Task: 1.7.1 Create screen flows for multiple objects
Action: Mouse moved to (1238, 81)
Screenshot: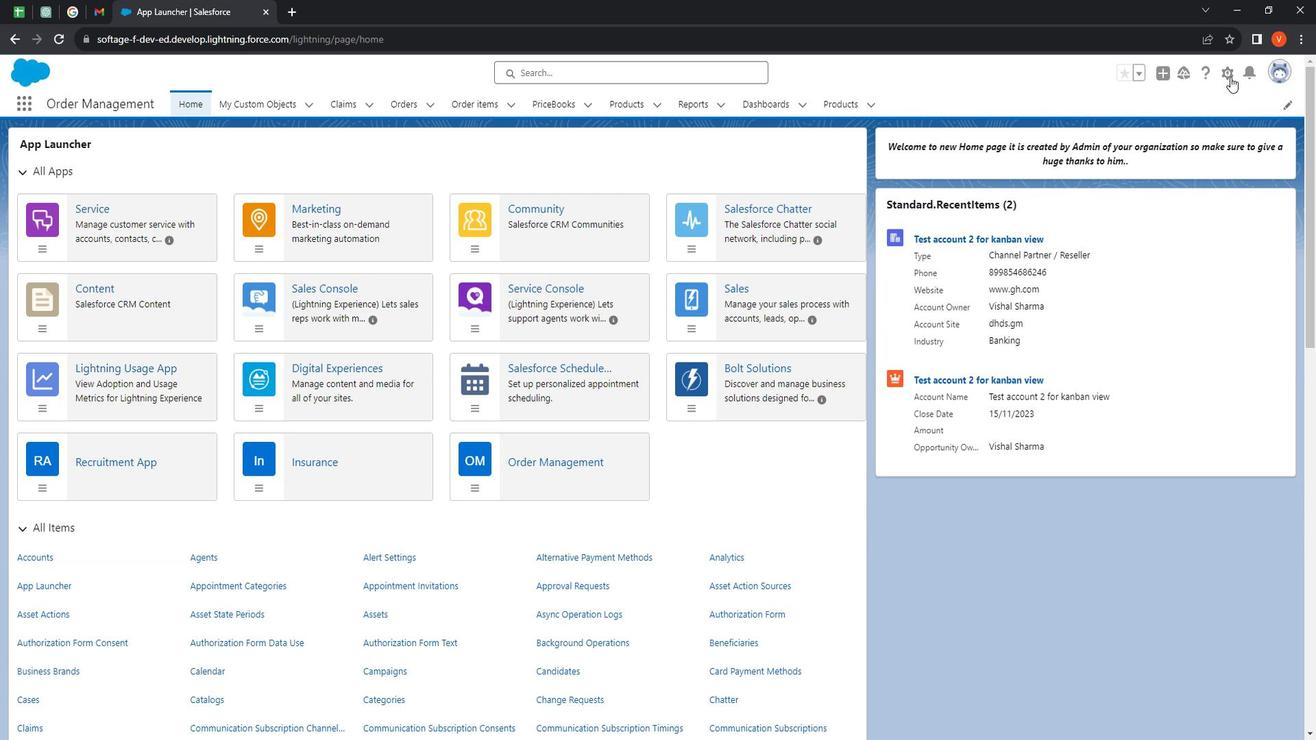 
Action: Mouse pressed left at (1238, 81)
Screenshot: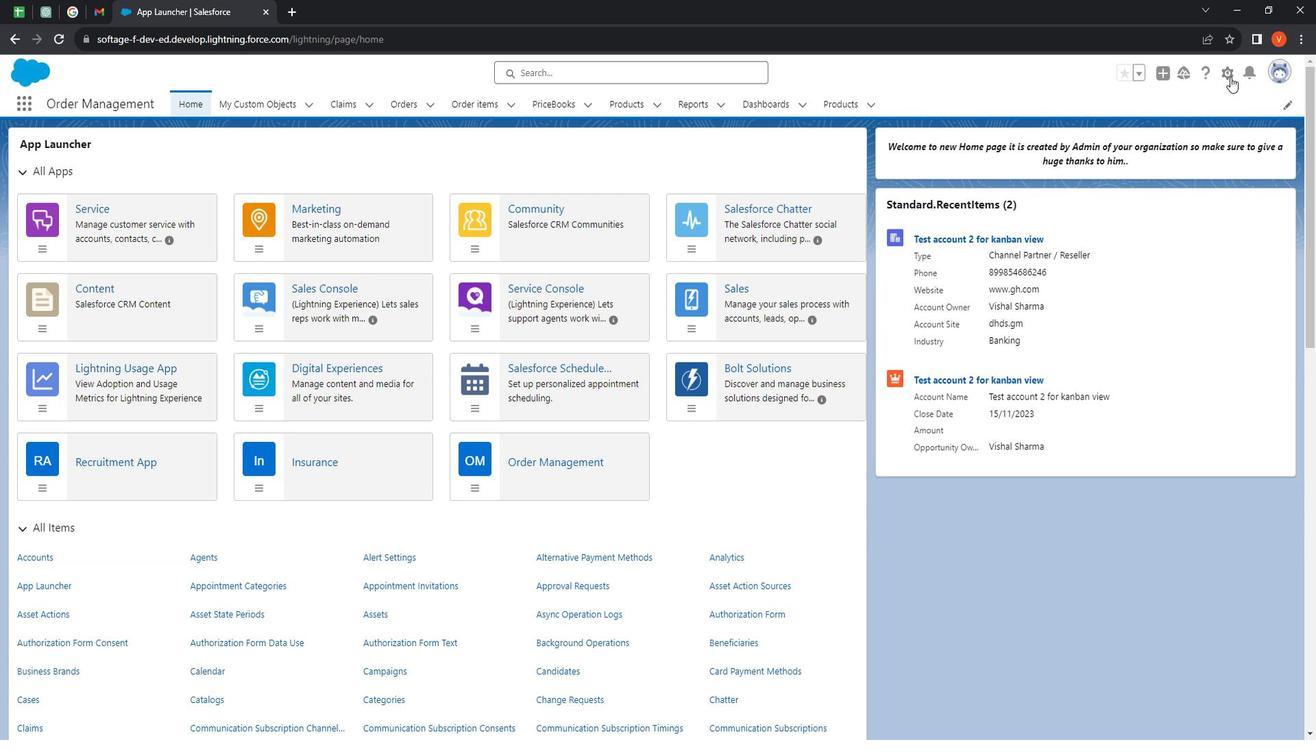 
Action: Mouse moved to (1210, 117)
Screenshot: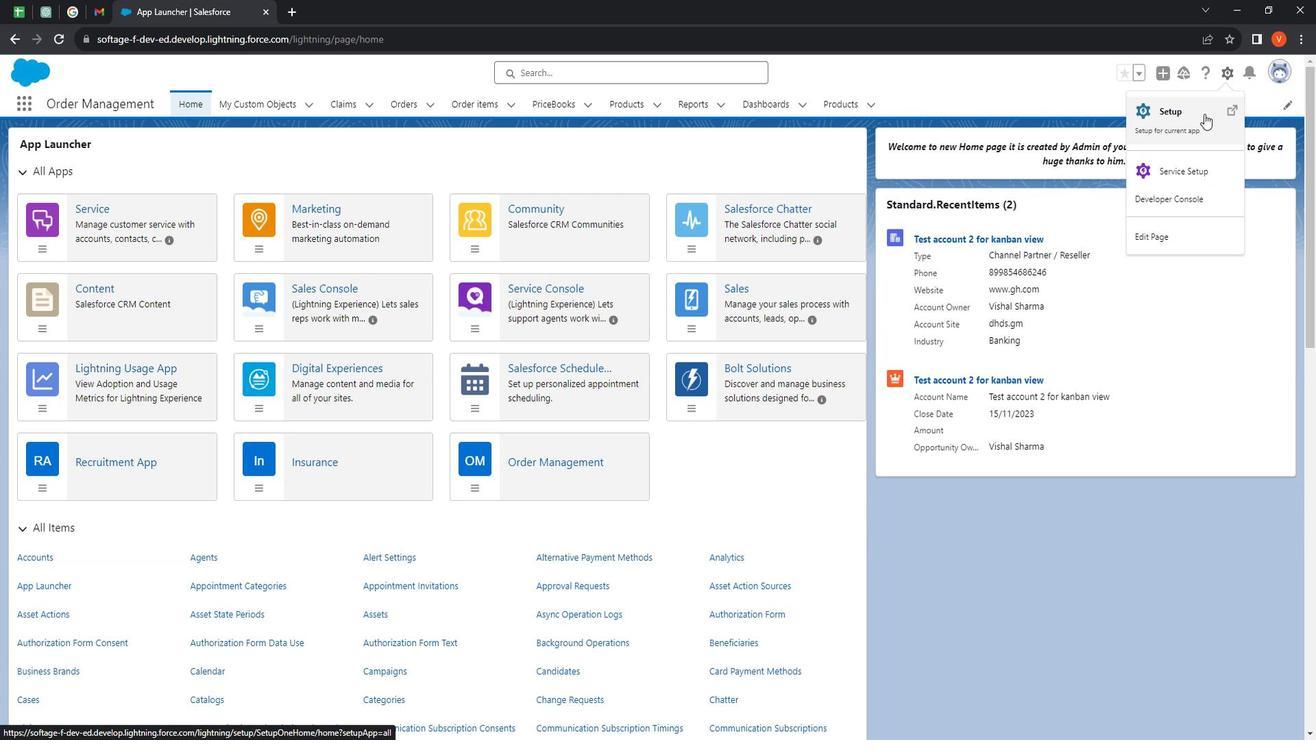 
Action: Mouse pressed left at (1210, 117)
Screenshot: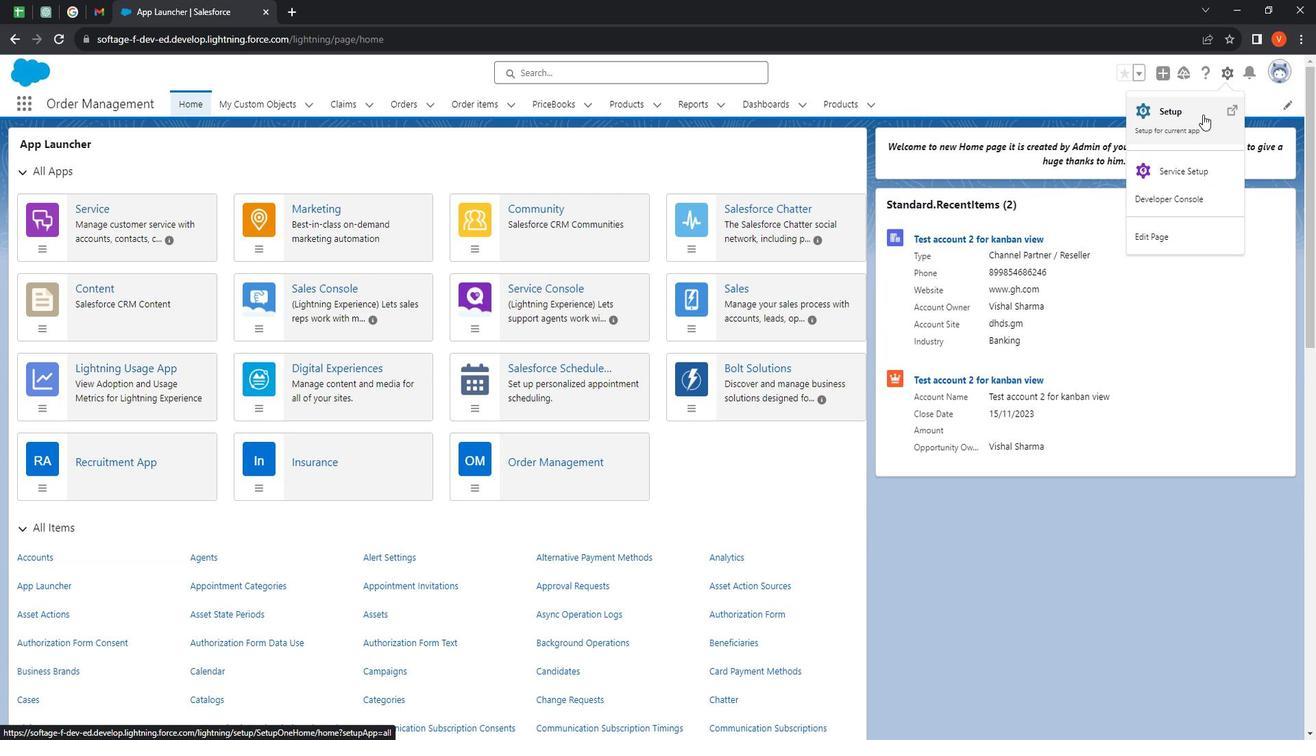 
Action: Mouse moved to (174, 270)
Screenshot: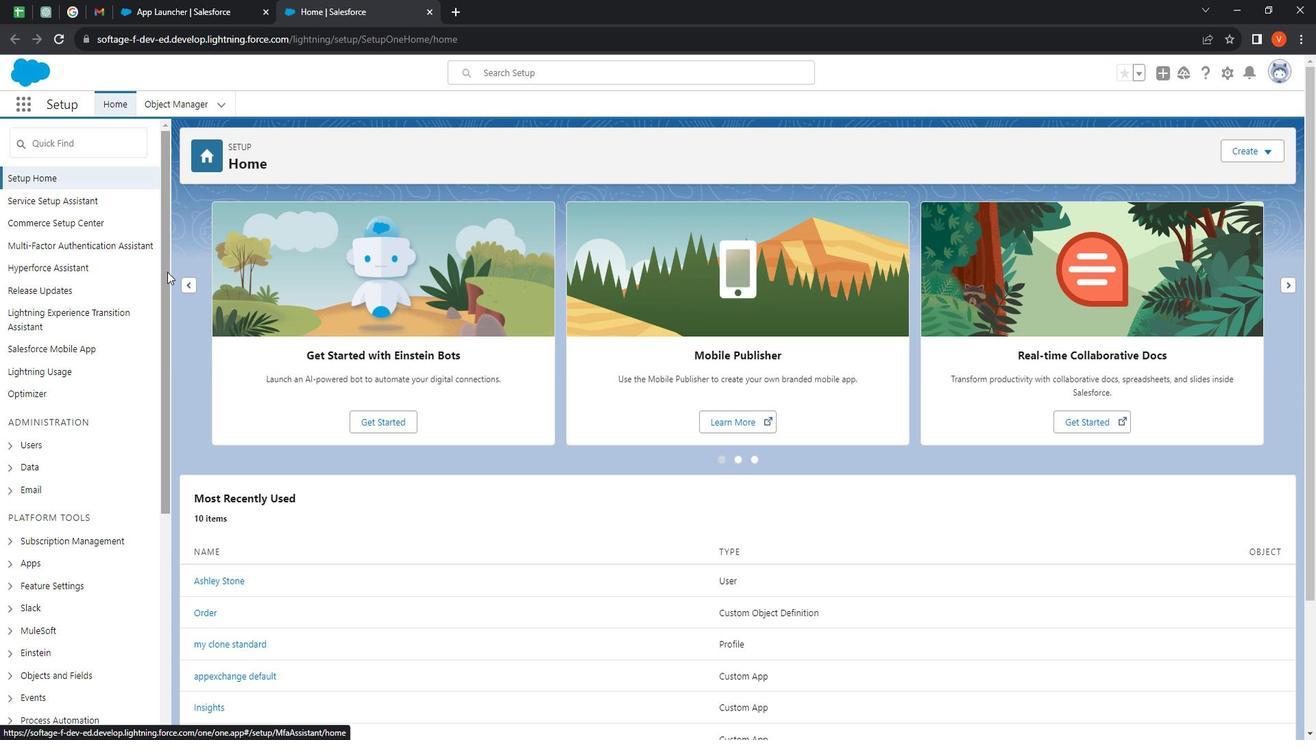 
Action: Mouse pressed left at (174, 270)
Screenshot: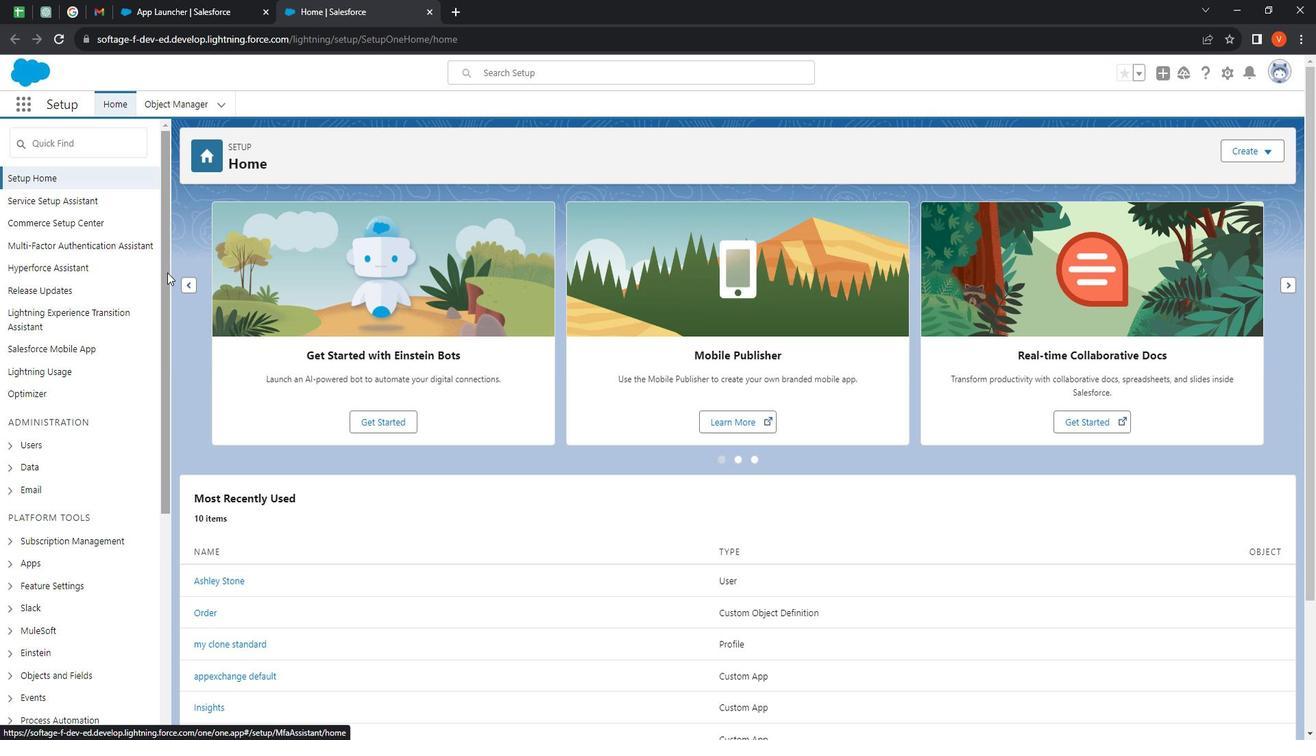 
Action: Mouse moved to (19, 518)
Screenshot: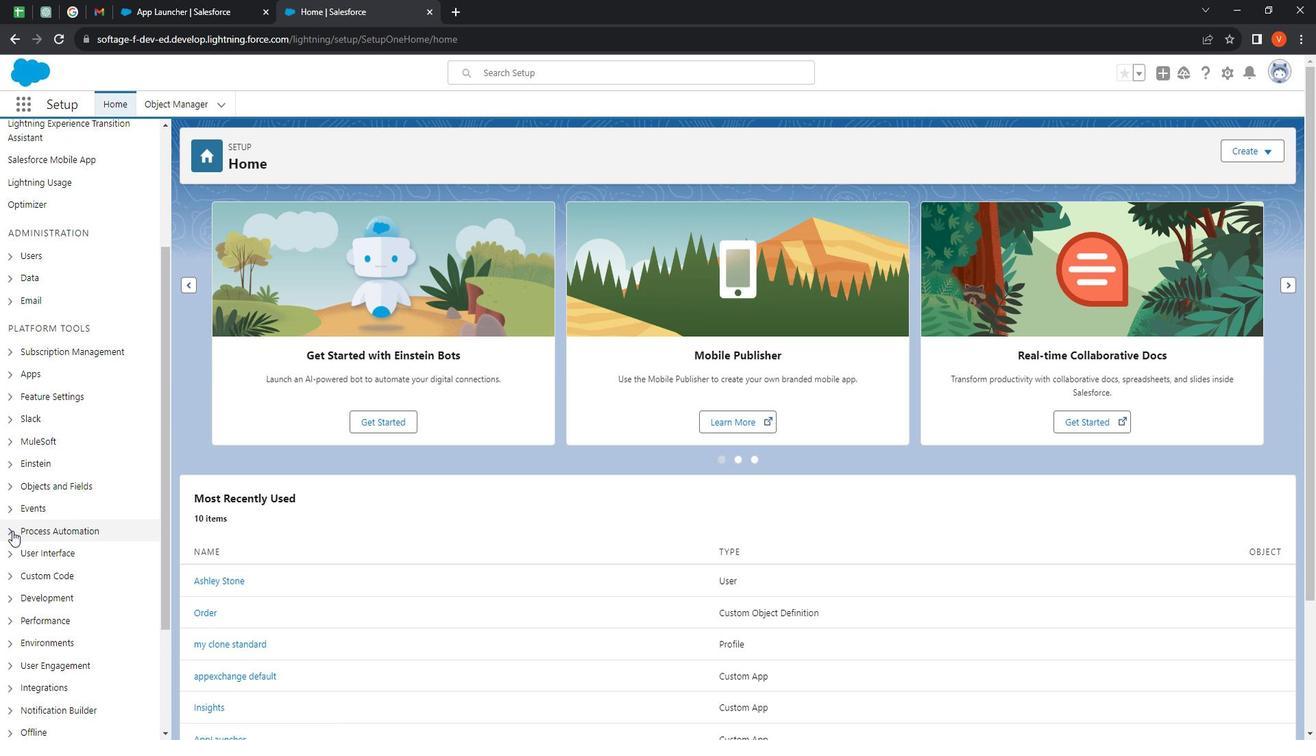 
Action: Mouse pressed left at (19, 518)
Screenshot: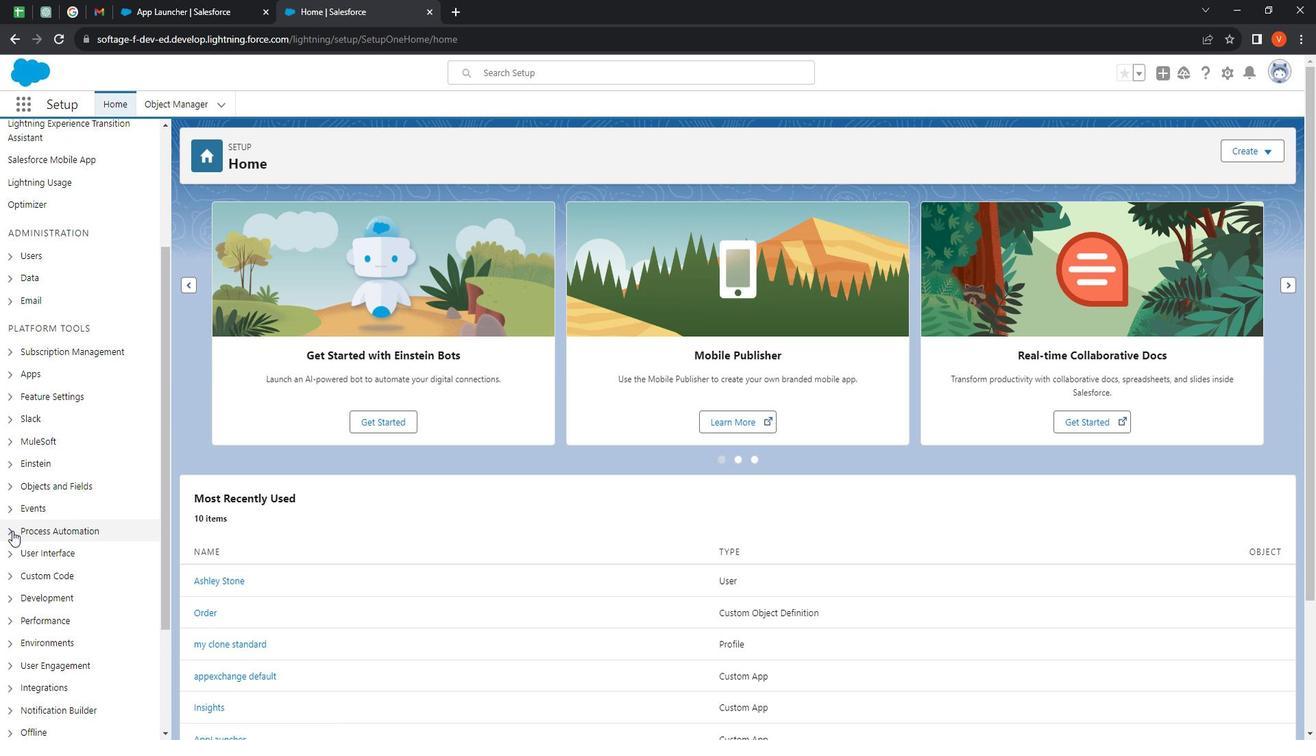 
Action: Mouse moved to (172, 450)
Screenshot: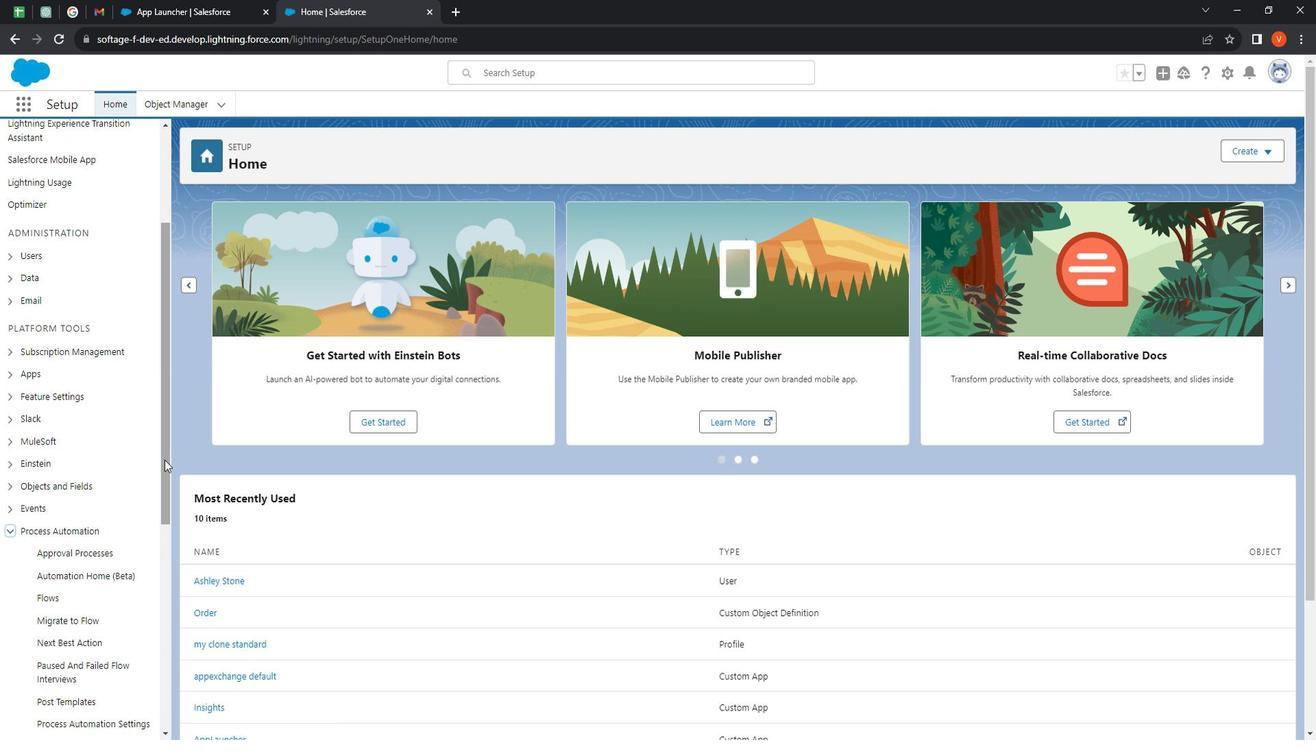 
Action: Mouse pressed left at (172, 450)
Screenshot: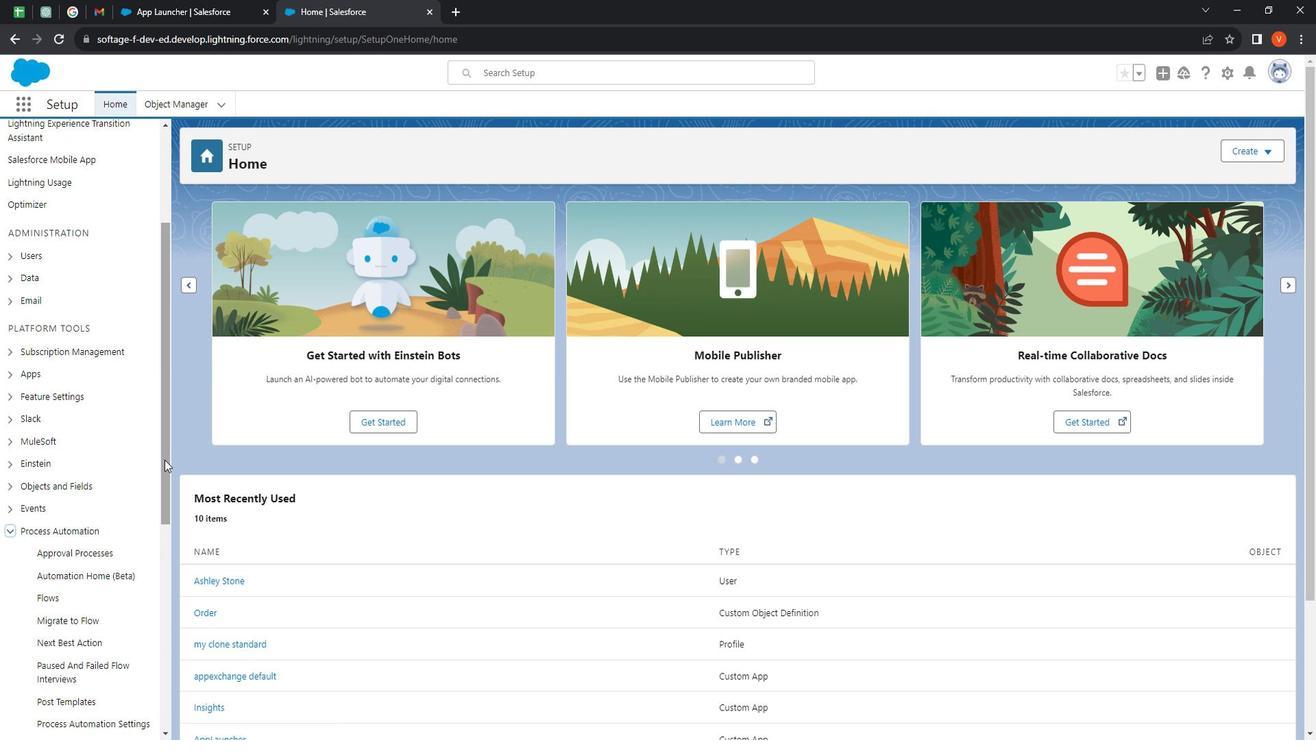 
Action: Mouse moved to (54, 457)
Screenshot: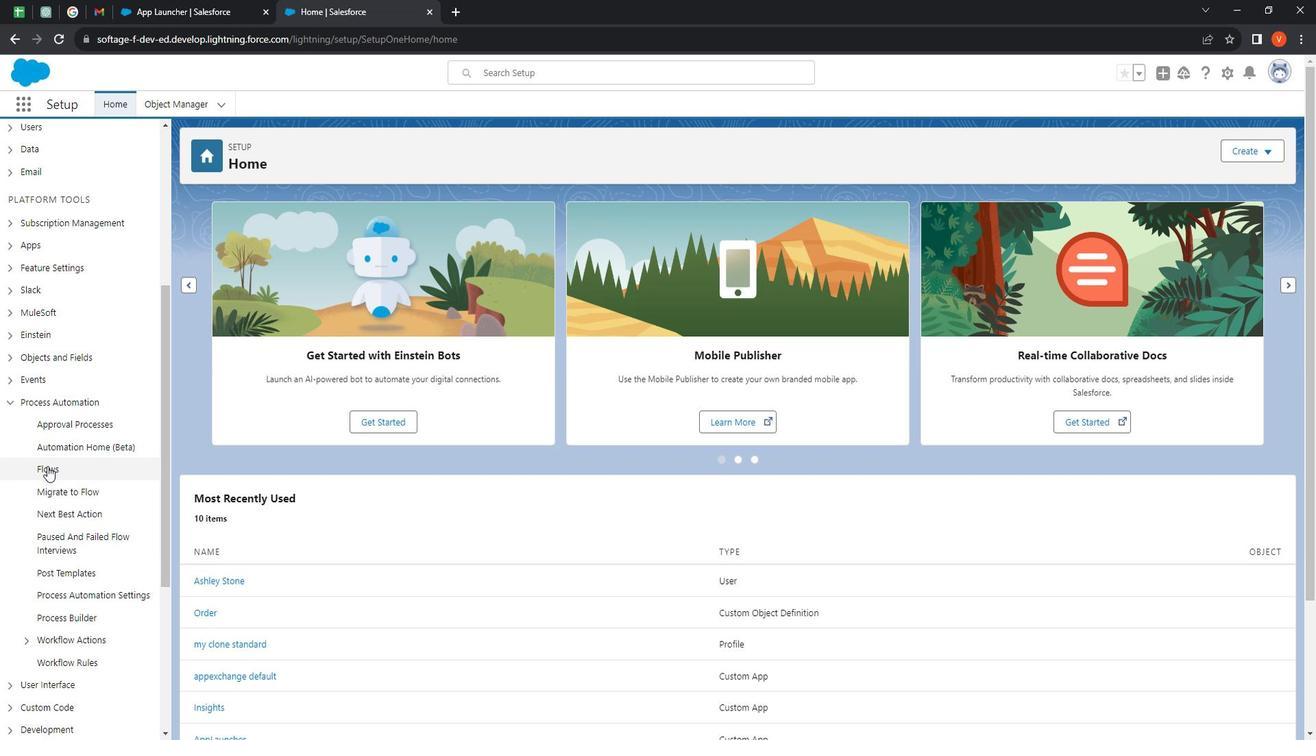 
Action: Mouse pressed left at (54, 457)
Screenshot: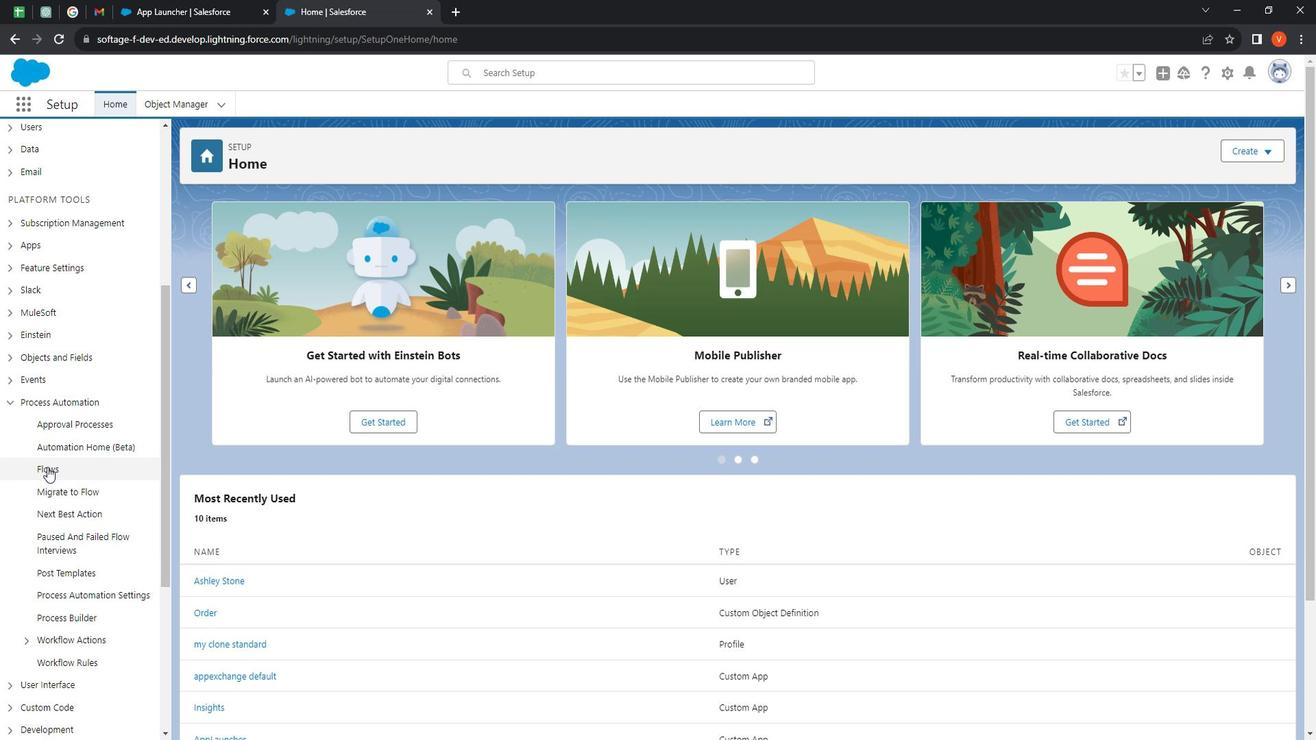 
Action: Mouse moved to (1268, 154)
Screenshot: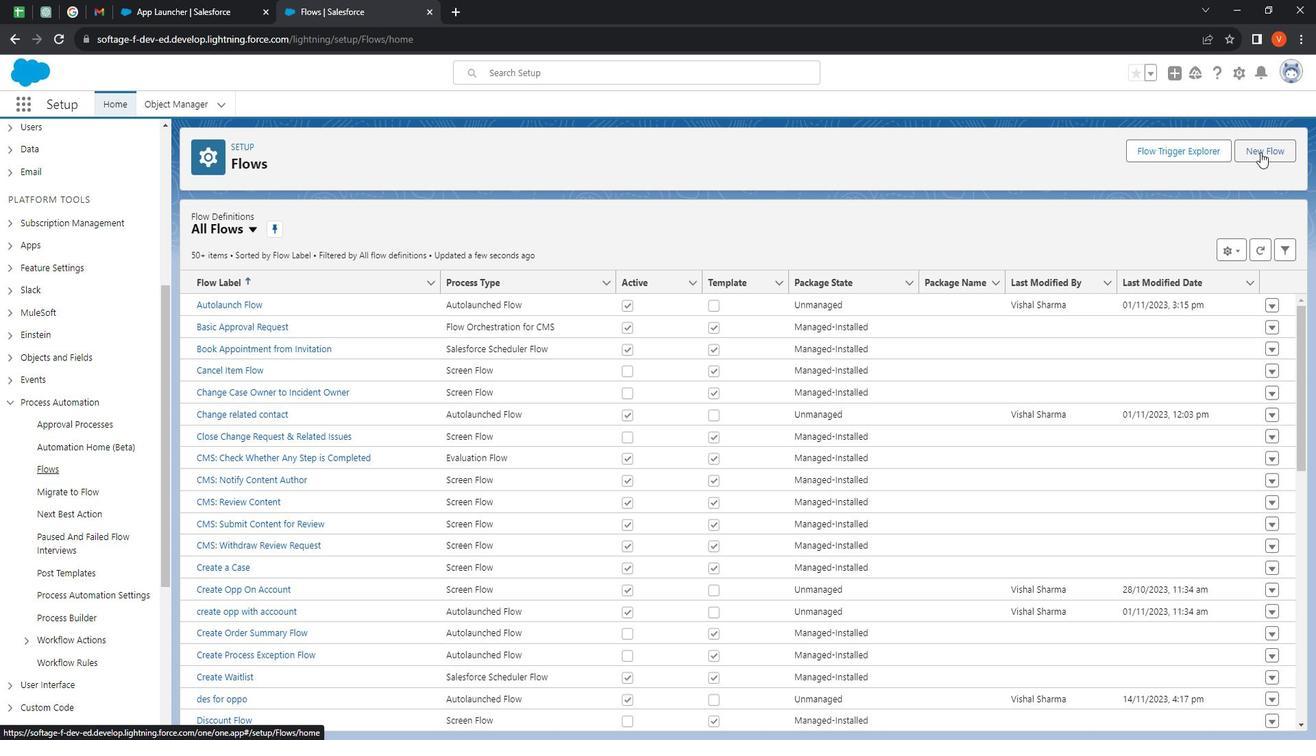 
Action: Mouse pressed left at (1268, 154)
Screenshot: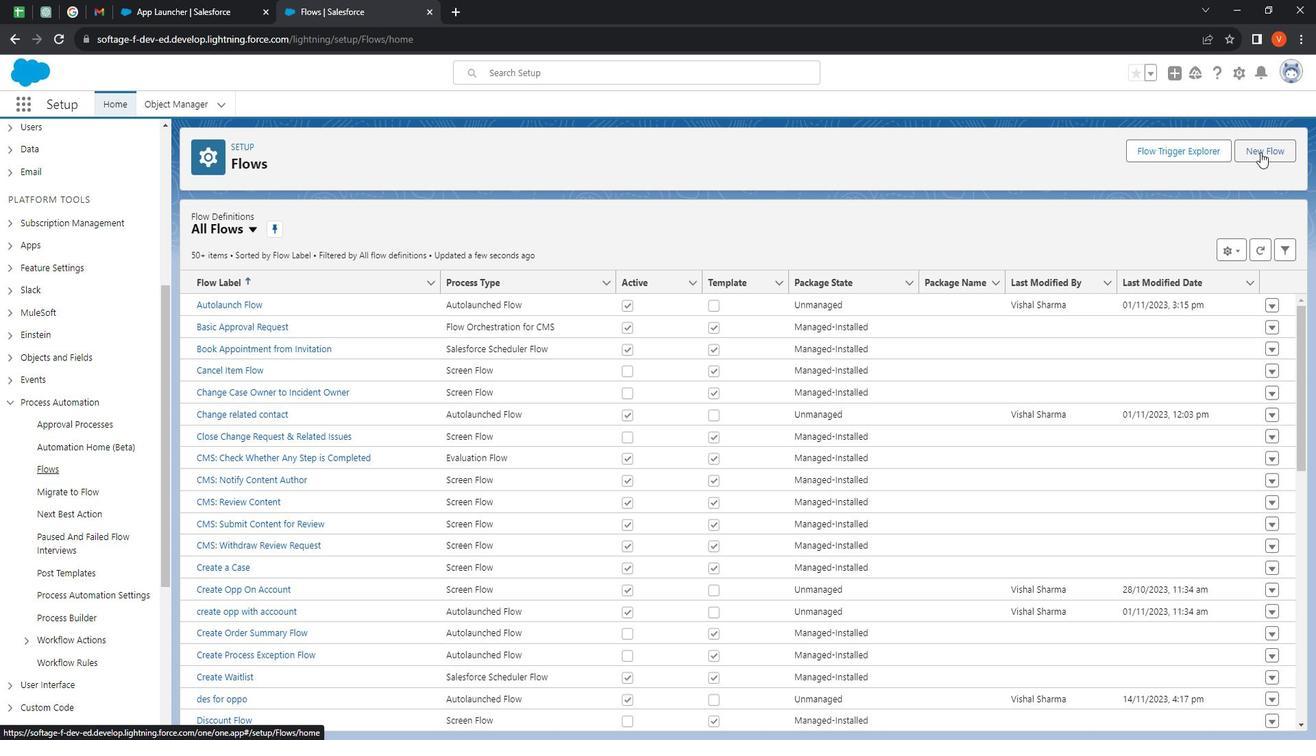 
Action: Mouse moved to (1031, 534)
Screenshot: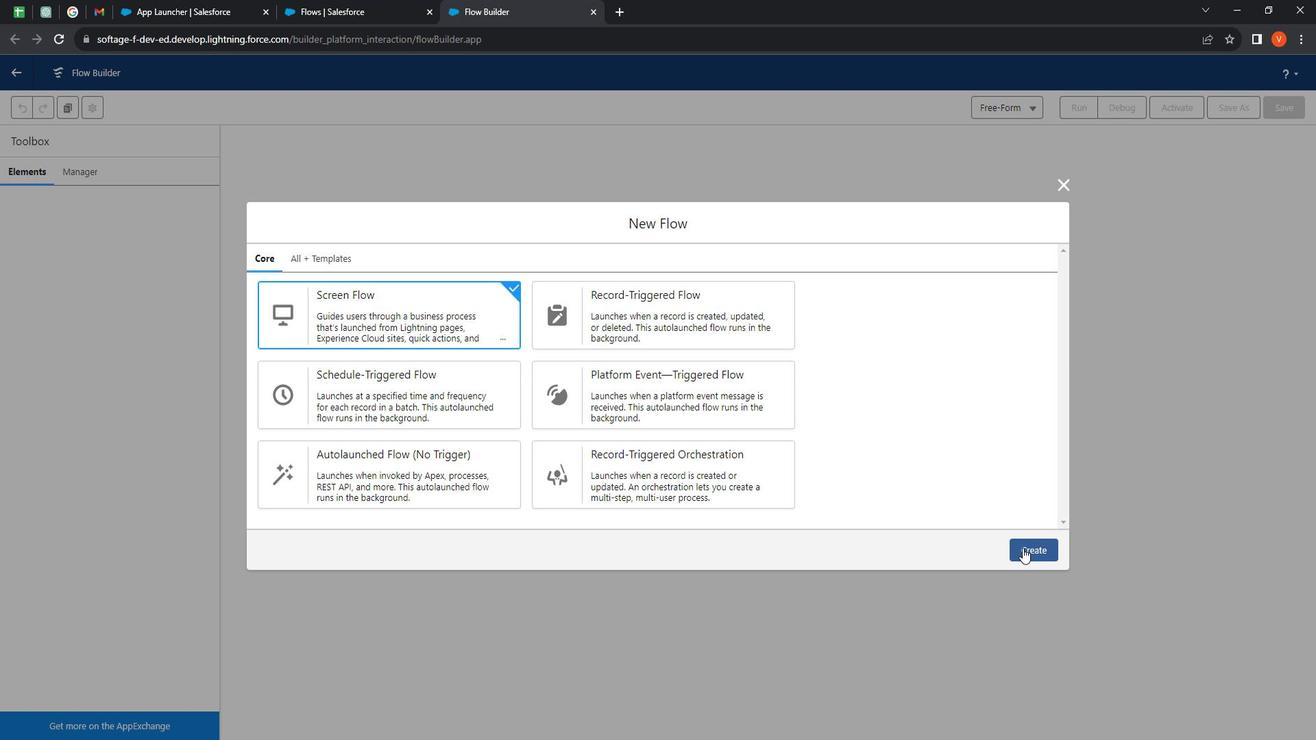 
Action: Mouse pressed left at (1031, 534)
Screenshot: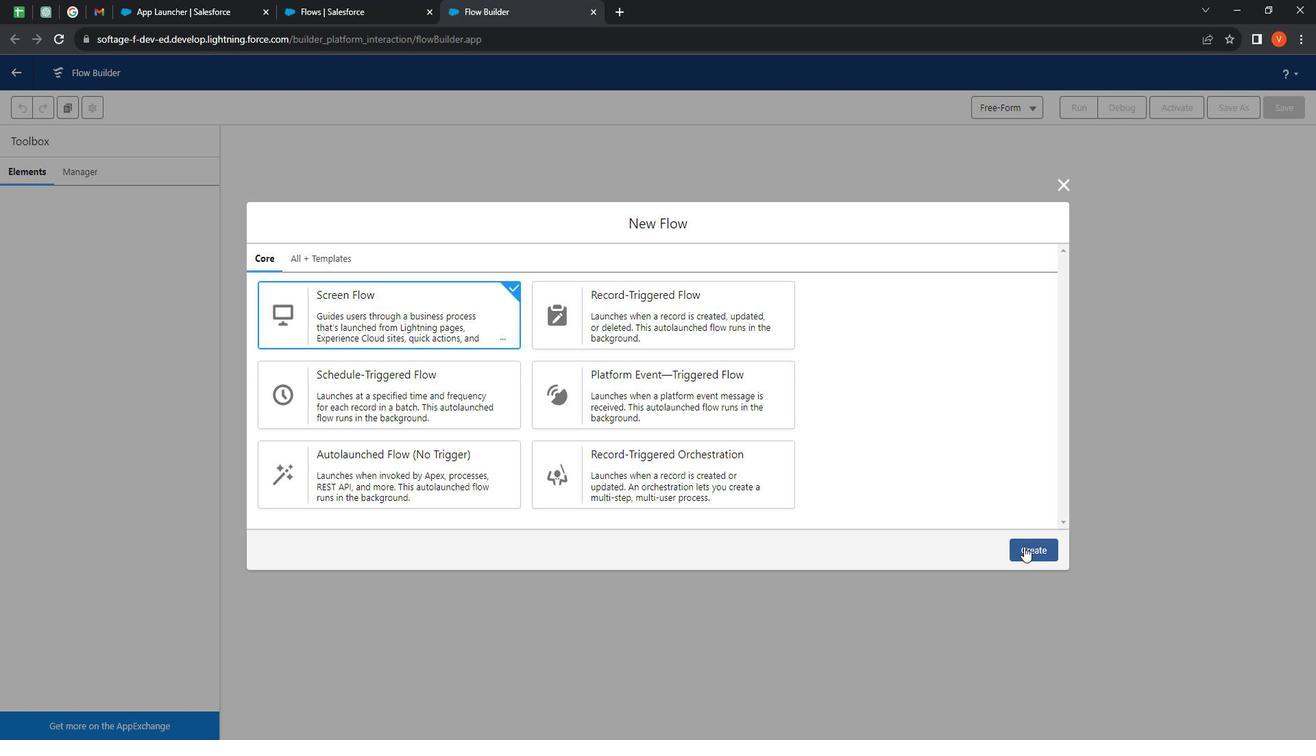 
Action: Mouse moved to (665, 246)
Screenshot: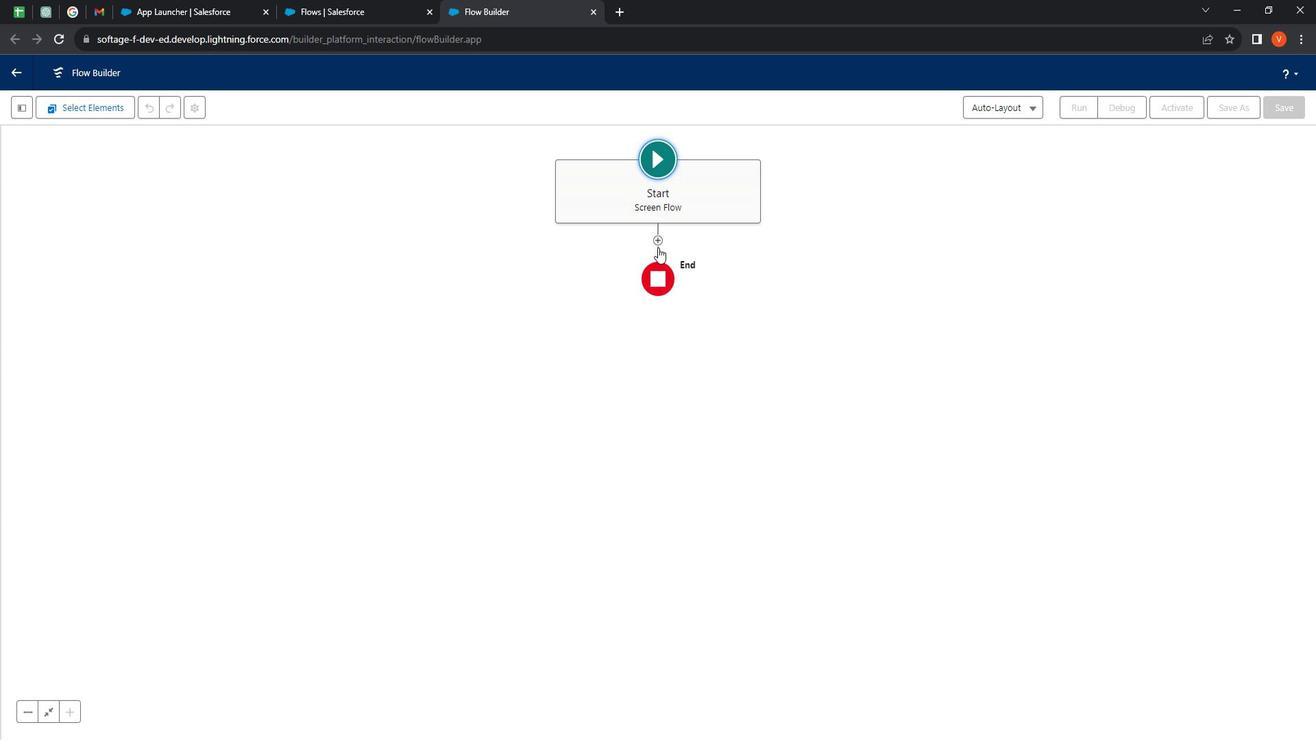 
Action: Mouse pressed left at (665, 246)
Screenshot: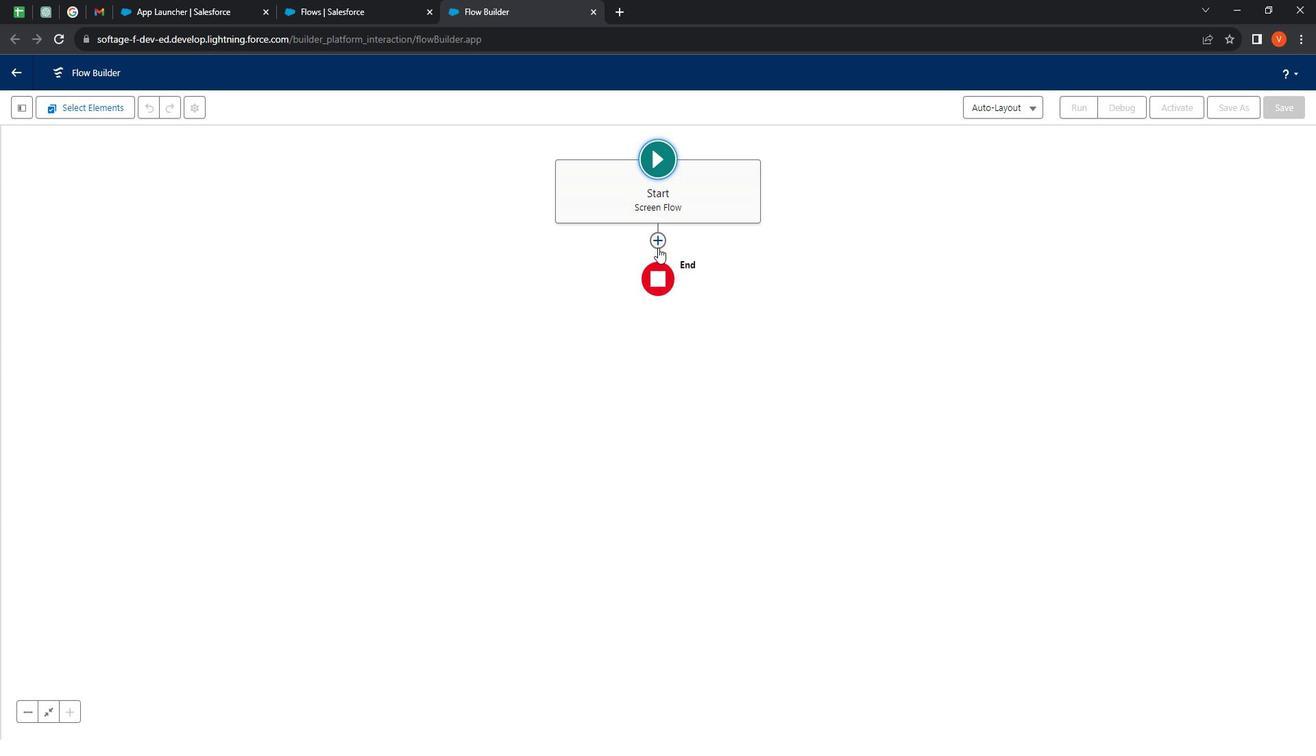 
Action: Mouse moved to (655, 303)
Screenshot: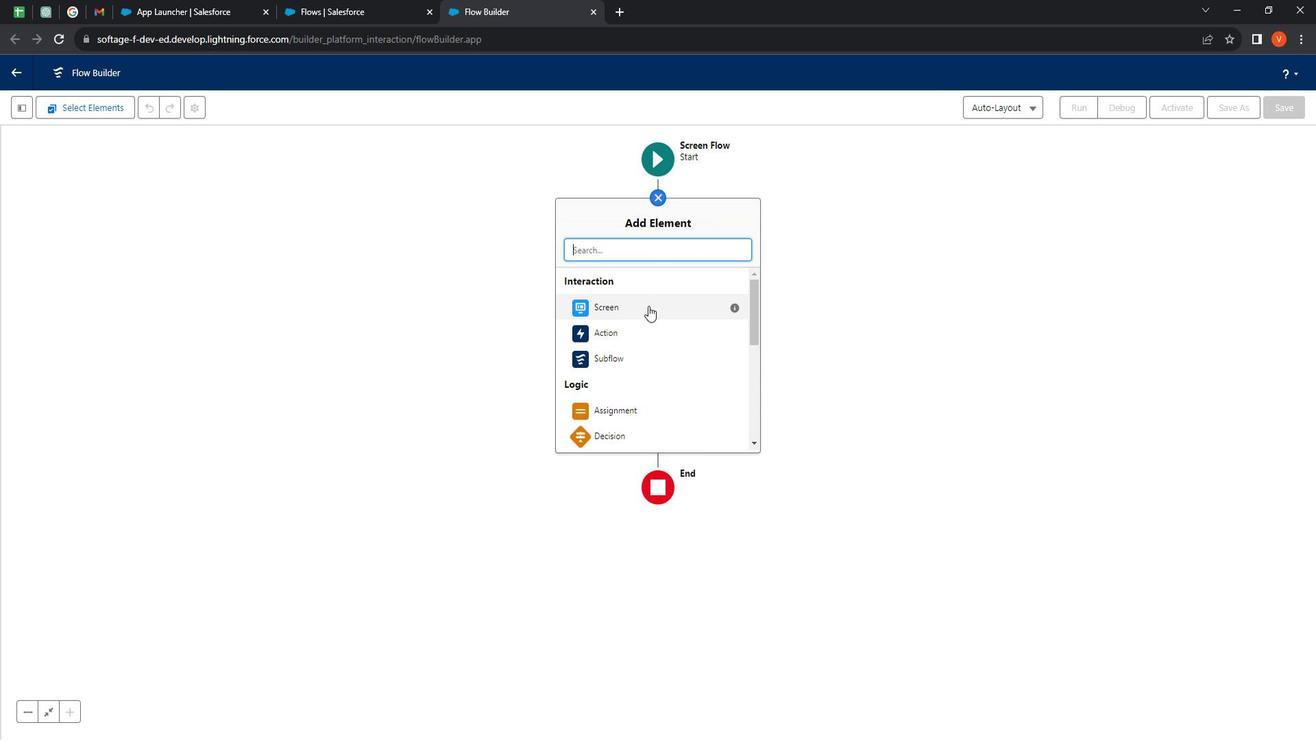 
Action: Mouse pressed left at (655, 303)
Screenshot: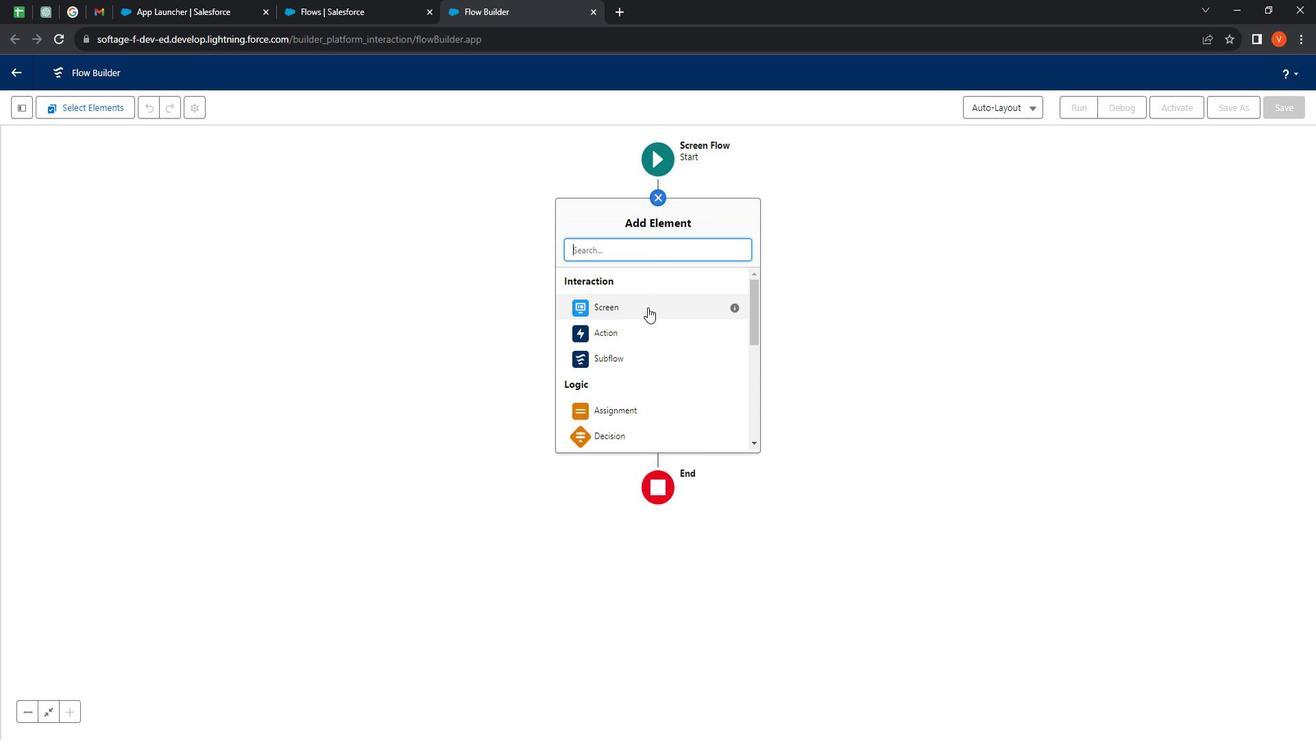 
Action: Mouse moved to (1107, 239)
Screenshot: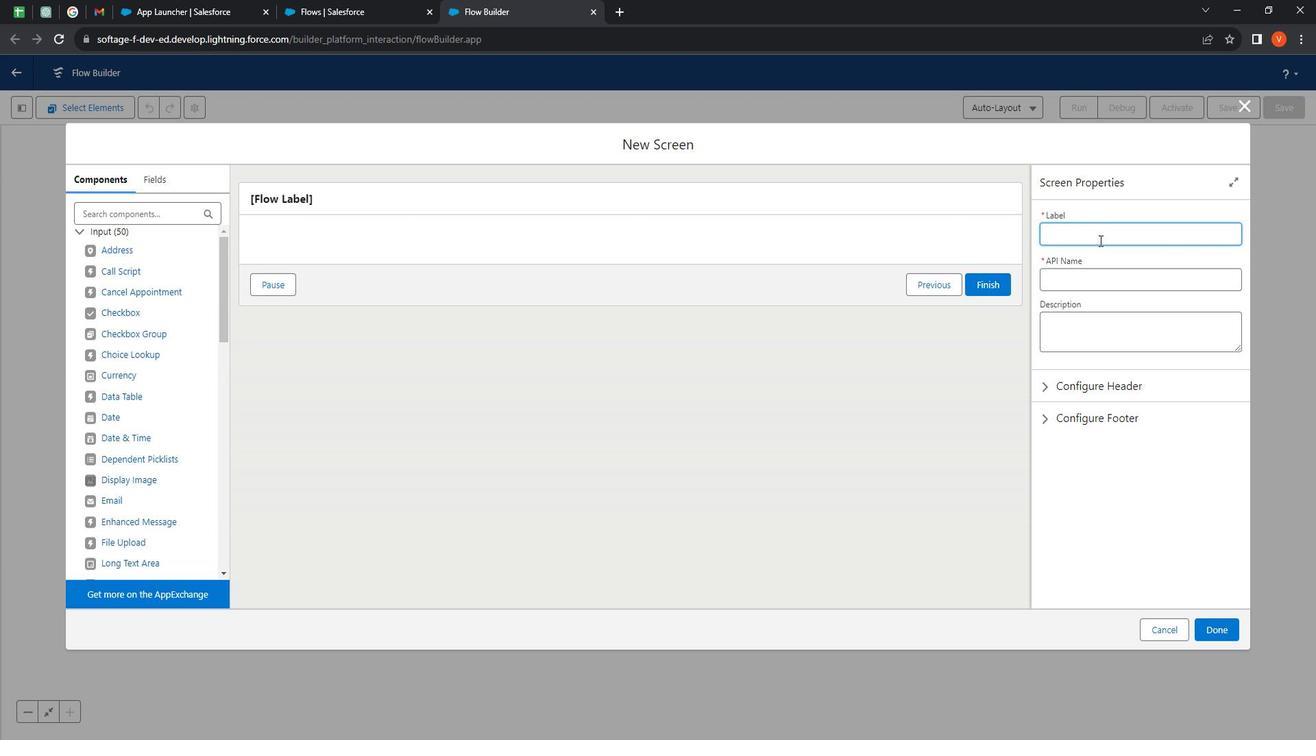 
Action: Mouse pressed left at (1107, 239)
Screenshot: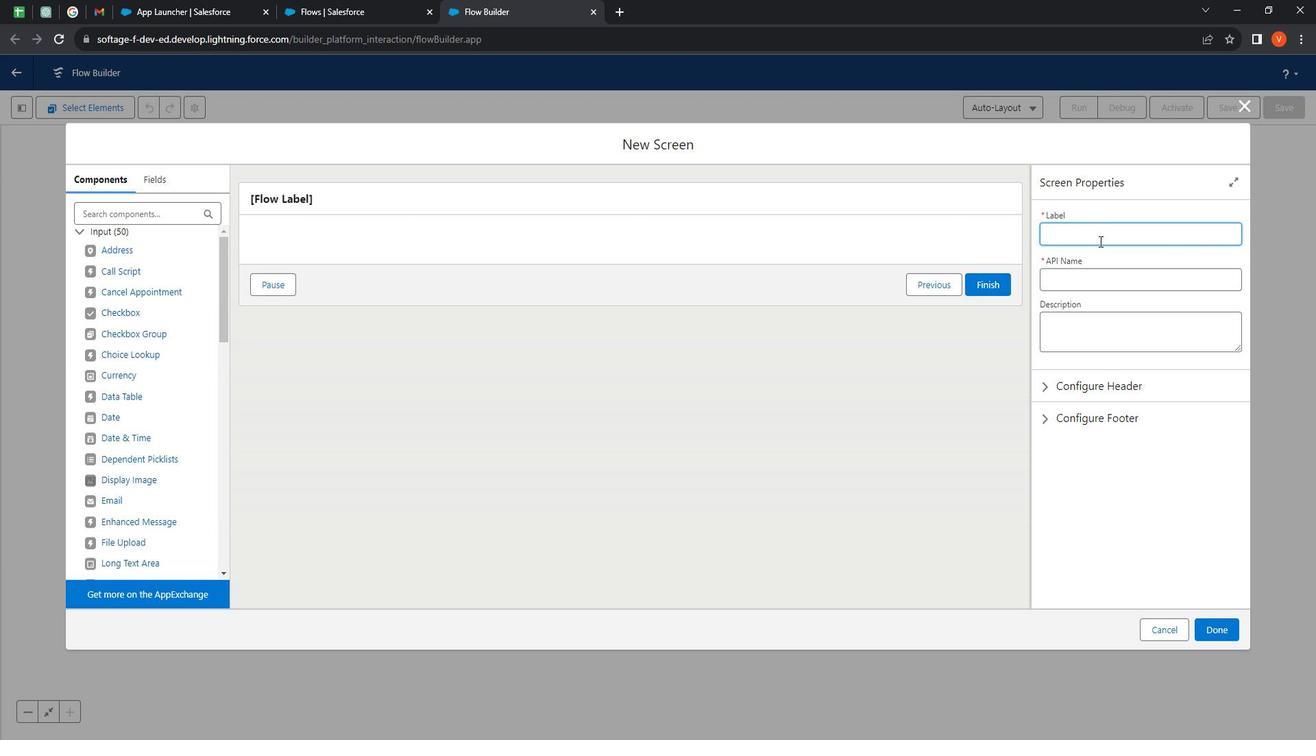 
Action: Key pressed <Key.shift>
Screenshot: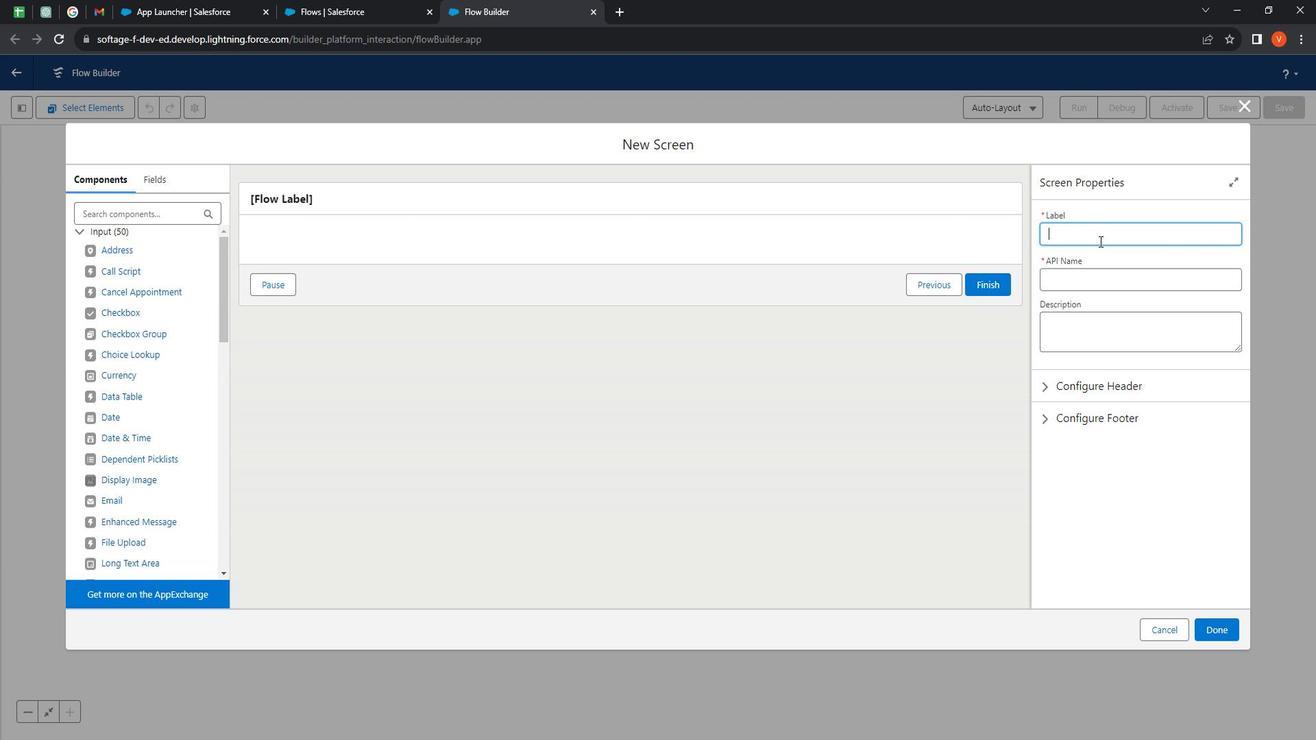 
Action: Mouse moved to (1067, 243)
Screenshot: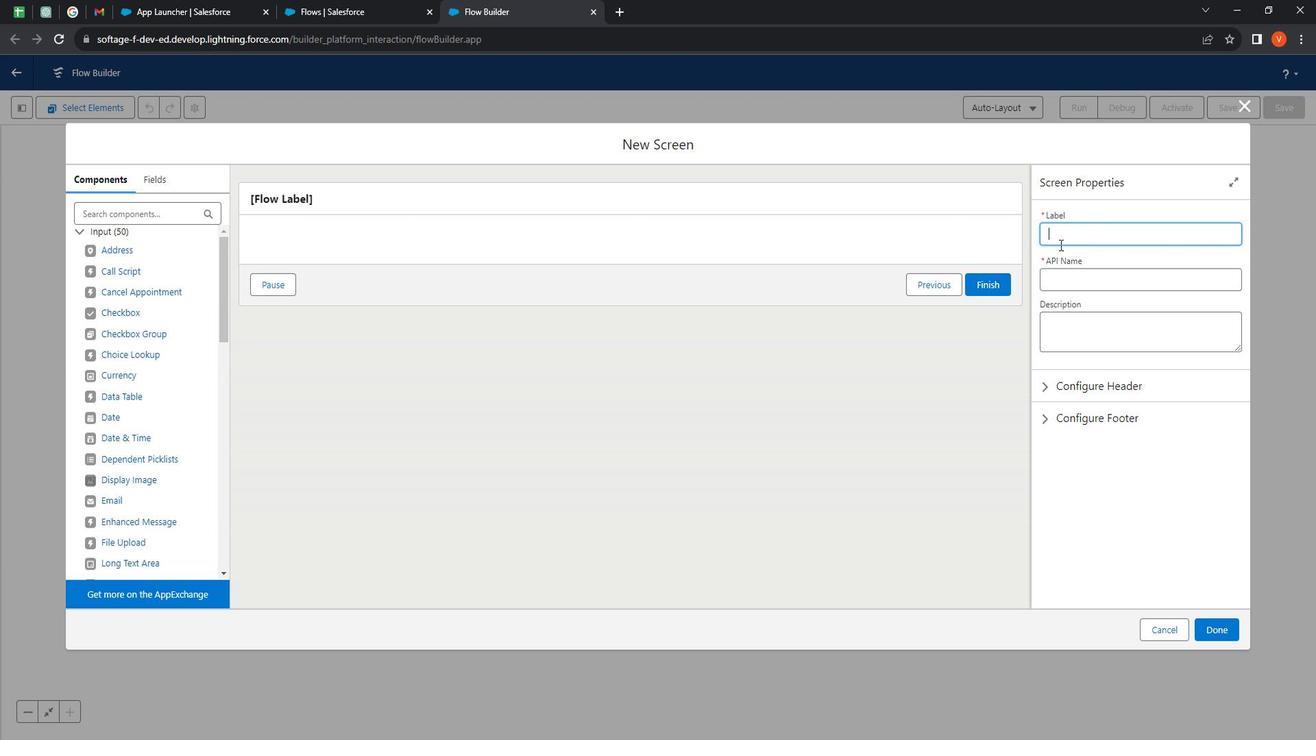 
Action: Key pressed <Key.shift><Key.shift><Key.shift><Key.shift><Key.shift><Key.shift><Key.shift><Key.shift><Key.shift><Key.shift><Key.shift><Key.shift><Key.shift><Key.shift><Key.shift><Key.shift><Key.shift><Key.shift><Key.shift><Key.shift><Key.shift><Key.shift><Key.shift><Key.shift><Key.shift><Key.shift><Key.shift><Key.shift><Key.shift><Key.shift><Key.shift><Key.shift><Key.shift><Key.shift><Key.shift><Key.shift>Order<Key.space><Key.shift><Key.shift><Key.shift><Key.shift><Key.shift><Key.shift><Key.shift><Key.shift><Key.shift><Key.shift><Key.shift>Object<Key.space>flow
Screenshot: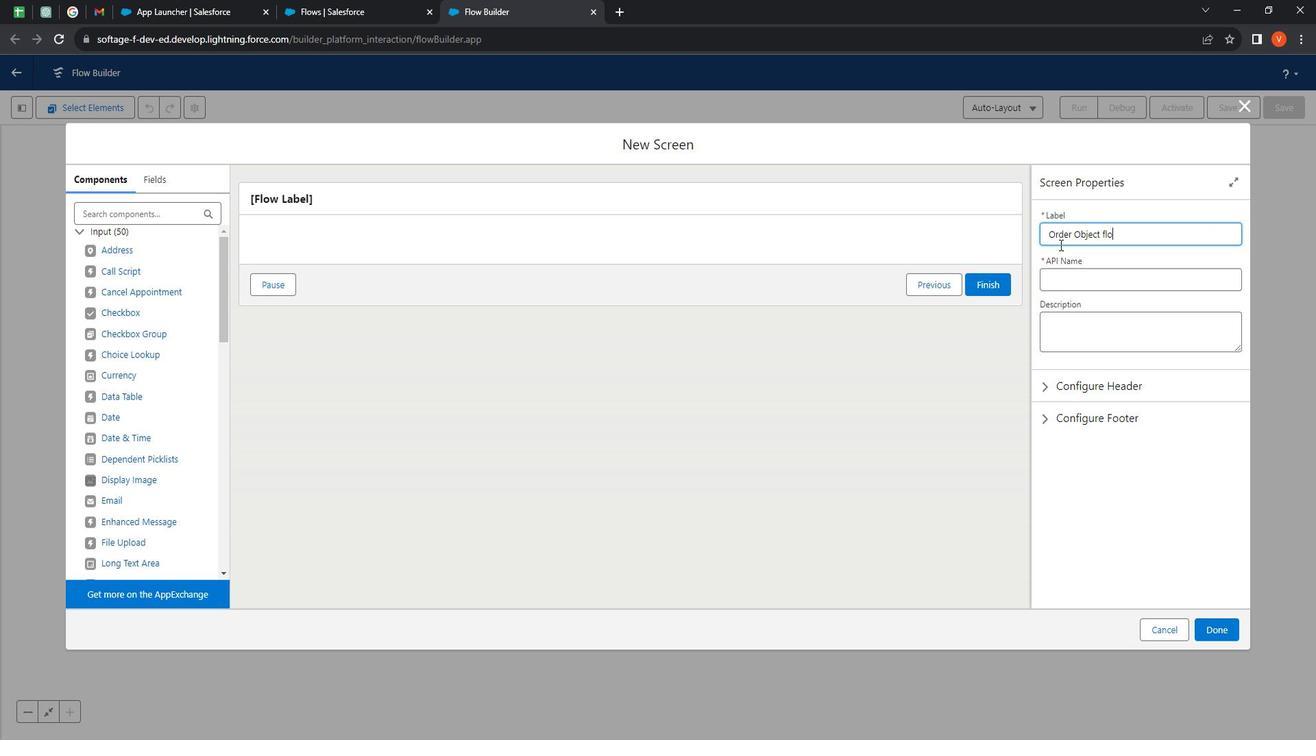 
Action: Mouse moved to (1109, 324)
Screenshot: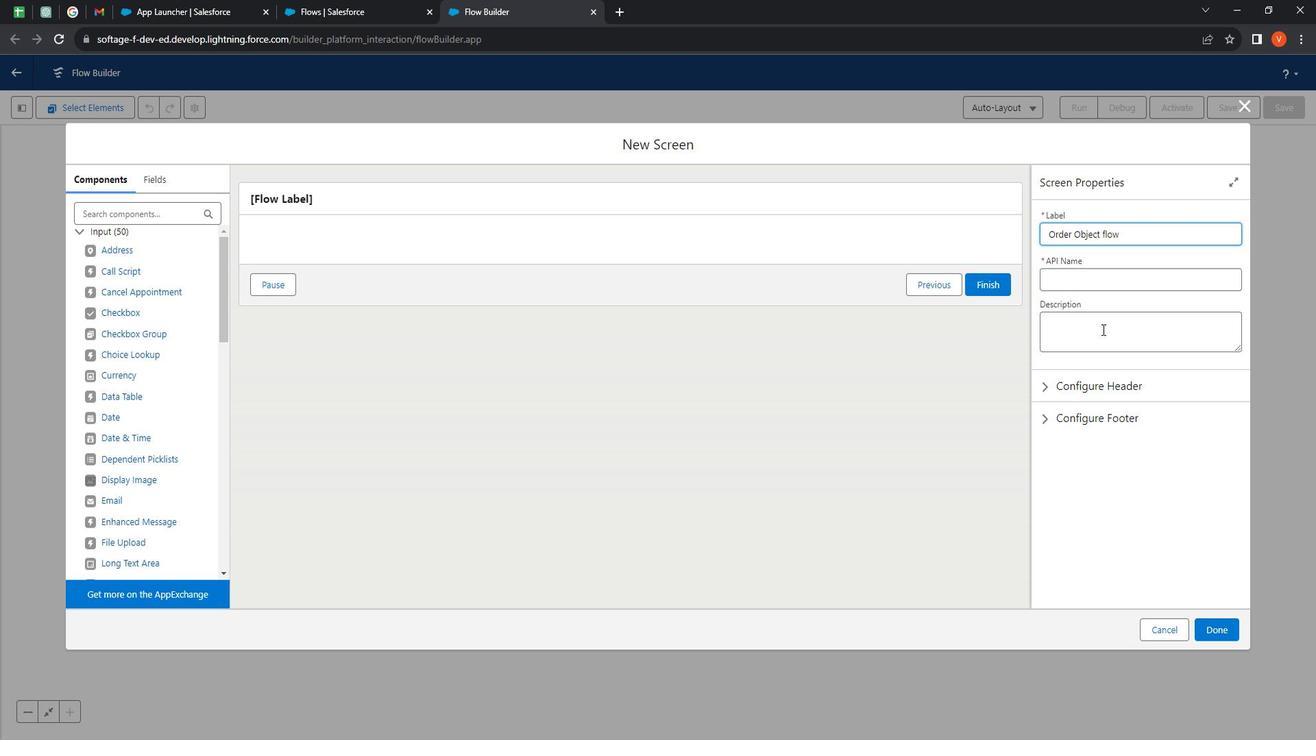 
Action: Mouse pressed left at (1109, 324)
Screenshot: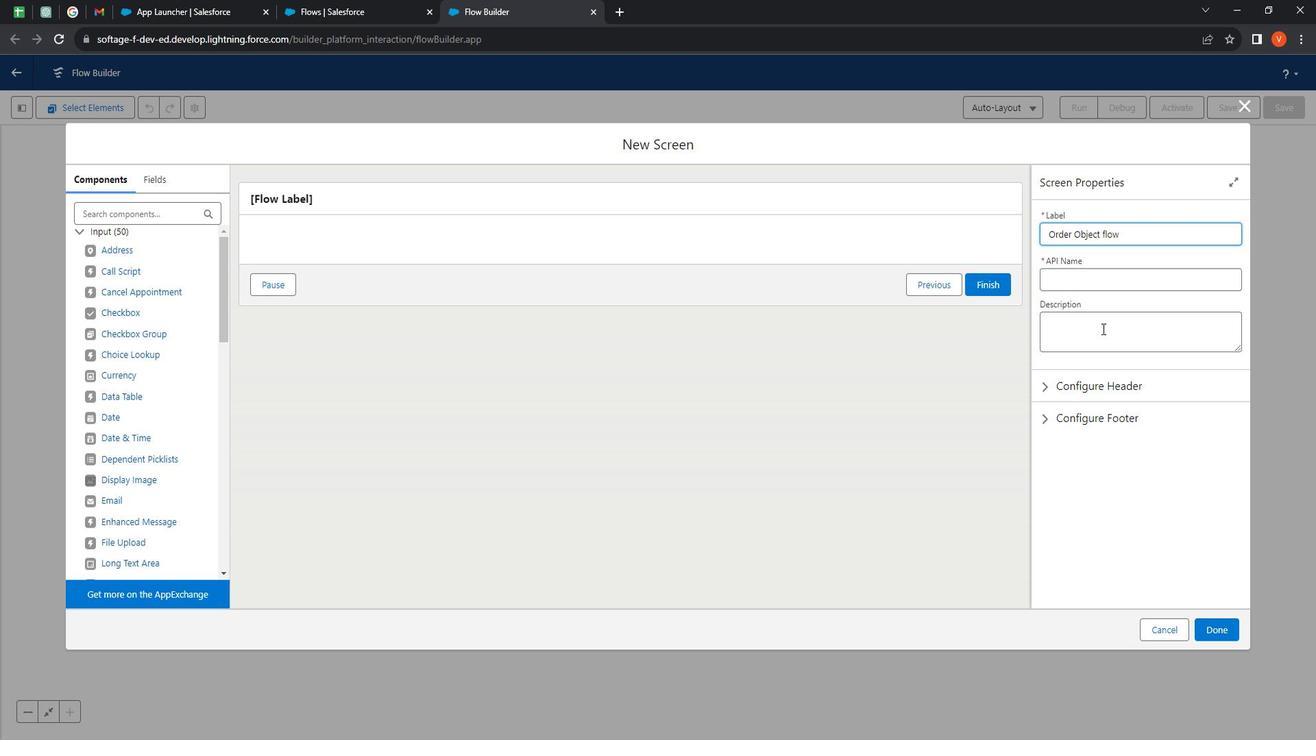 
Action: Mouse moved to (1111, 323)
Screenshot: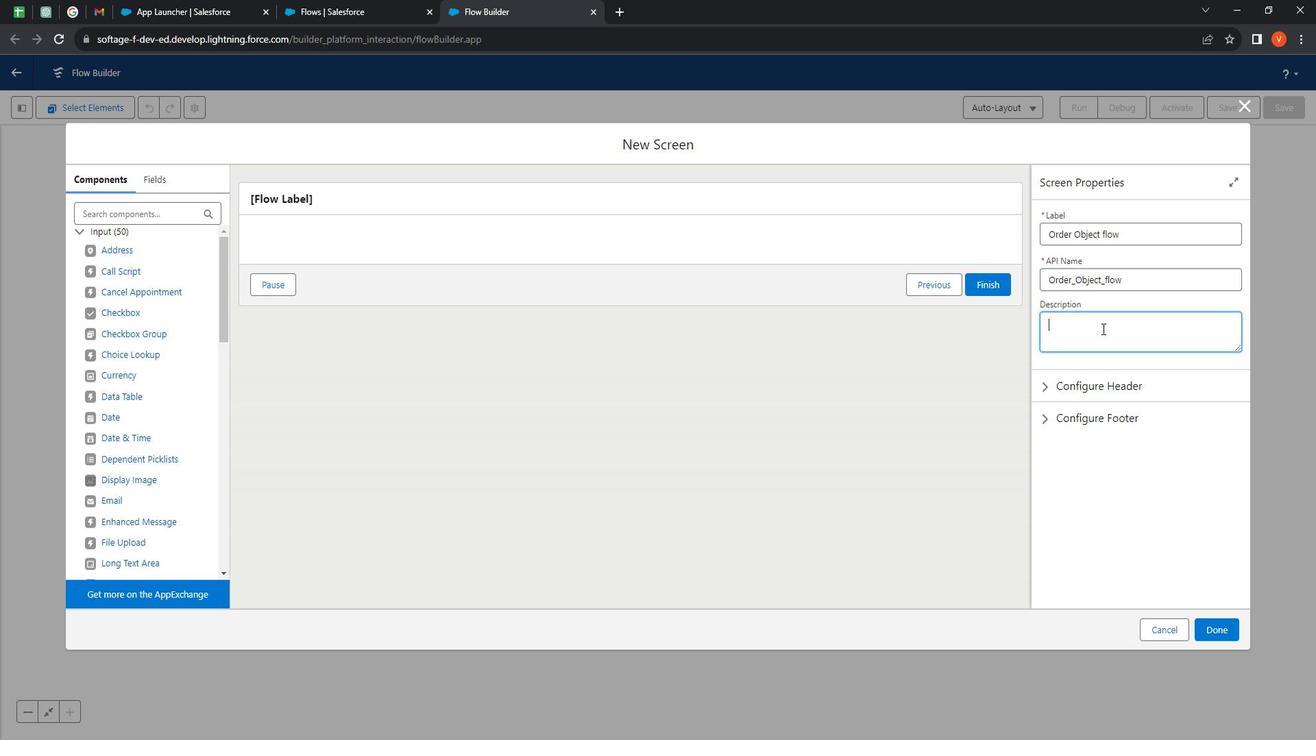 
Action: Key pressed <Key.shift>
Screenshot: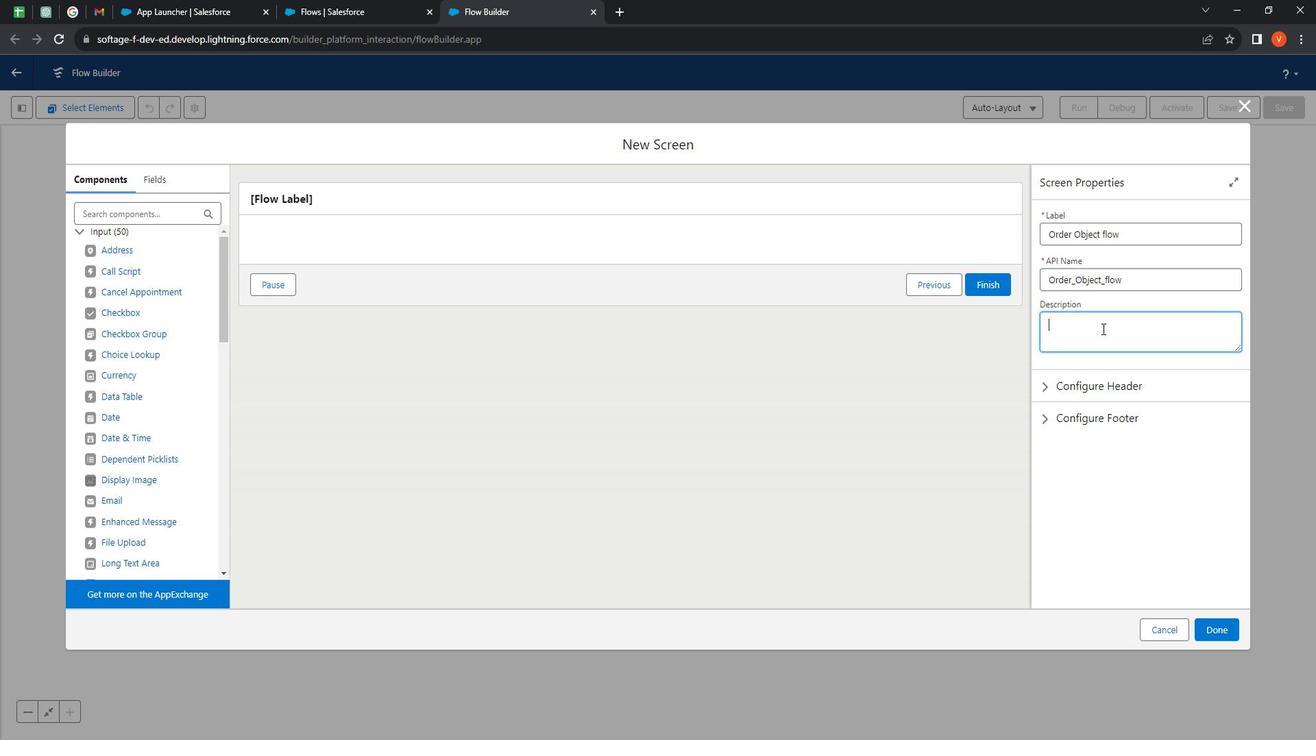 
Action: Mouse moved to (1068, 324)
Screenshot: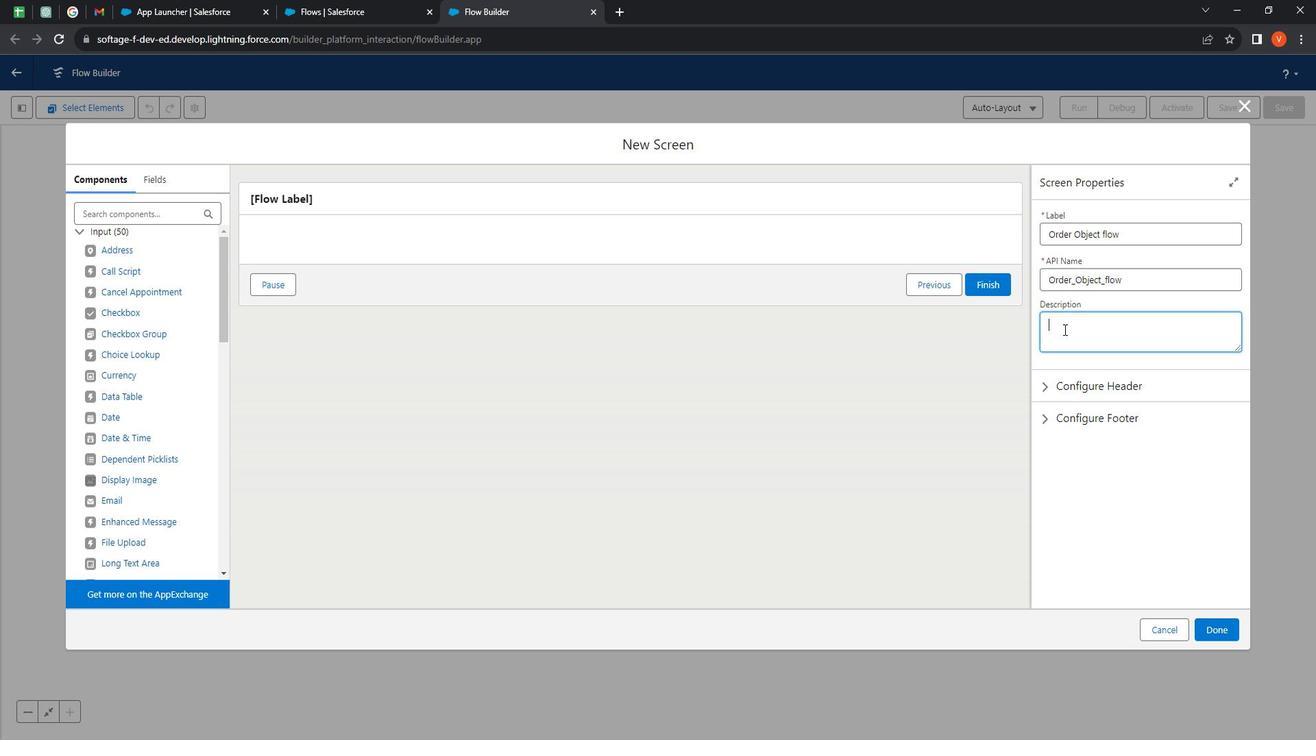 
Action: Key pressed <Key.shift><Key.shift><Key.shift><Key.shift><Key.shift><Key.shift><Key.shift><Key.shift><Key.shift><Key.shift><Key.shift><Key.shift><Key.shift><Key.shift><Key.shift><Key.shift>This<Key.space>is<Key.space>the<Key.space>description<Key.space>for<Key.space>order<Key.space>object<Key.space>fl<Key.backspace><Key.backspace><Key.backspace>.<Key.space>this<Key.space>is<Key.space>the<Key.space>screen<Key.space>flow<Key.space>used<Key.space>by<Key.space><Key.shift>End<Key.space>users<Key.space><Key.backspace>.<Key.space><Key.shift>Thanks<Key.space>for<Key.space>reading<Key.space><Key.shift>Description.
Screenshot: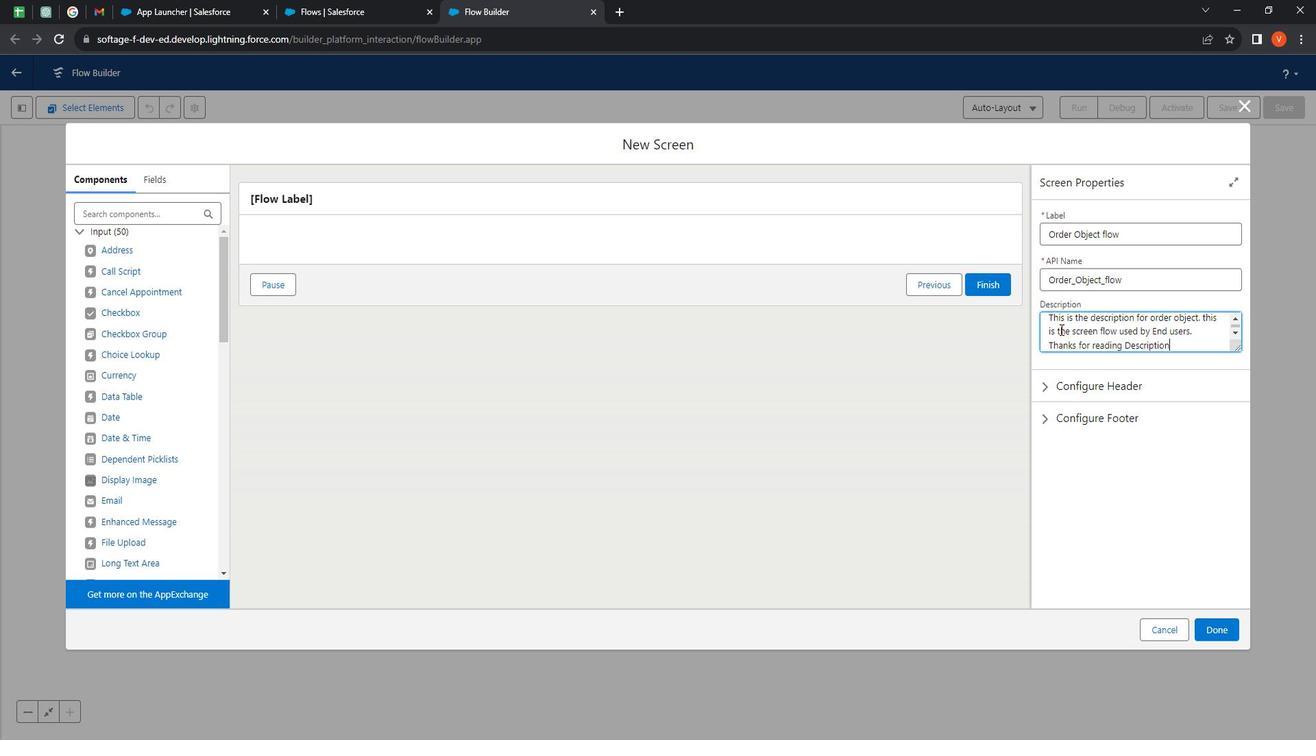 
Action: Mouse moved to (926, 353)
Screenshot: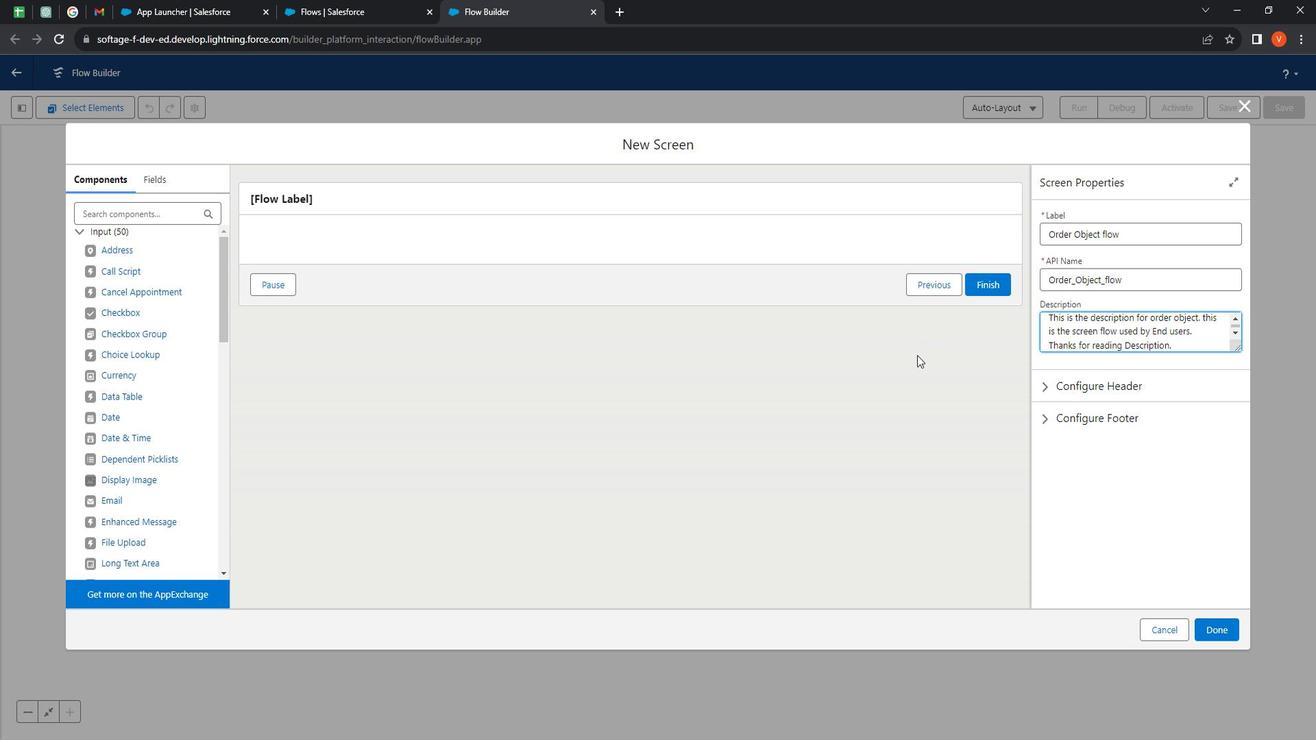 
Action: Mouse pressed left at (926, 353)
Screenshot: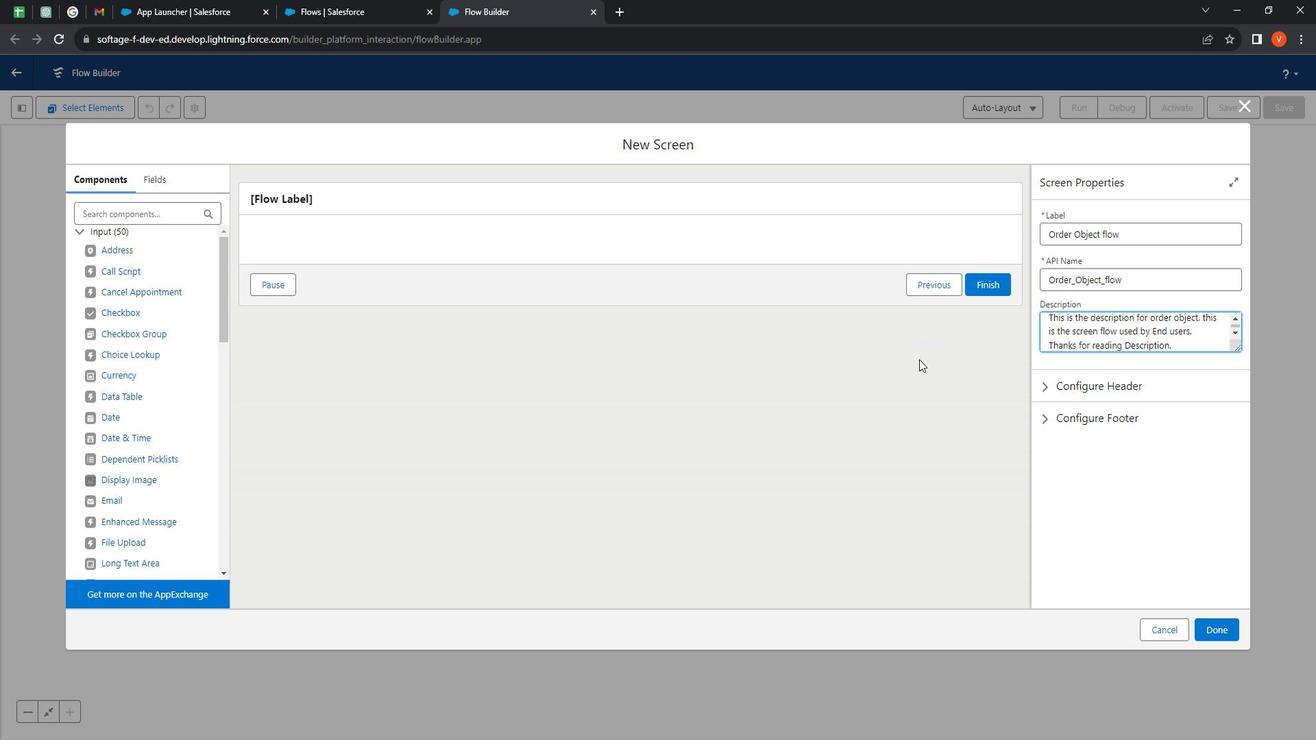 
Action: Mouse moved to (157, 218)
Screenshot: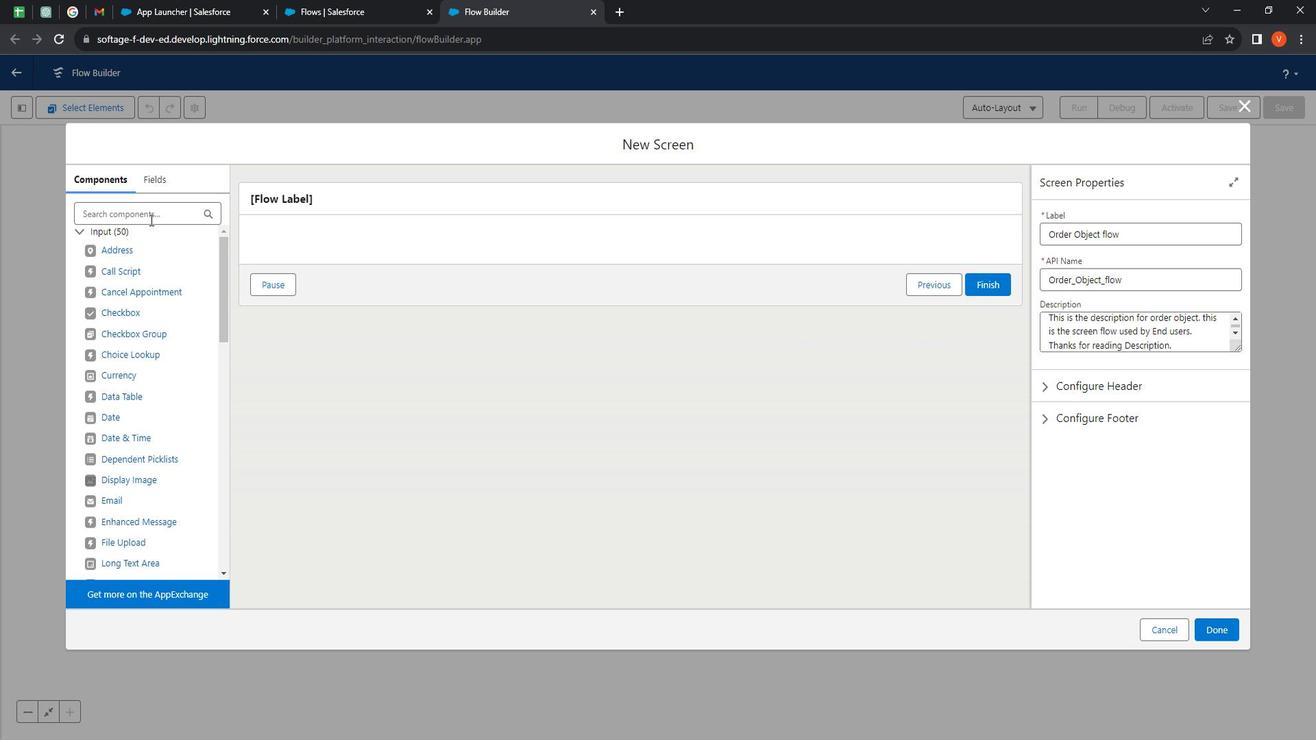 
Action: Mouse pressed left at (157, 218)
Screenshot: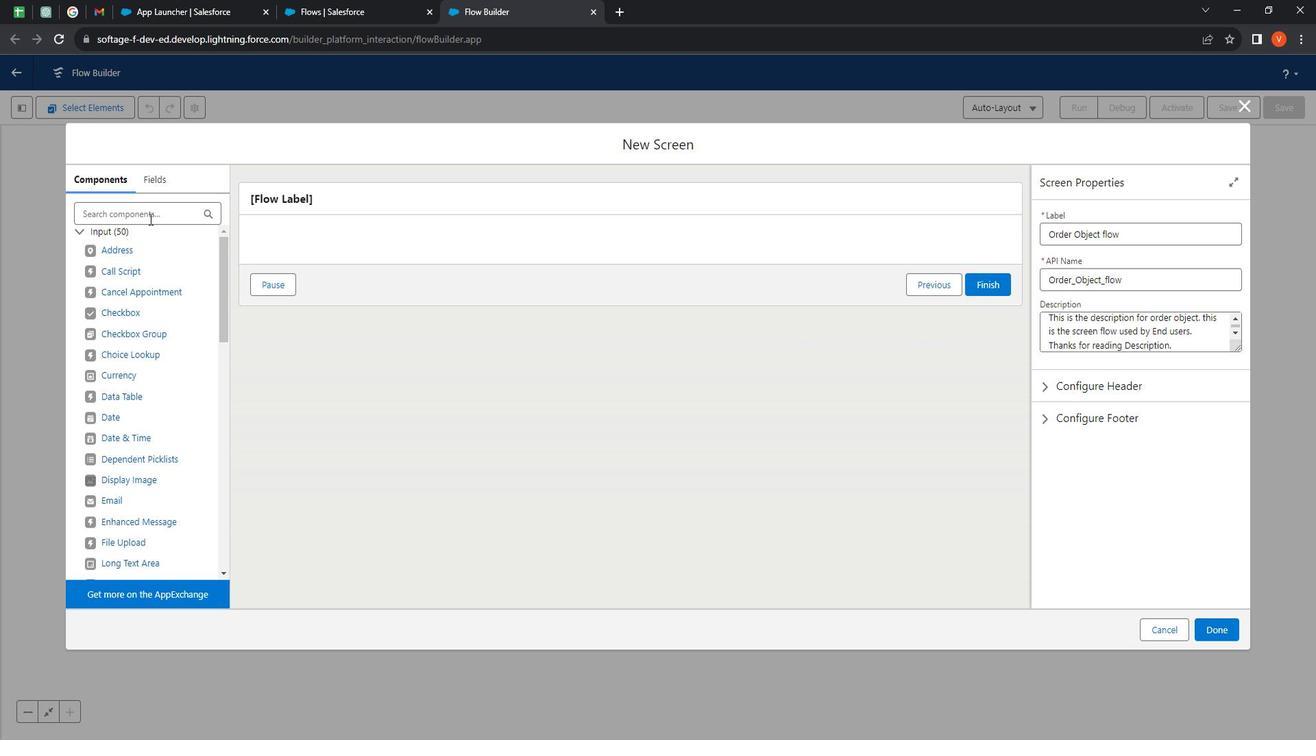 
Action: Key pressed tex
Screenshot: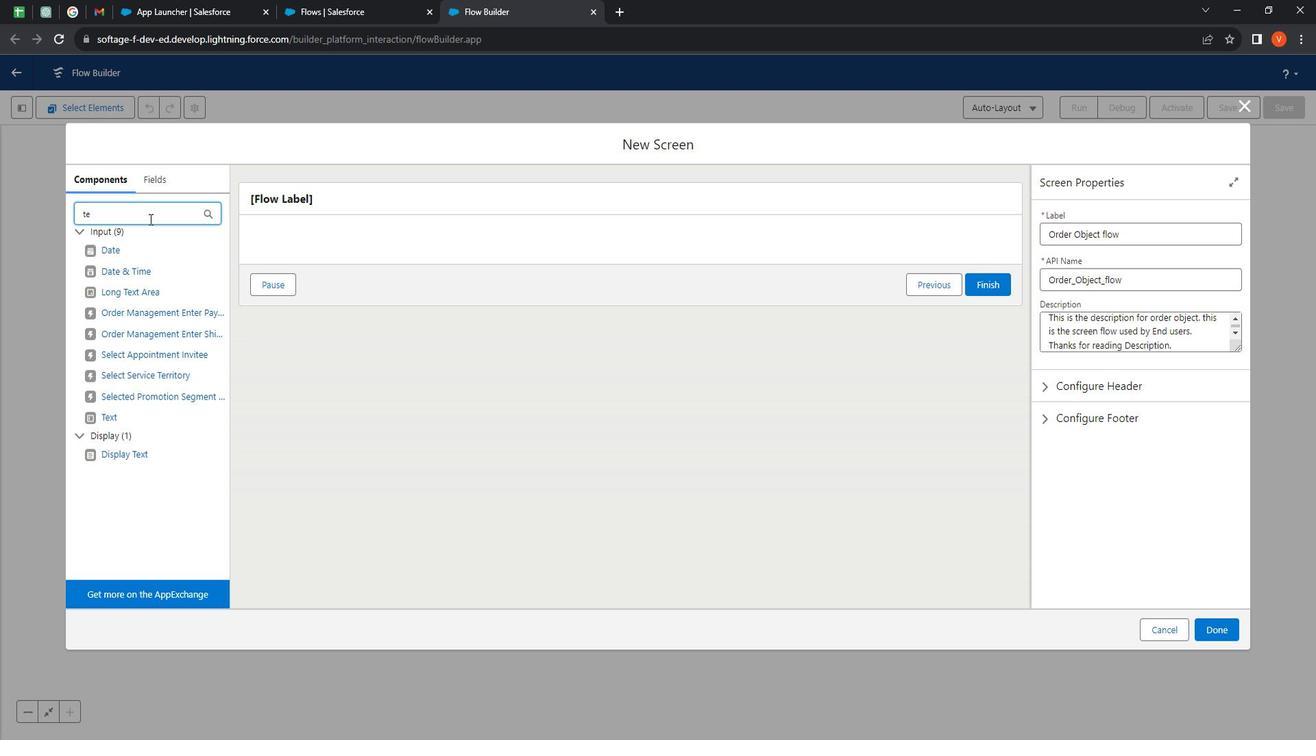 
Action: Mouse moved to (122, 272)
Screenshot: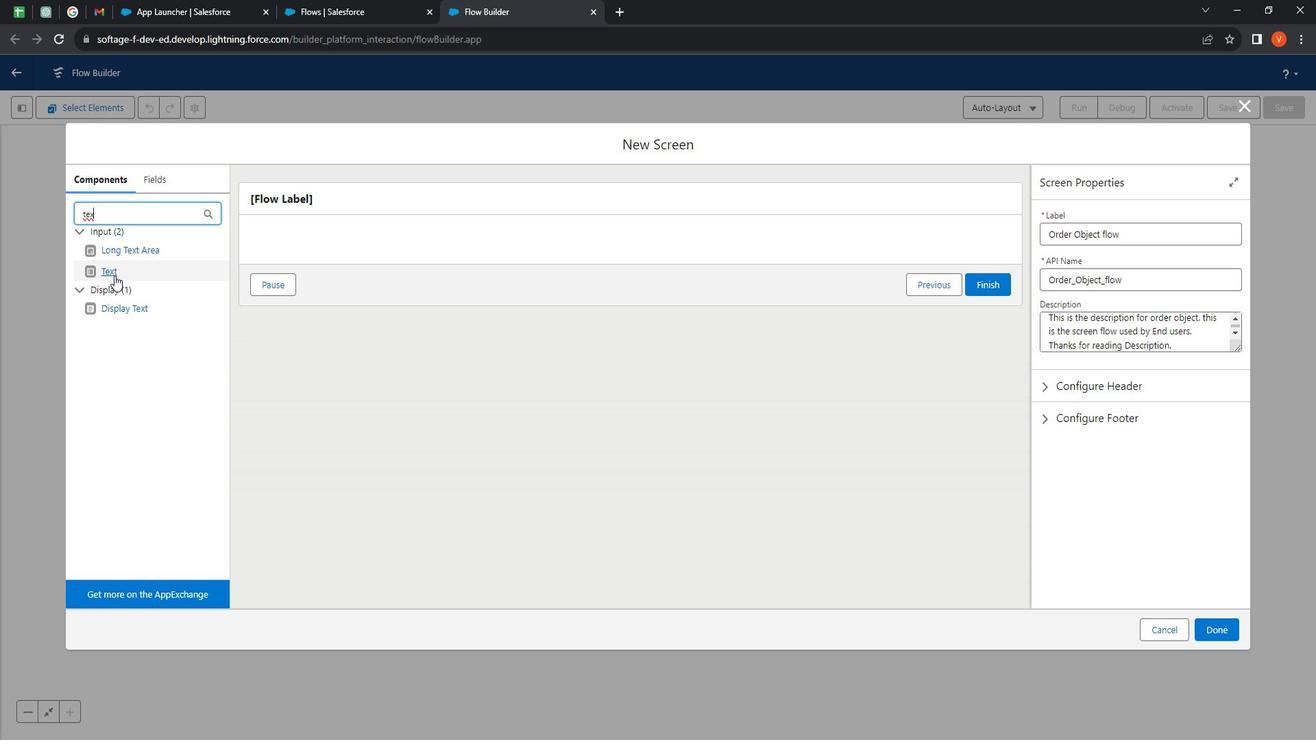 
Action: Mouse pressed left at (122, 272)
Screenshot: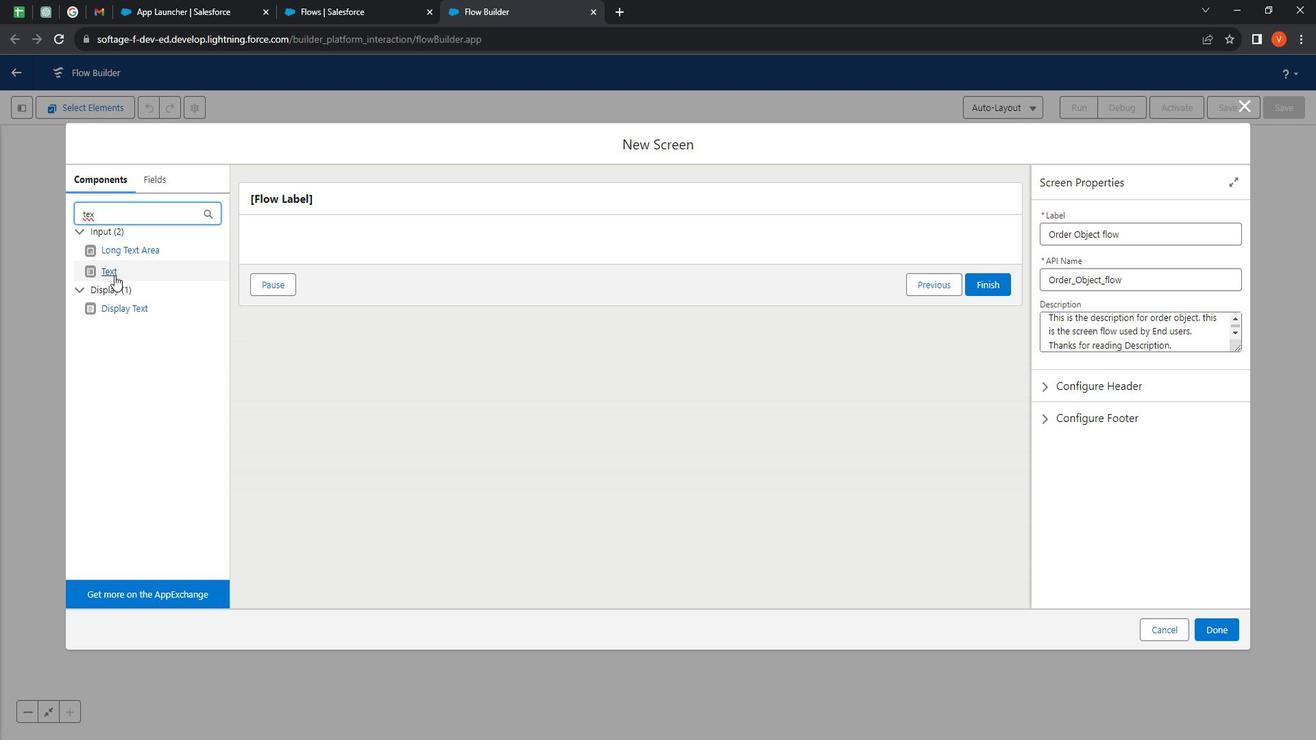 
Action: Mouse moved to (1092, 232)
Screenshot: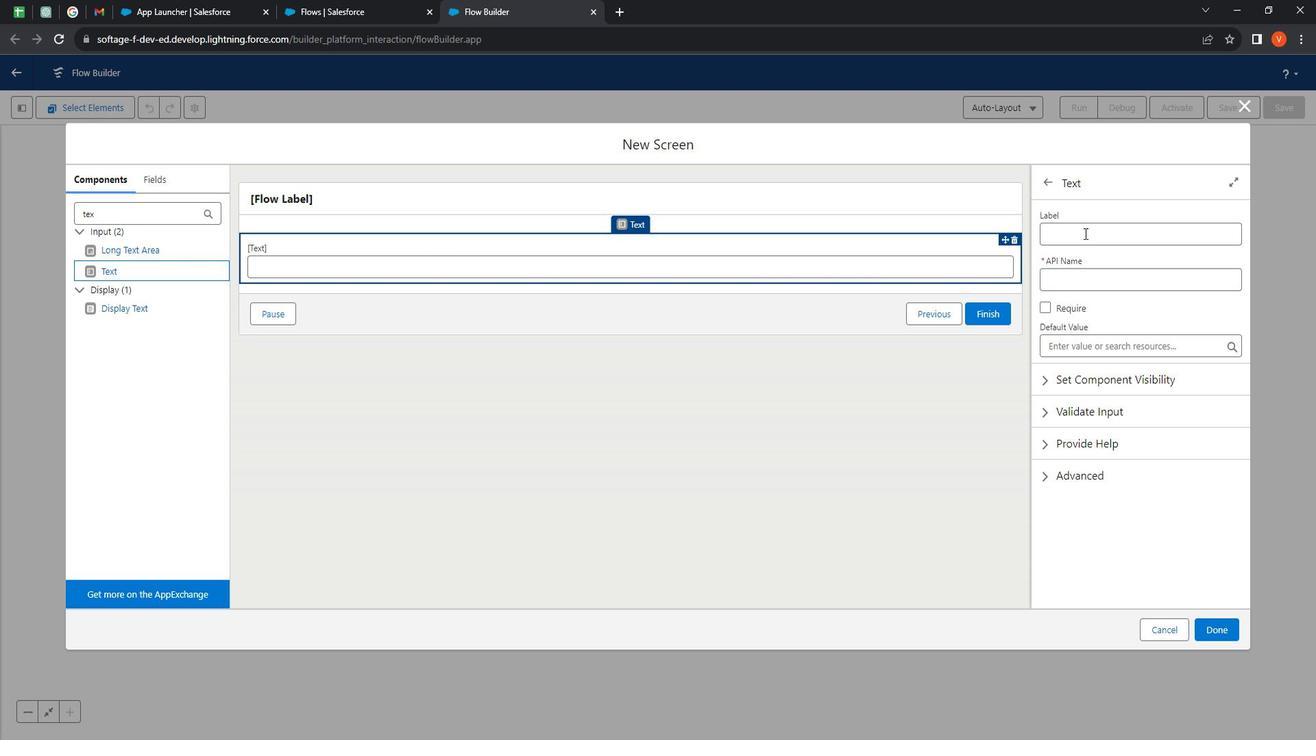 
Action: Mouse pressed left at (1092, 232)
Screenshot: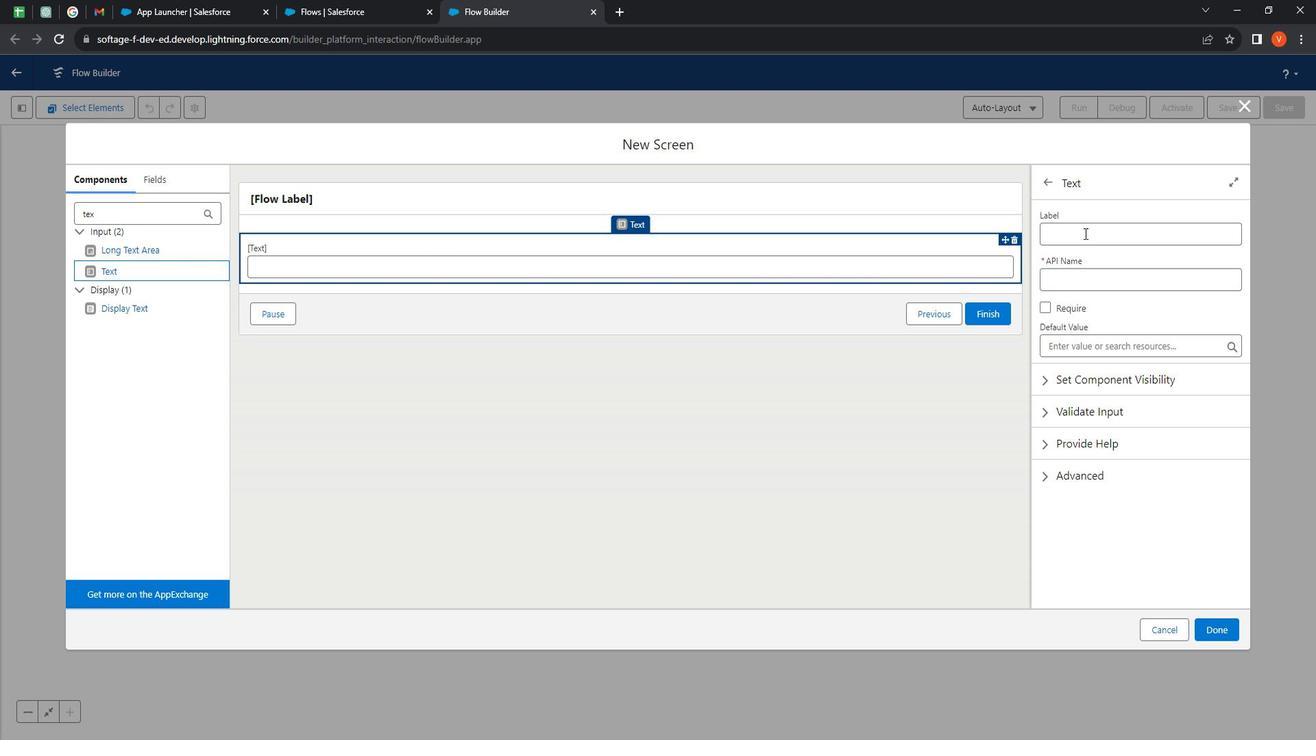 
Action: Mouse moved to (1063, 224)
Screenshot: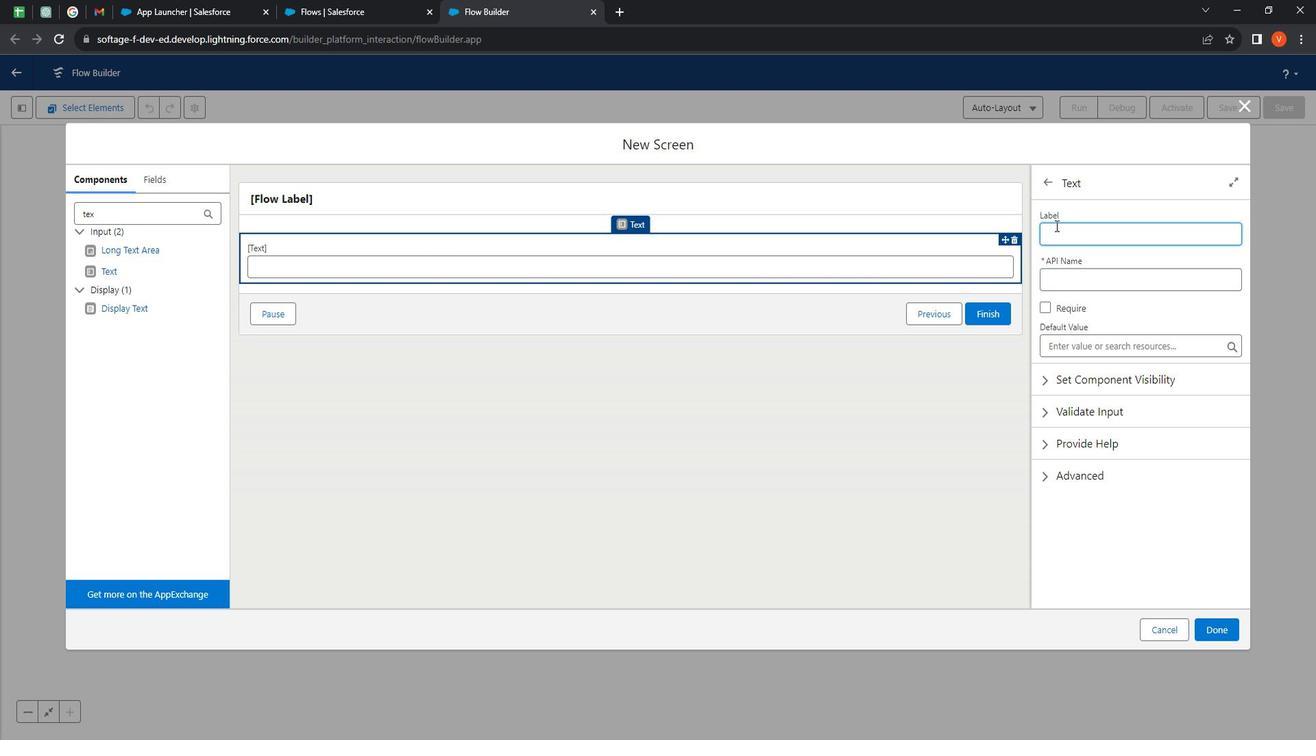 
Action: Key pressed <Key.shift><Key.shift><Key.shift><Key.shift><Key.shift><Key.shift><Key.shift><Key.shift><Key.shift><Key.shift><Key.shift><Key.shift><Key.shift><Key.shift><Key.shift><Key.shift><Key.shift><Key.shift><Key.shift><Key.shift><Key.shift><Key.shift><Key.shift>Order<Key.space>name
Screenshot: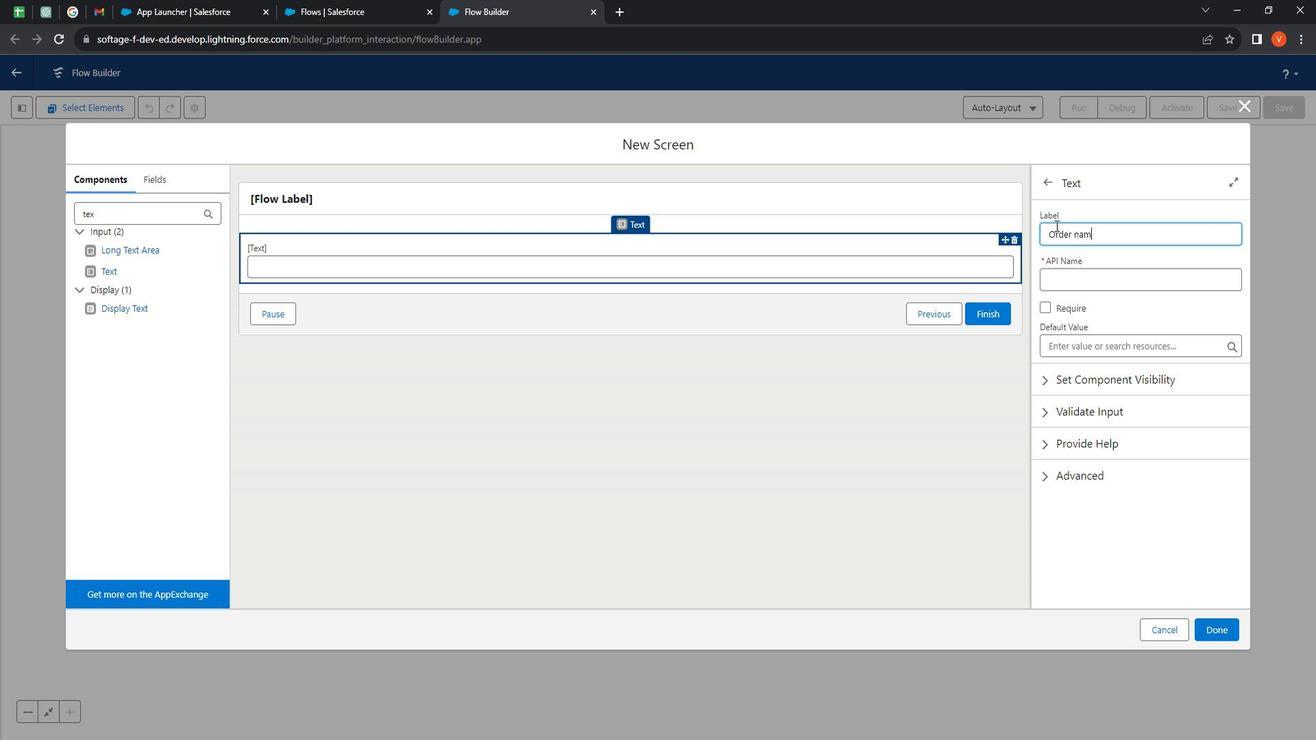 
Action: Mouse moved to (1101, 274)
Screenshot: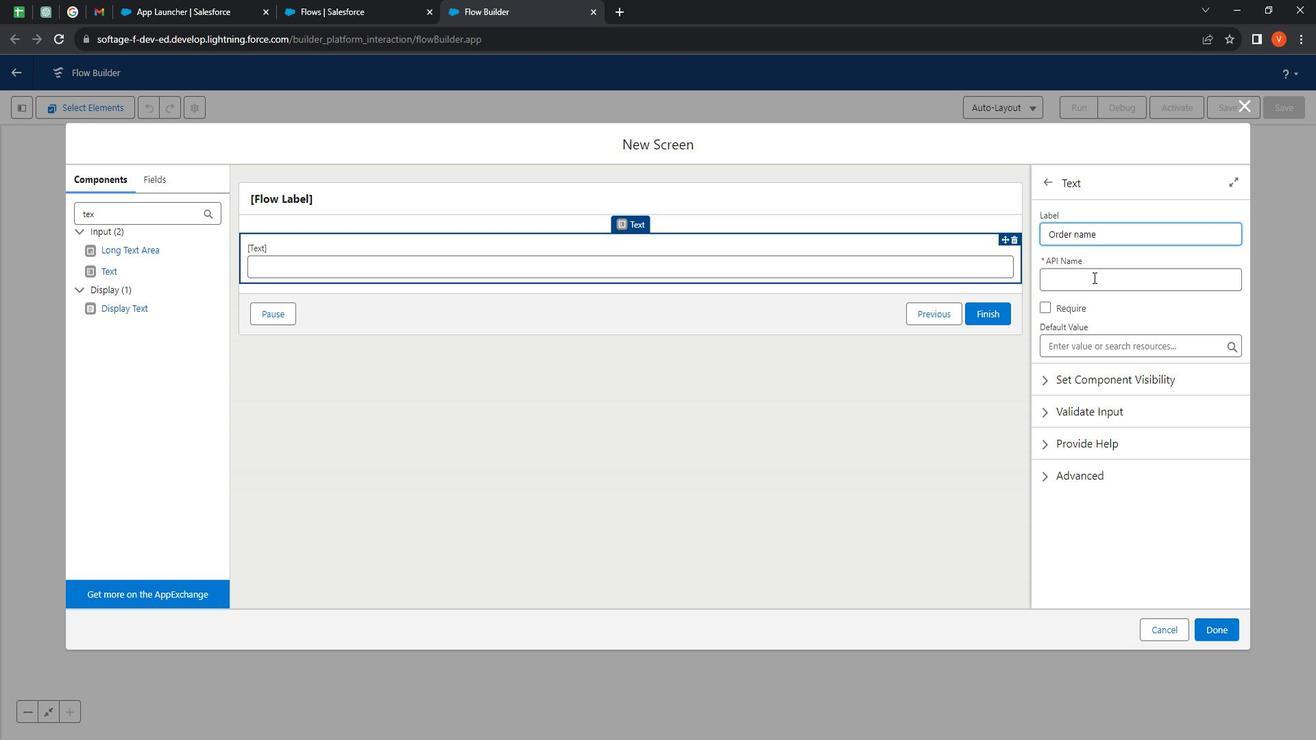 
Action: Mouse pressed left at (1101, 274)
Screenshot: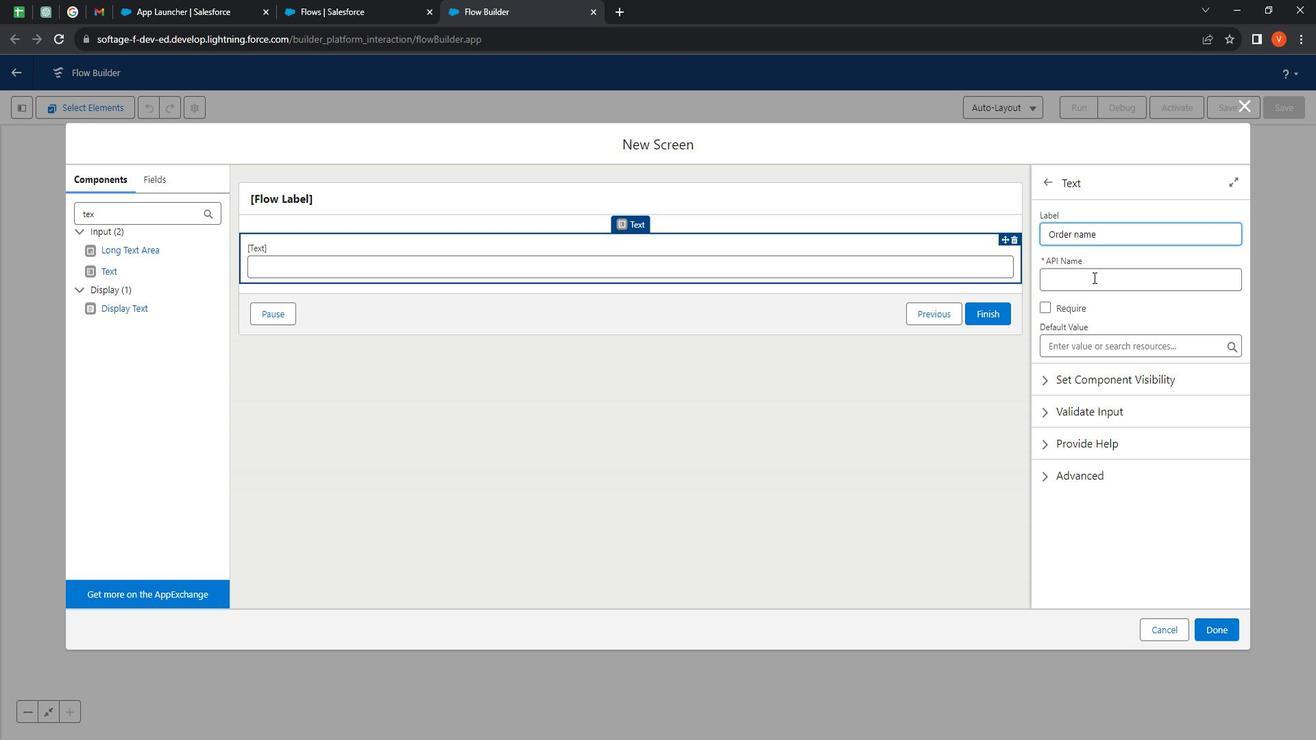
Action: Mouse moved to (1053, 300)
Screenshot: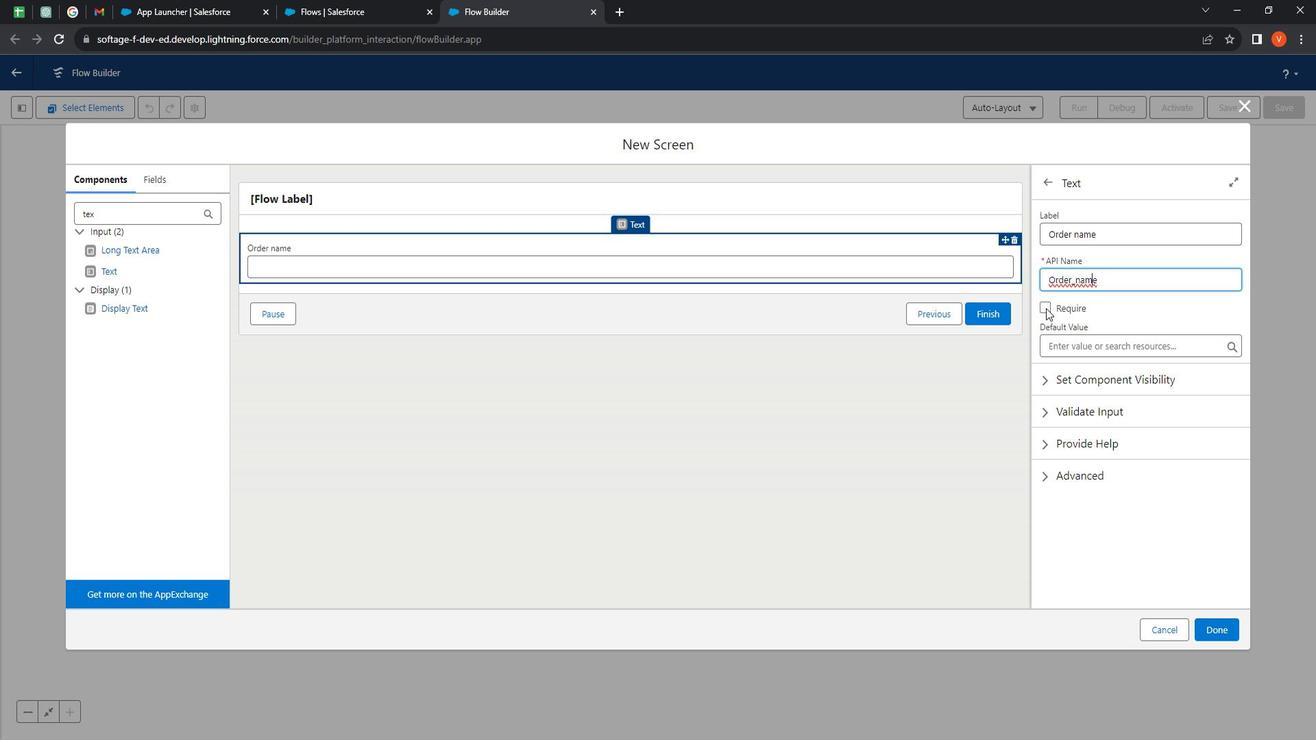 
Action: Mouse pressed left at (1053, 300)
Screenshot: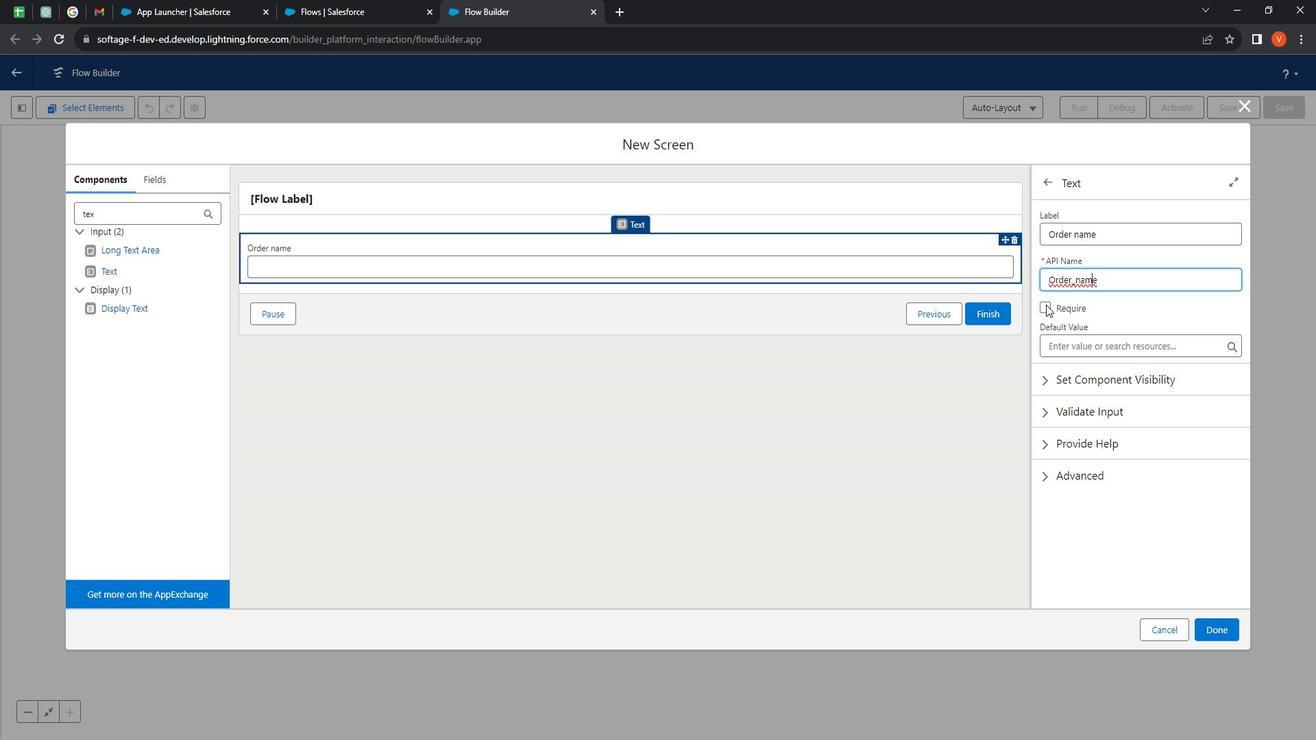 
Action: Mouse moved to (584, 422)
Screenshot: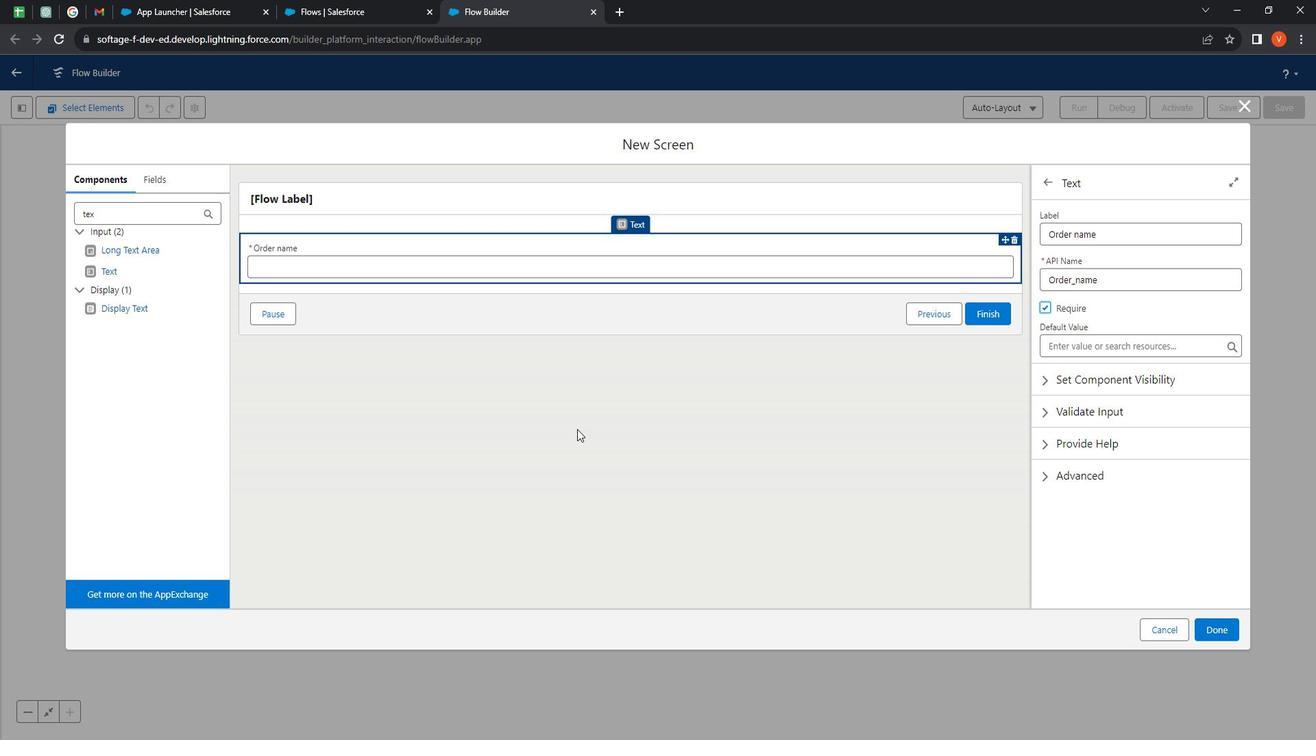 
Action: Mouse pressed left at (584, 422)
Screenshot: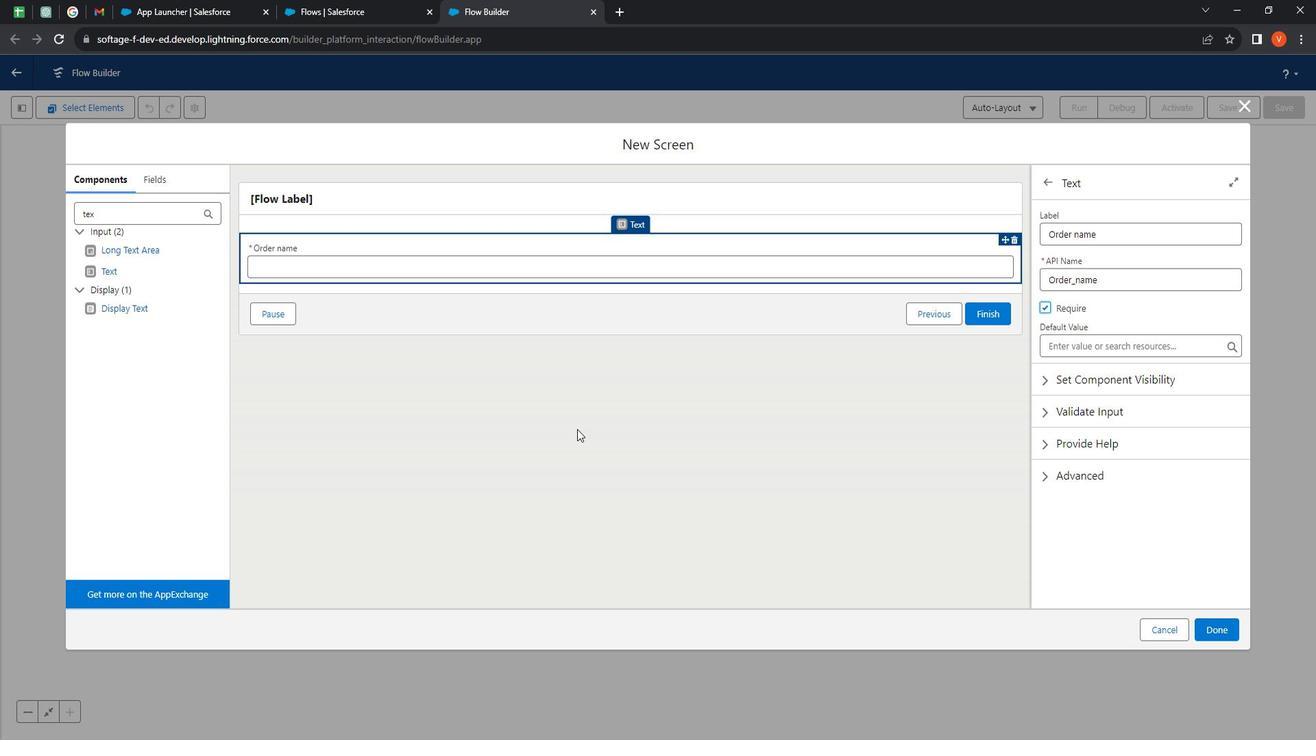 
Action: Mouse moved to (110, 270)
Screenshot: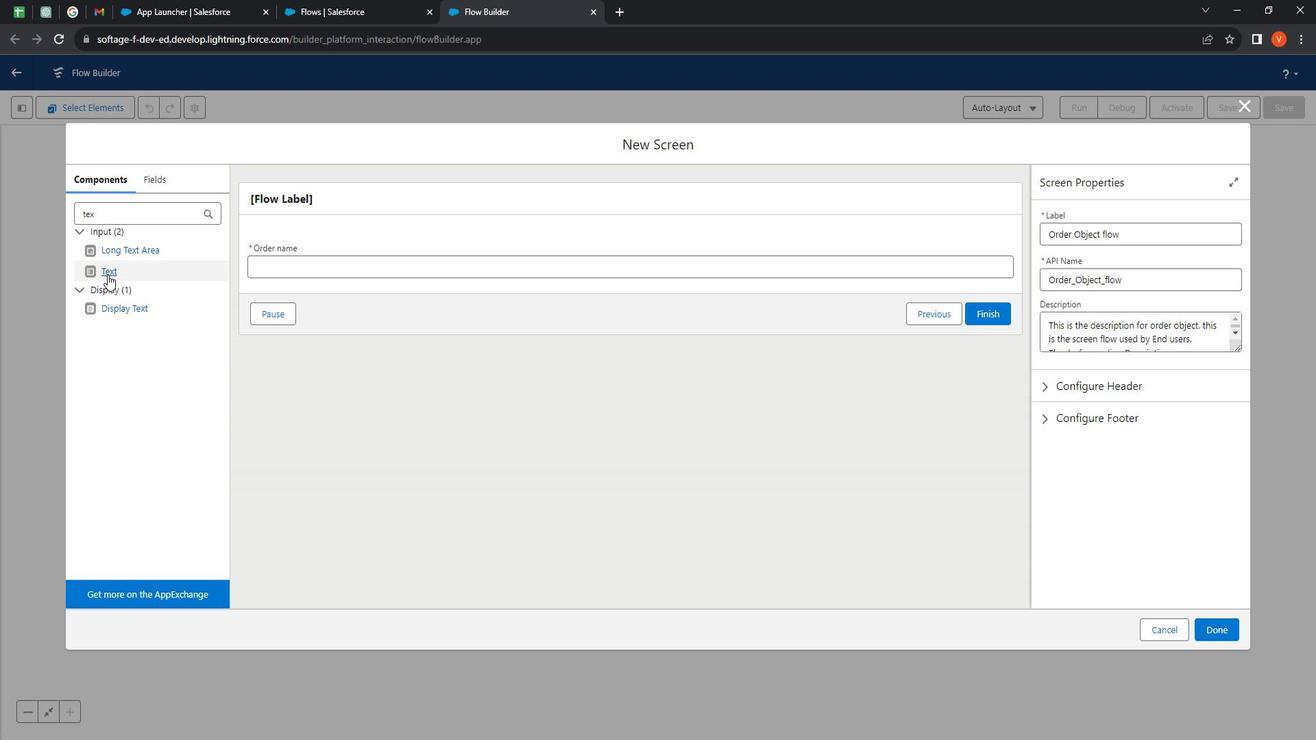 
Action: Mouse pressed left at (110, 270)
Screenshot: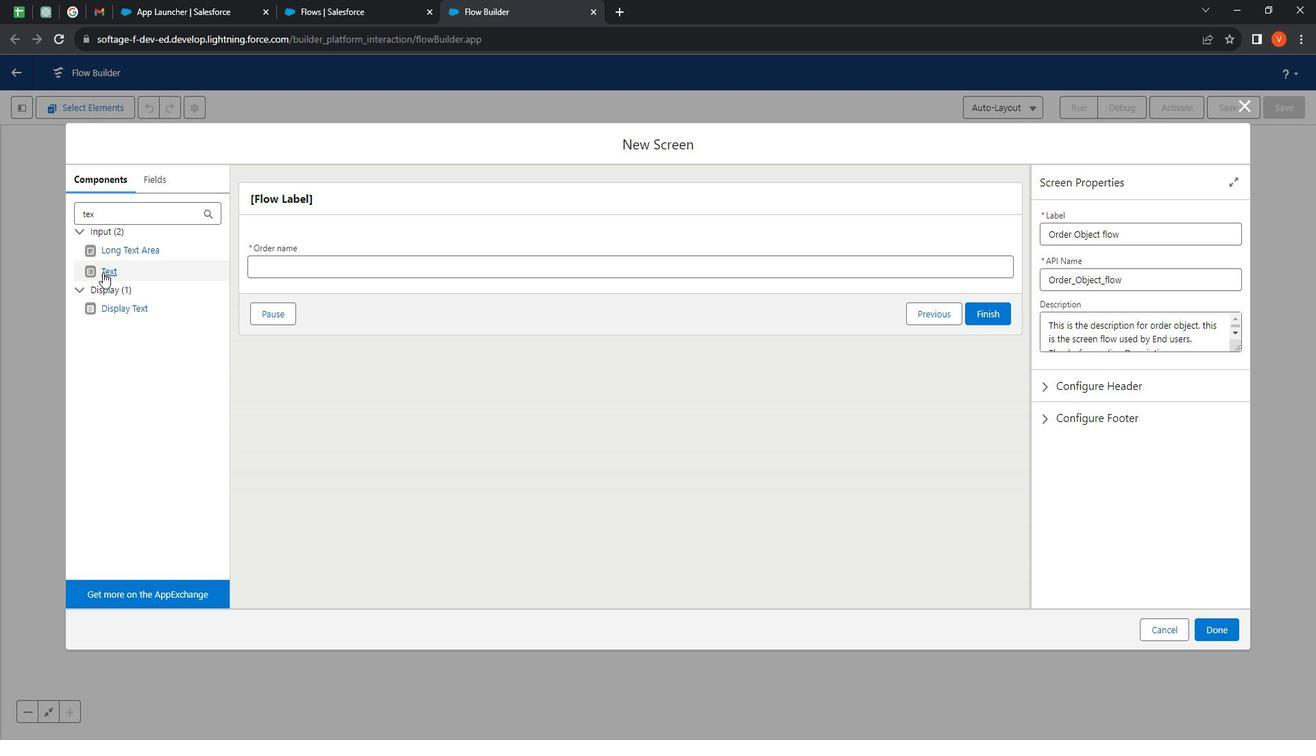 
Action: Mouse moved to (1133, 239)
Screenshot: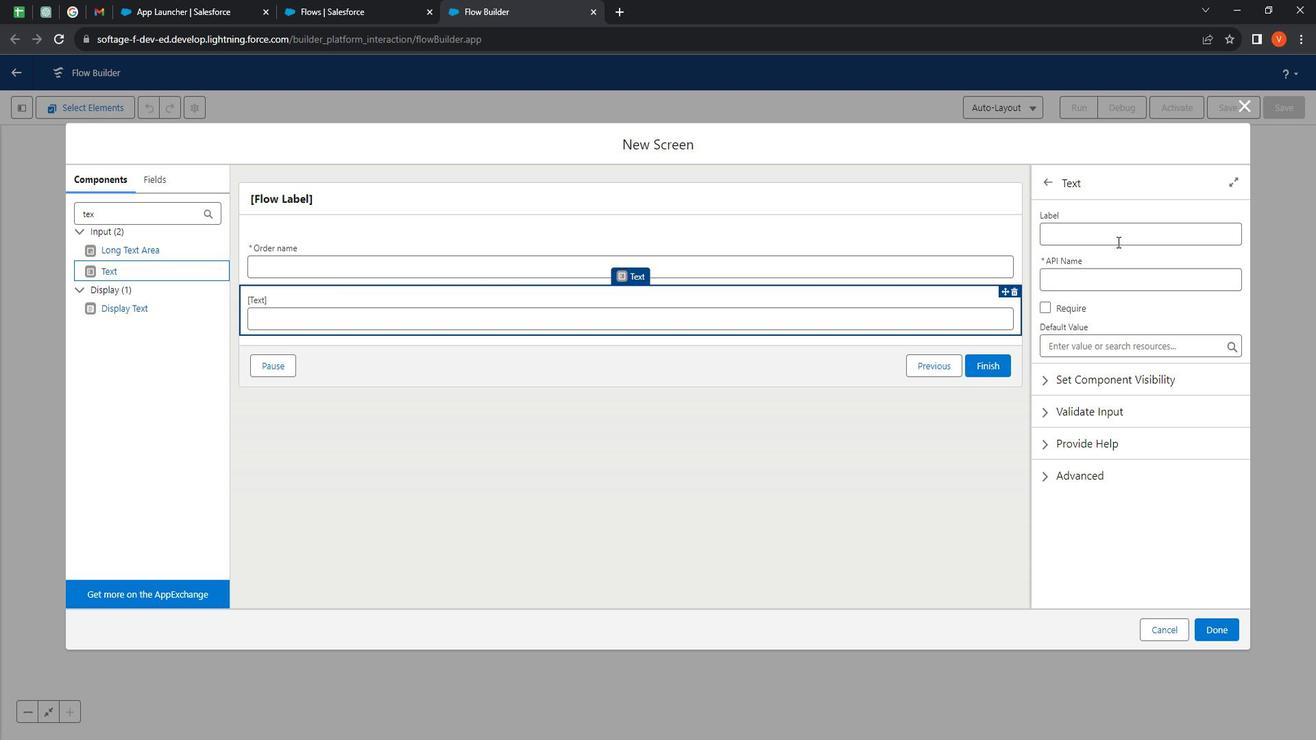 
Action: Mouse pressed left at (1133, 239)
Screenshot: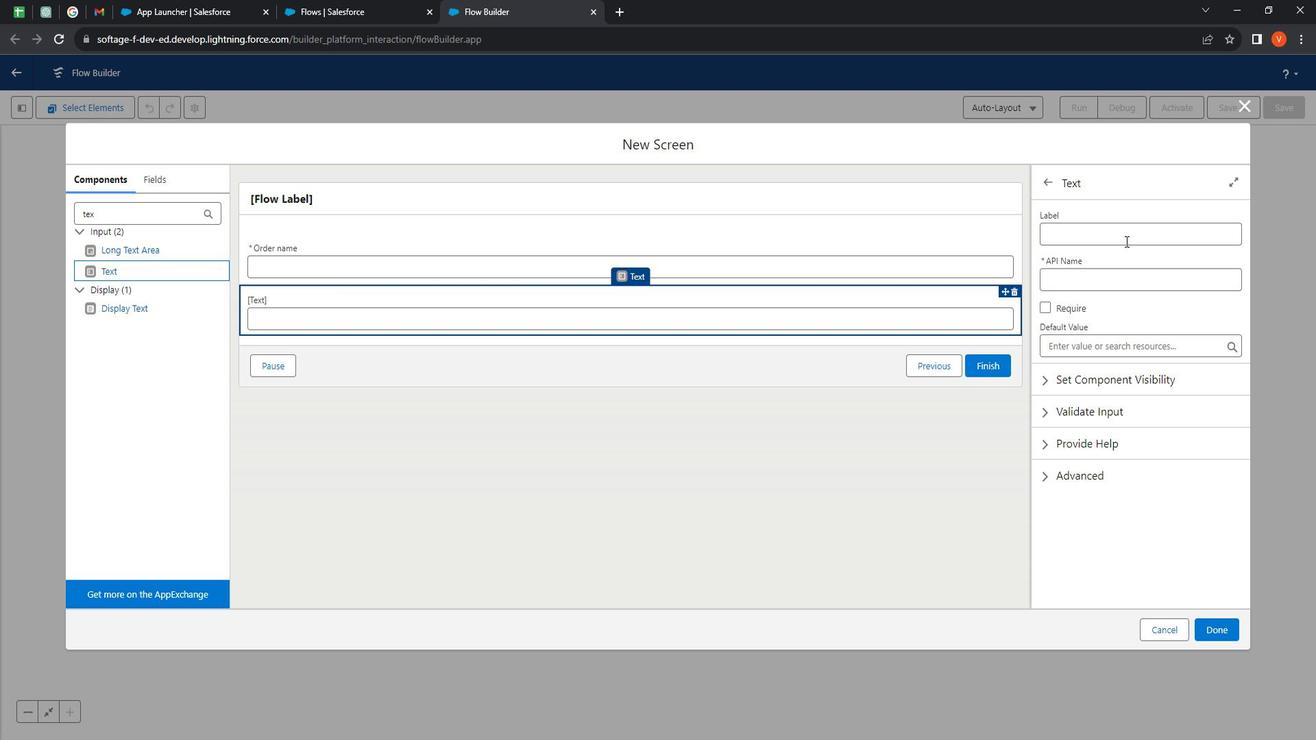 
Action: Key pressed <Key.shift>
Screenshot: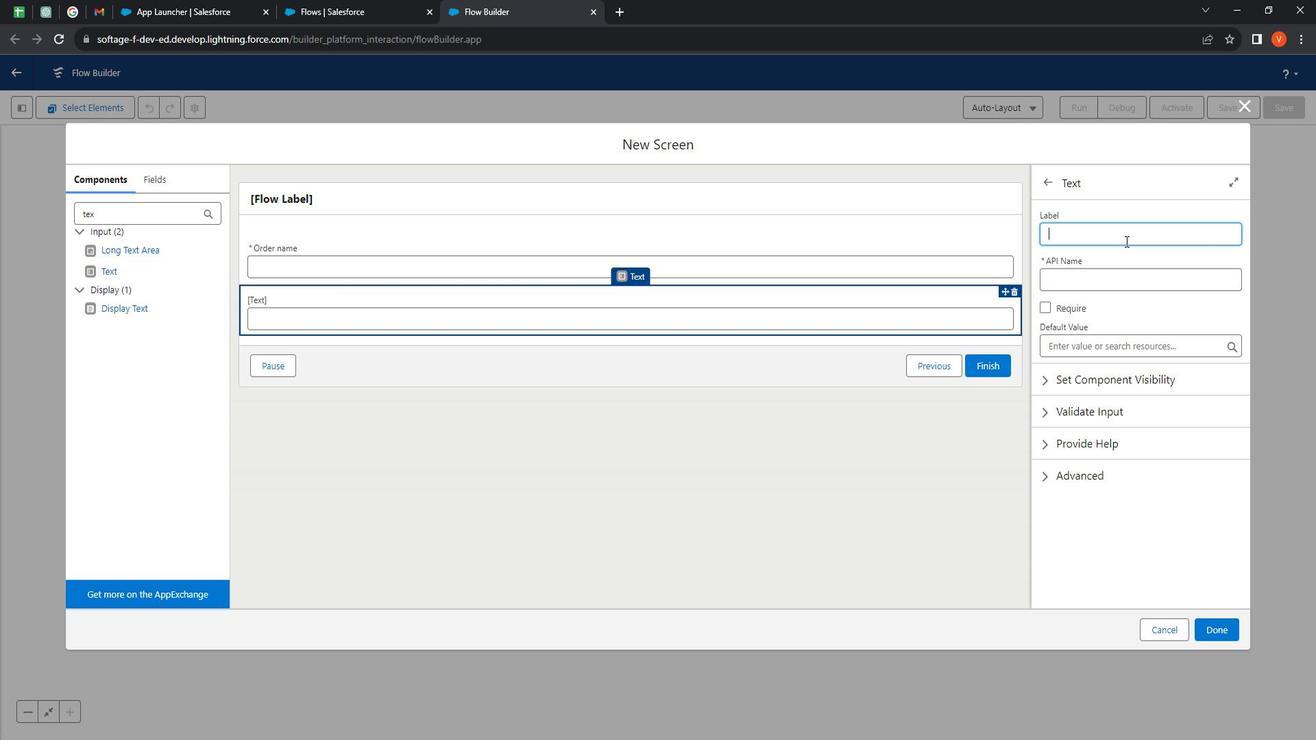 
Action: Mouse moved to (1027, 218)
Screenshot: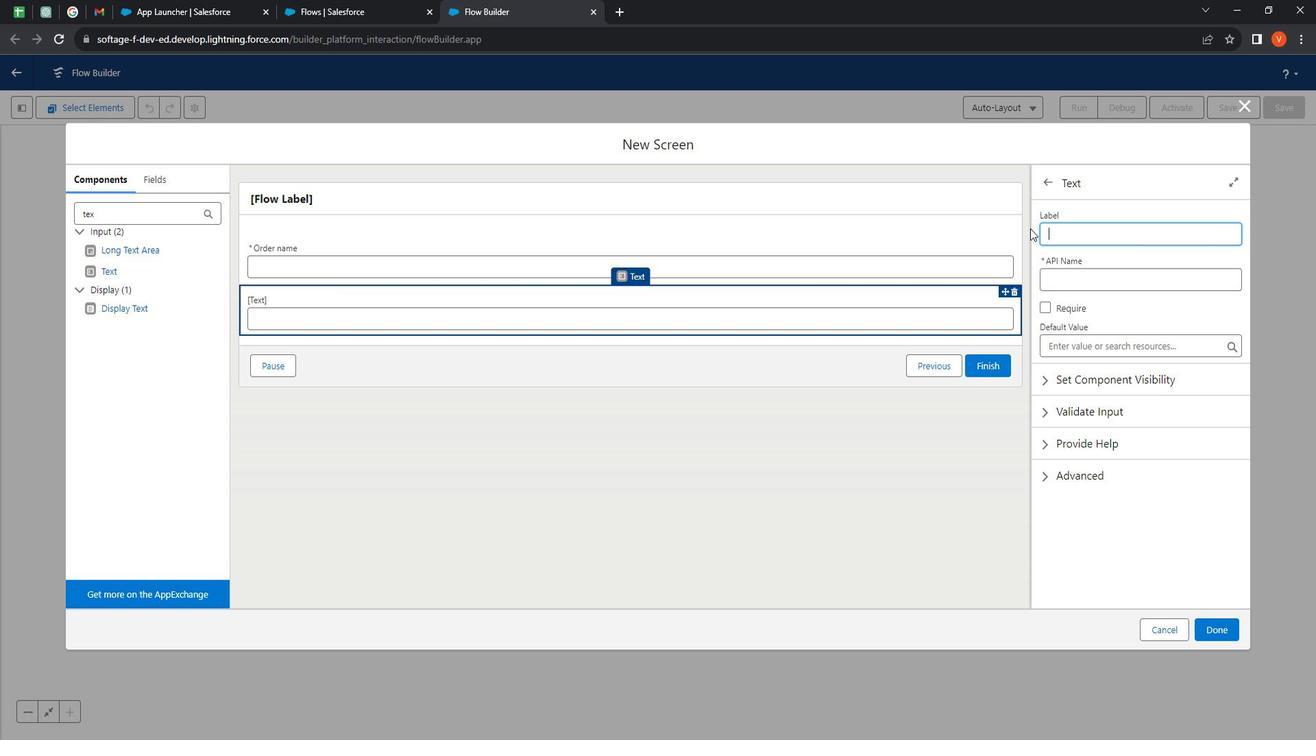 
Action: Key pressed <Key.shift><Key.shift><Key.shift>Coupon
Screenshot: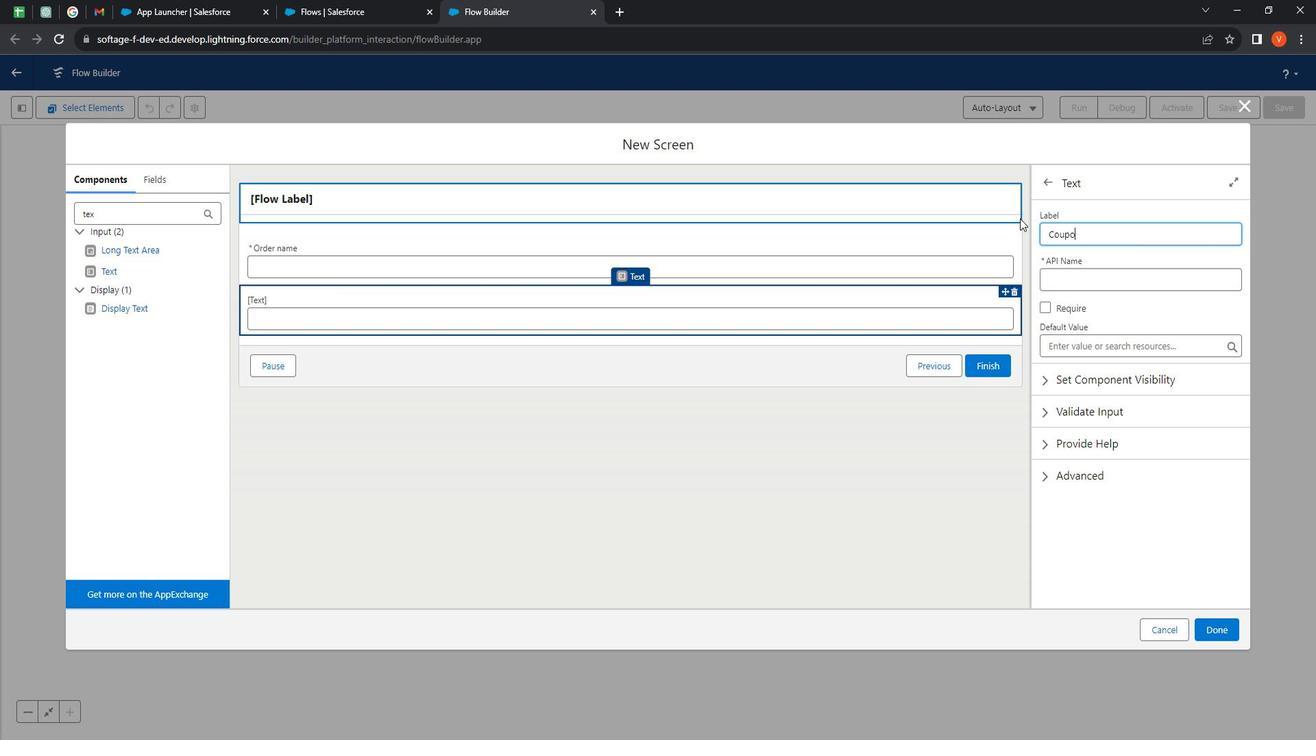 
Action: Mouse moved to (941, 481)
Screenshot: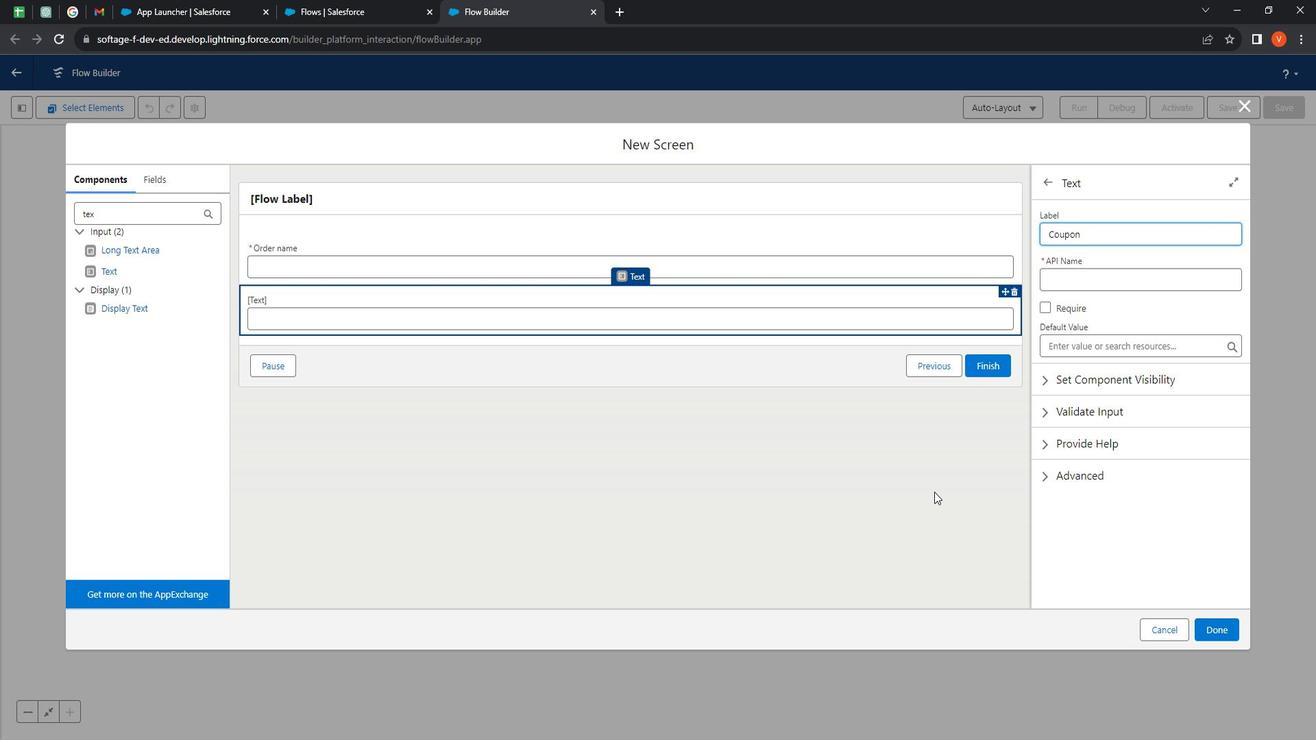
Action: Mouse pressed left at (941, 481)
Screenshot: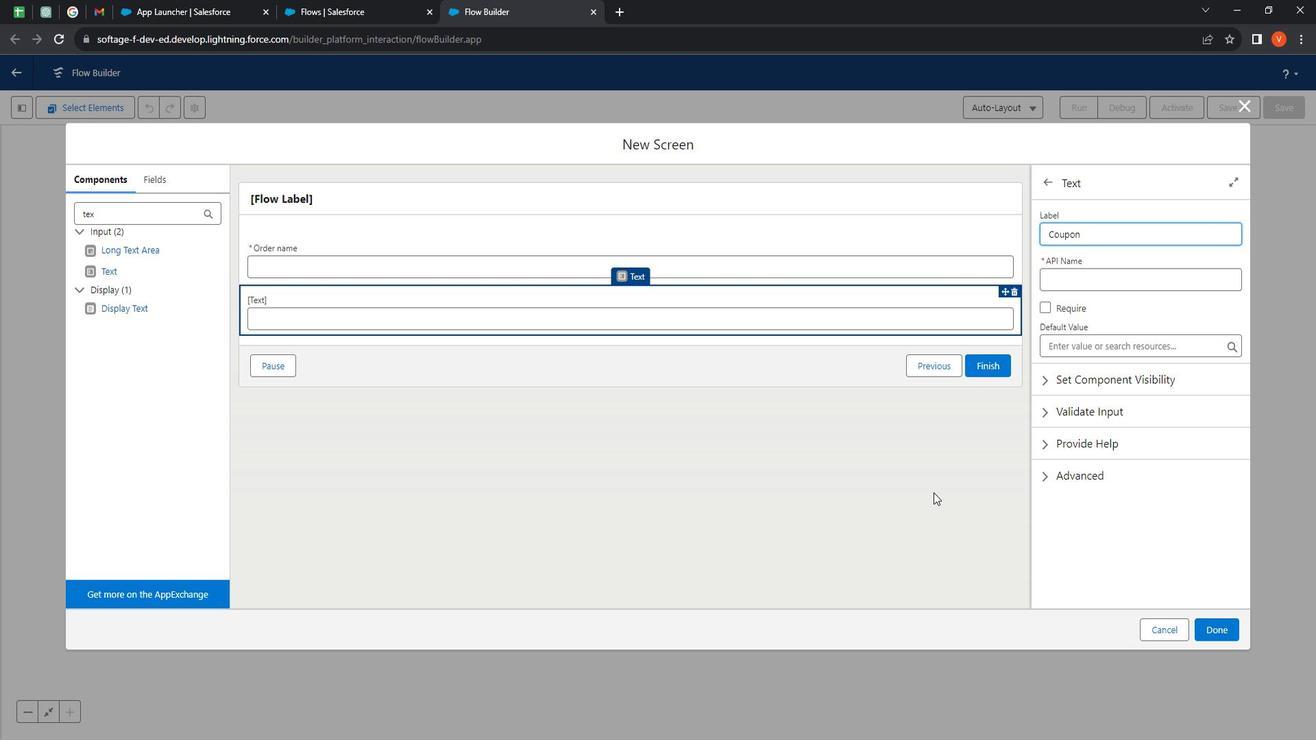 
Action: Mouse moved to (144, 211)
Screenshot: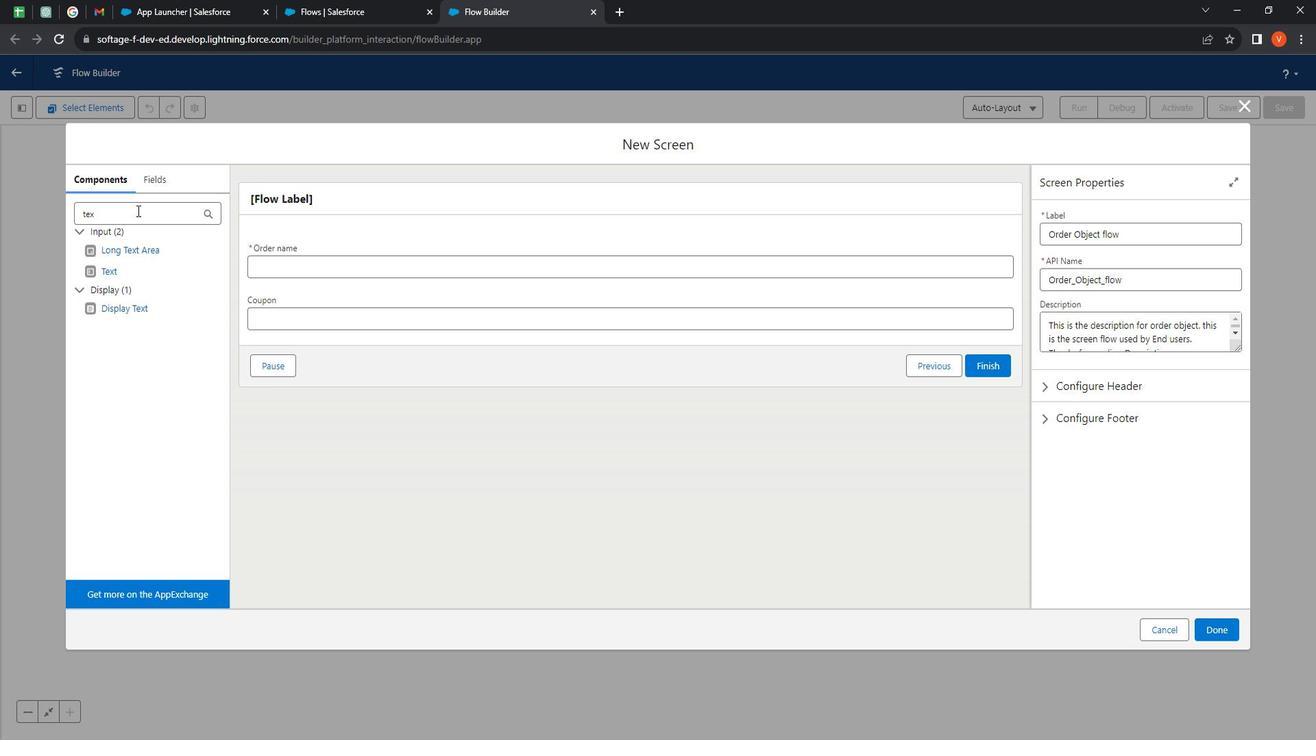 
Action: Mouse pressed left at (144, 211)
Screenshot: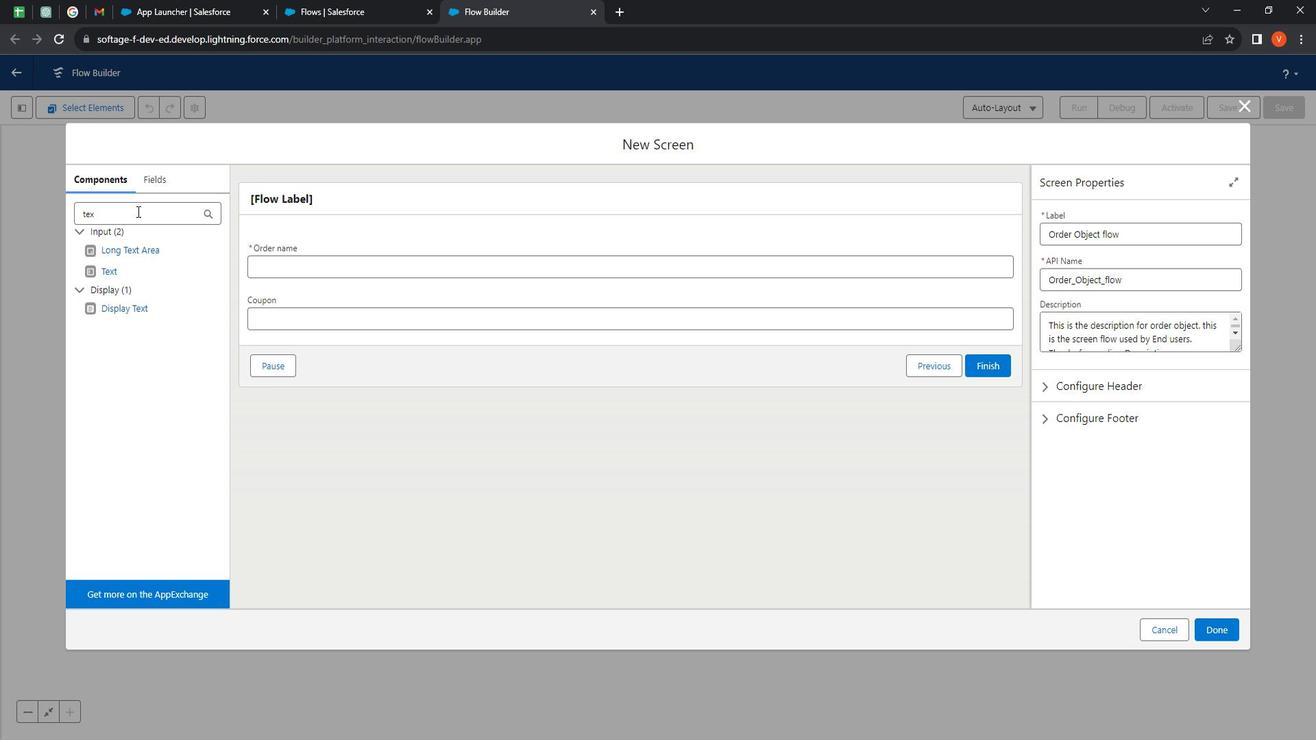 
Action: Mouse pressed left at (144, 211)
Screenshot: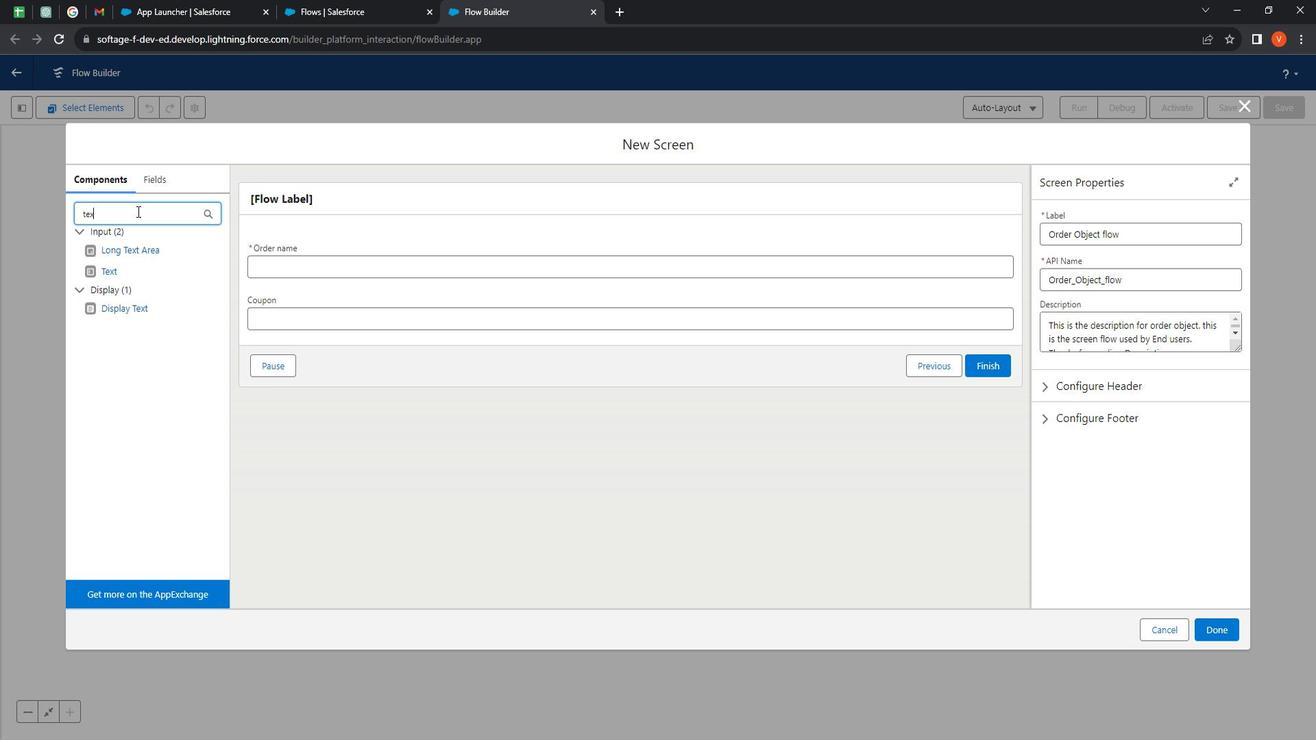 
Action: Key pressed <Key.shift><Key.shift><Key.shift><Key.shift>Pick
Screenshot: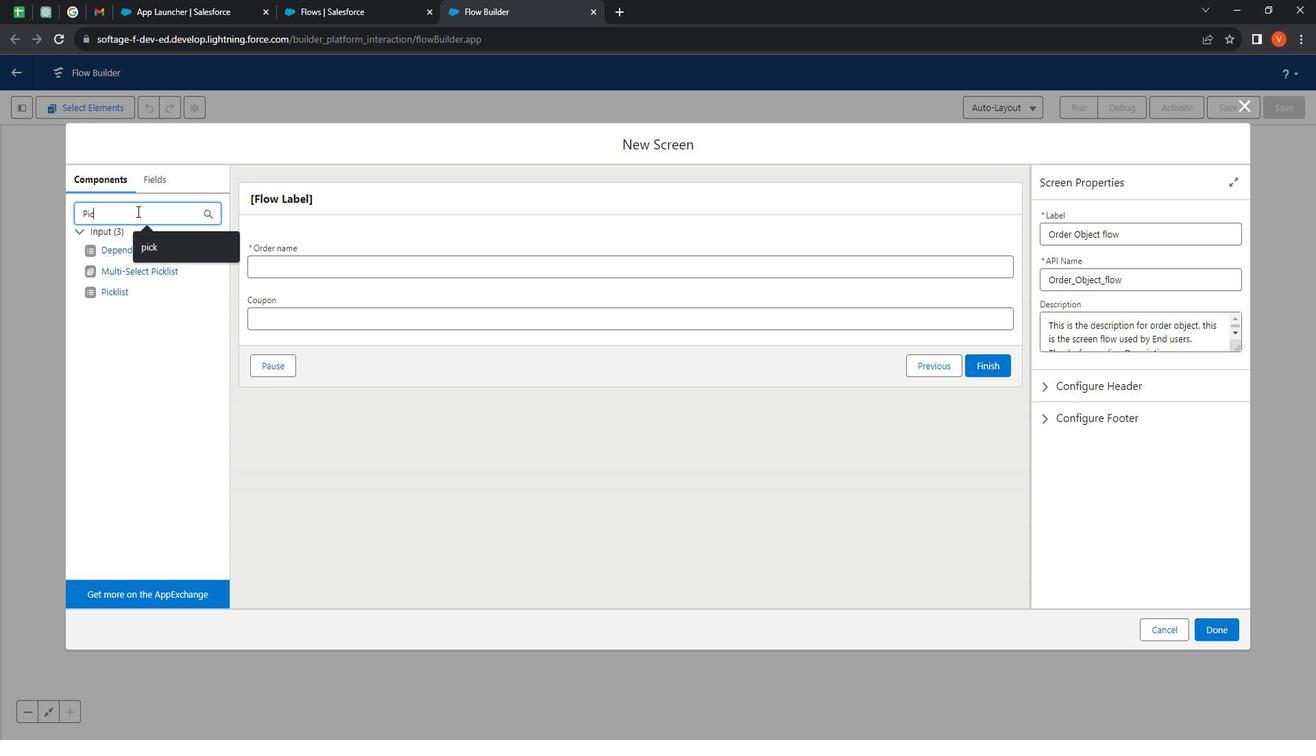 
Action: Mouse moved to (115, 292)
Screenshot: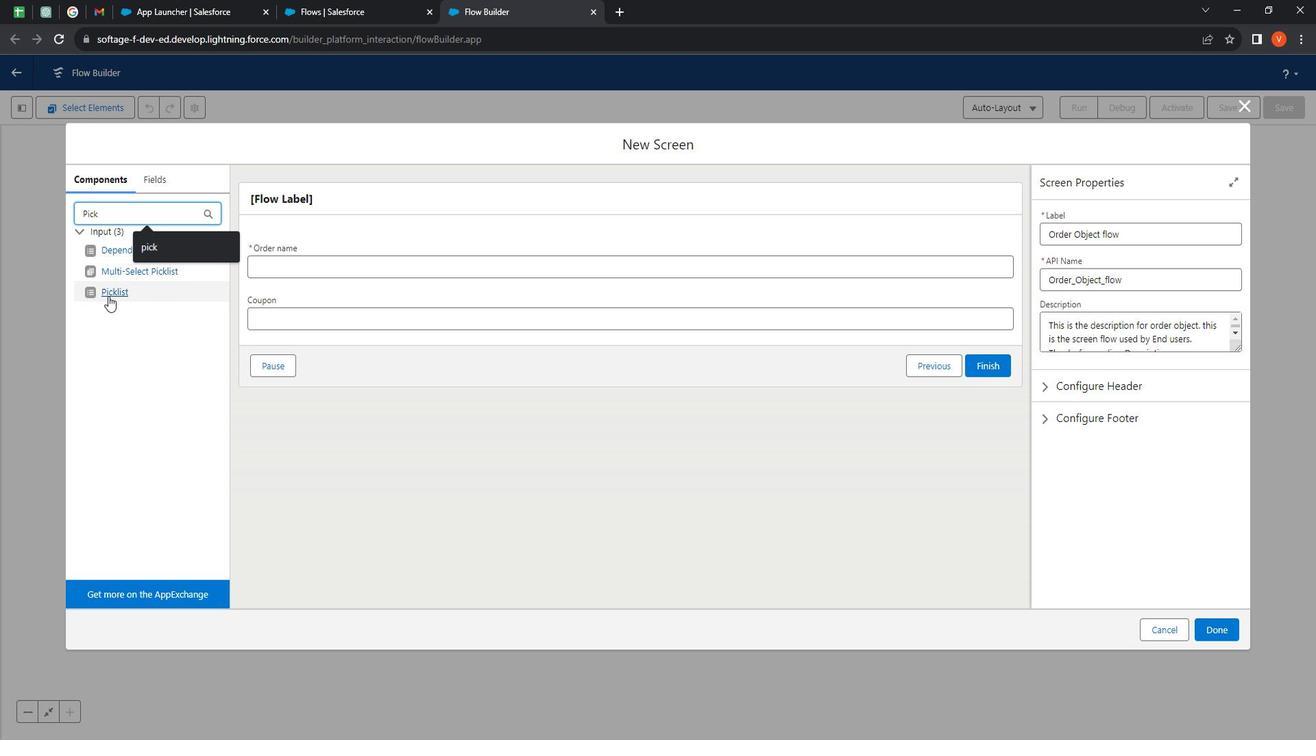 
Action: Mouse pressed left at (115, 292)
Screenshot: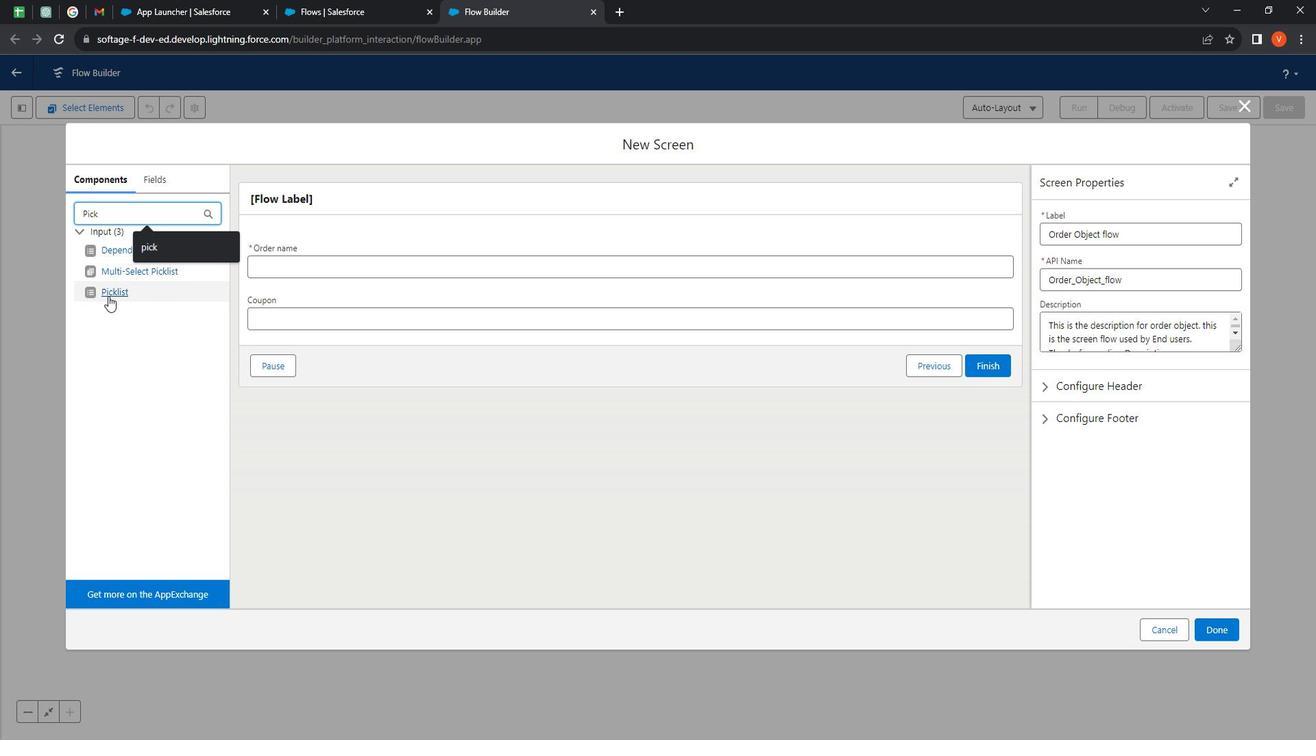 
Action: Mouse moved to (1109, 235)
Screenshot: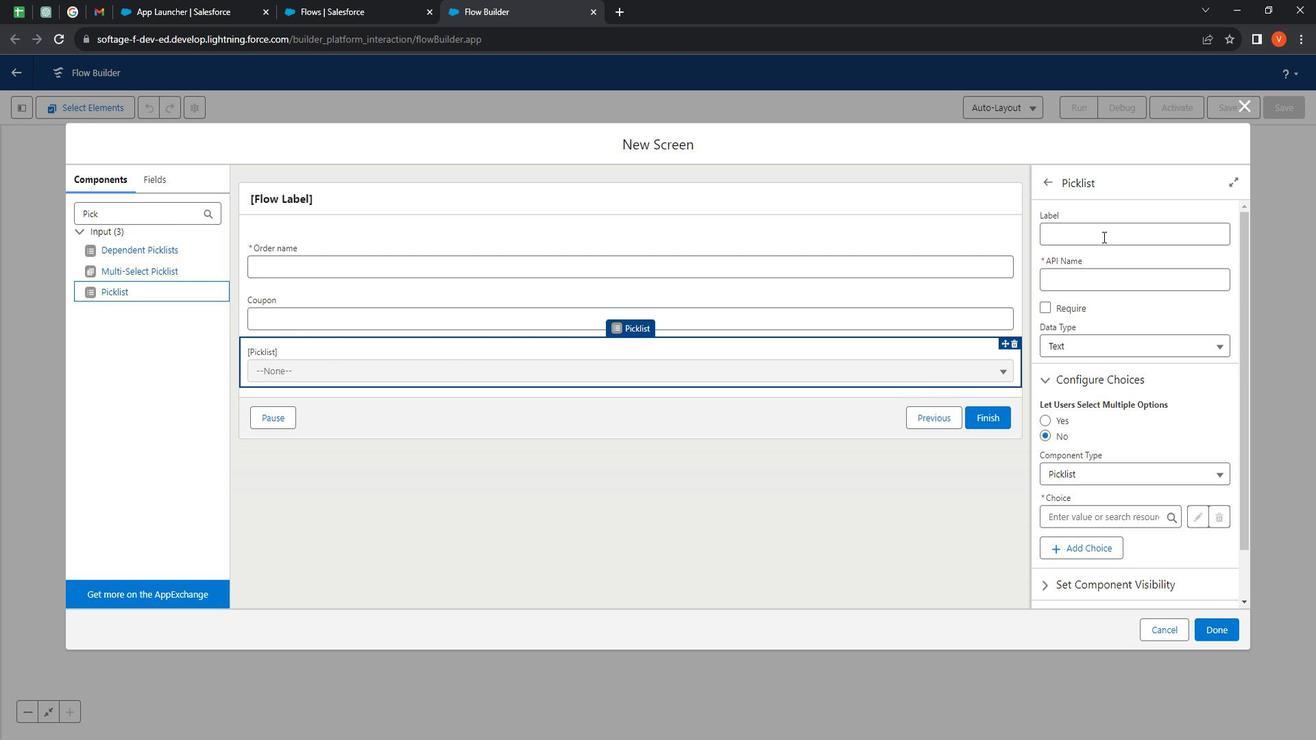 
Action: Mouse pressed left at (1109, 235)
Screenshot: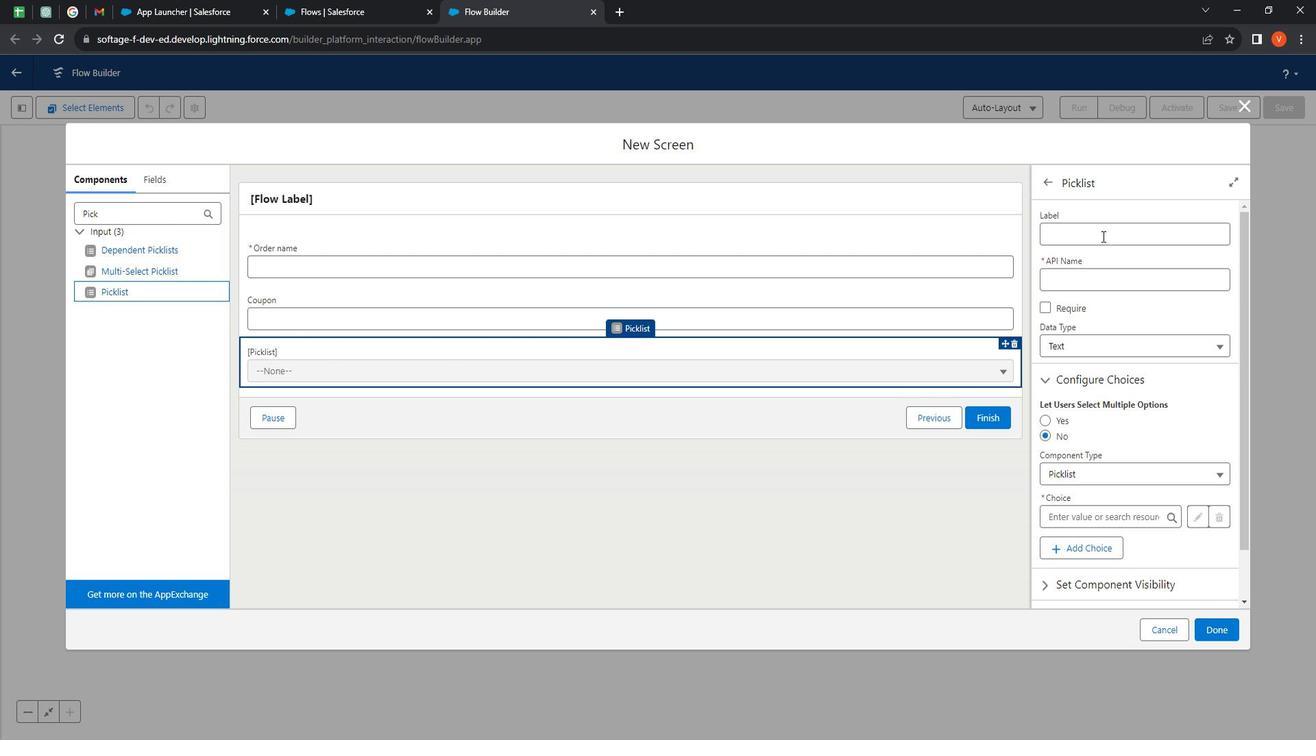 
Action: Key pressed <Key.shift><Key.shift><Key.shift><Key.shift><Key.shift><Key.shift><Key.shift><Key.shift><Key.shift><Key.shift><Key.shift><Key.shift><Key.shift><Key.shift><Key.shift><Key.shift><Key.shift><Key.shift><Key.shift><Key.shift><Key.shift><Key.shift><Key.shift><Key.shift><Key.shift><Key.shift><Key.shift>Product<Key.space><Key.shift>Offer
Screenshot: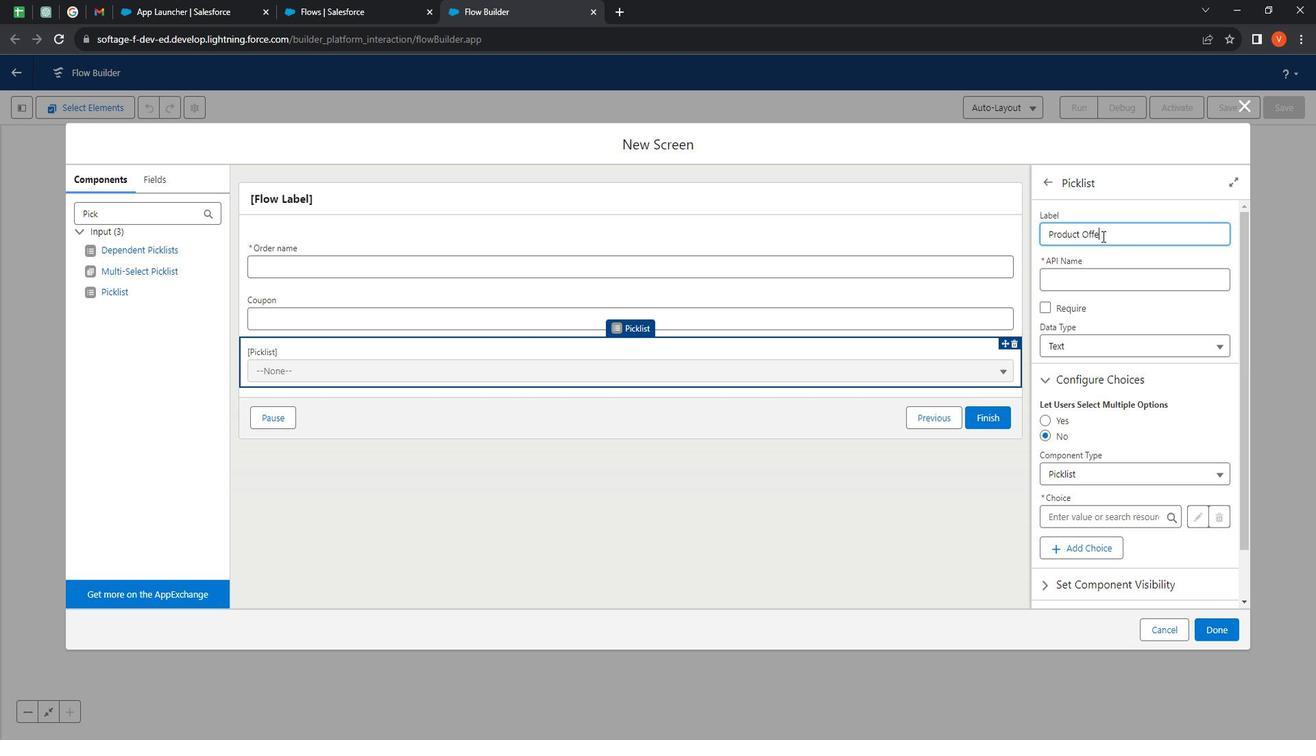 
Action: Mouse moved to (1084, 272)
Screenshot: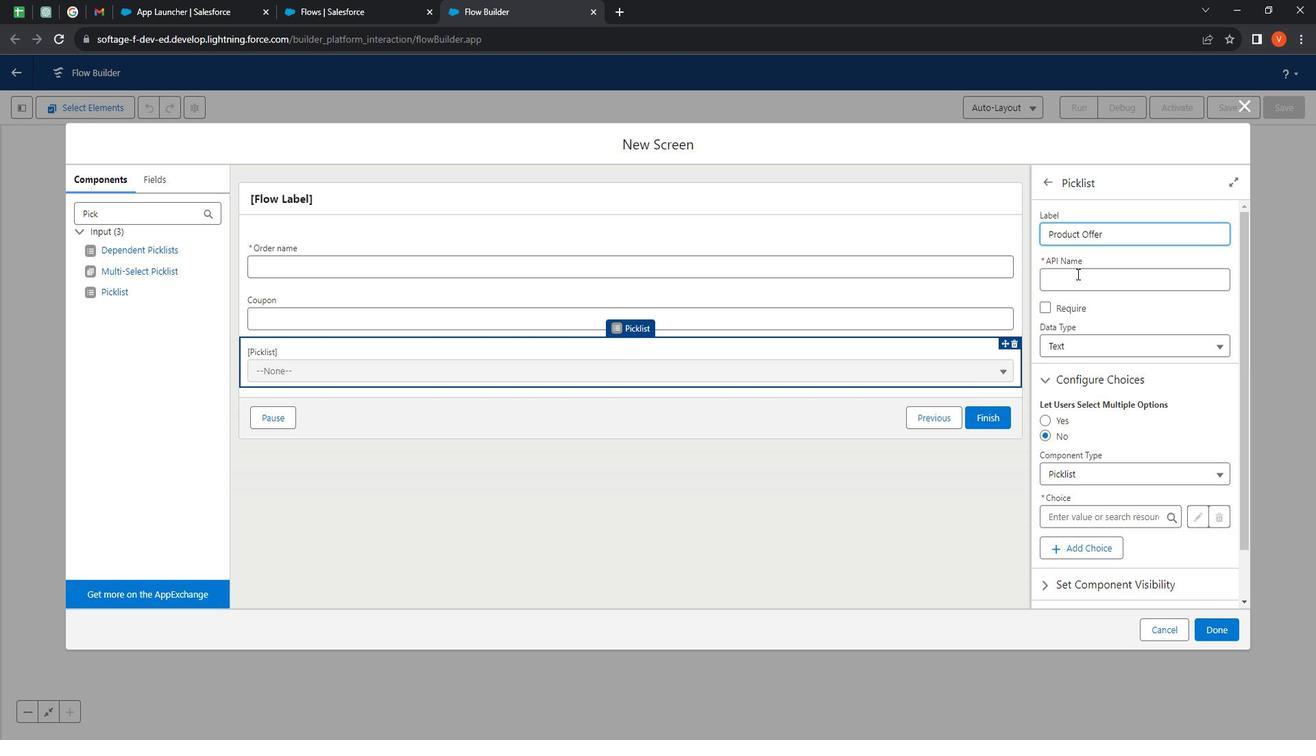 
Action: Mouse pressed left at (1084, 272)
Screenshot: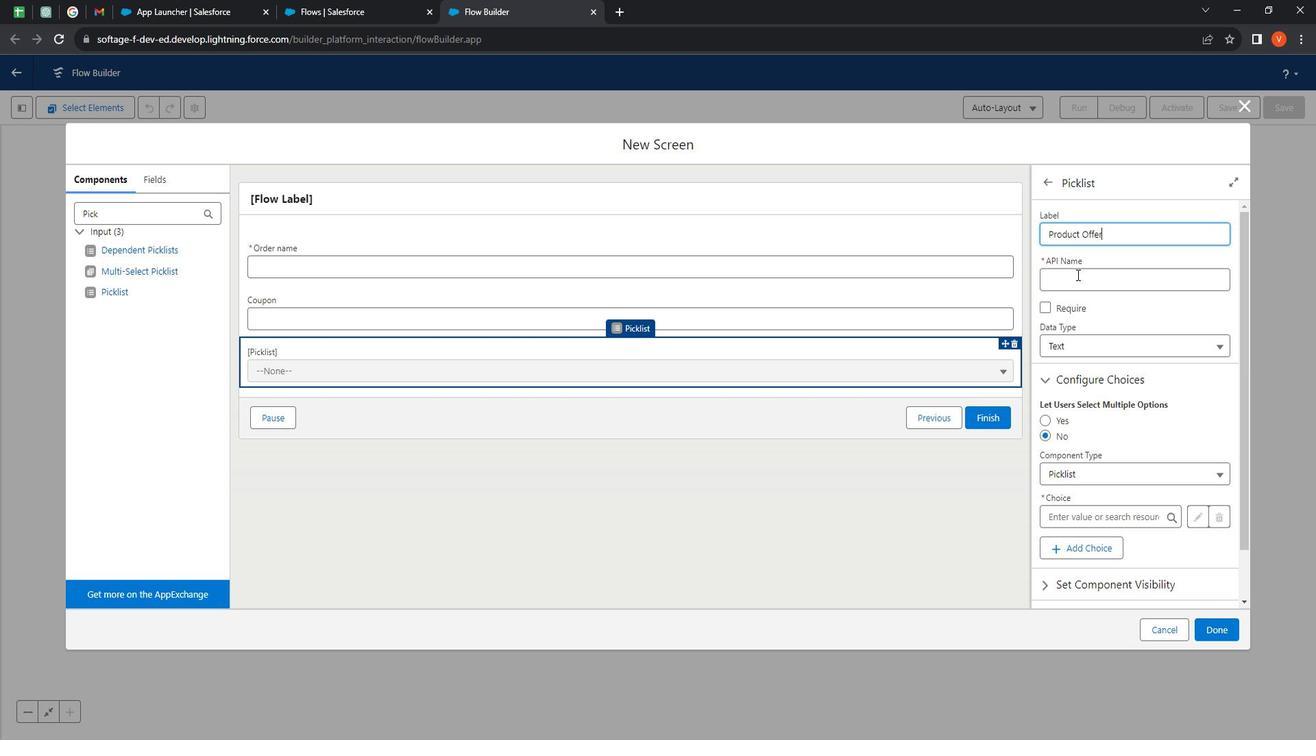 
Action: Mouse moved to (1134, 338)
Screenshot: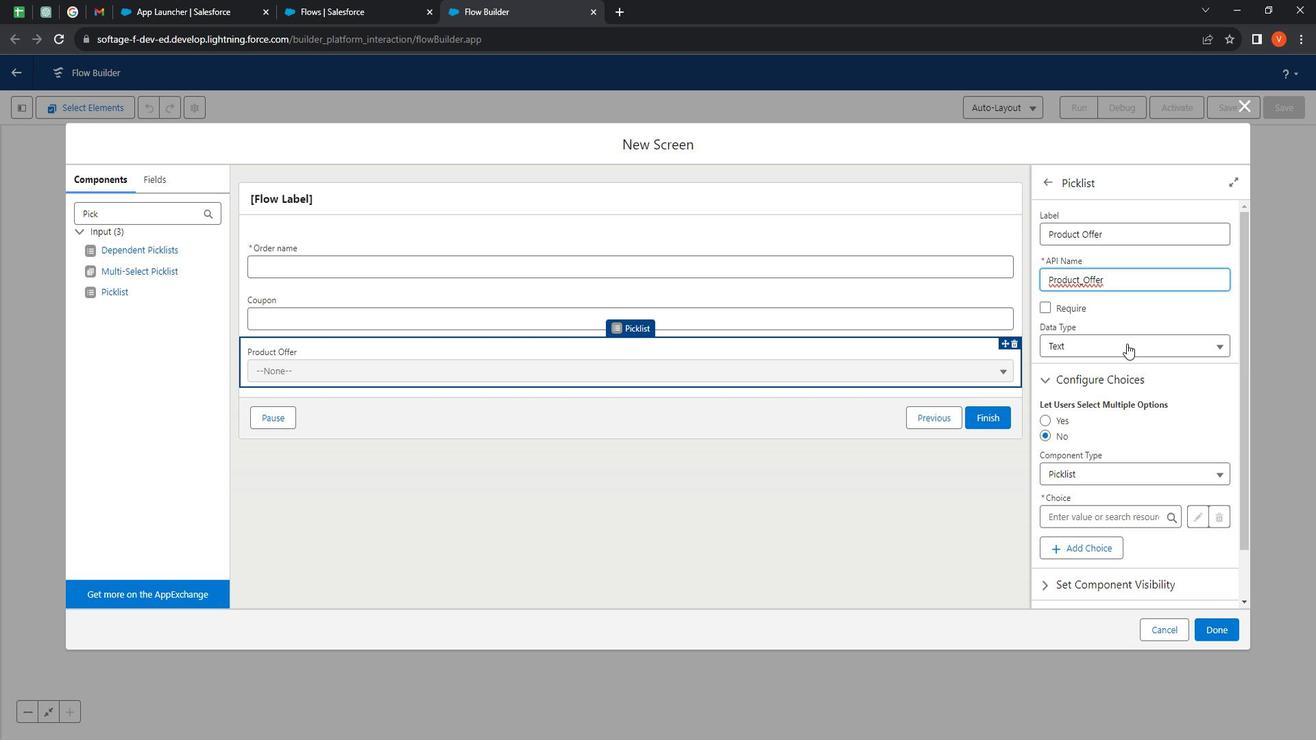 
Action: Mouse pressed left at (1134, 338)
Screenshot: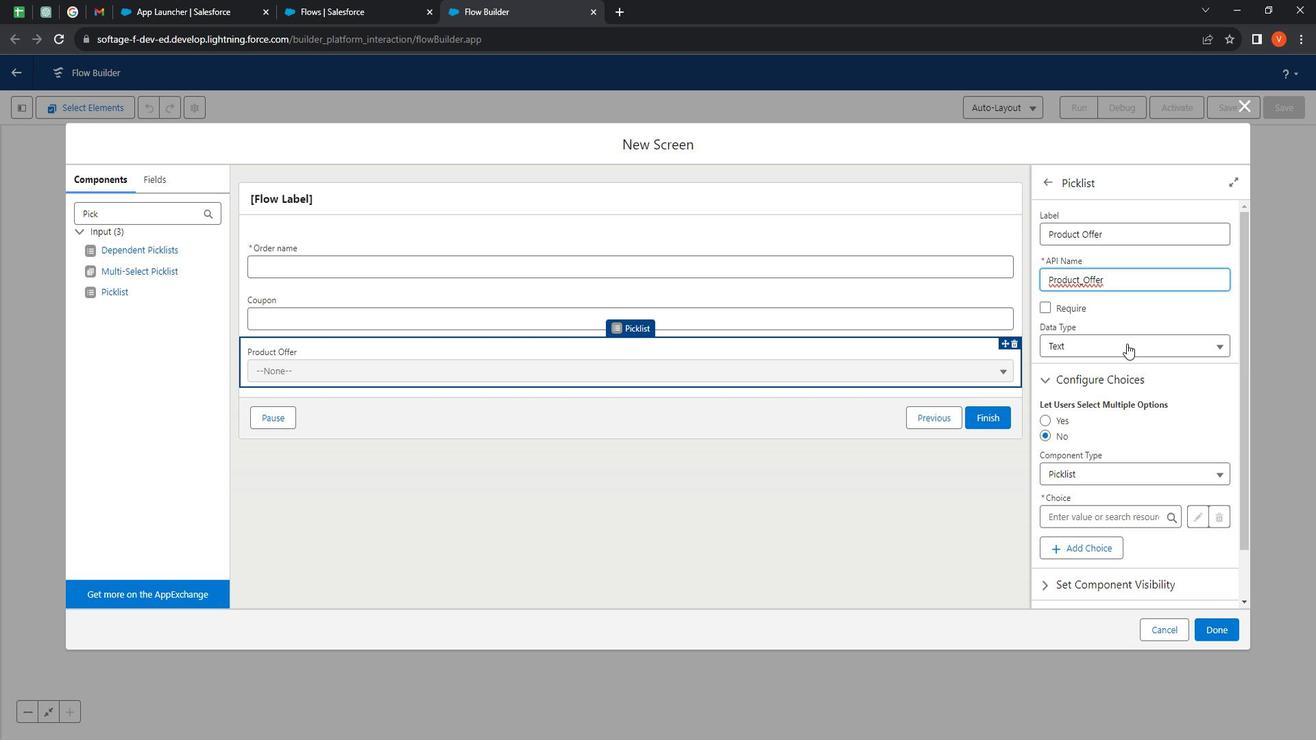 
Action: Mouse moved to (1123, 368)
Screenshot: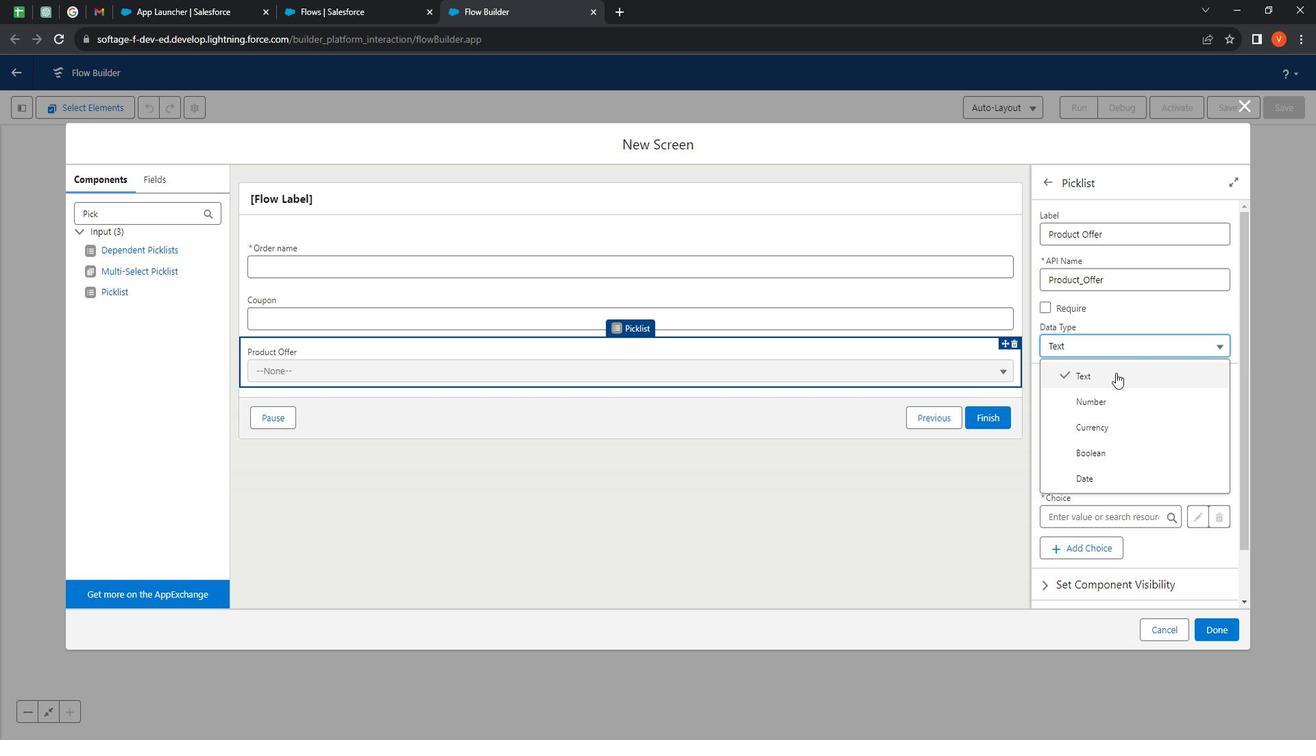 
Action: Mouse pressed left at (1123, 368)
Screenshot: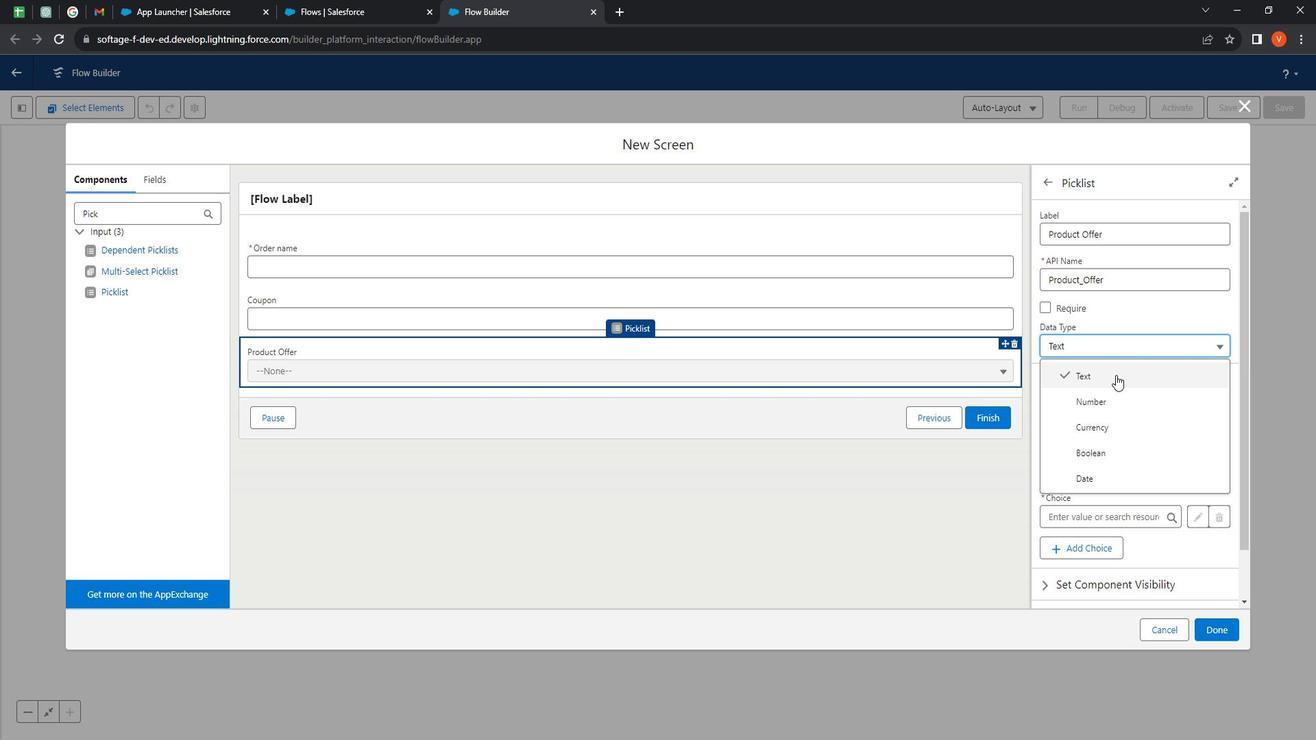 
Action: Mouse moved to (1096, 512)
Screenshot: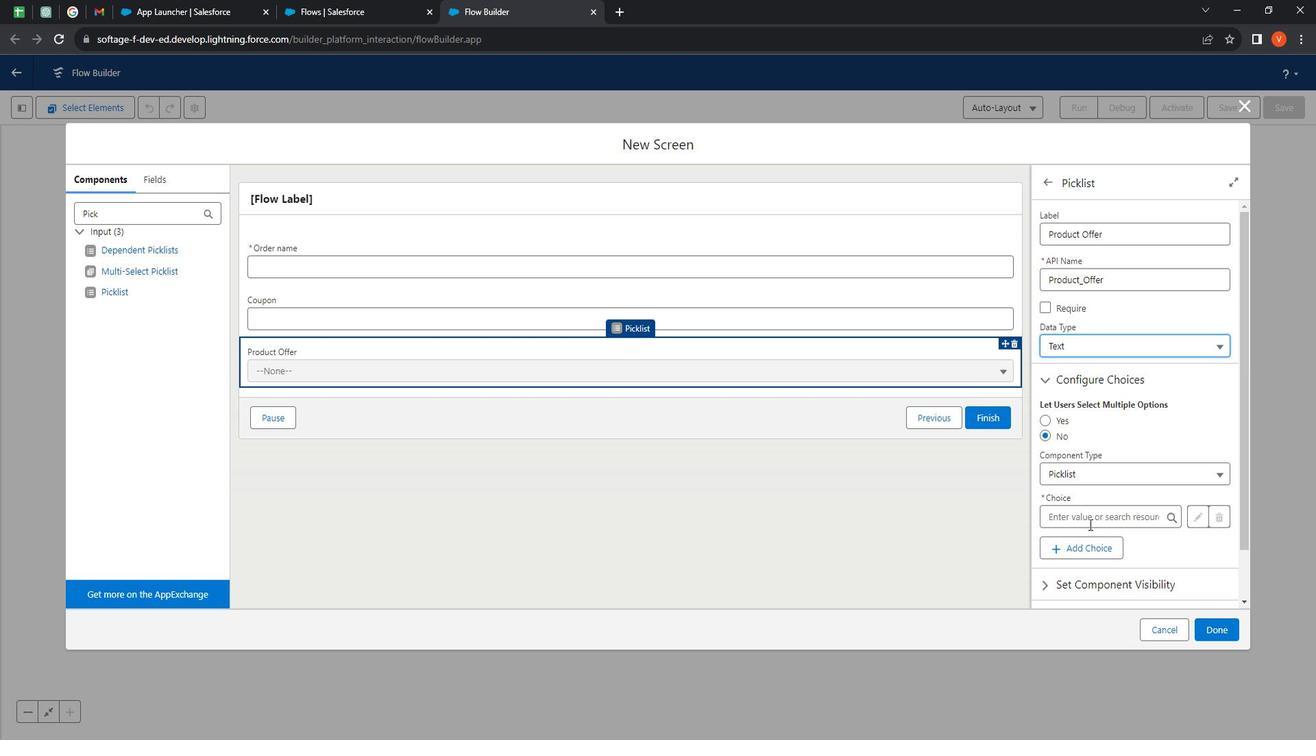 
Action: Mouse pressed left at (1096, 512)
Screenshot: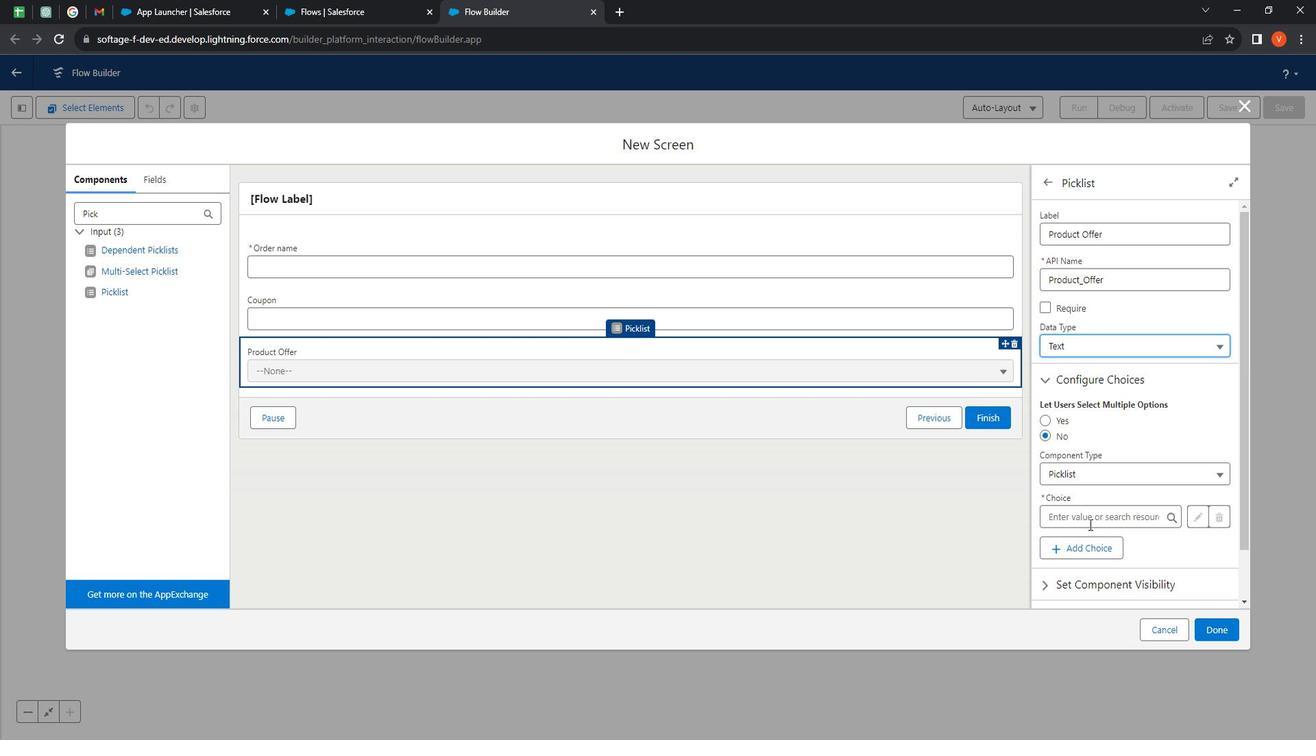 
Action: Mouse moved to (1105, 532)
Screenshot: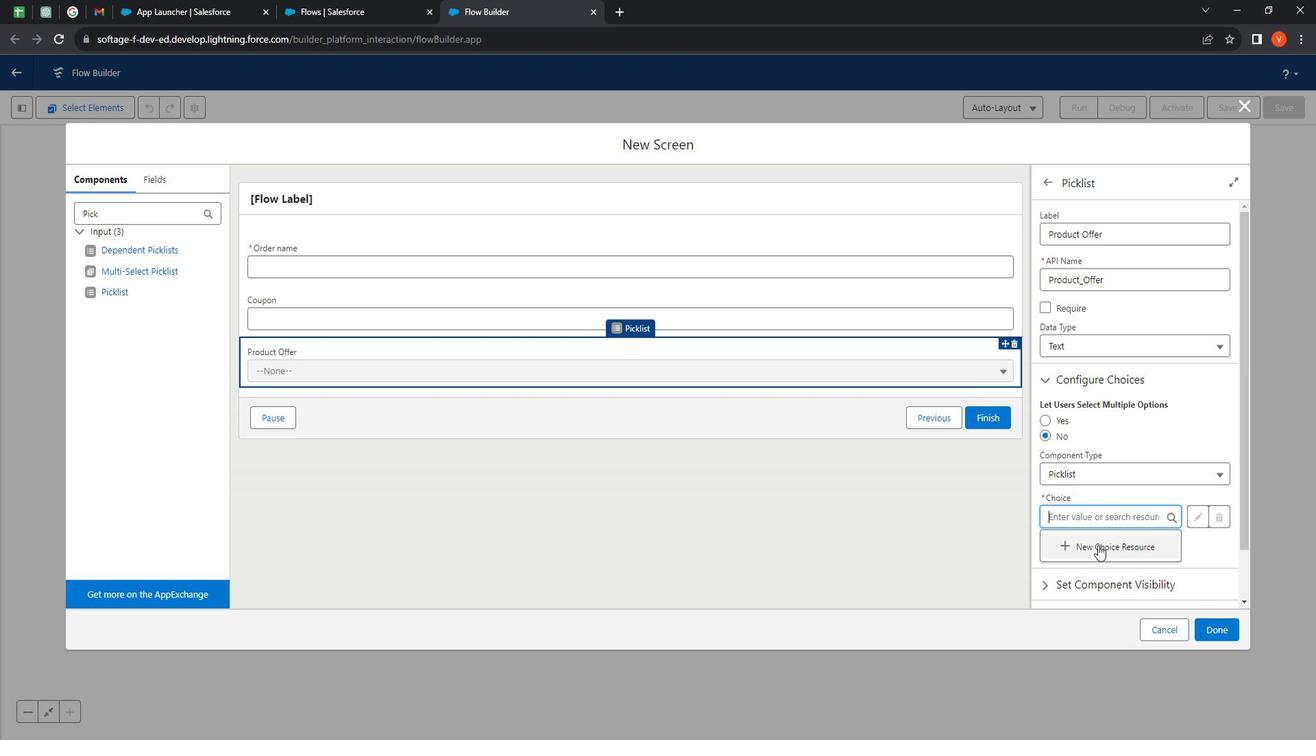 
Action: Mouse pressed left at (1105, 532)
Screenshot: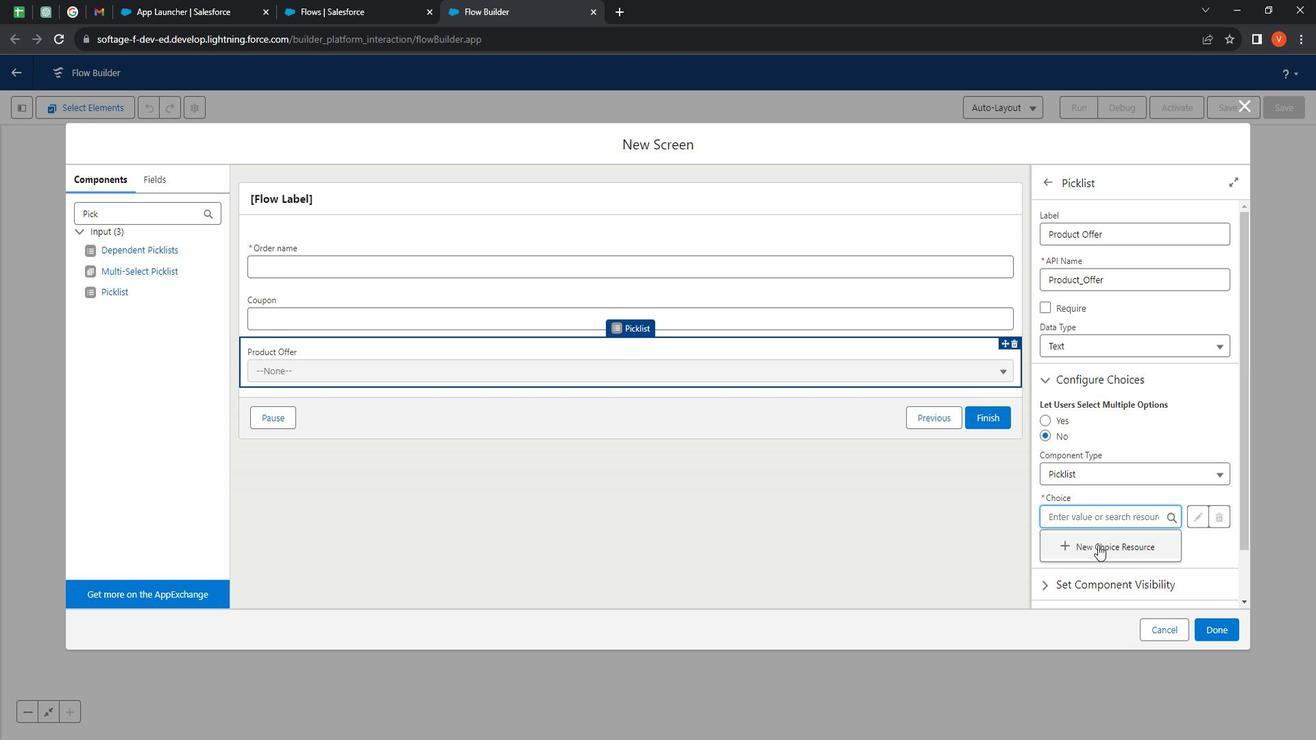 
Action: Mouse moved to (537, 340)
Screenshot: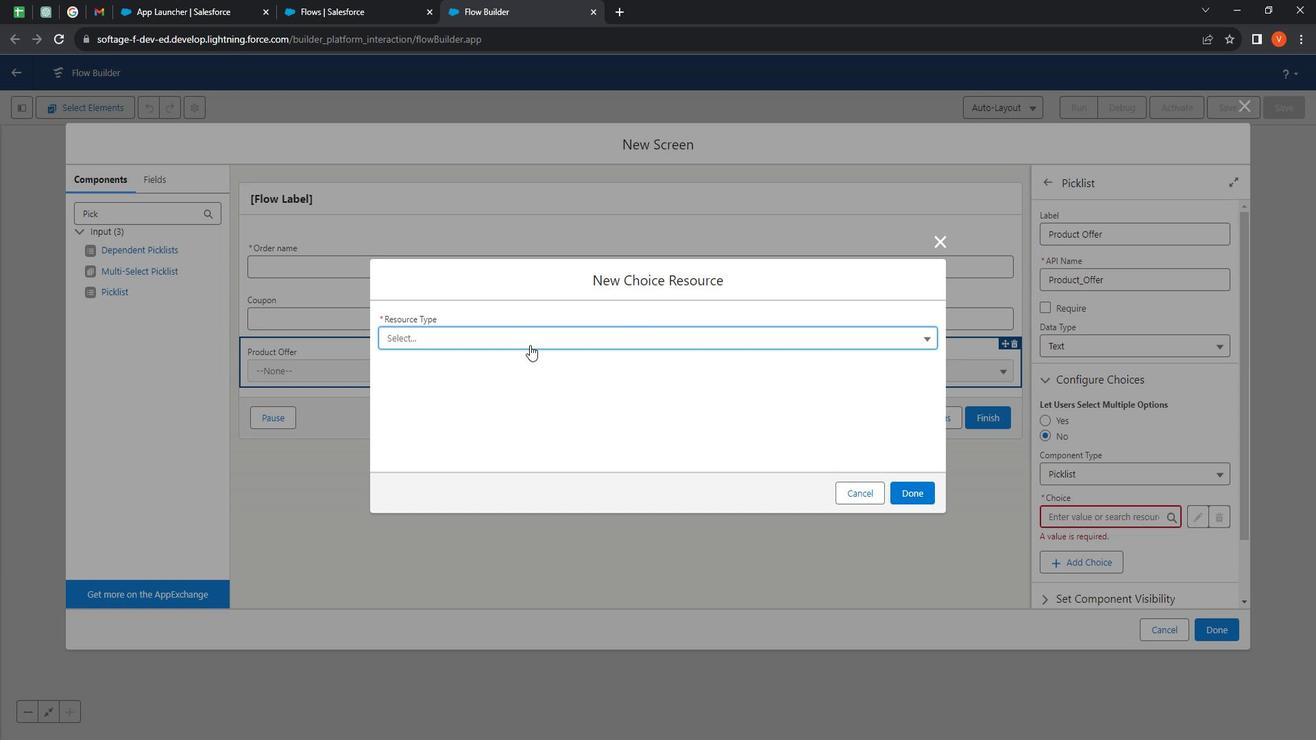 
Action: Mouse pressed left at (537, 340)
Screenshot: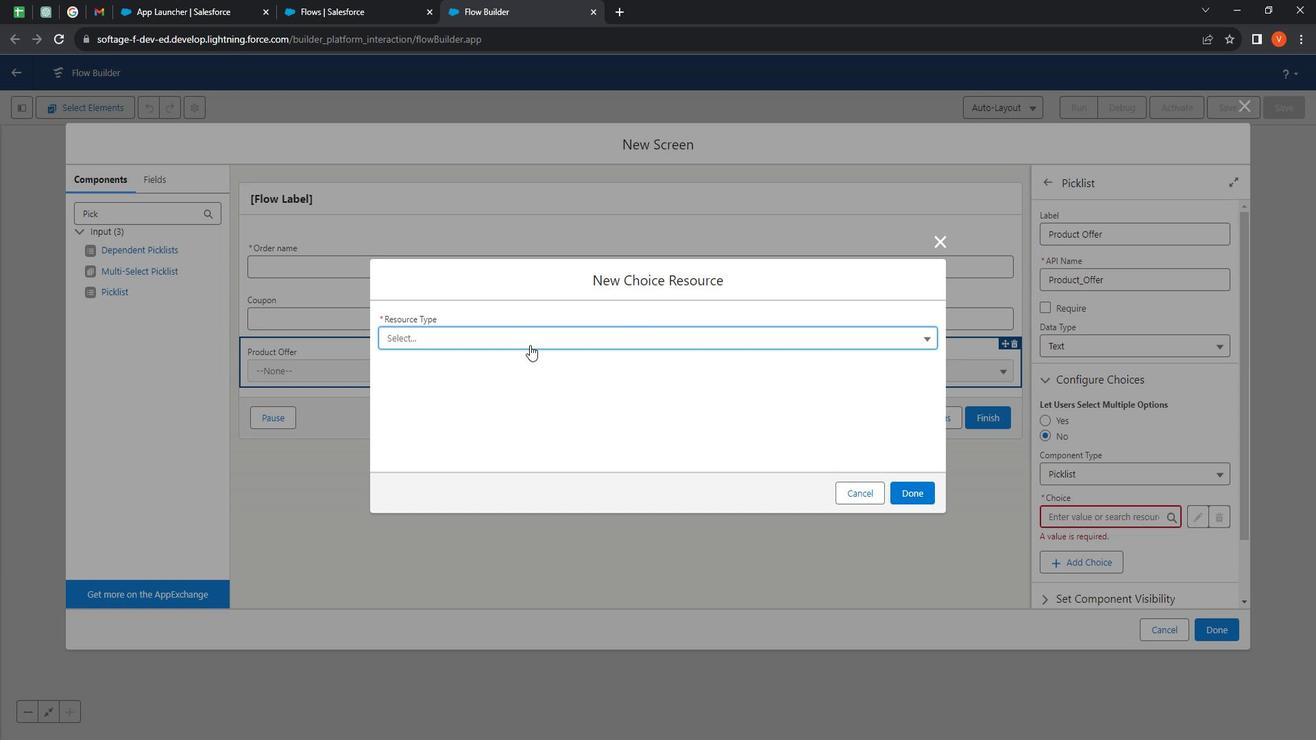 
Action: Mouse moved to (537, 453)
Screenshot: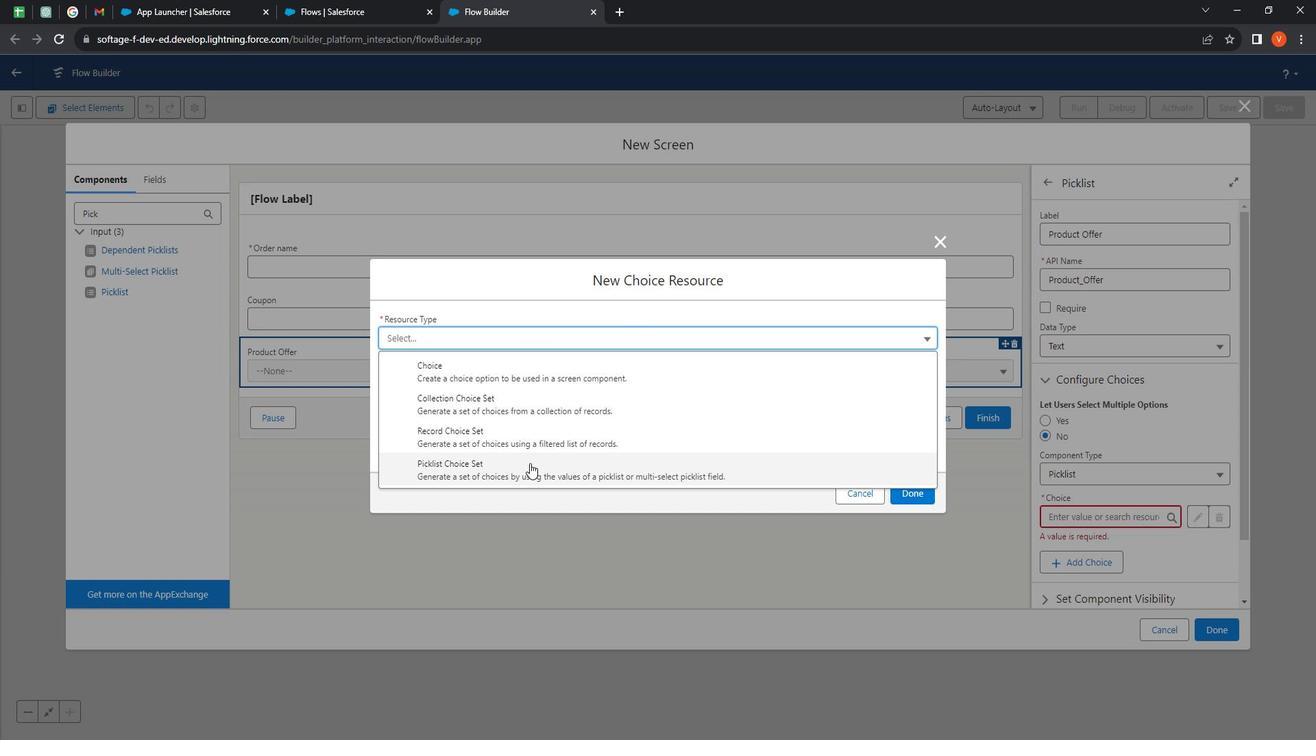 
Action: Mouse pressed left at (537, 453)
Screenshot: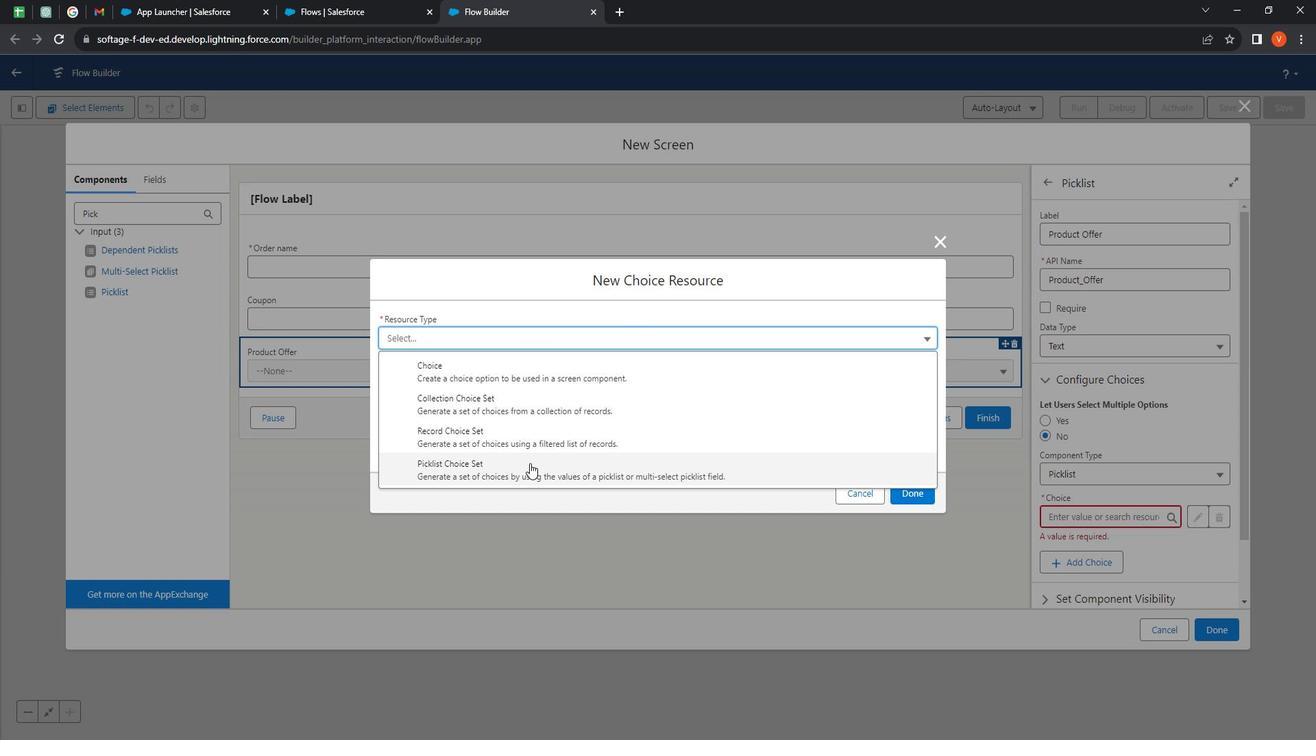 
Action: Mouse moved to (425, 368)
Screenshot: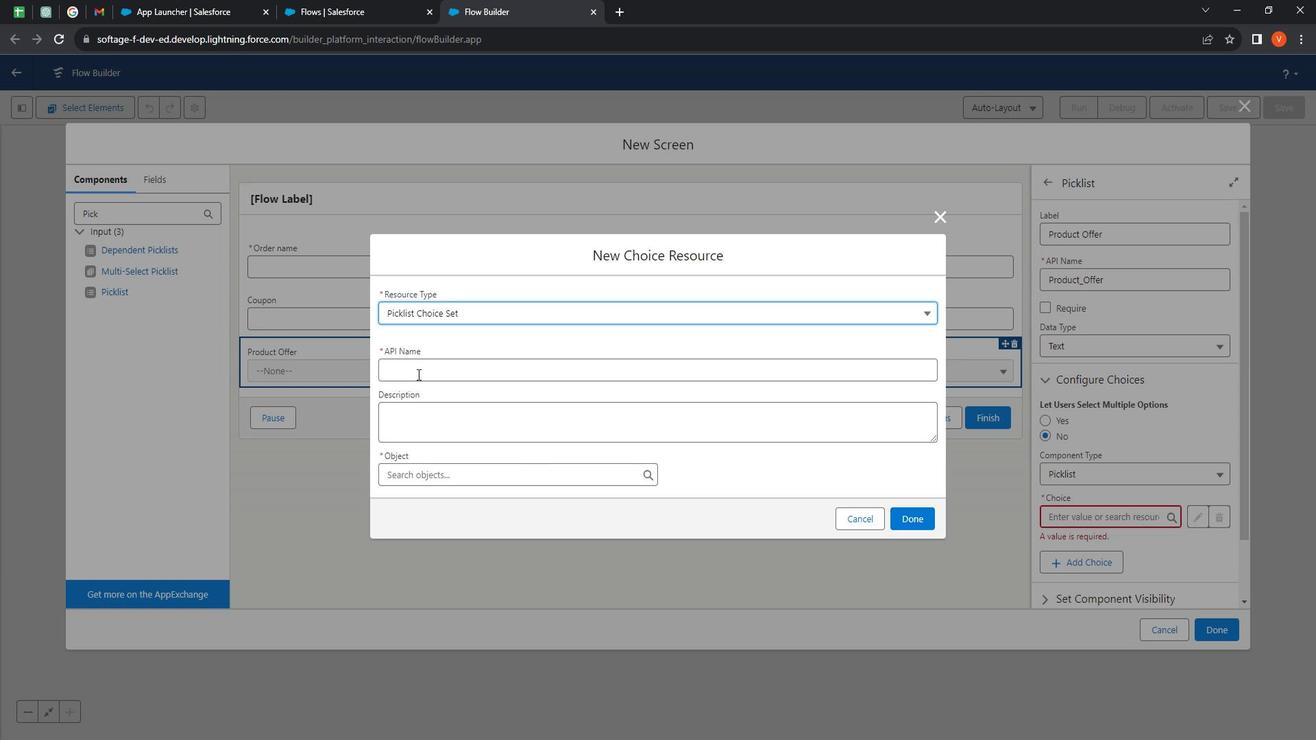 
Action: Mouse pressed left at (425, 368)
Screenshot: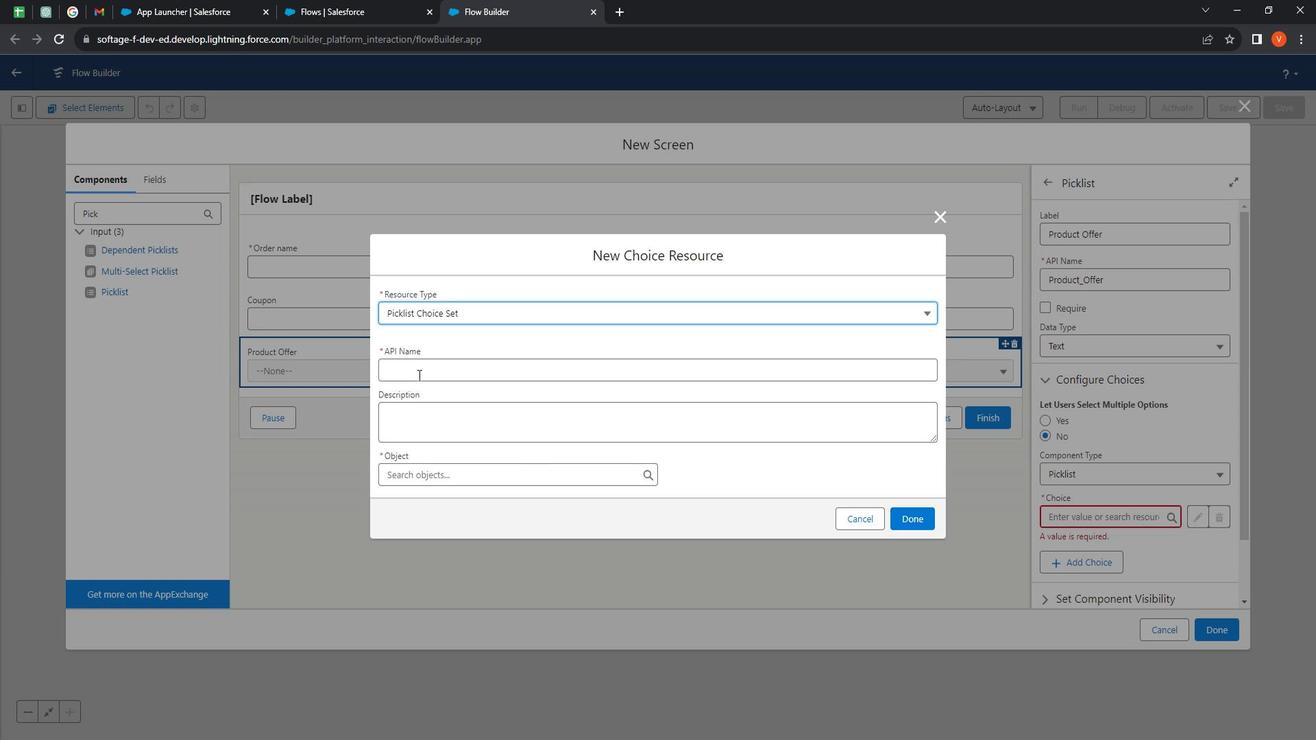 
Action: Key pressed <Key.shift><Key.shift><Key.shift><Key.shift><Key.shift><Key.shift><Key.shift><Key.shift><Key.shift><Key.shift><Key.shift><Key.shift><Key.shift><Key.shift><Key.shift><Key.shift><Key.shift><Key.shift><Key.shift><Key.shift><Key.shift><Key.shift>My<Key.space><Key.shift><Key.shift><Key.shift><Key.shift><Key.shift><Key.shift><Key.shift><Key.shift><Key.shift><Key.shift><Key.shift><Key.shift><Key.shift><Key.shift><Key.shift>Product<Key.space>offer<Key.space>picklist
Screenshot: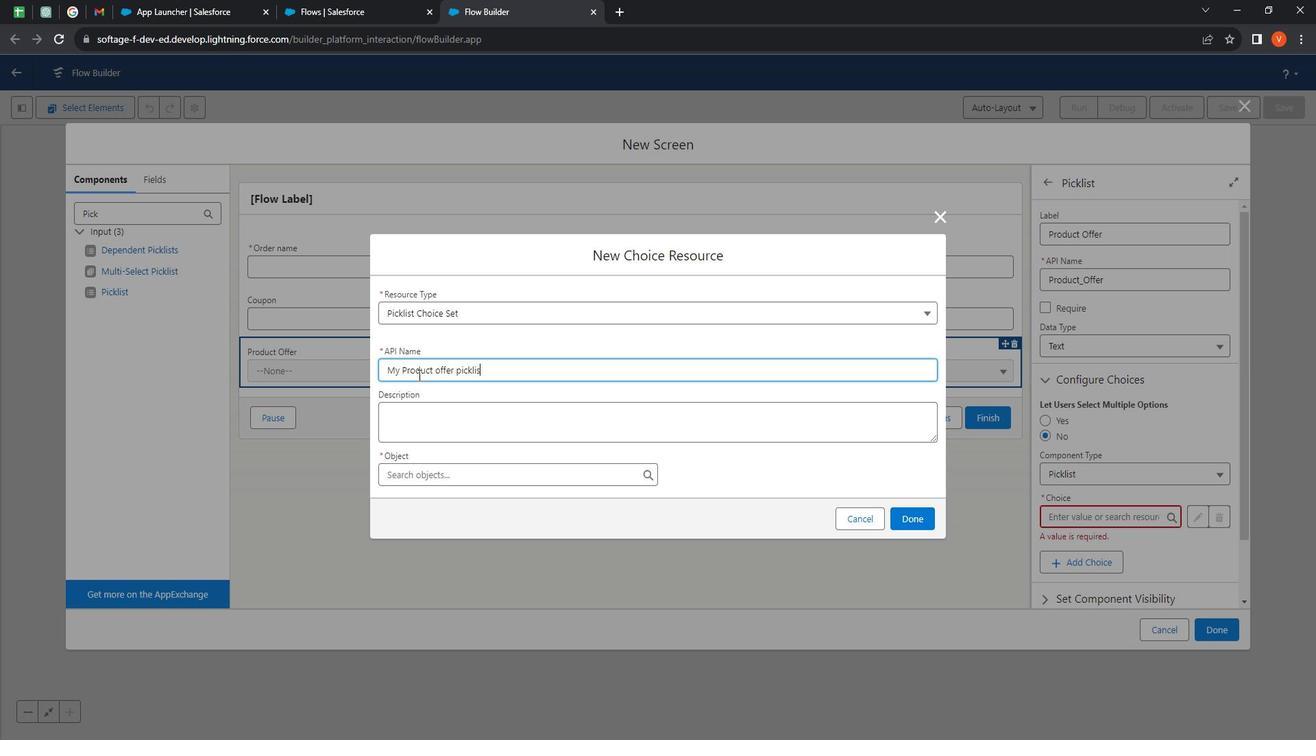 
Action: Mouse moved to (444, 405)
Screenshot: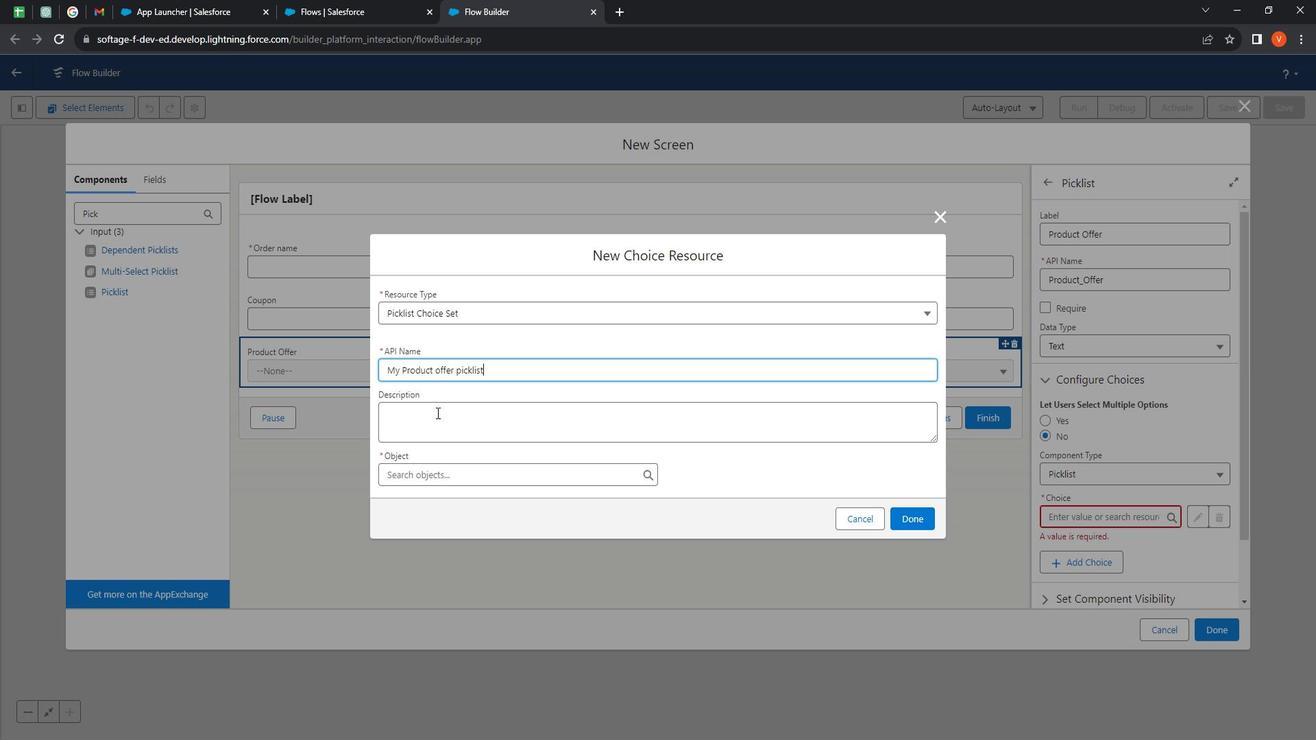 
Action: Mouse pressed left at (444, 405)
Screenshot: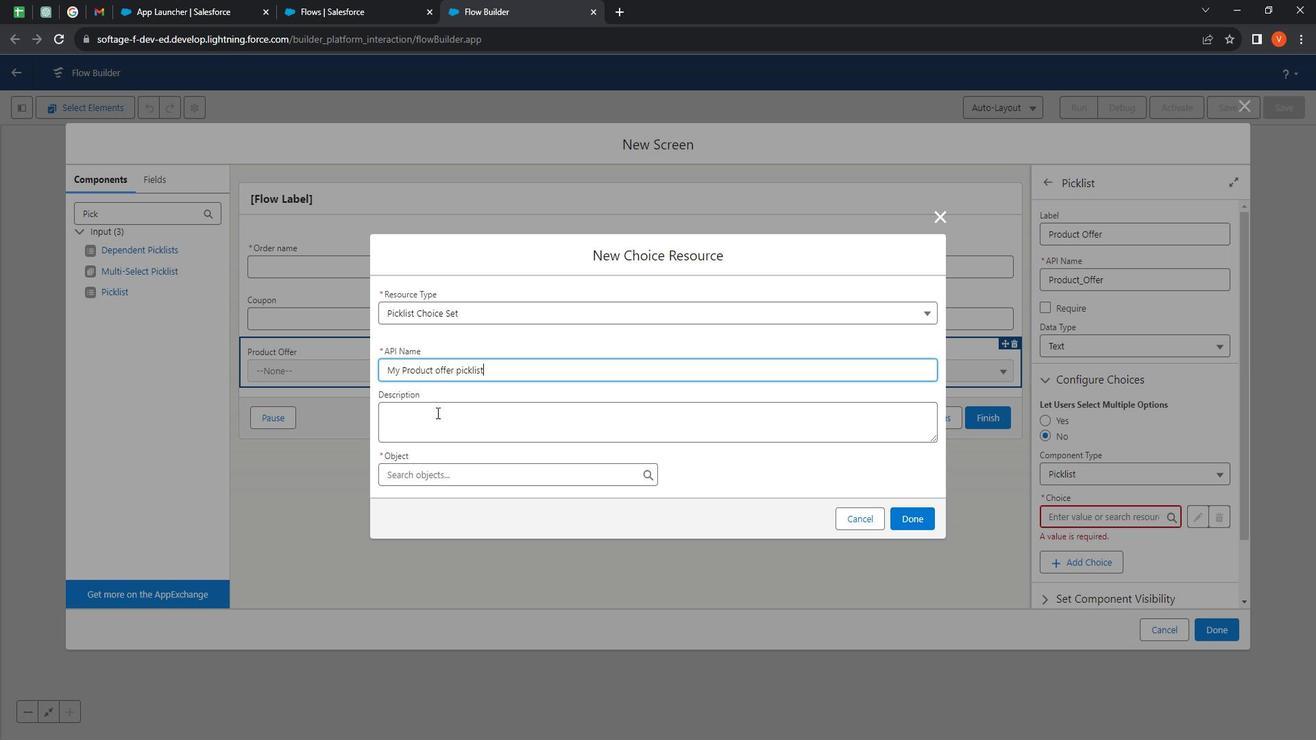 
Action: Key pressed <Key.shift><Key.shift><Key.shift><Key.shift><Key.shift><Key.shift><Key.shift><Key.shift><Key.shift><Key.shift><Key.shift>My<Key.space>product<Key.space>offer<Key.space>picklist<Key.space>is<Key.space>been<Key.space>created<Key.space>by<Key.space>salesforce<Key.space>developers<Key.space>and<Key.space>userd<Key.backspace><Key.backspace>d<Key.space>as<Key.space>product<Key.space>offer<Key.space>picklist.<Key.space>thanks<Key.space>for<Key.space>reading<Key.space>r<Key.backspace>der<Key.backspace>scription.
Screenshot: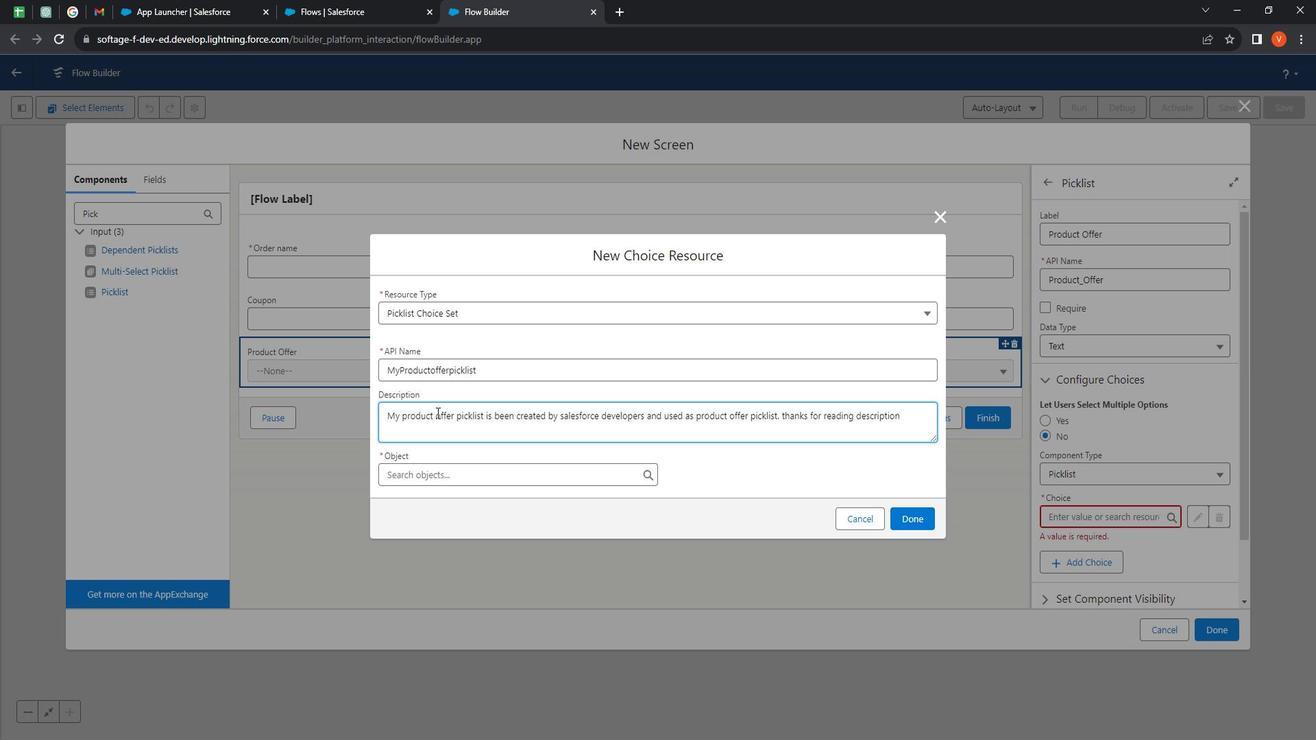 
Action: Mouse moved to (524, 460)
Screenshot: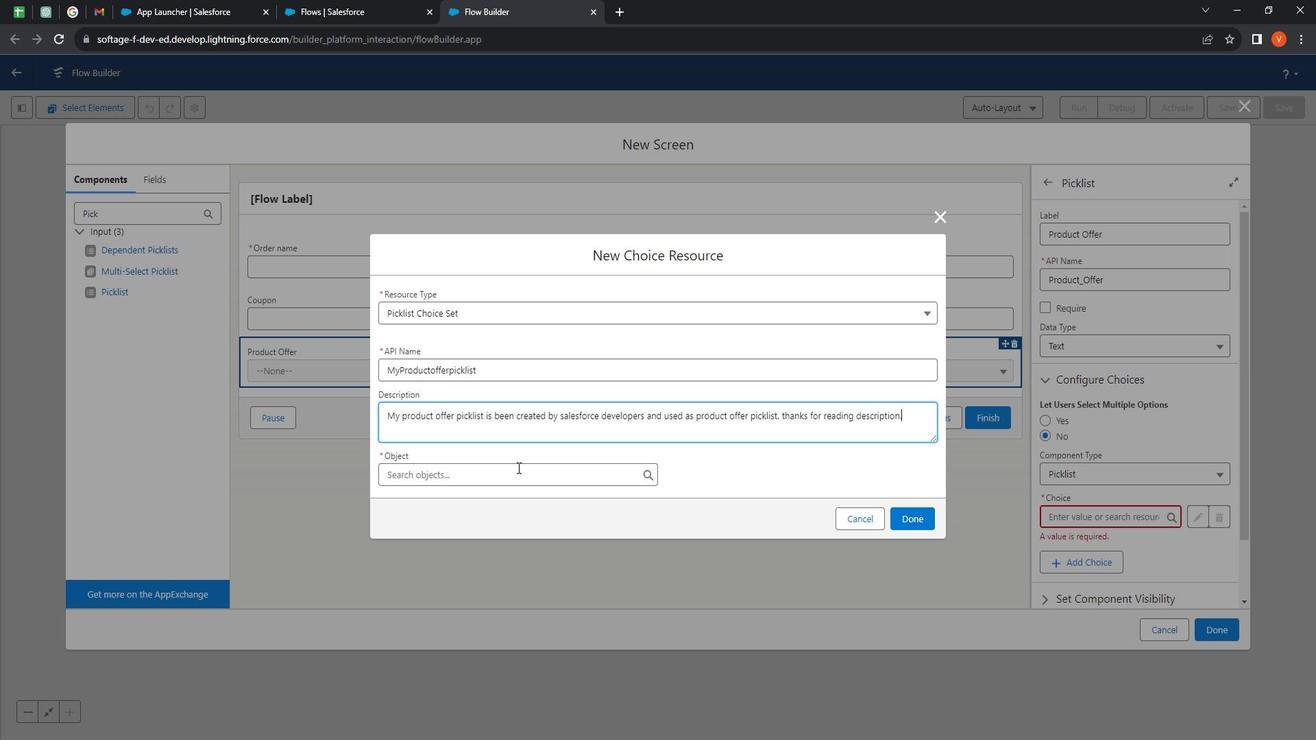
Action: Mouse pressed left at (524, 460)
Screenshot: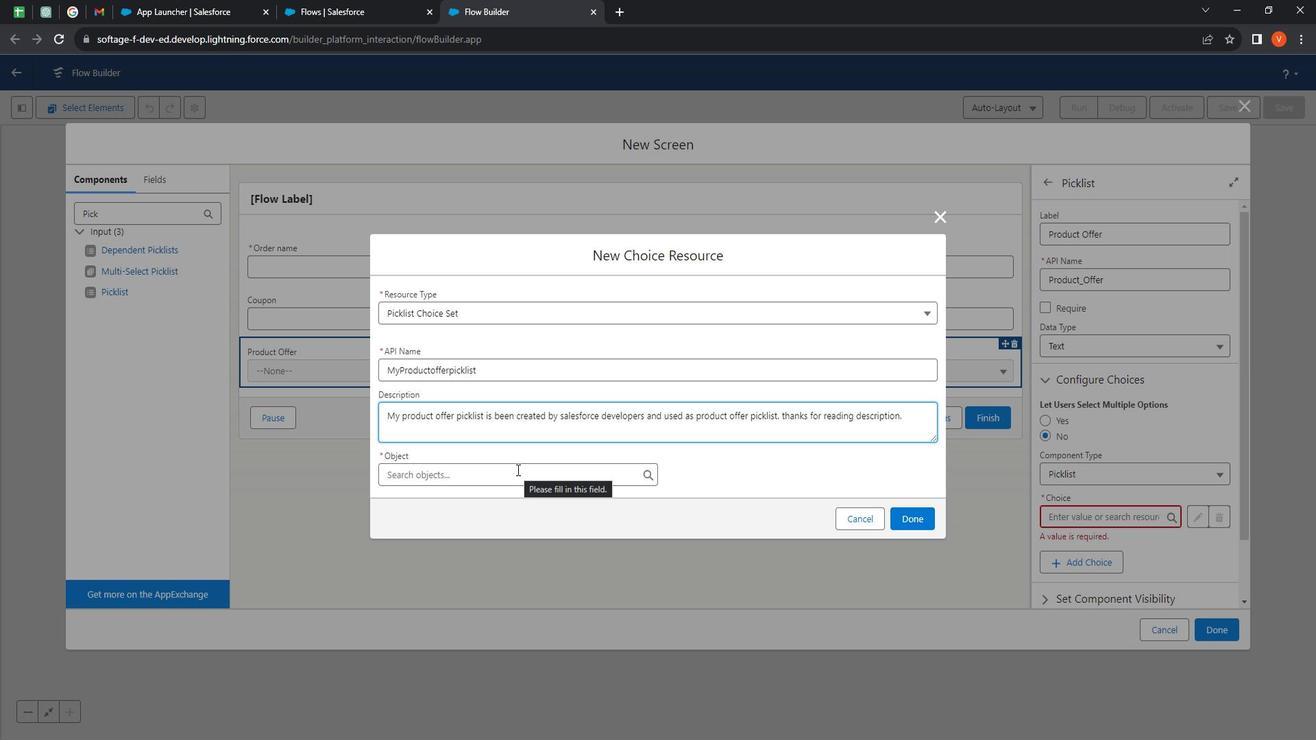 
Action: Key pressed prod<Key.backspace><Key.backspace><Key.backspace><Key.backspace><Key.backspace><Key.backspace><Key.backspace><Key.backspace><Key.backspace>order
Screenshot: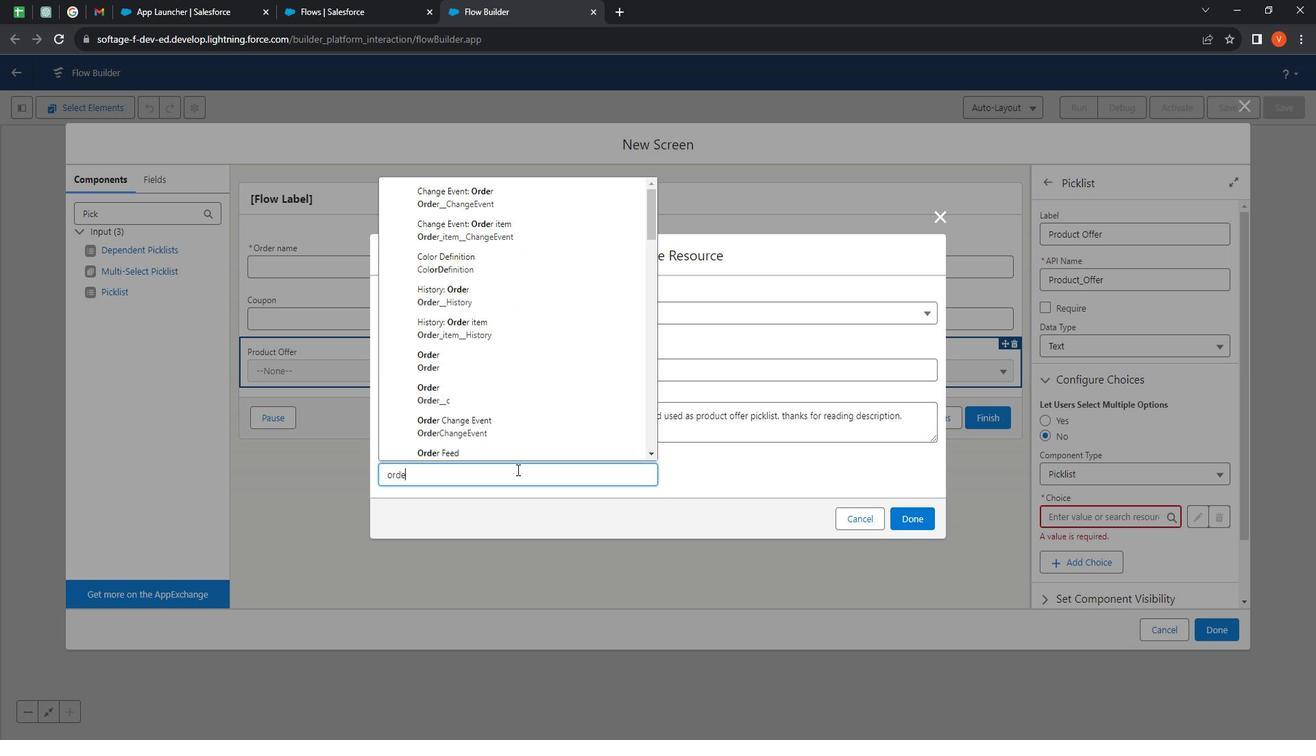 
Action: Mouse moved to (472, 357)
Screenshot: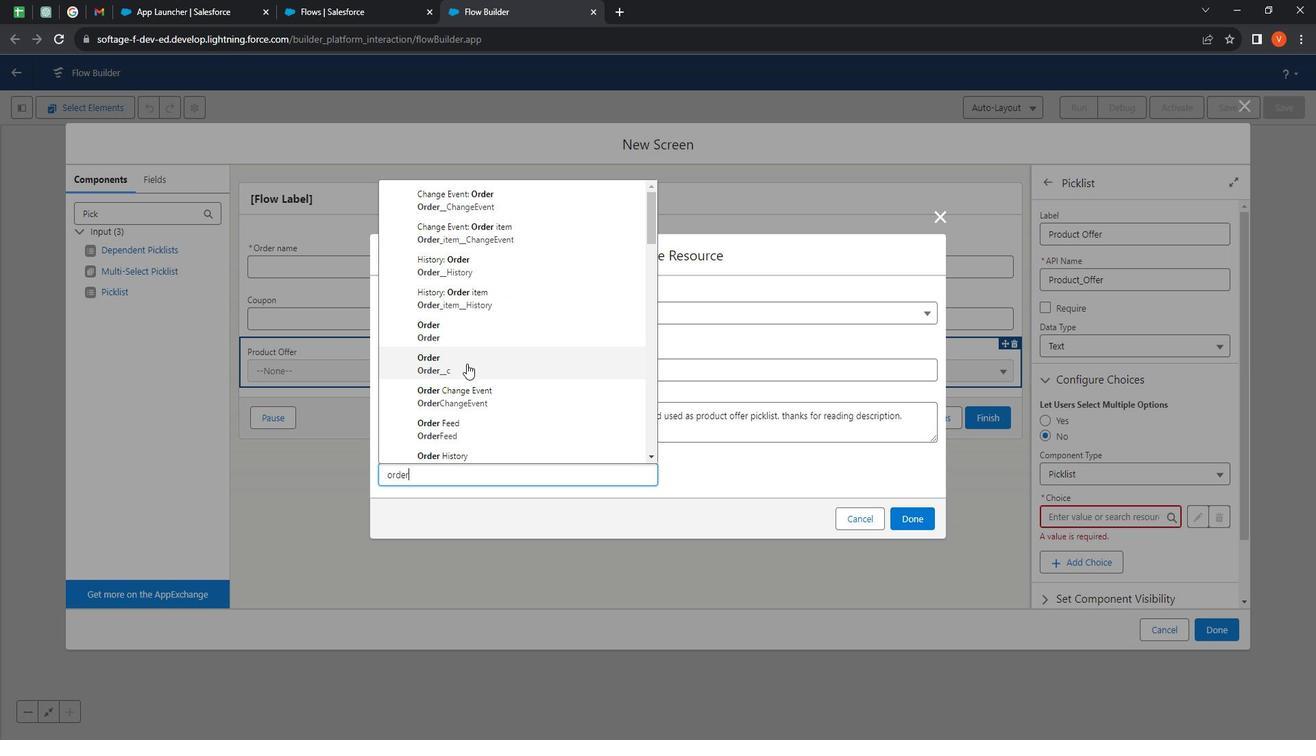 
Action: Mouse pressed left at (472, 357)
Screenshot: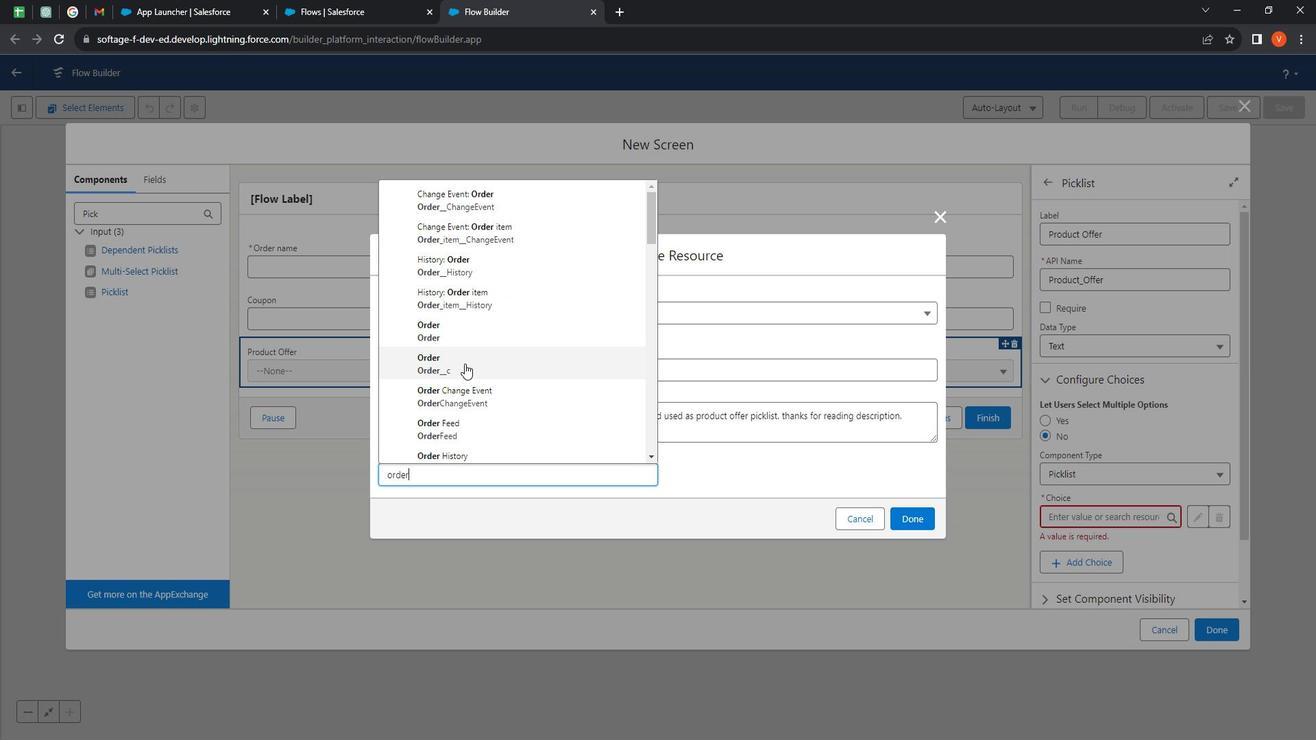 
Action: Mouse moved to (512, 466)
Screenshot: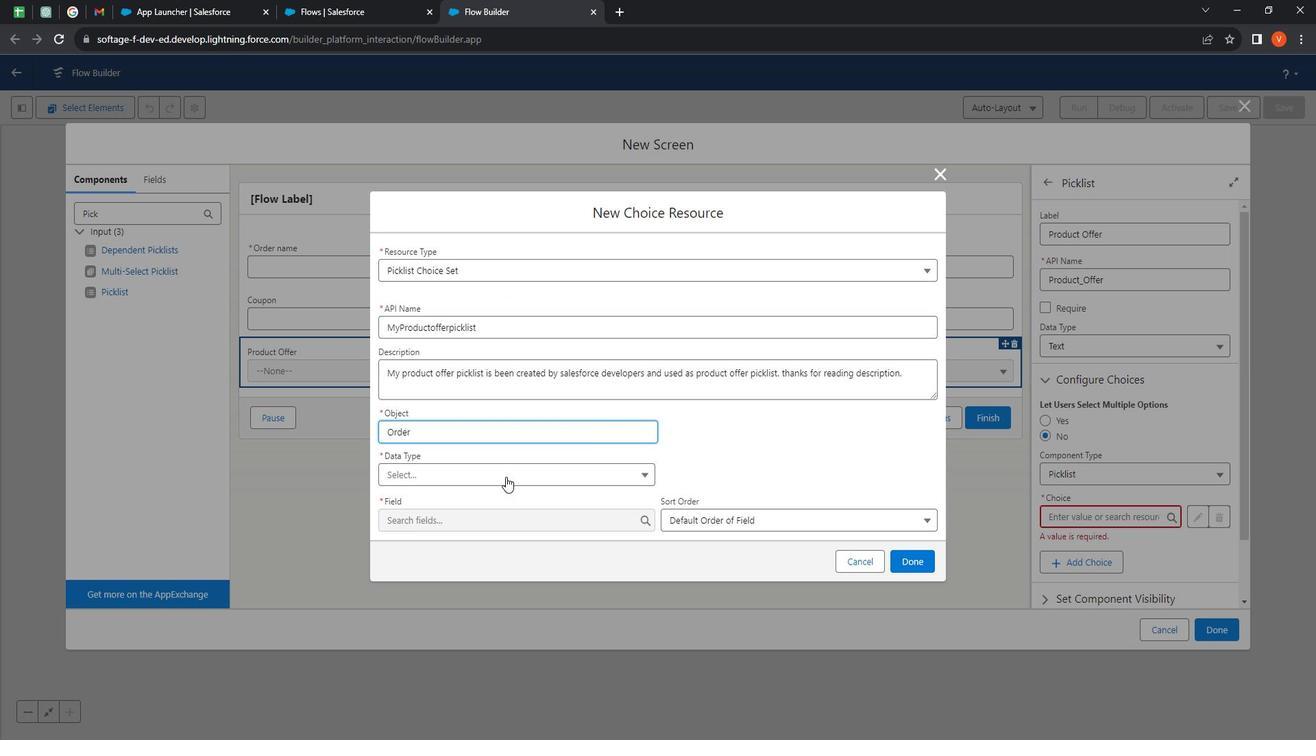 
Action: Mouse pressed left at (512, 466)
Screenshot: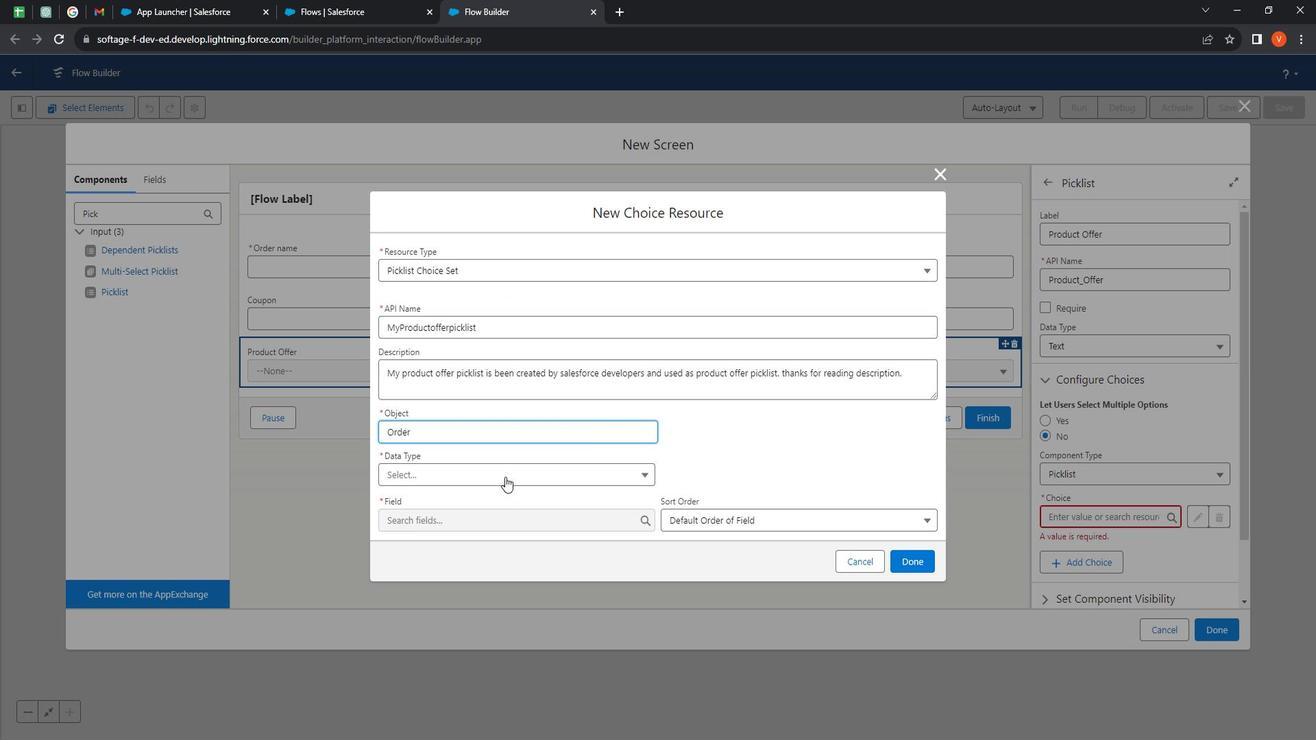 
Action: Mouse moved to (497, 496)
Screenshot: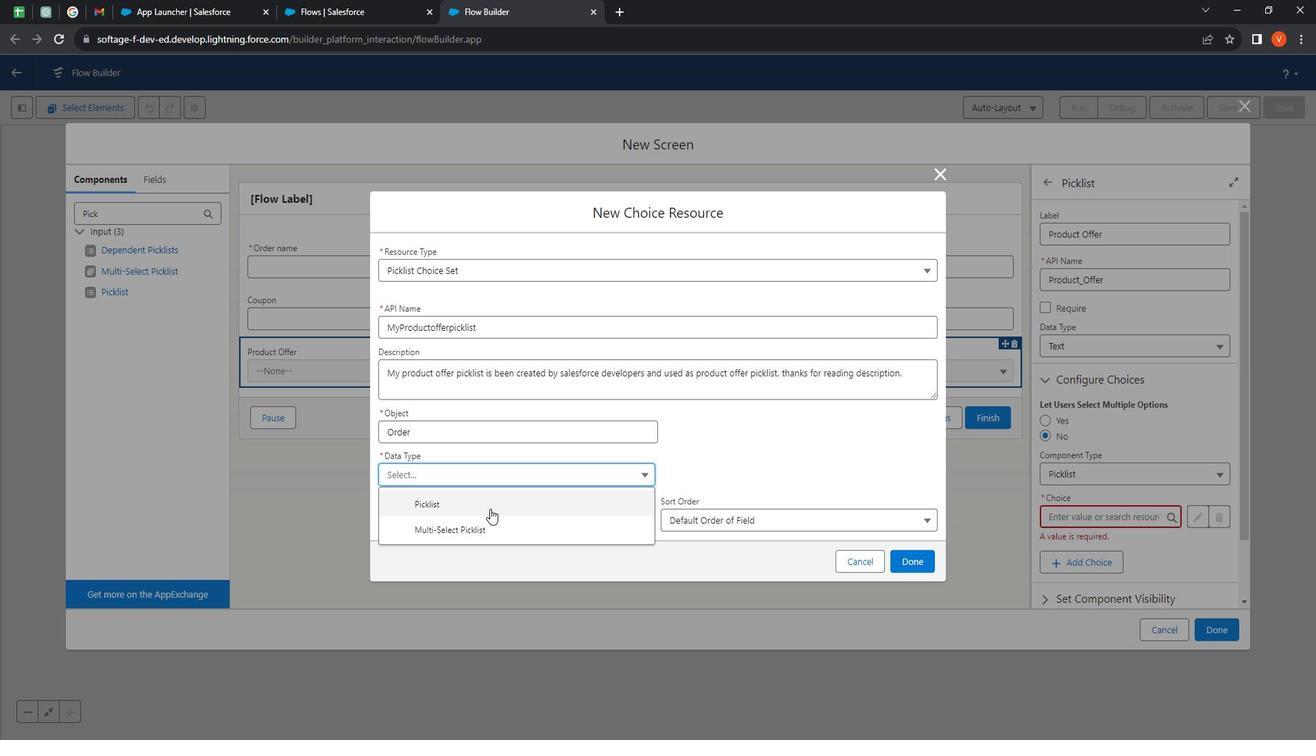 
Action: Mouse pressed left at (497, 496)
Screenshot: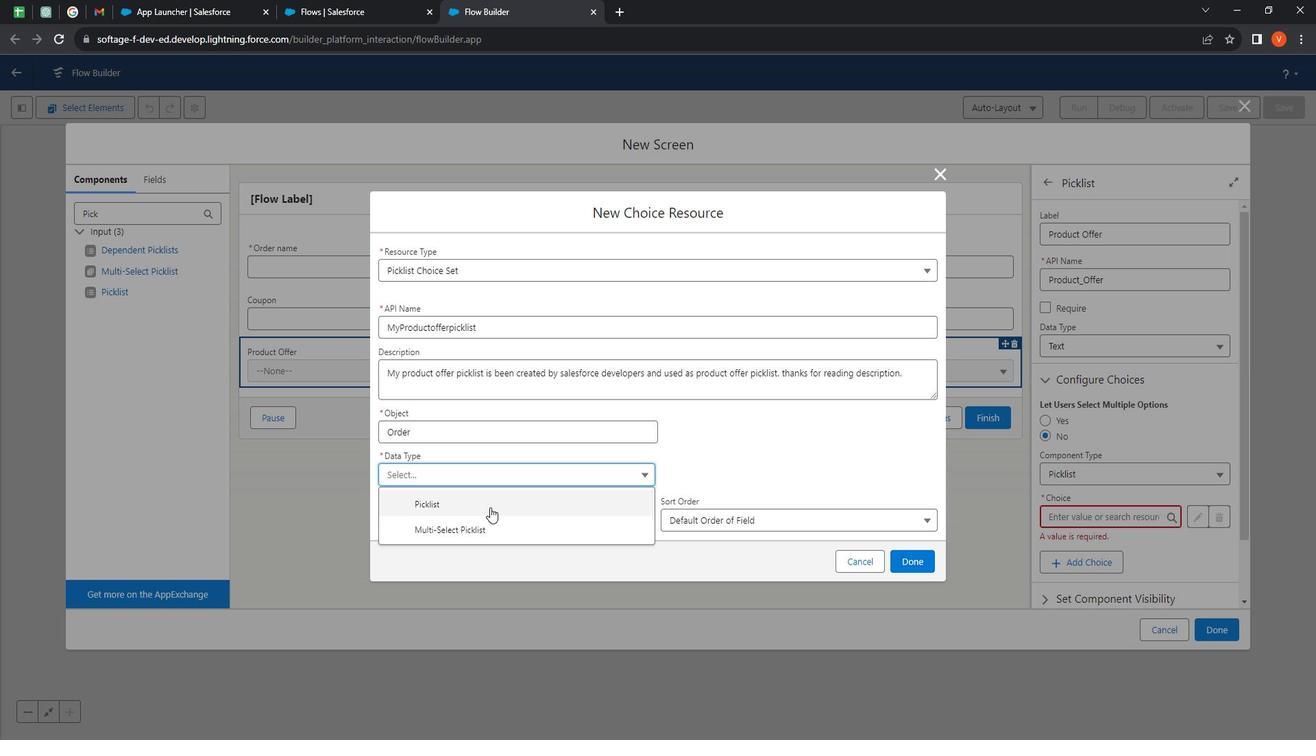 
Action: Mouse moved to (478, 512)
Screenshot: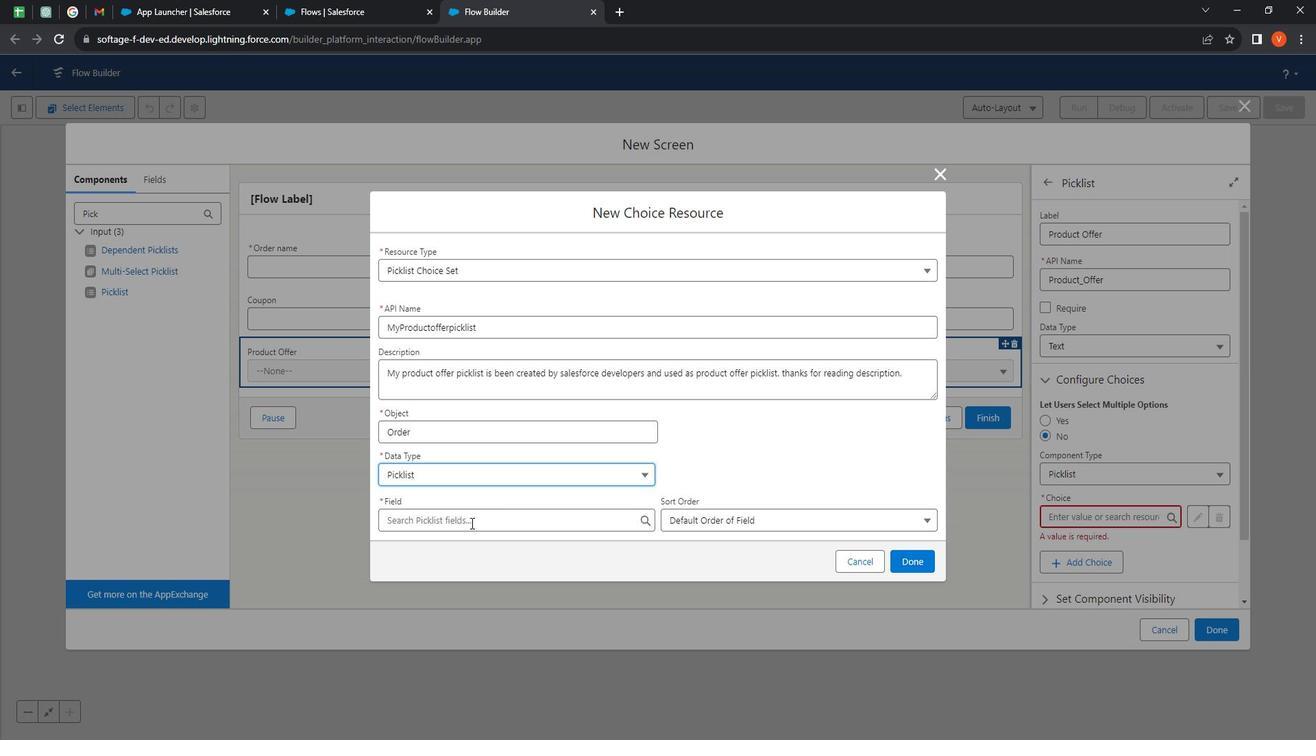 
Action: Mouse pressed left at (478, 512)
Screenshot: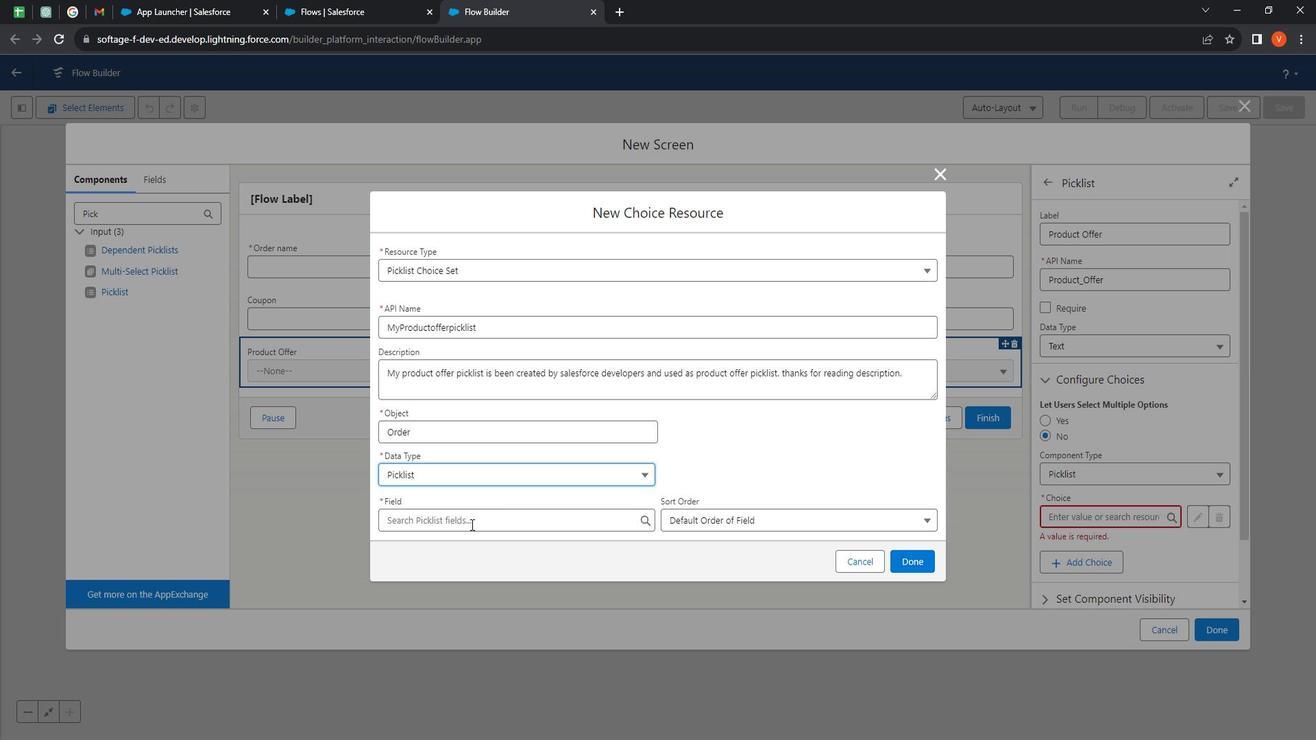 
Action: Key pressed produ
Screenshot: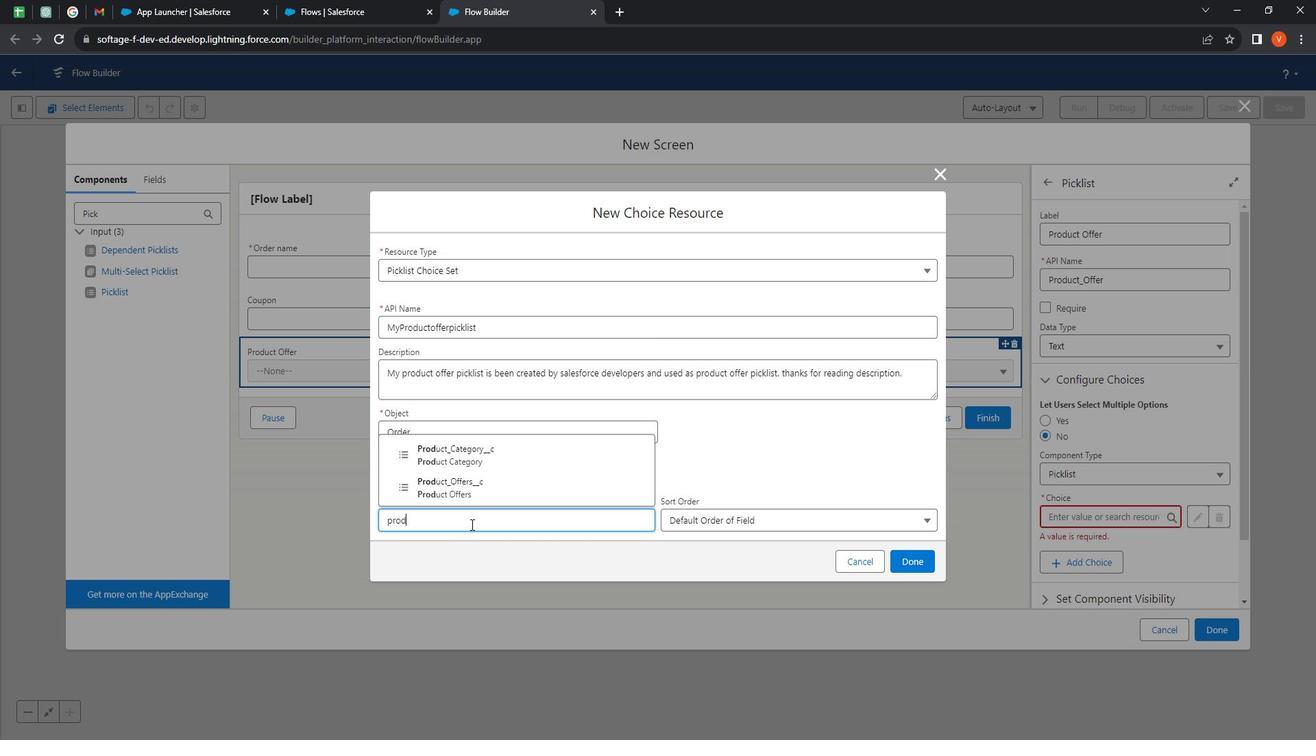 
Action: Mouse moved to (499, 453)
Screenshot: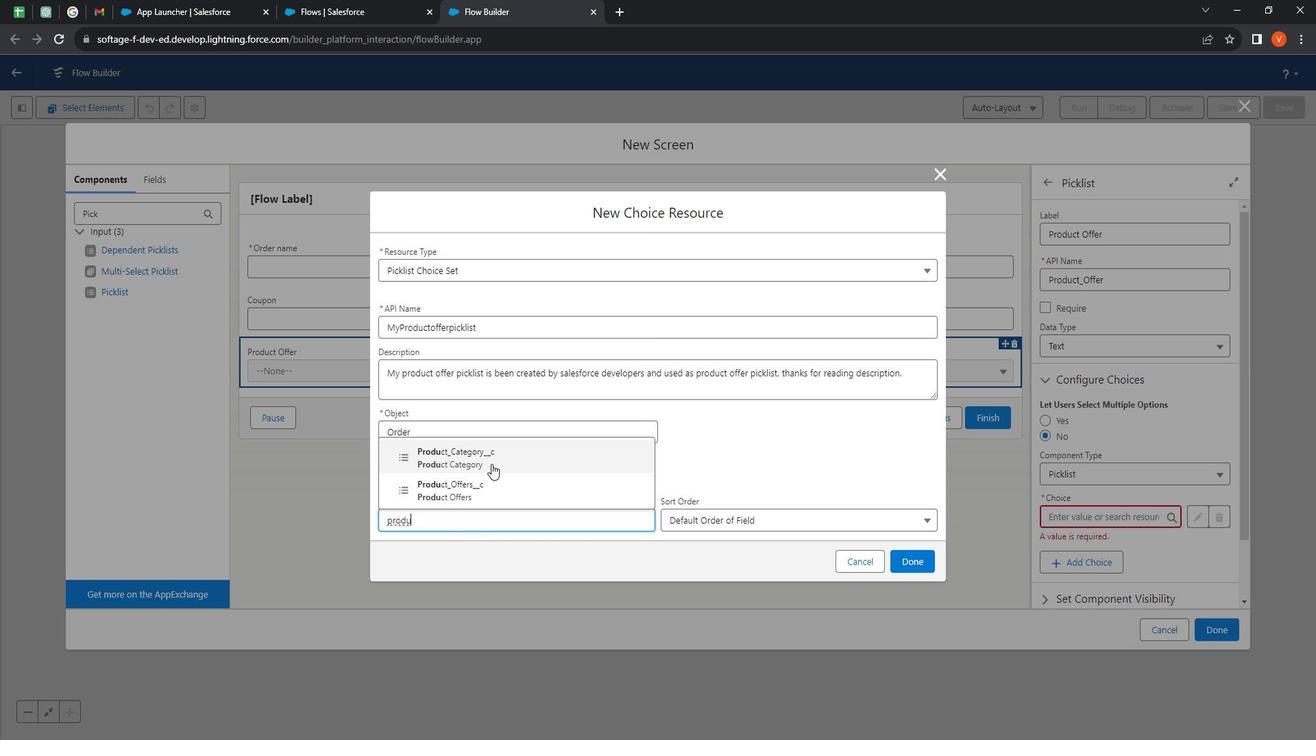 
Action: Mouse pressed left at (499, 453)
Screenshot: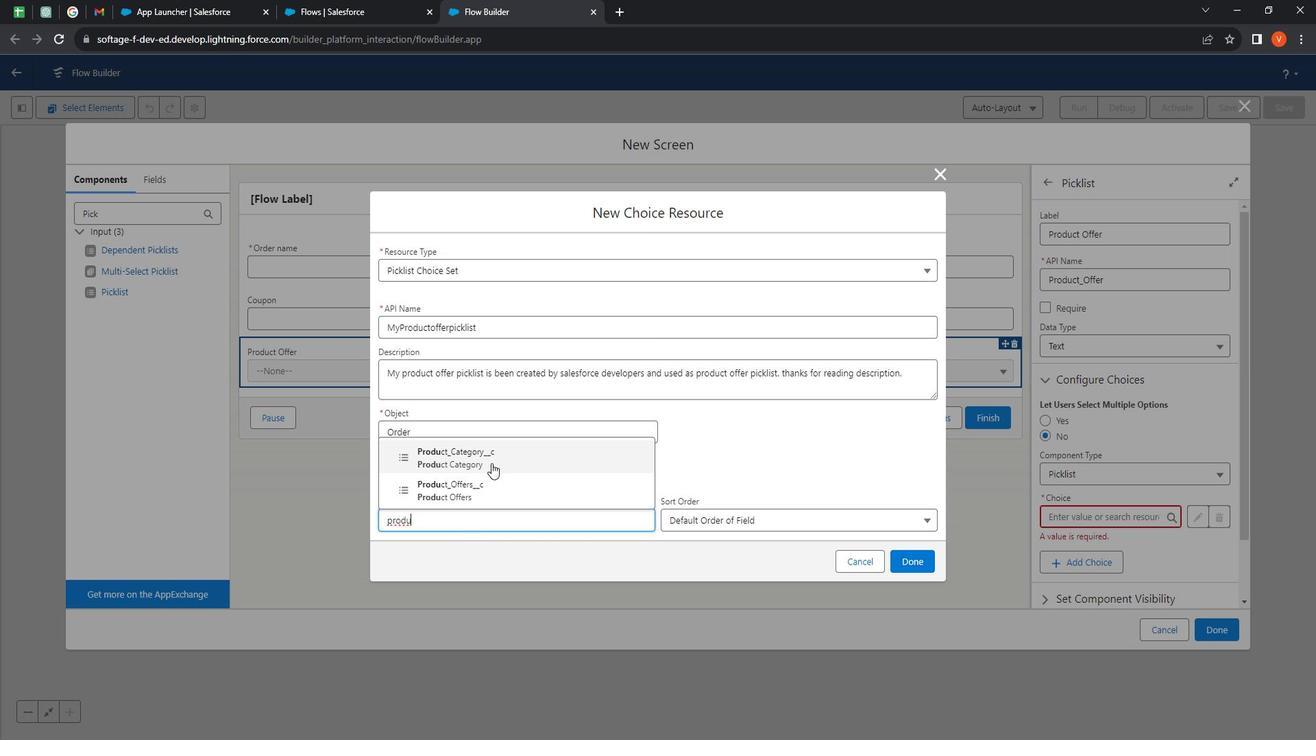 
Action: Mouse moved to (433, 322)
Screenshot: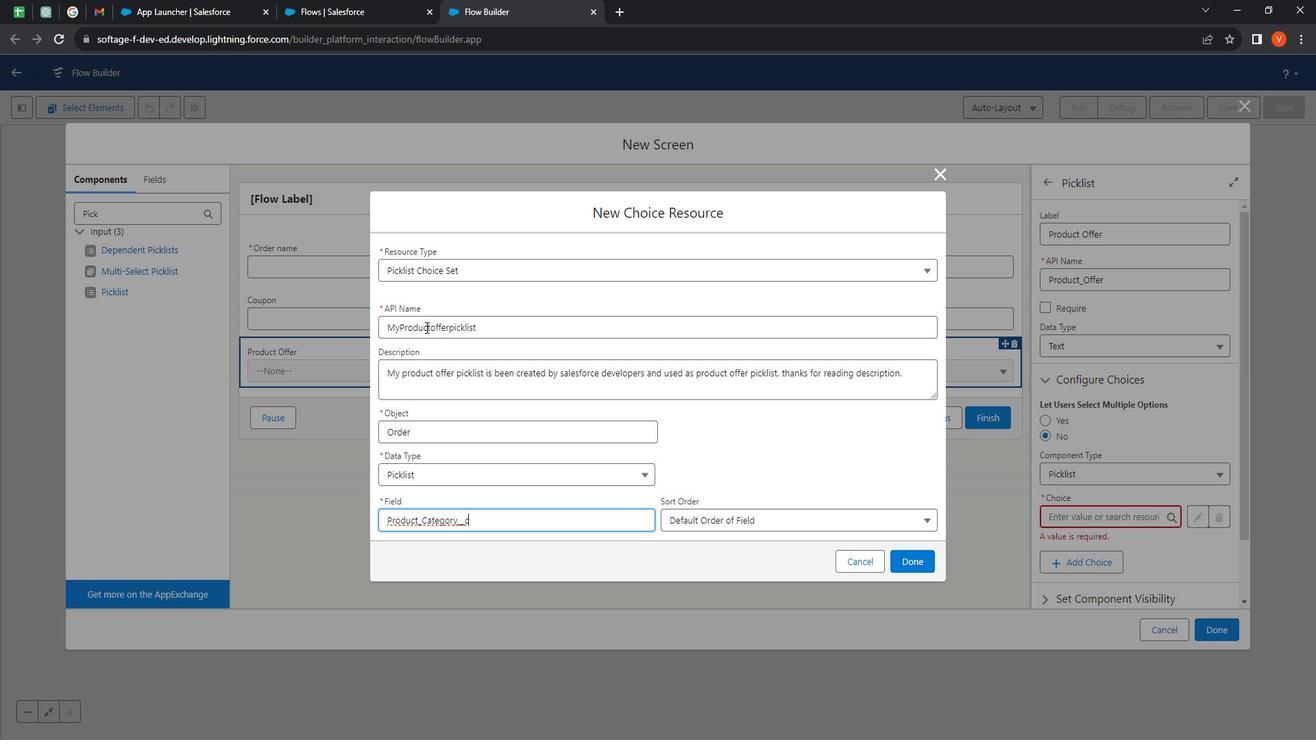
Action: Mouse pressed left at (433, 322)
Screenshot: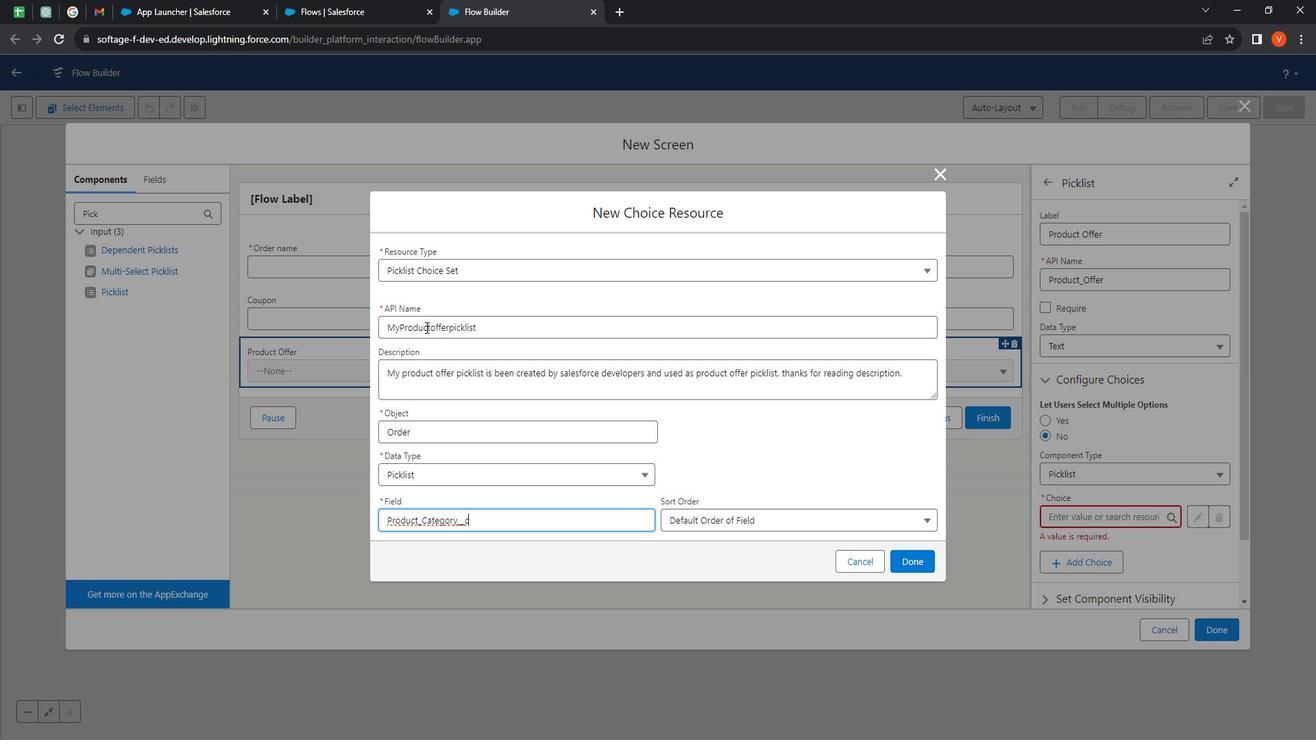 
Action: Mouse moved to (453, 344)
Screenshot: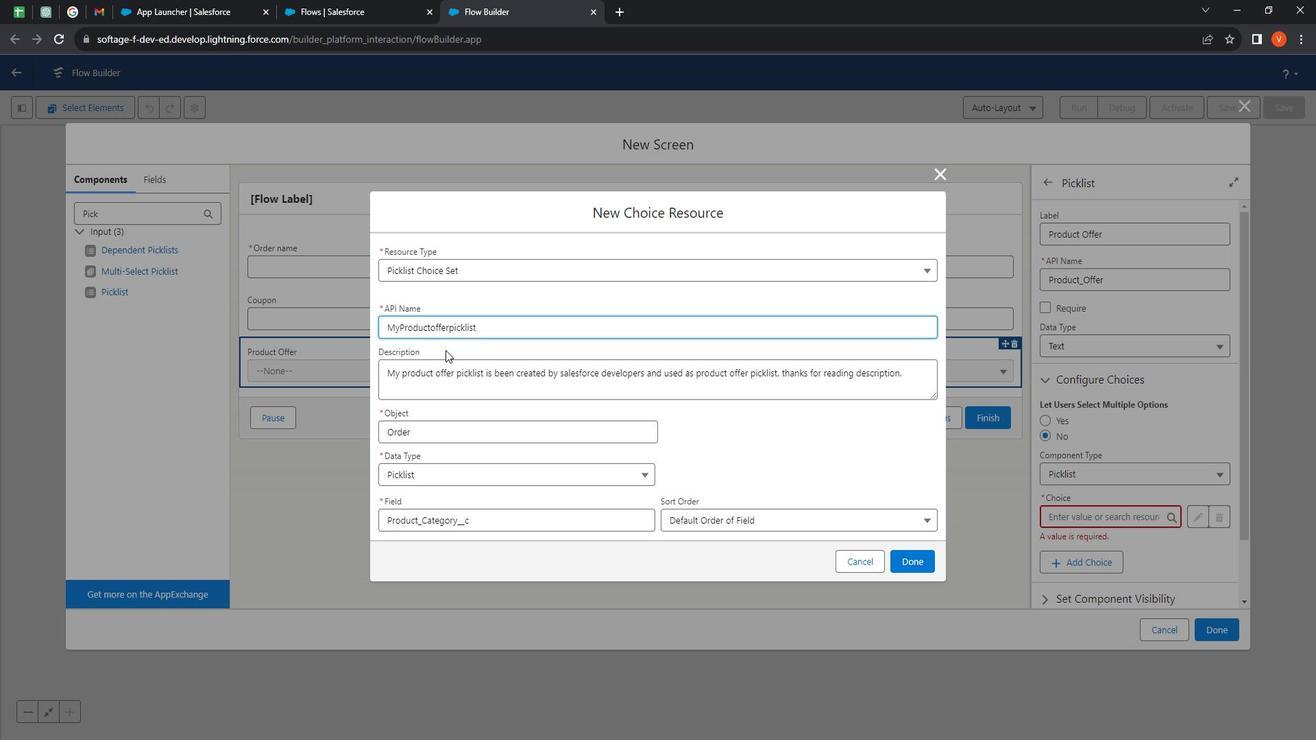 
Action: Key pressed <Key.insert><Key.insert><Key.insert><Key.insert><Key.backspace><Key.backspace><Key.backspace><Key.backspace>oduct<Key.delete><Key.delete><Key.delete><Key.delete><Key.delete><Key.delete><Key.shift><Key.shift><Key.shift><Key.shift><Key.shift><Key.shift><Key.shift><Key.shift><Key.shift><Key.shift><Key.shift><Key.shift>Category
Screenshot: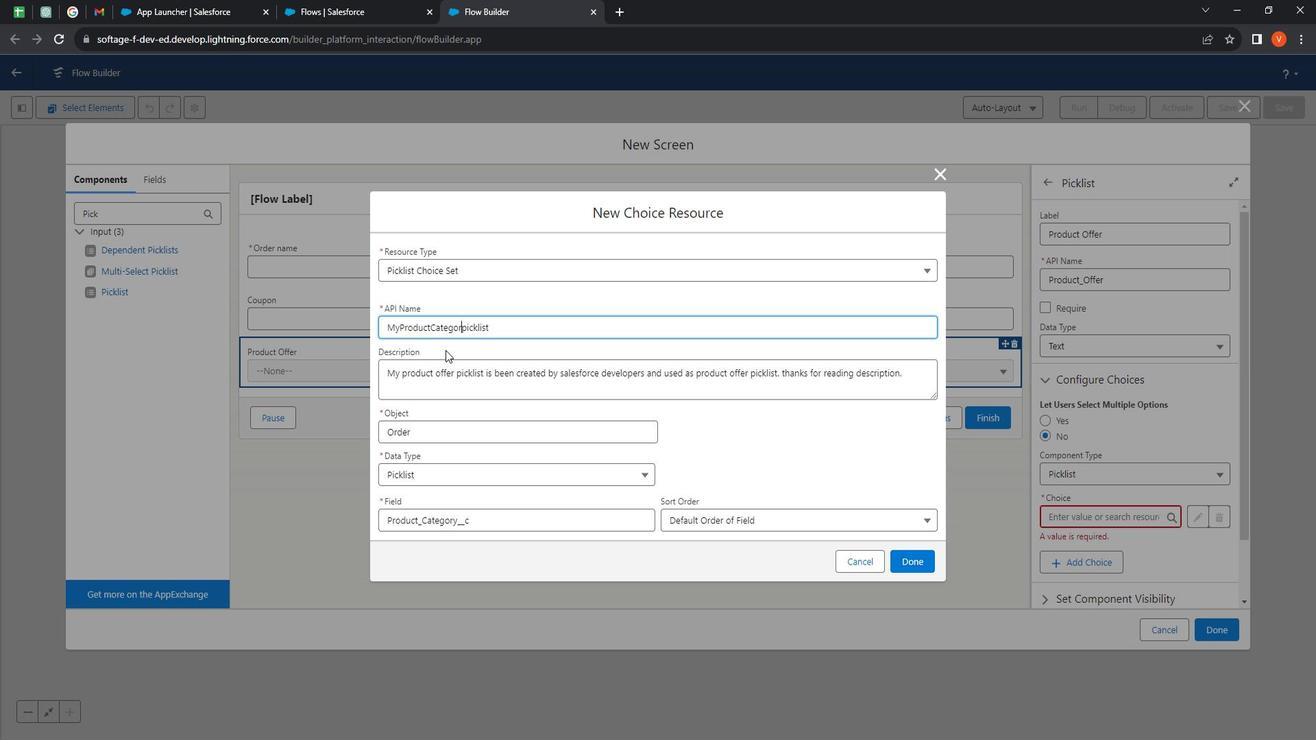 
Action: Mouse moved to (623, 514)
Screenshot: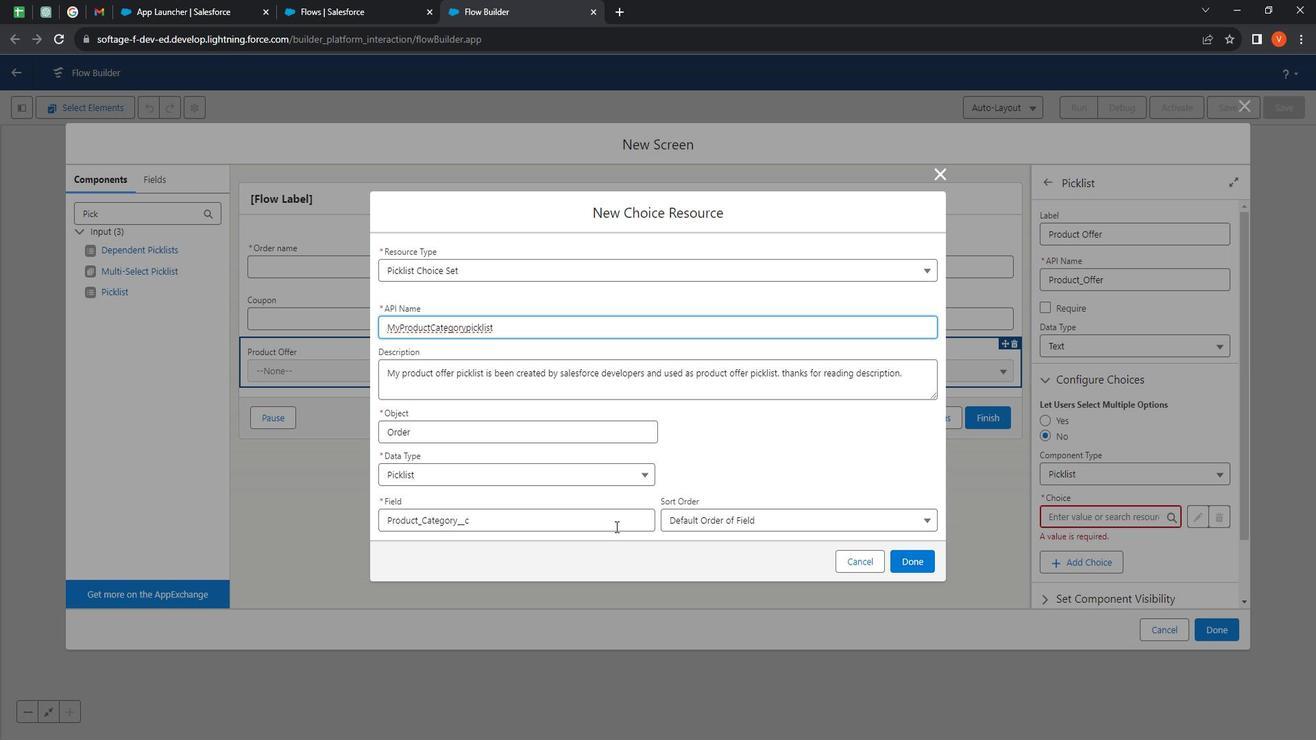 
Action: Mouse pressed left at (623, 514)
Screenshot: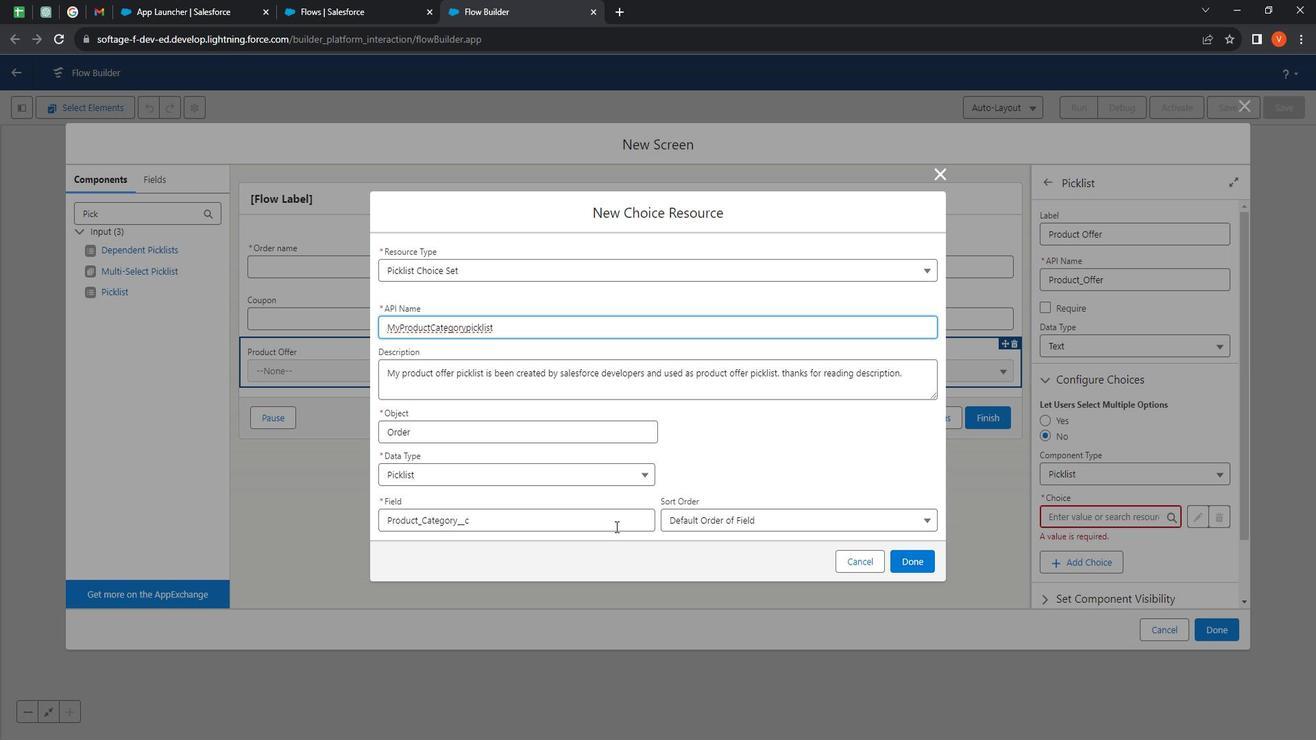 
Action: Mouse moved to (622, 514)
Screenshot: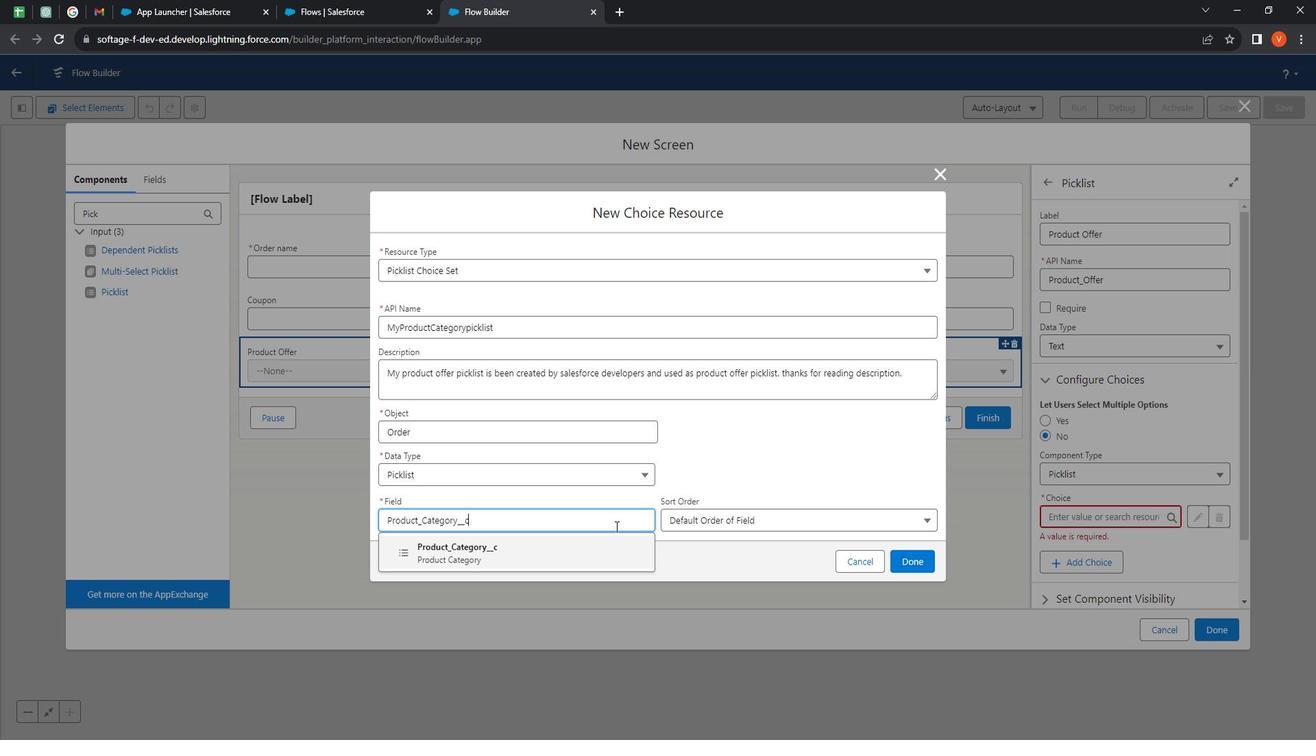 
Action: Key pressed <Key.backspace><Key.shift><Key.shift><Key.shift>Produ
Screenshot: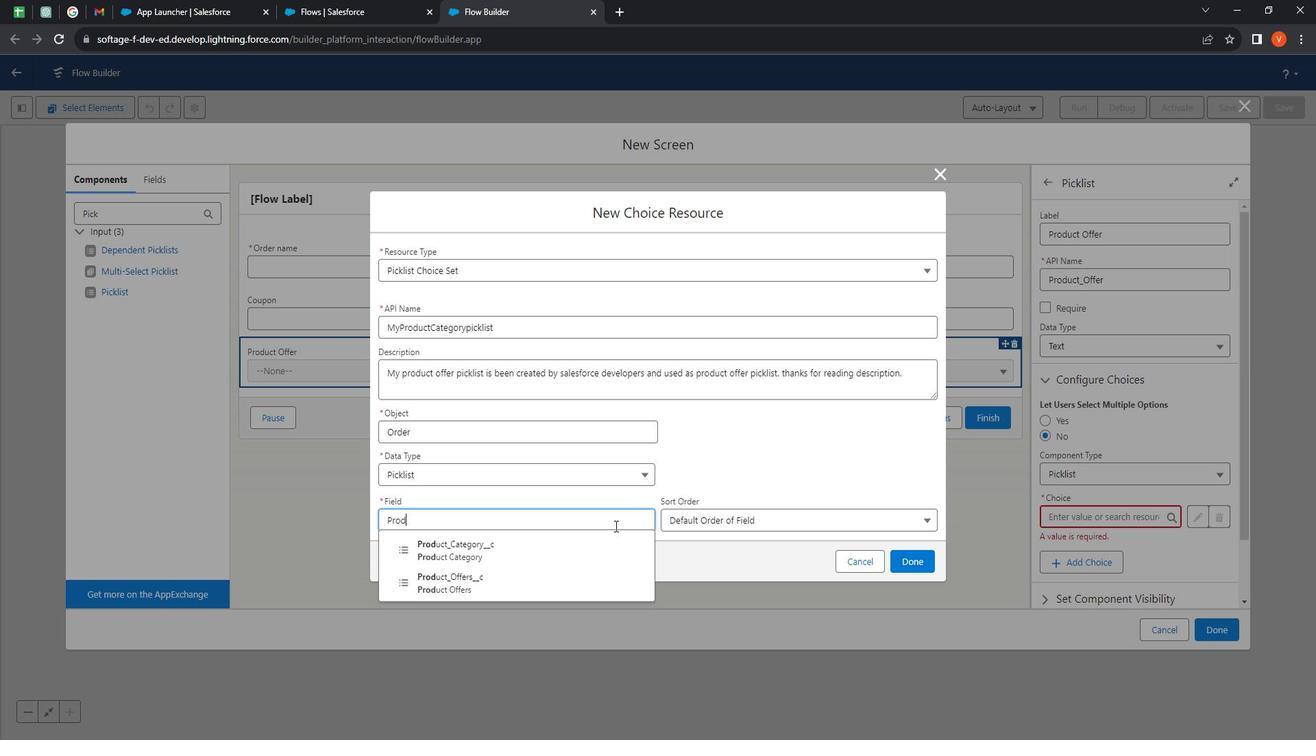 
Action: Mouse moved to (518, 547)
Screenshot: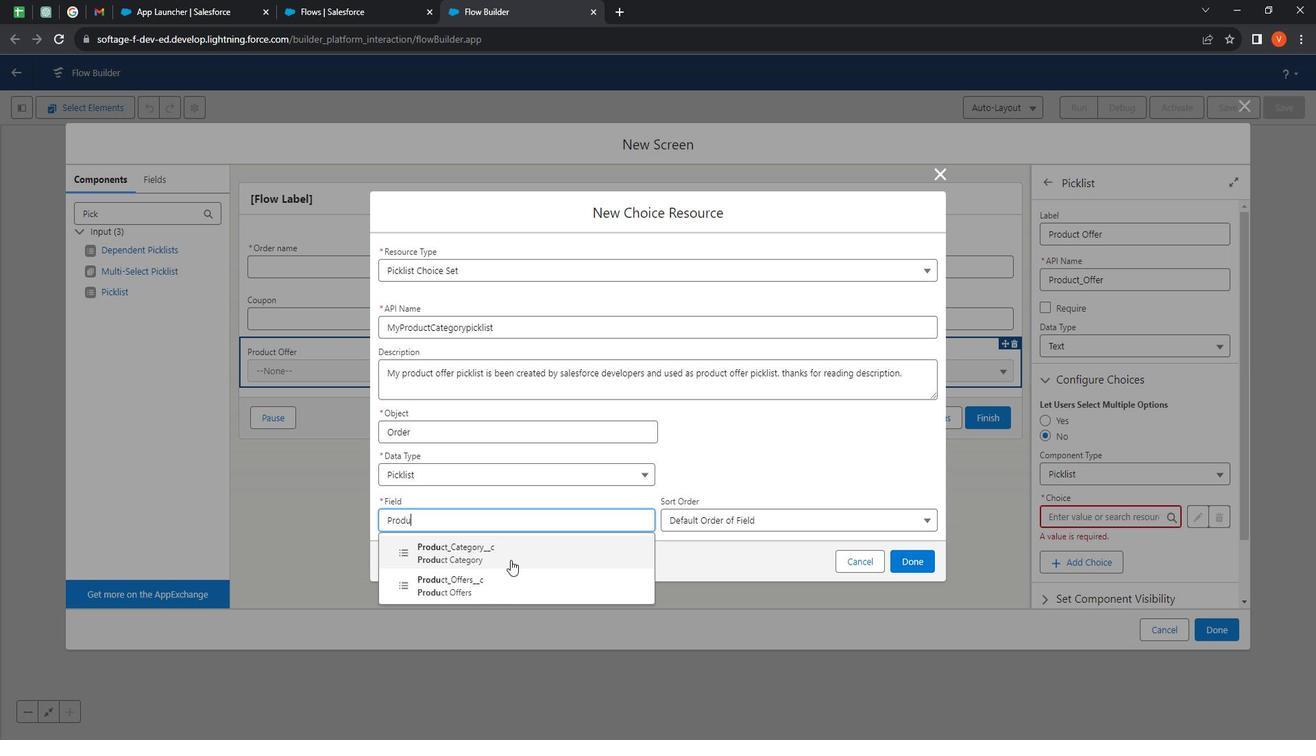 
Action: Mouse pressed left at (518, 547)
Screenshot: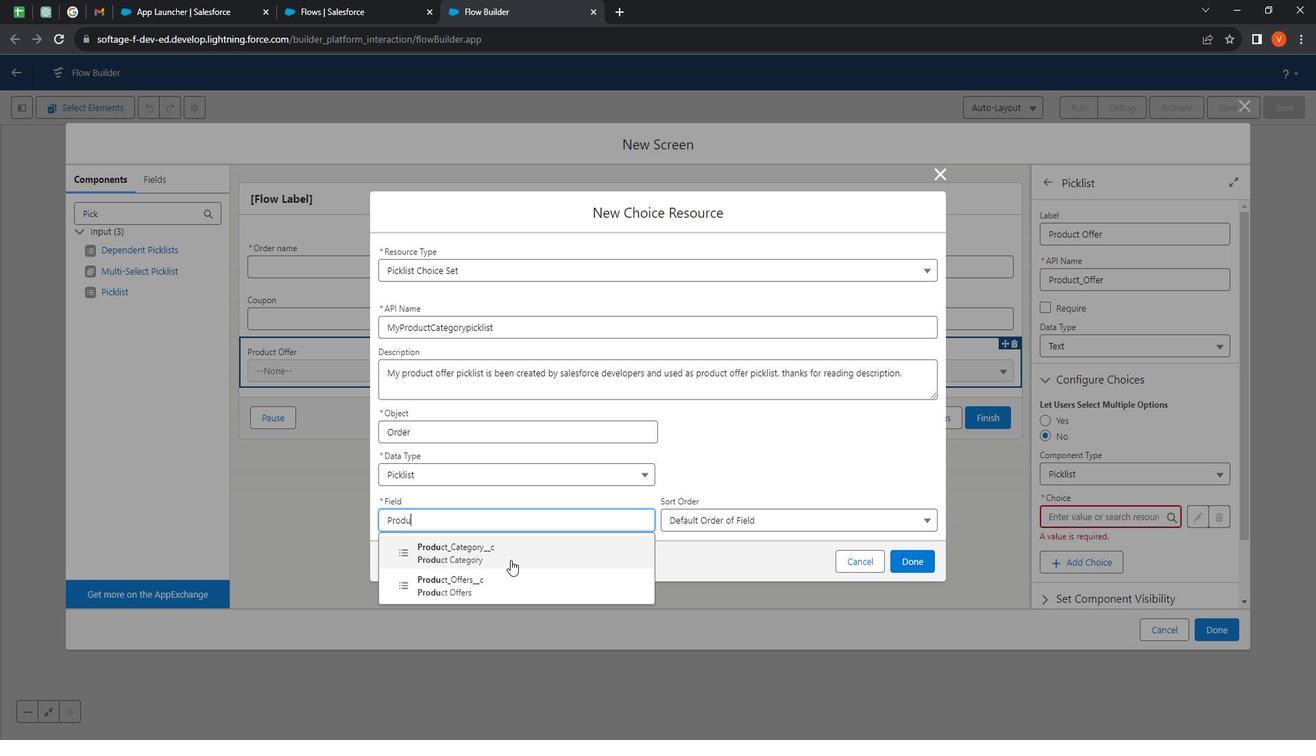 
Action: Mouse moved to (905, 503)
Screenshot: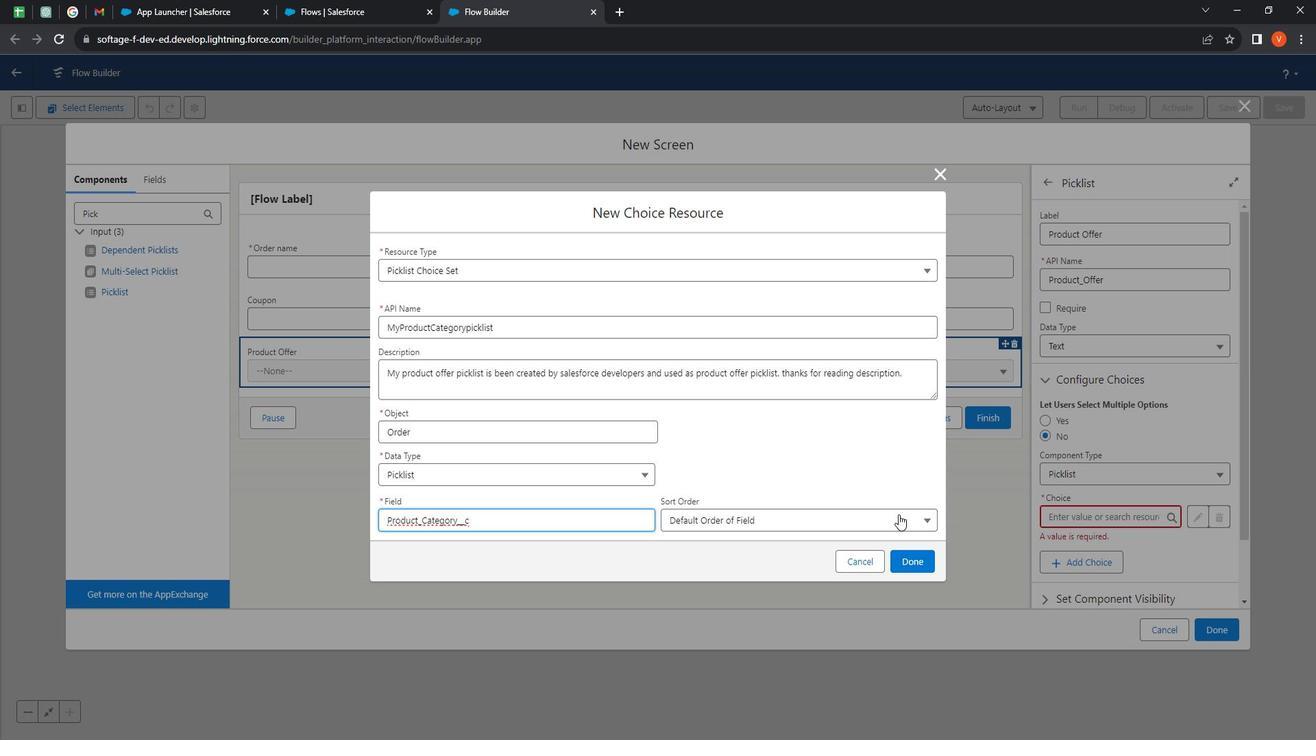 
Action: Mouse pressed left at (905, 503)
Screenshot: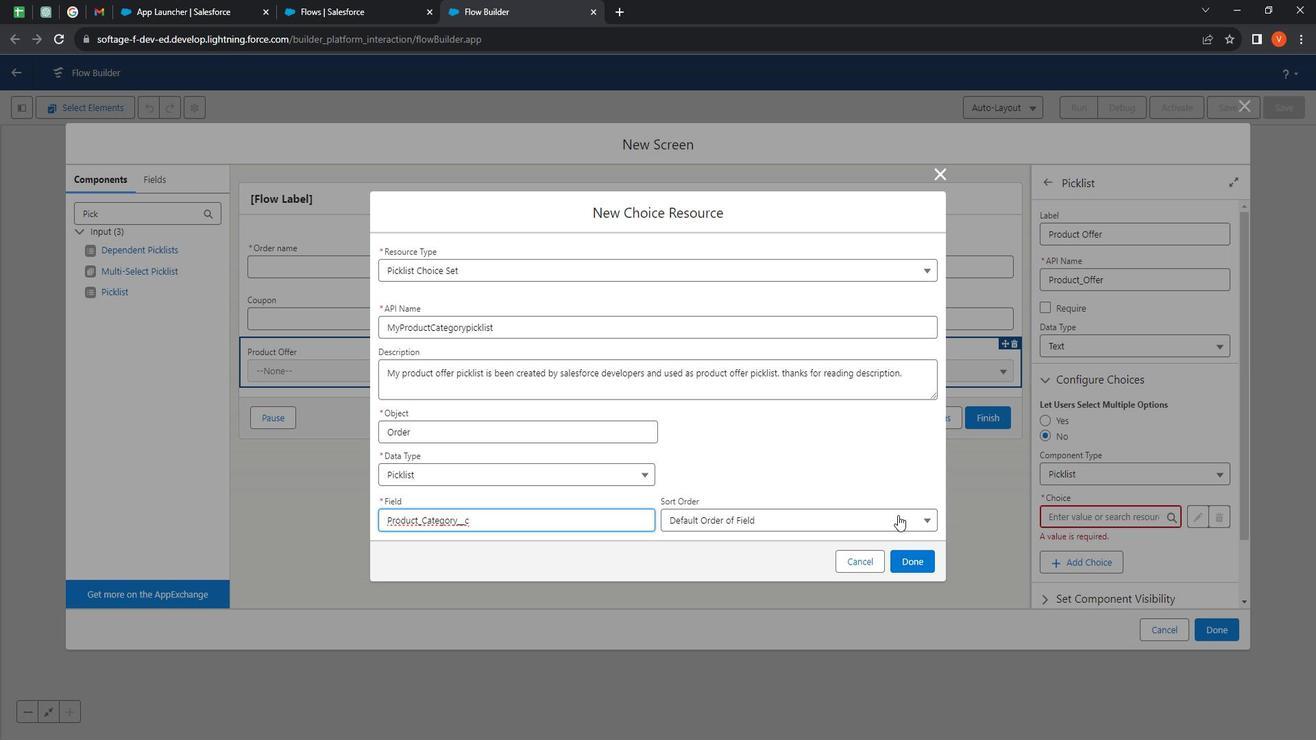 
Action: Mouse moved to (757, 592)
Screenshot: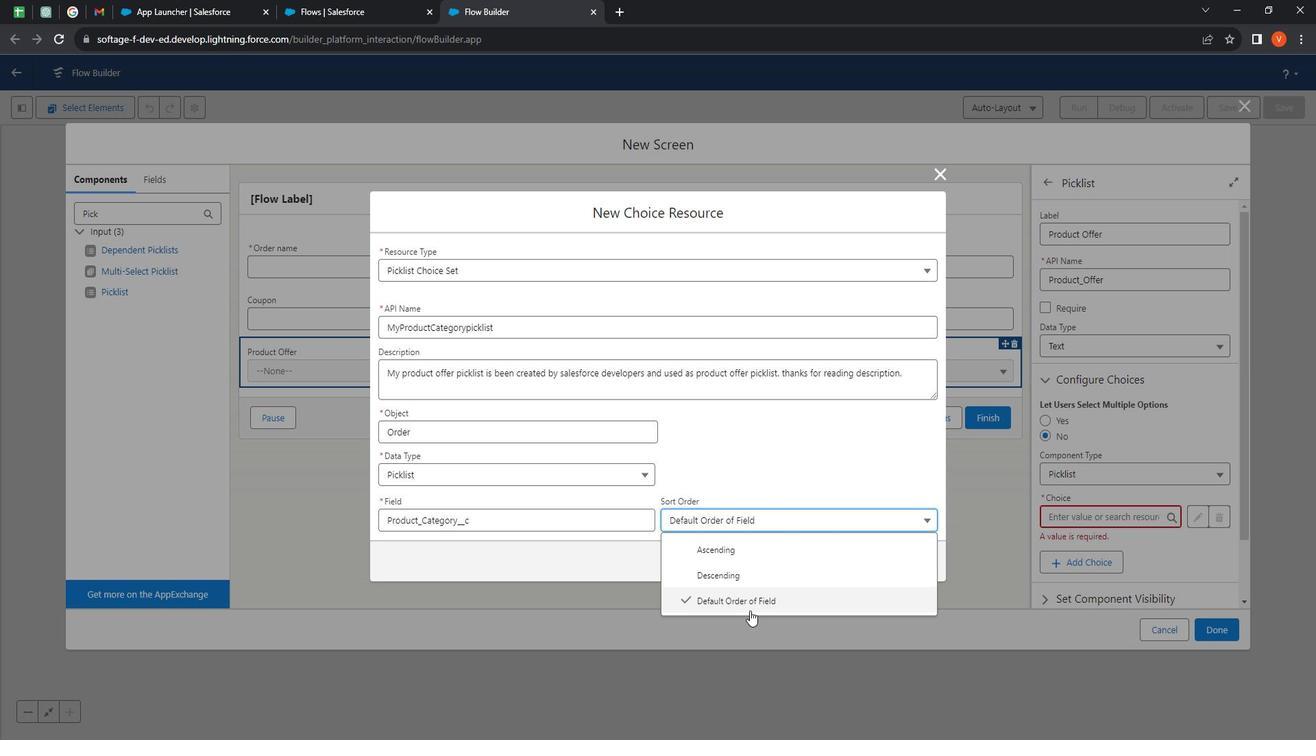 
Action: Mouse pressed left at (757, 592)
Screenshot: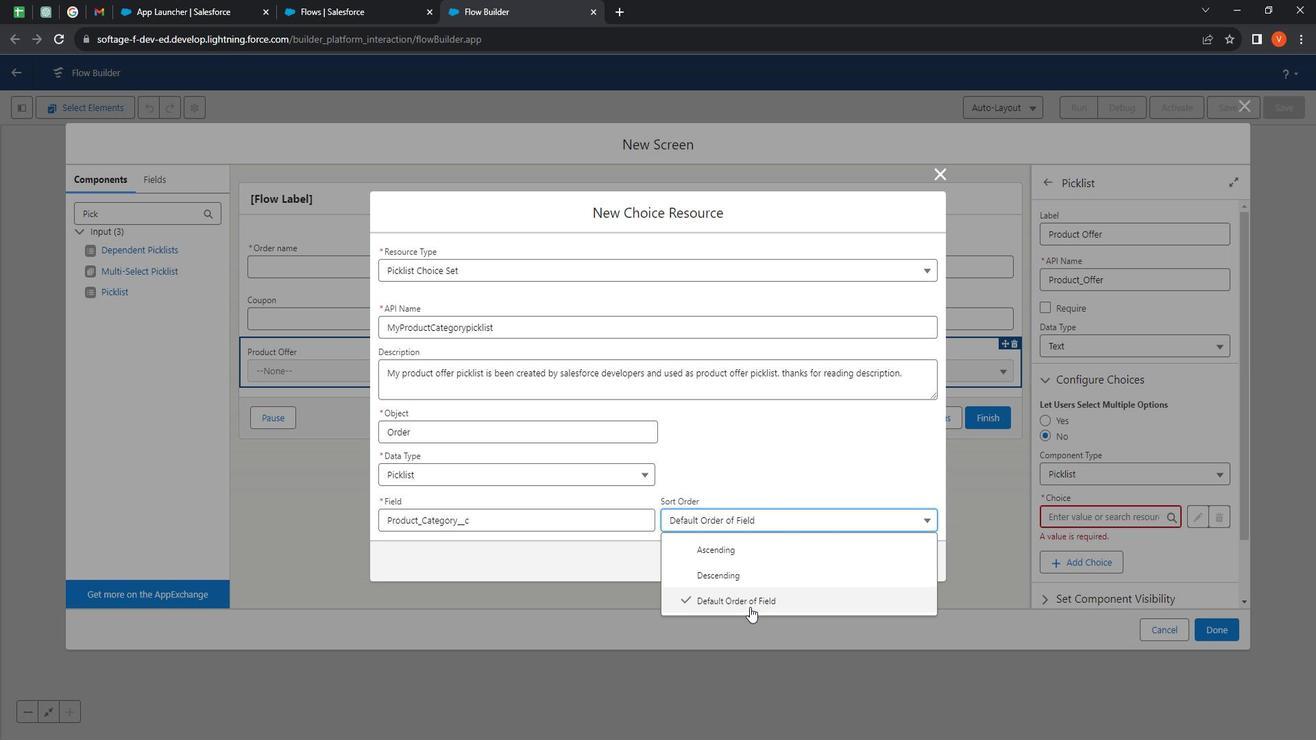 
Action: Mouse moved to (927, 552)
Screenshot: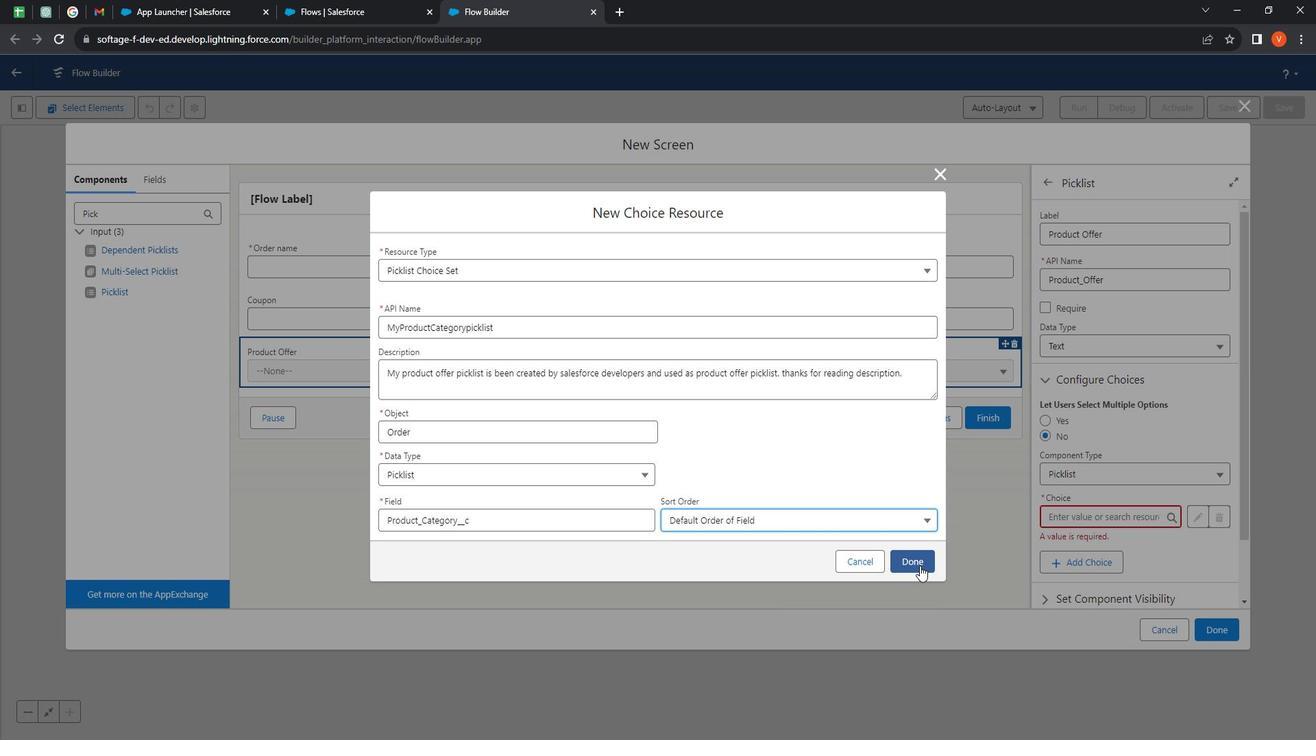 
Action: Mouse pressed left at (927, 552)
Screenshot: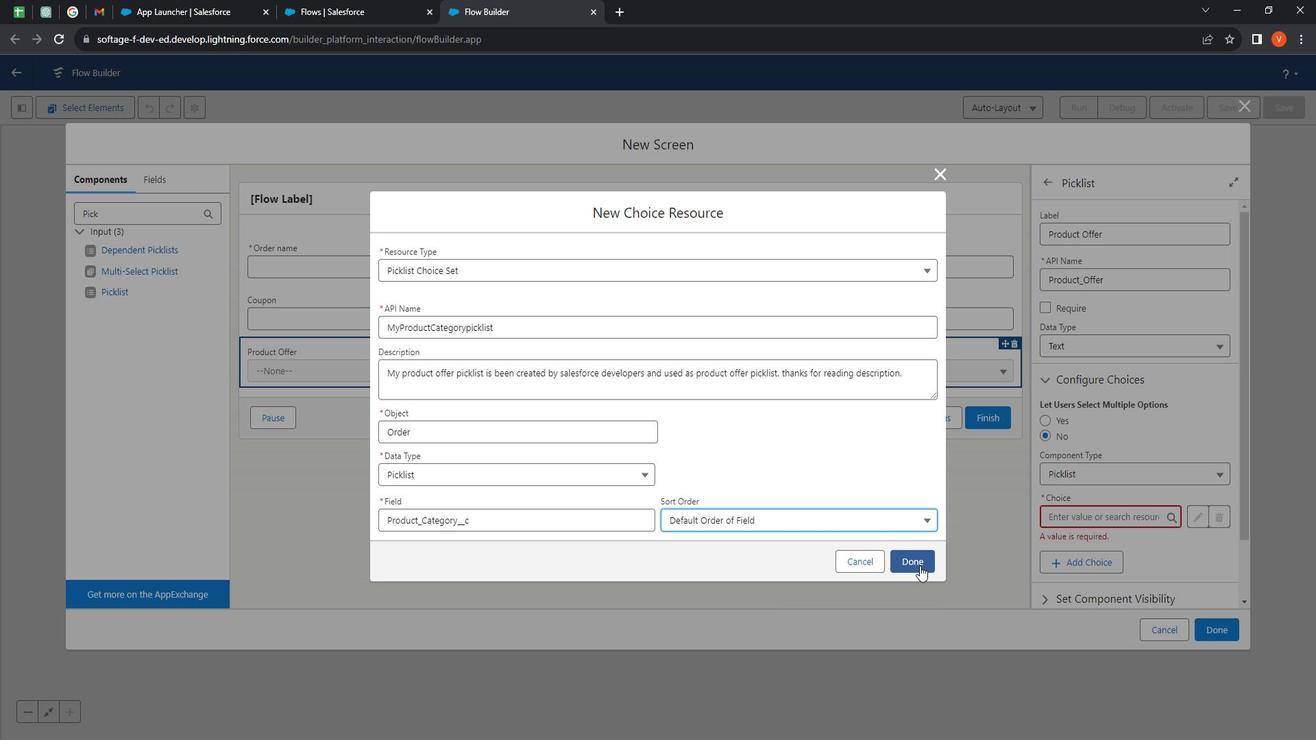 
Action: Mouse moved to (1177, 539)
Screenshot: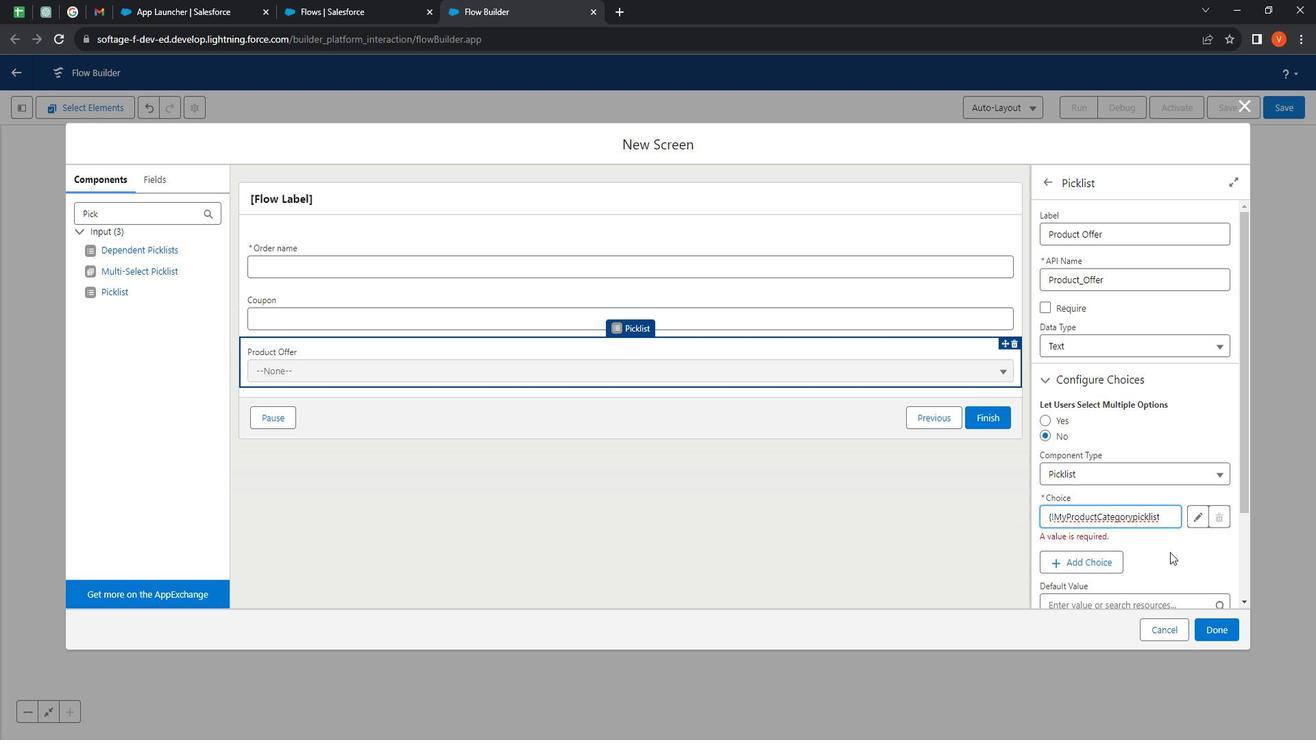 
Action: Mouse pressed left at (1177, 539)
Screenshot: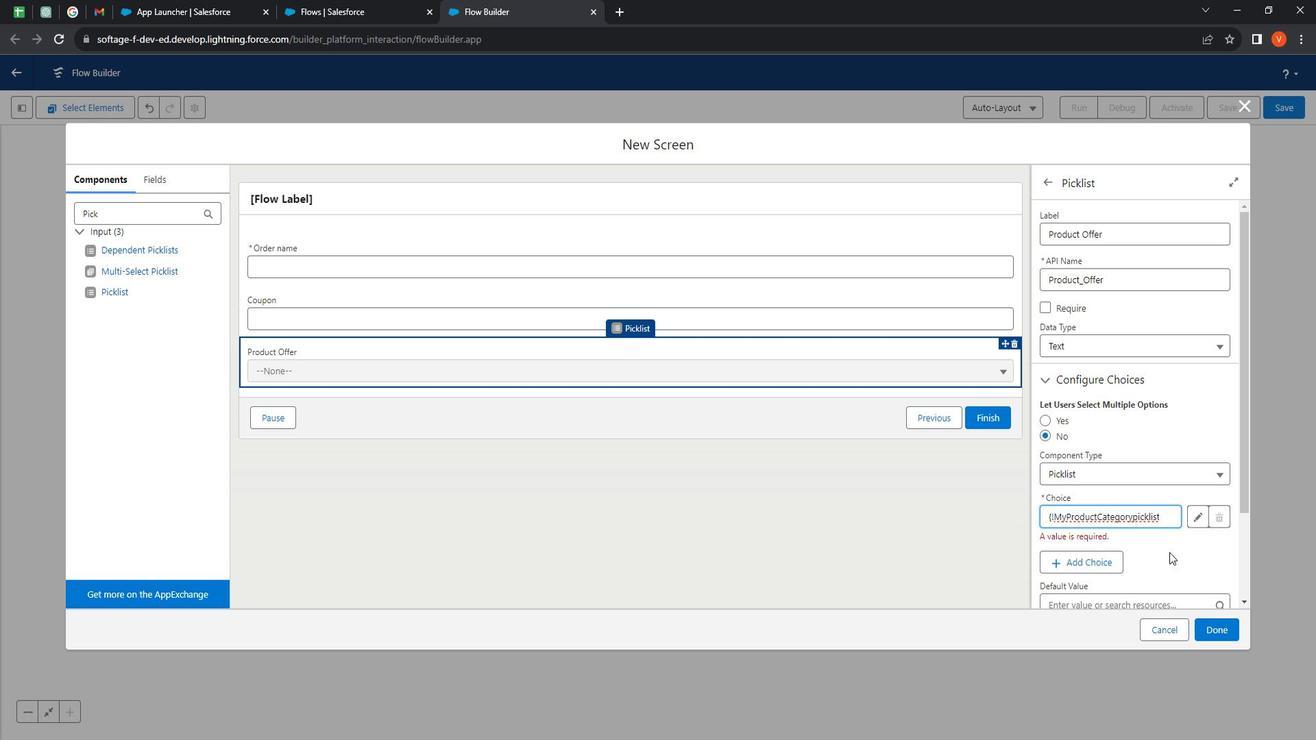 
Action: Mouse moved to (1133, 530)
Screenshot: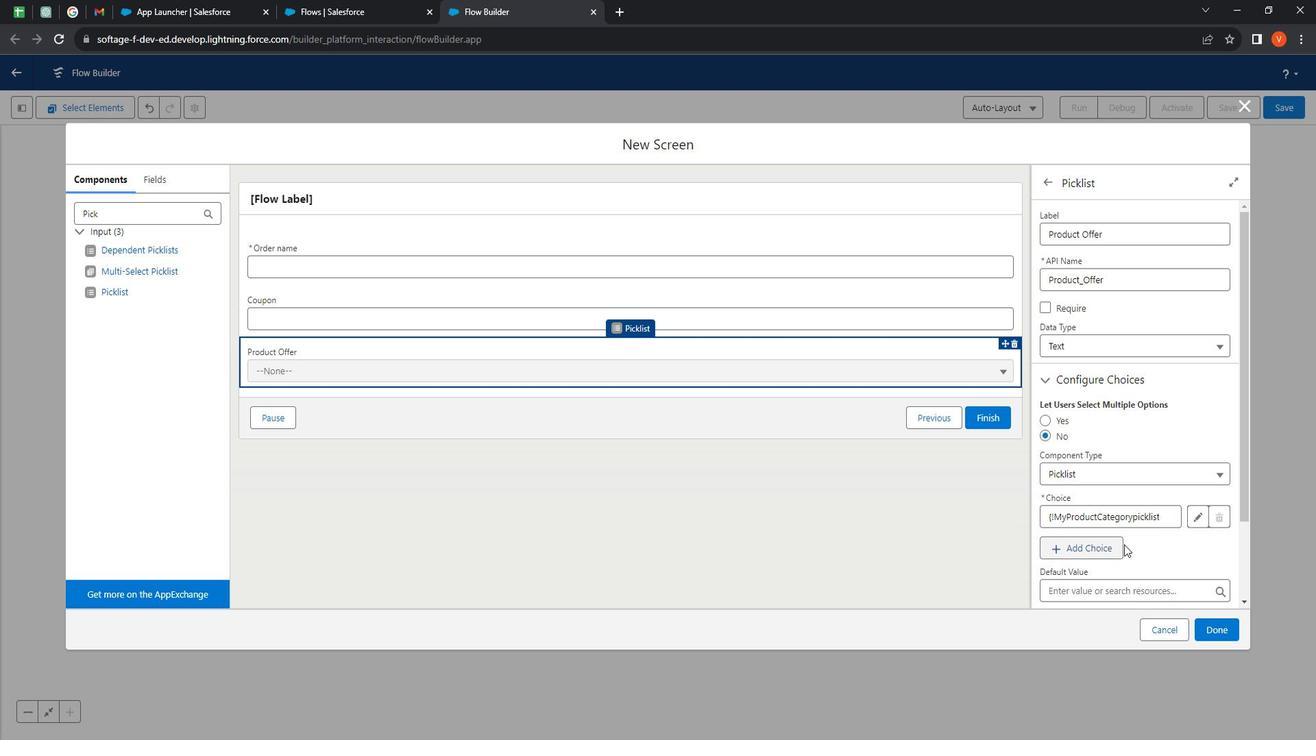 
Action: Mouse scrolled (1133, 529) with delta (0, 0)
Screenshot: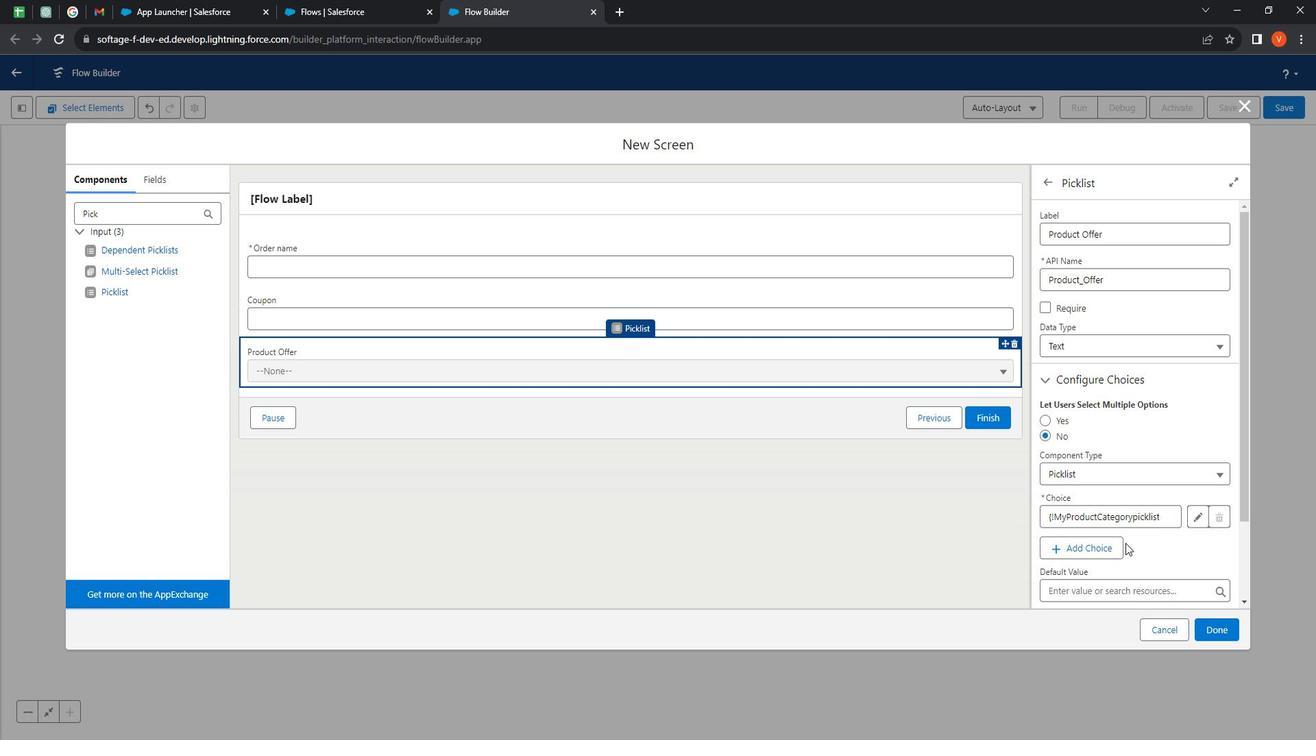 
Action: Mouse scrolled (1133, 529) with delta (0, 0)
Screenshot: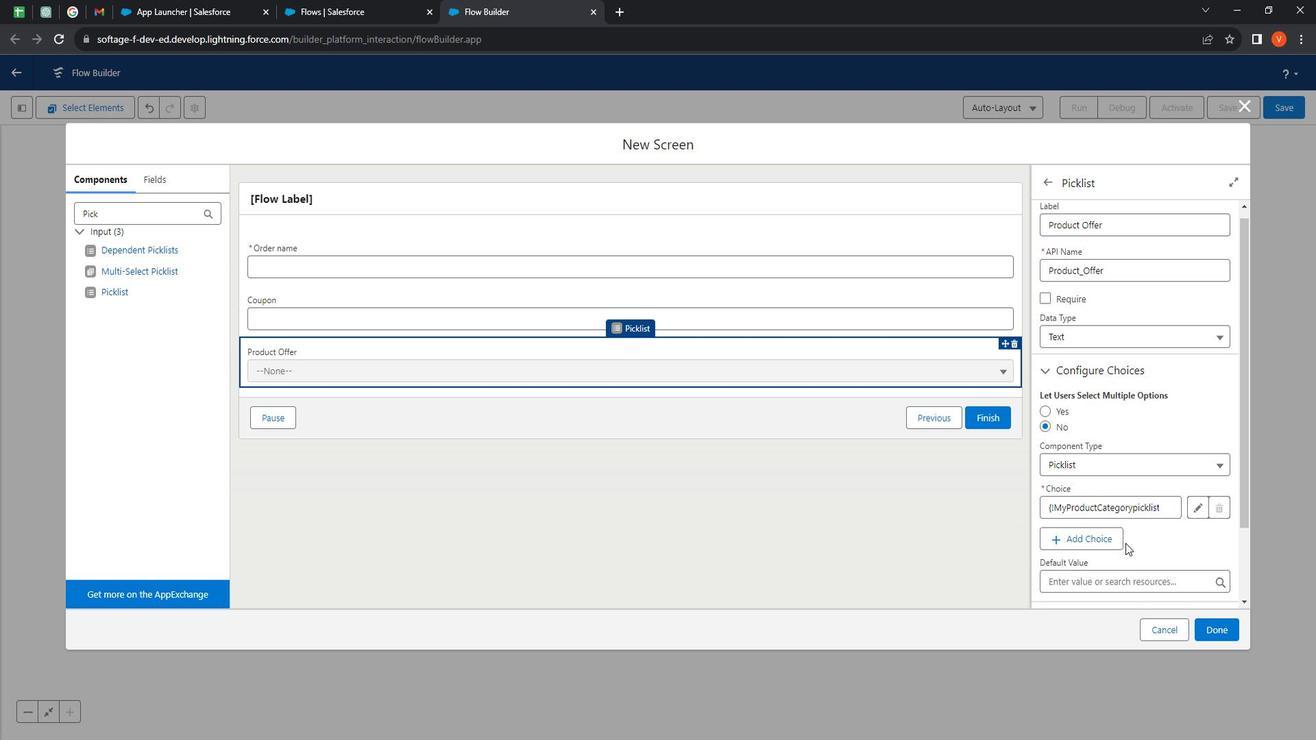 
Action: Mouse scrolled (1133, 529) with delta (0, 0)
Screenshot: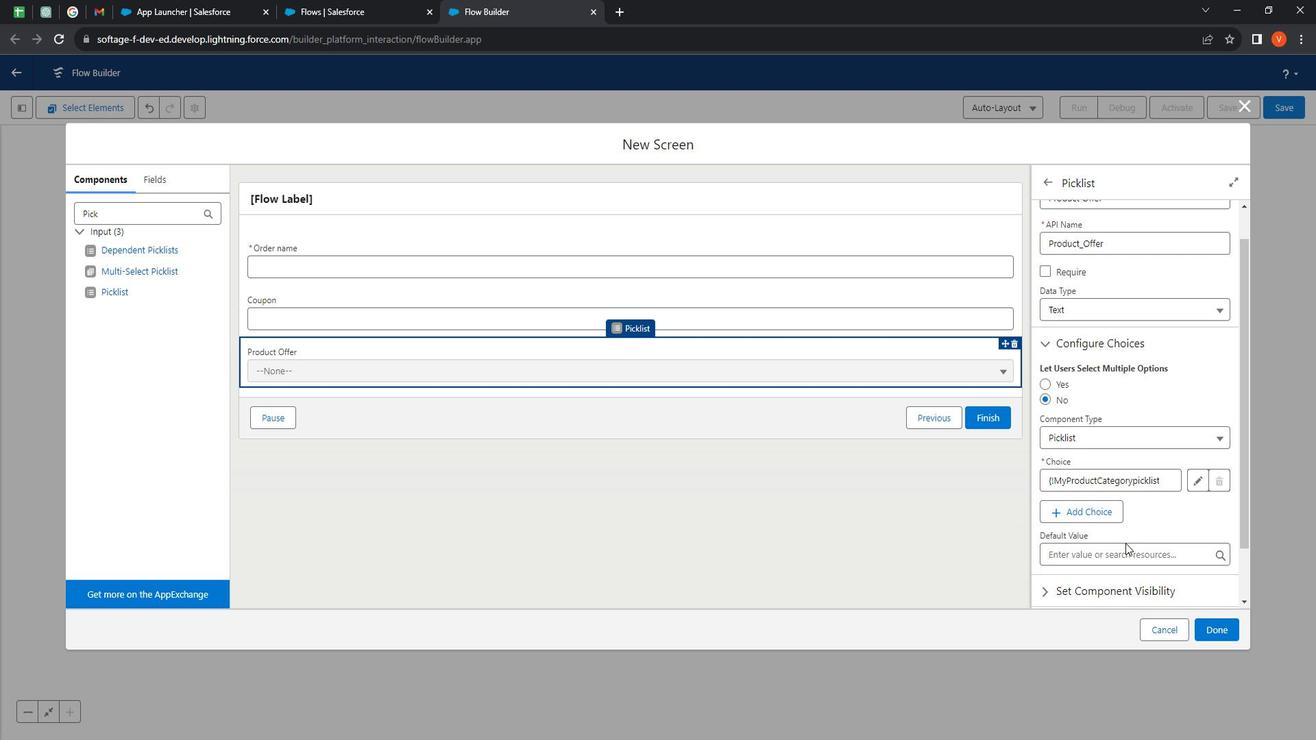 
Action: Mouse moved to (115, 281)
Screenshot: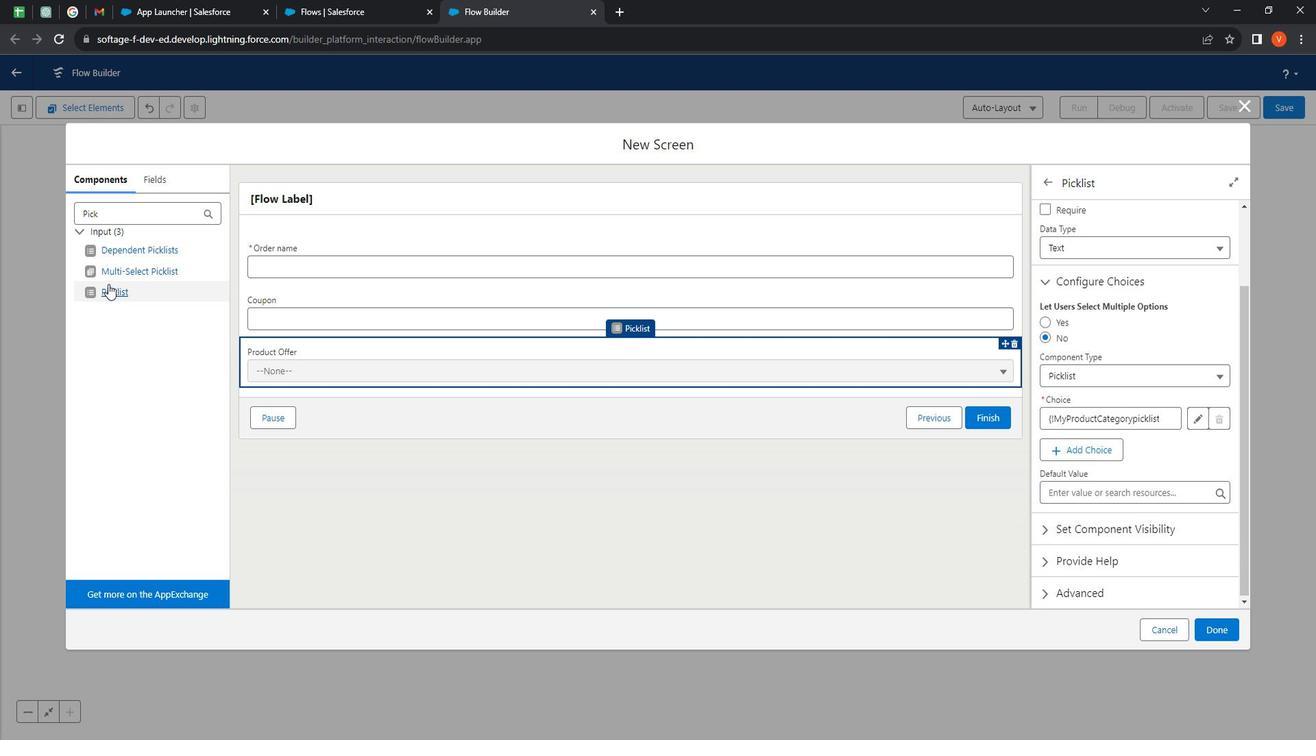 
Action: Mouse pressed left at (115, 281)
Screenshot: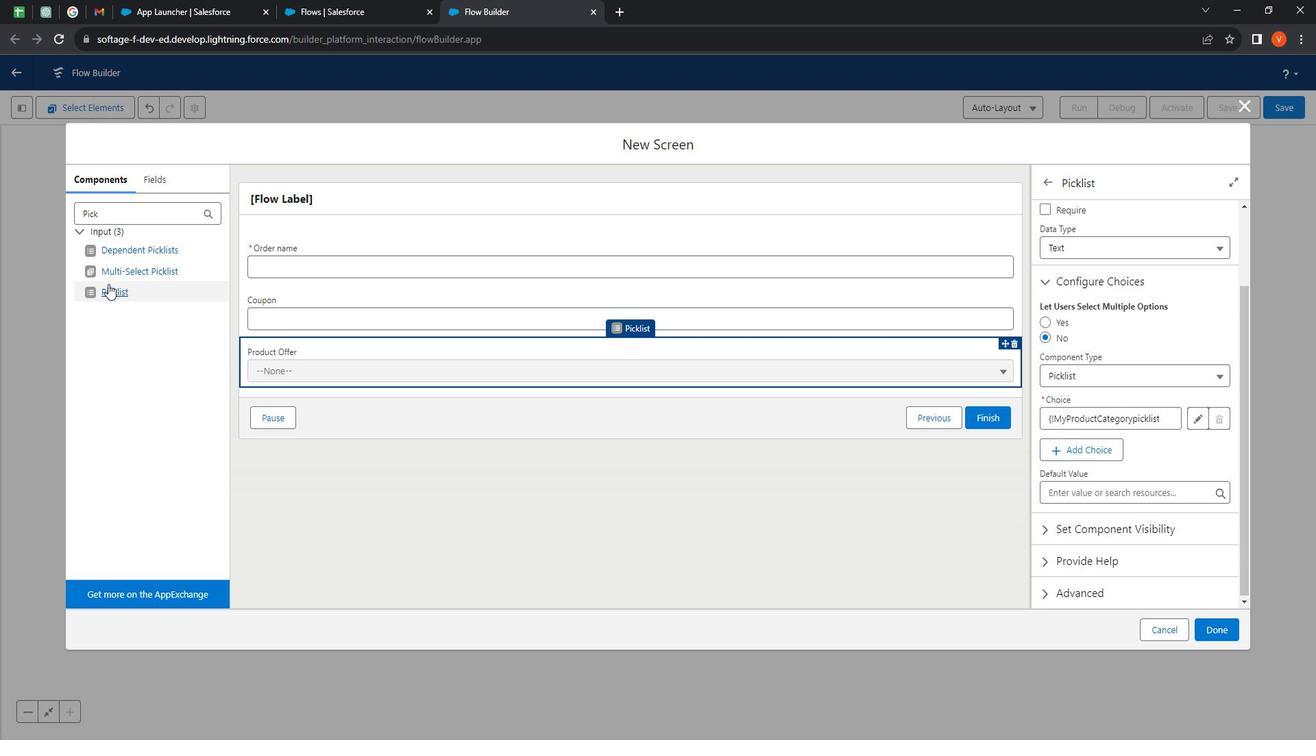 
Action: Mouse moved to (1081, 239)
Screenshot: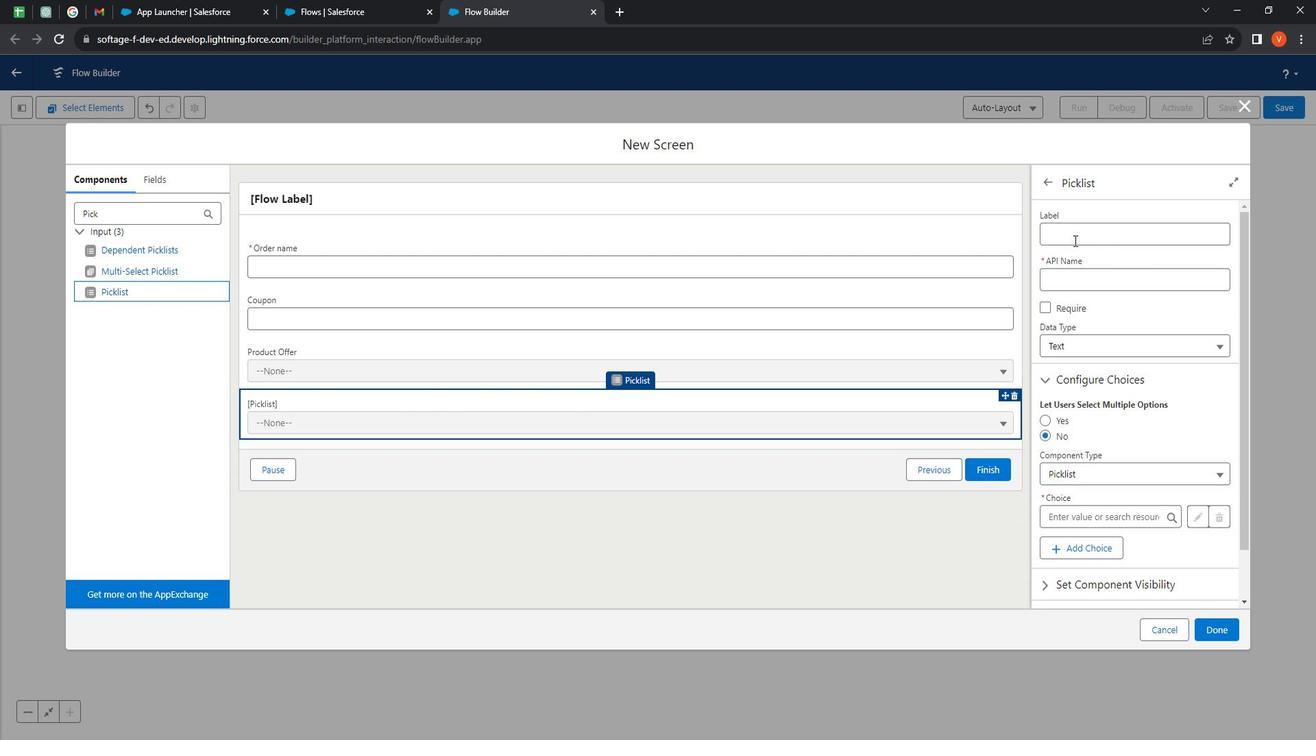 
Action: Mouse pressed left at (1081, 239)
Screenshot: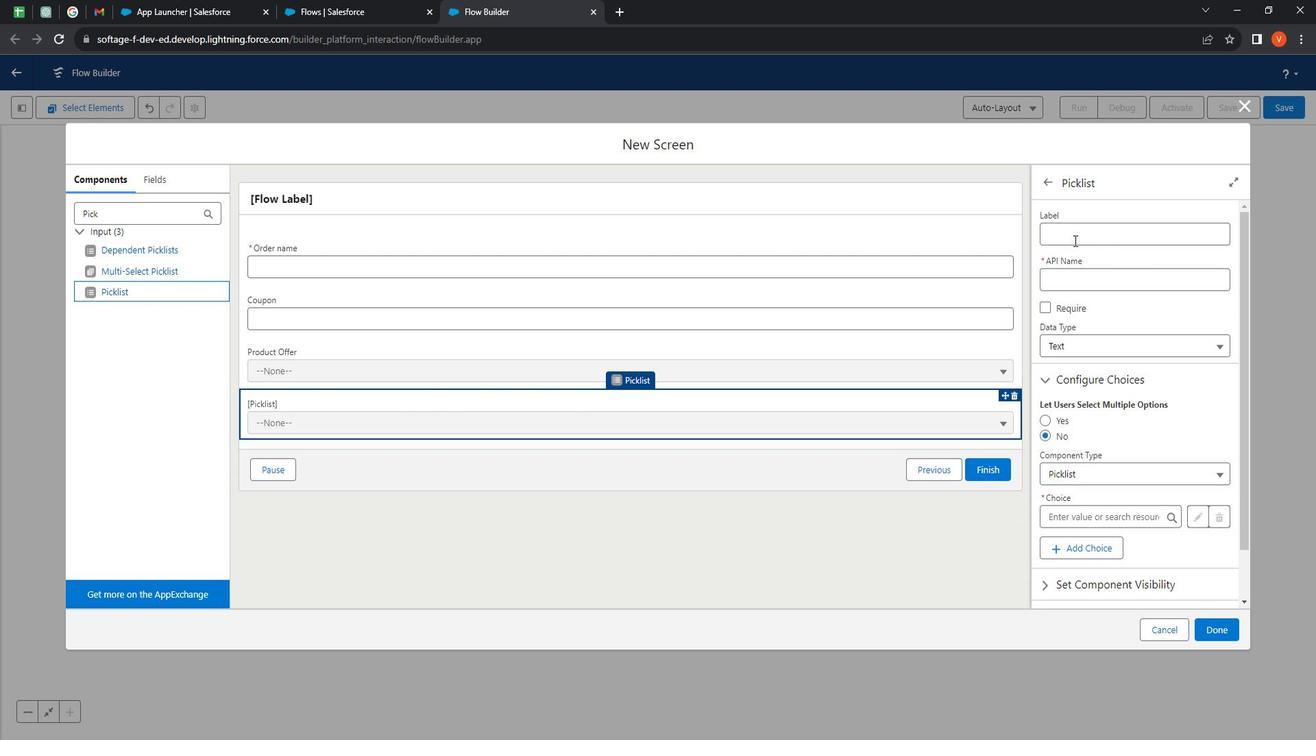 
Action: Mouse moved to (1048, 231)
Screenshot: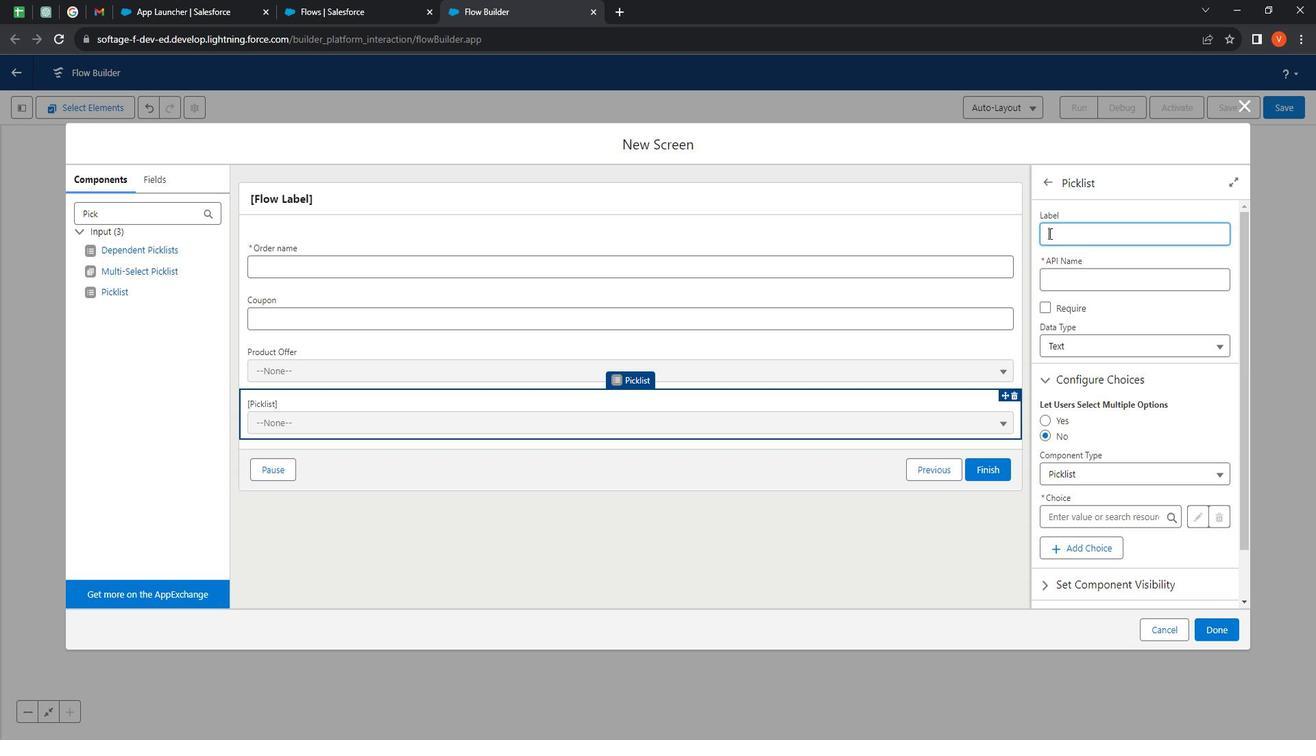 
Action: Key pressed <Key.shift>
Screenshot: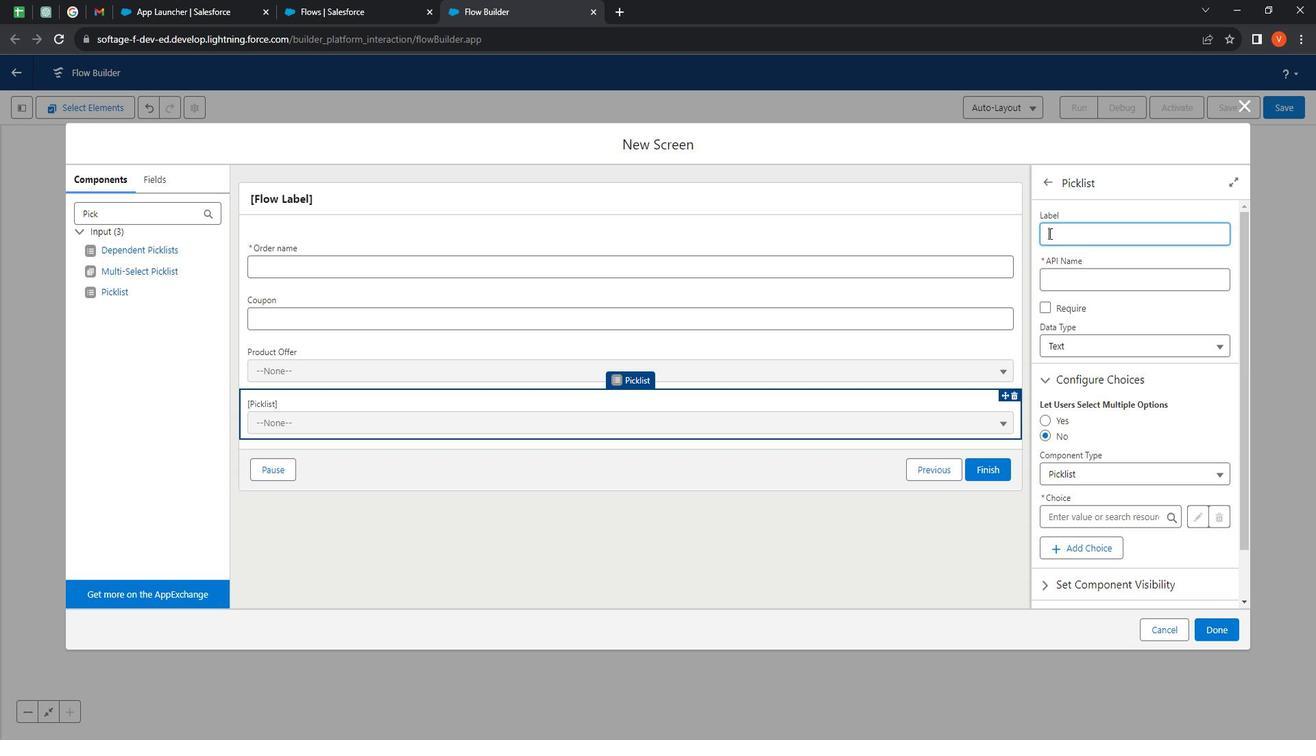 
Action: Mouse moved to (993, 223)
Screenshot: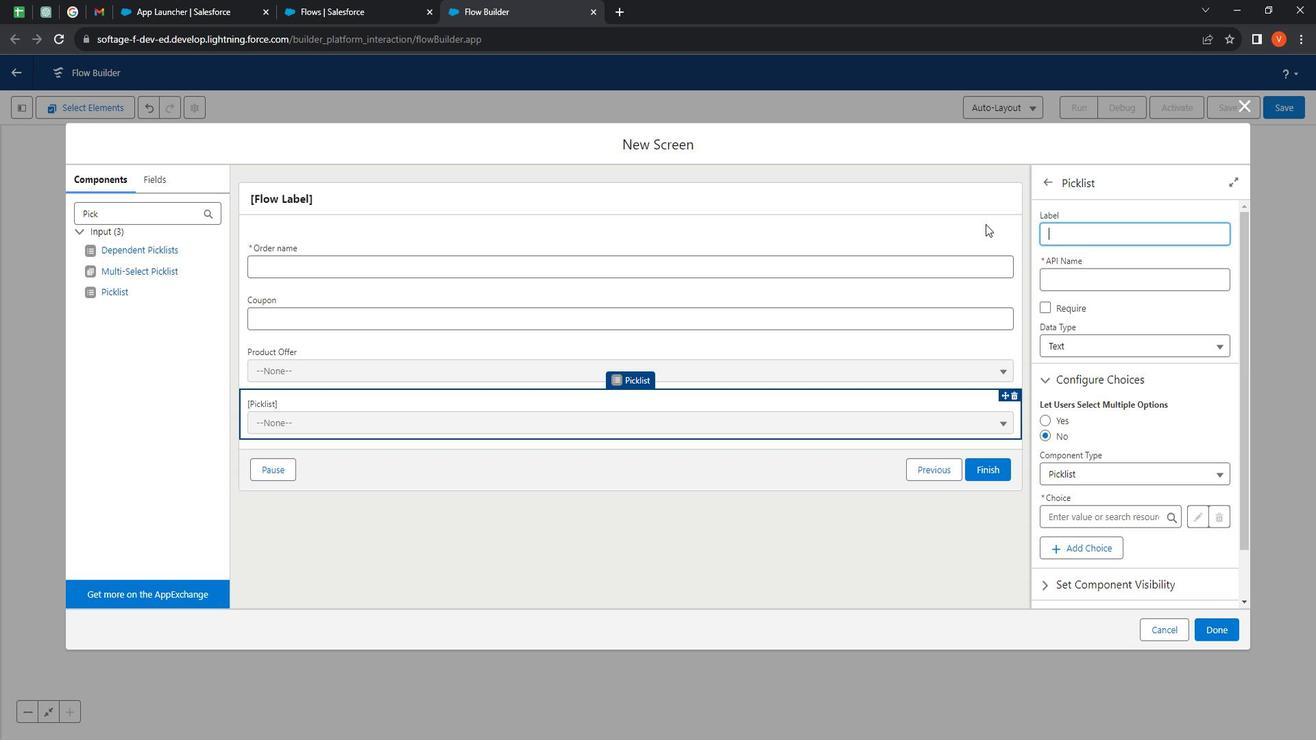 
Action: Key pressed <Key.shift><Key.shift><Key.shift><Key.shift><Key.shift>My<Key.space>product<Key.space>offer
Screenshot: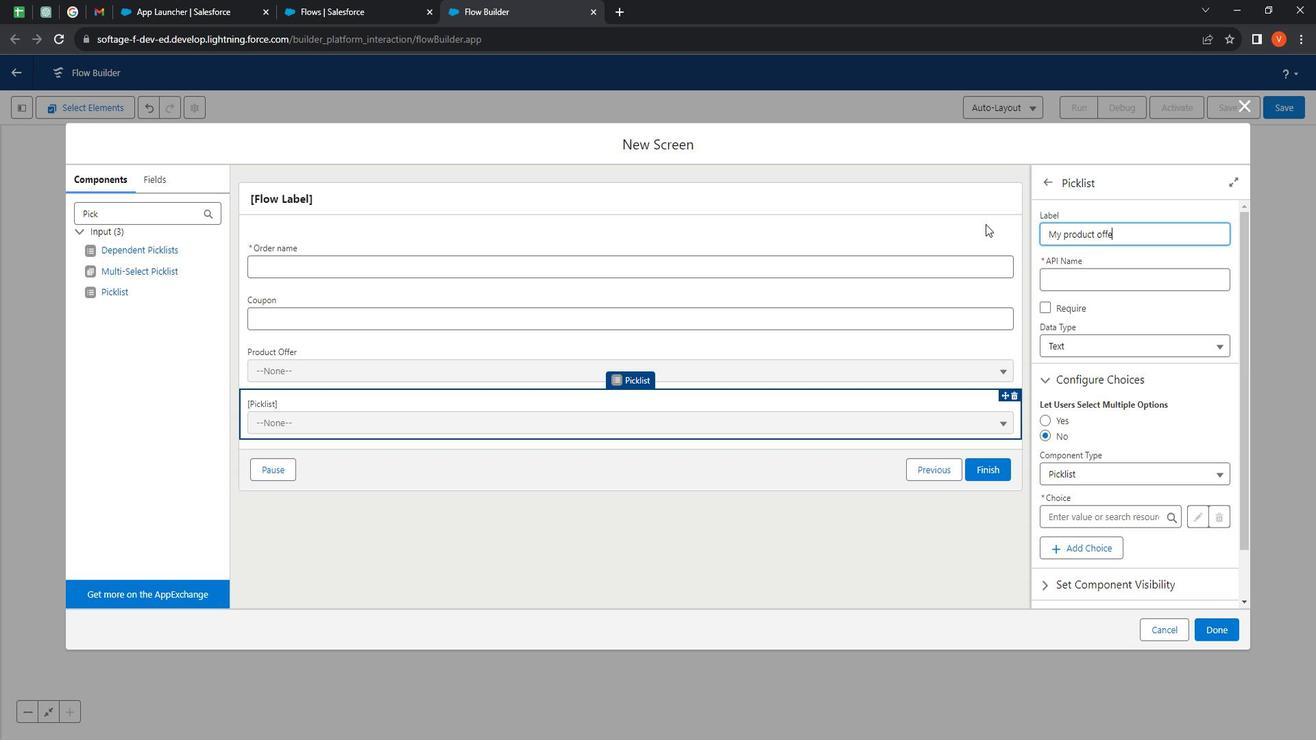 
Action: Mouse moved to (1073, 266)
Screenshot: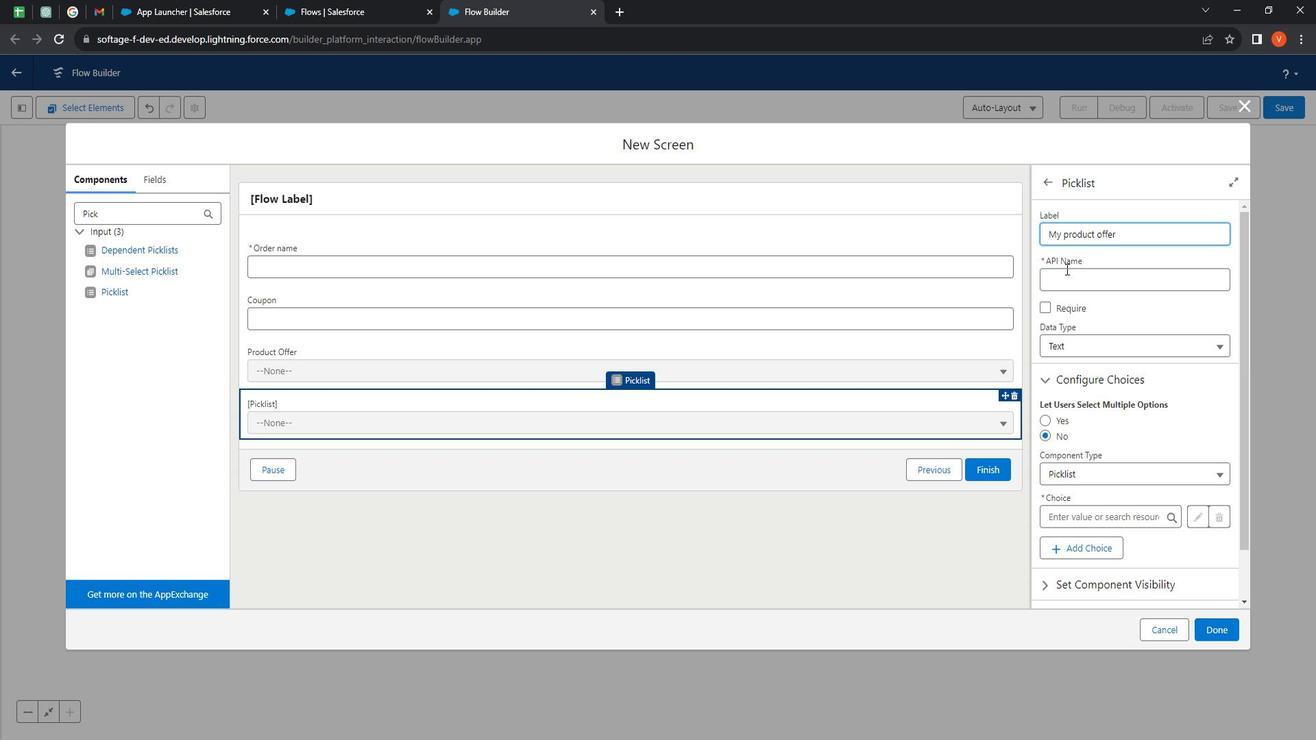 
Action: Mouse pressed left at (1073, 266)
Screenshot: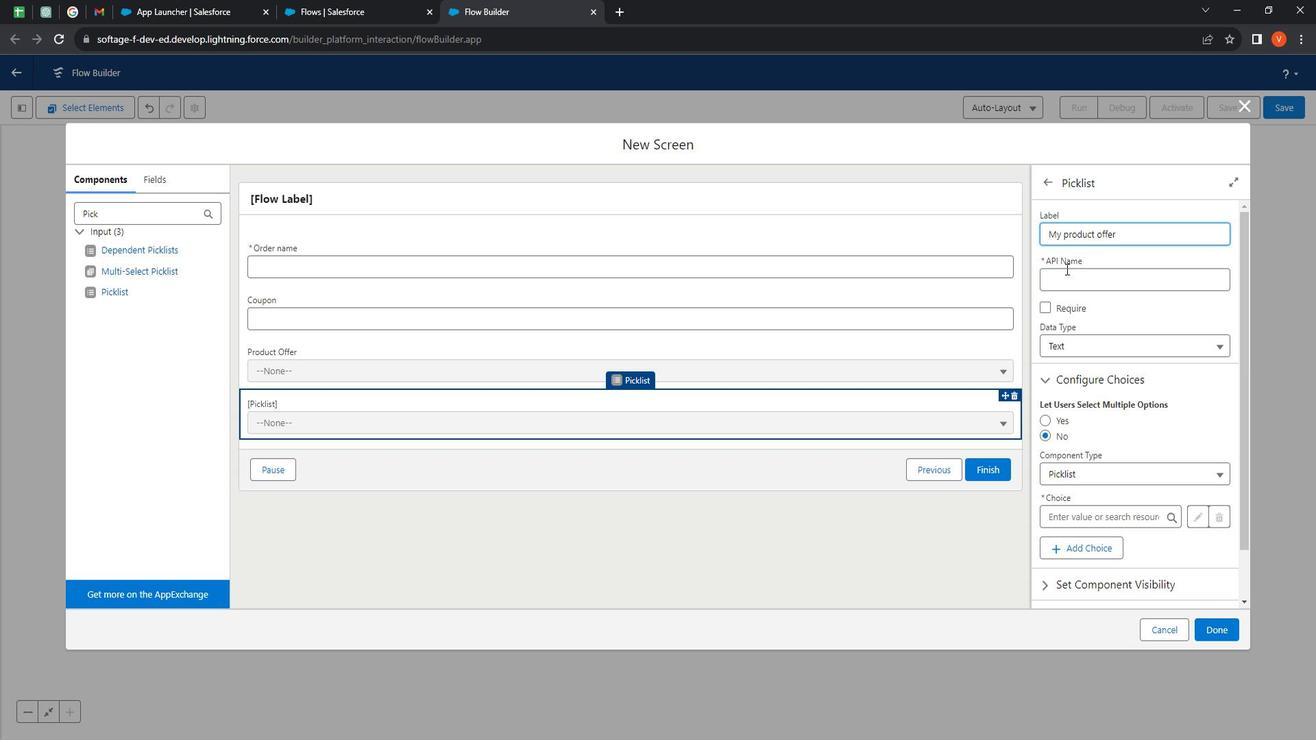 
Action: Mouse moved to (1069, 234)
Screenshot: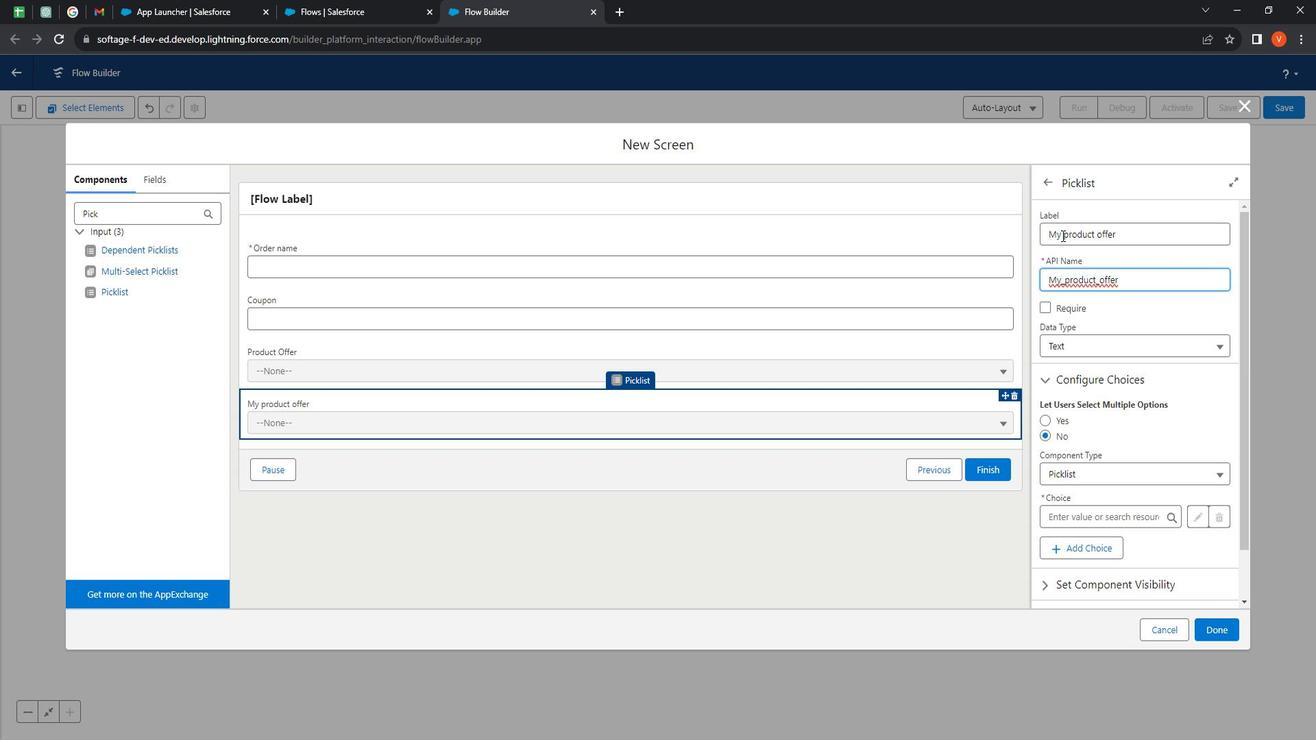 
Action: Mouse pressed left at (1069, 234)
Screenshot: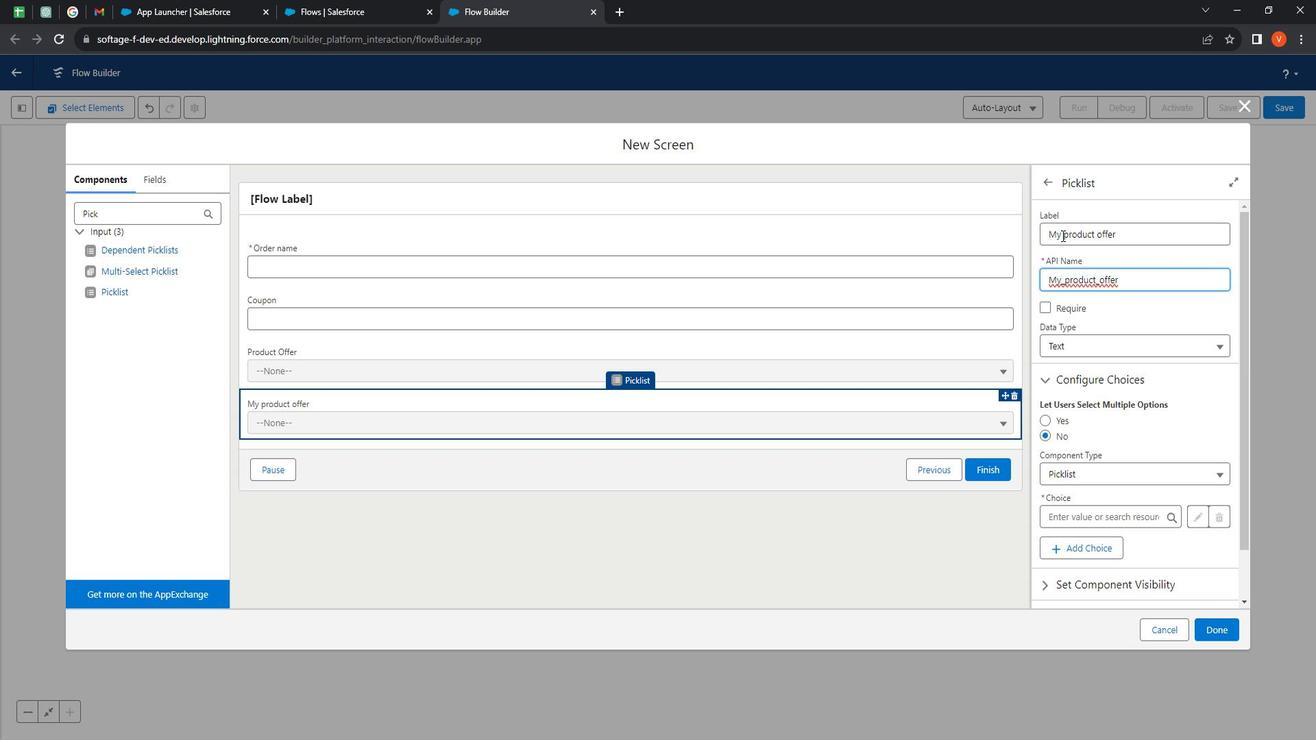 
Action: Mouse moved to (1044, 239)
Screenshot: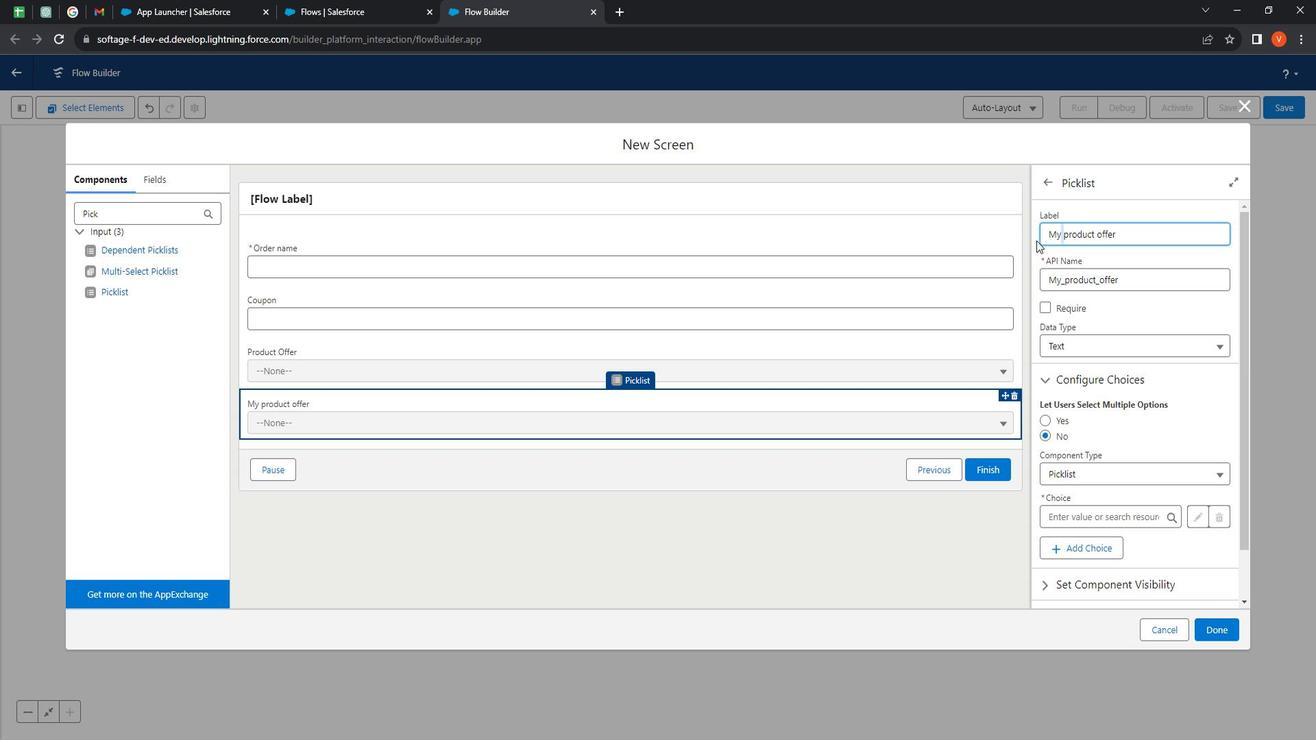 
Action: Key pressed <Key.backspace><Key.backspace>
Screenshot: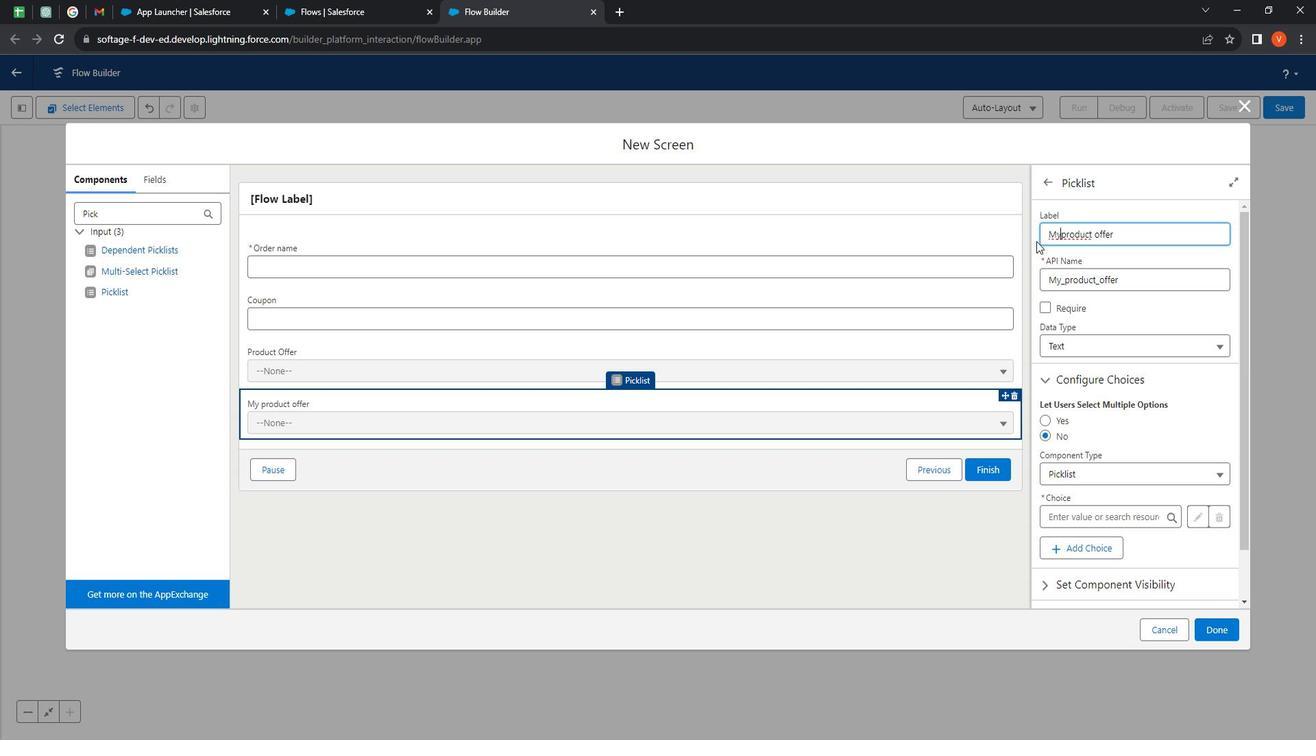 
Action: Mouse moved to (1094, 497)
Screenshot: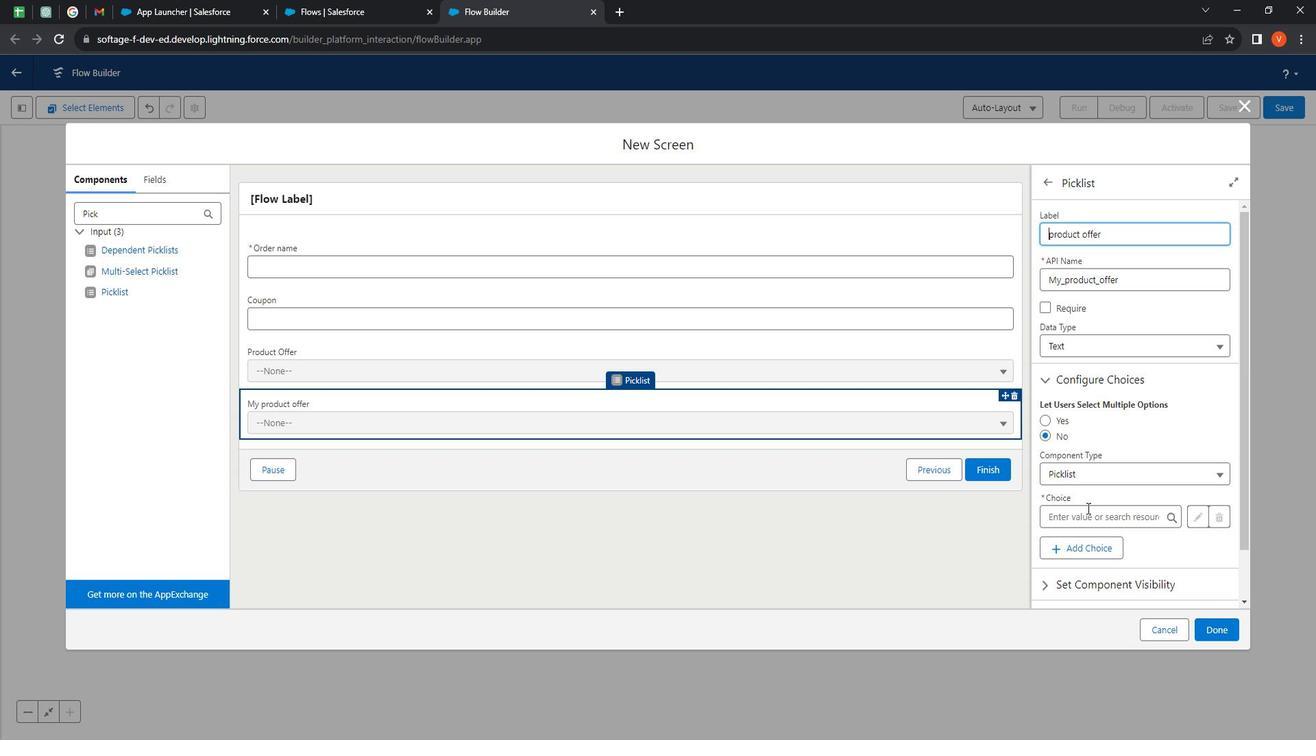 
Action: Mouse pressed left at (1094, 497)
Screenshot: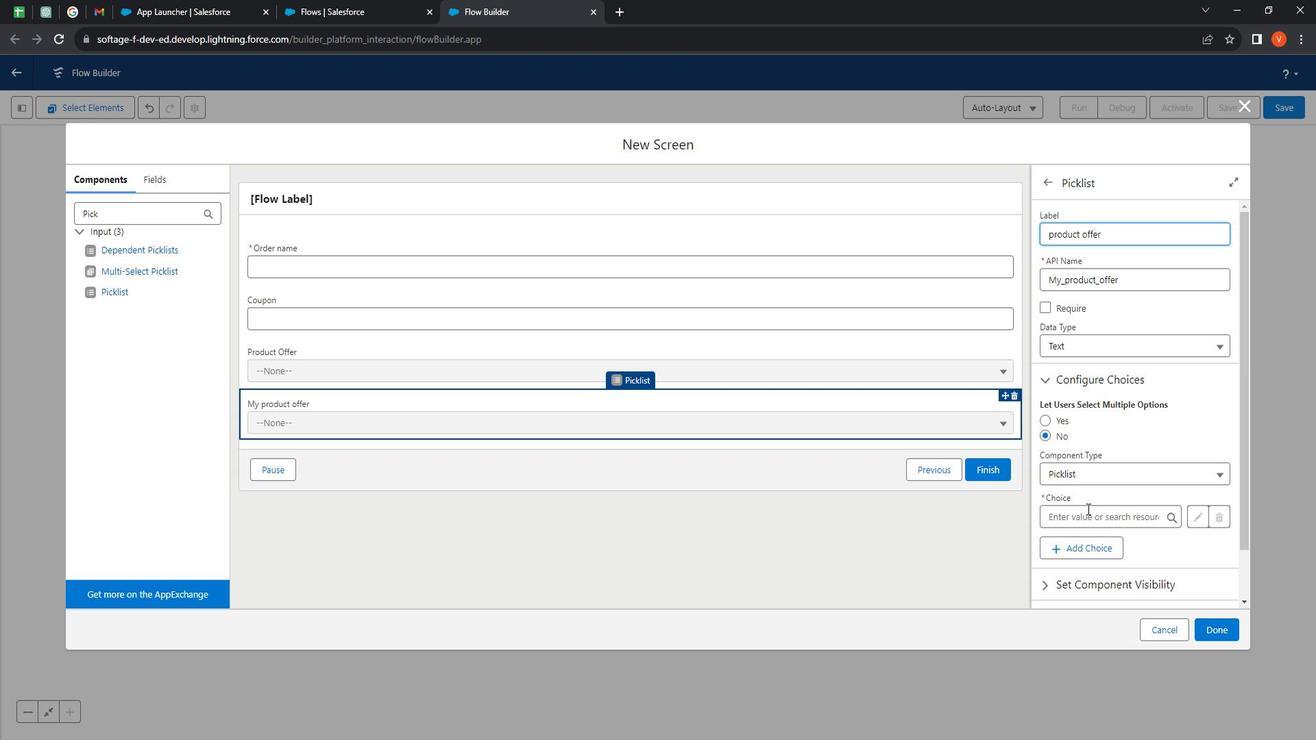 
Action: Mouse moved to (1094, 529)
Screenshot: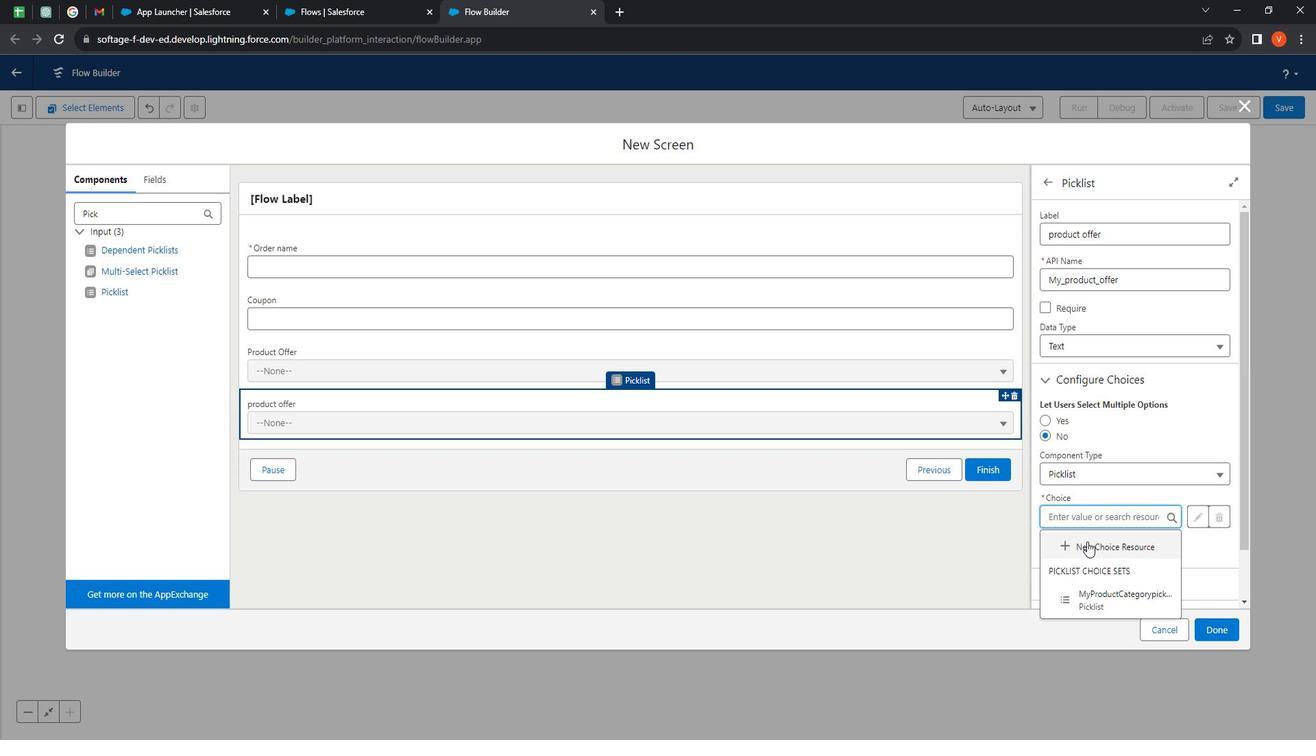 
Action: Mouse pressed left at (1094, 529)
Screenshot: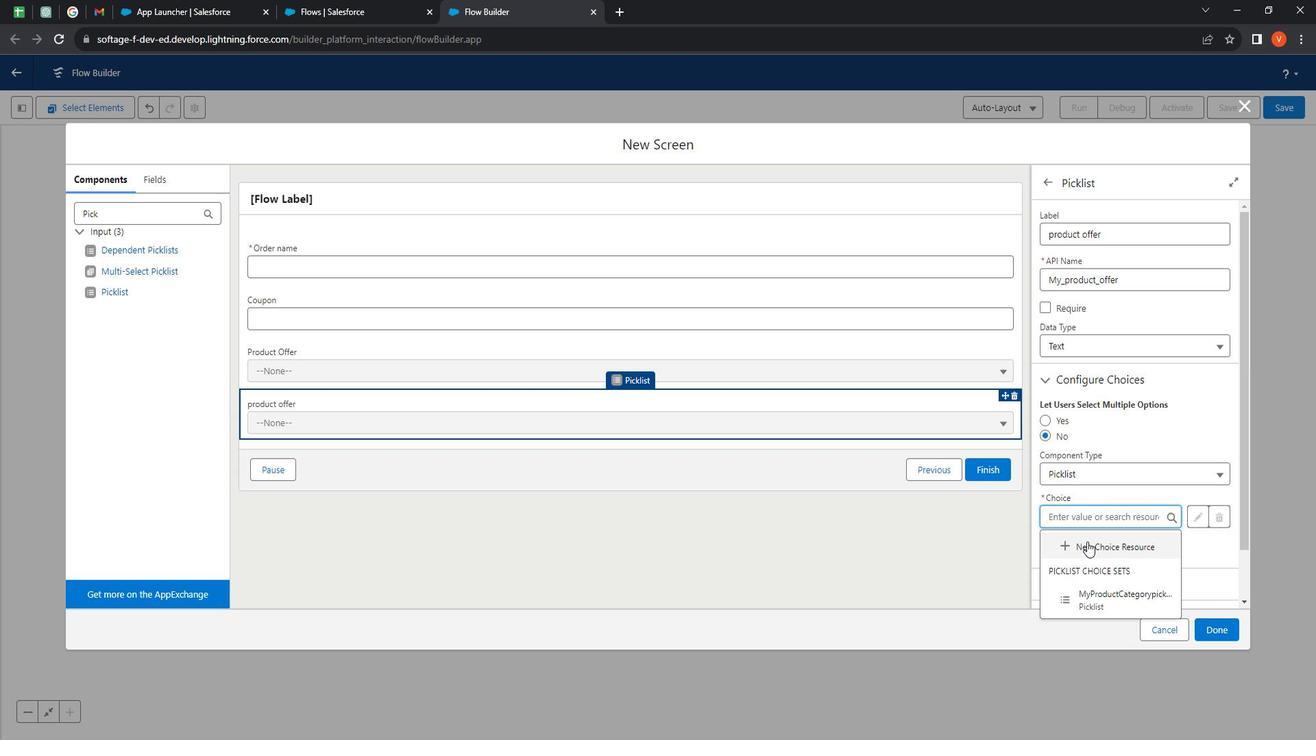 
Action: Mouse moved to (545, 335)
Screenshot: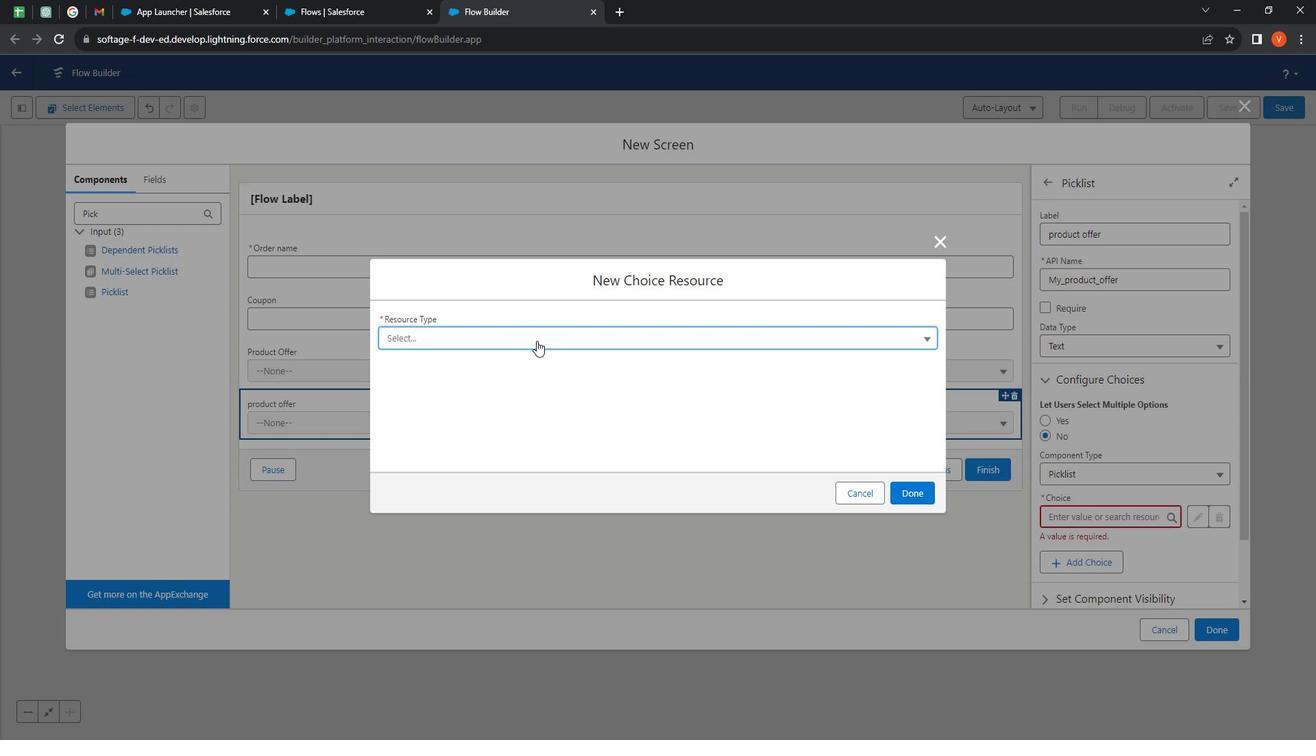 
Action: Mouse pressed left at (545, 335)
Screenshot: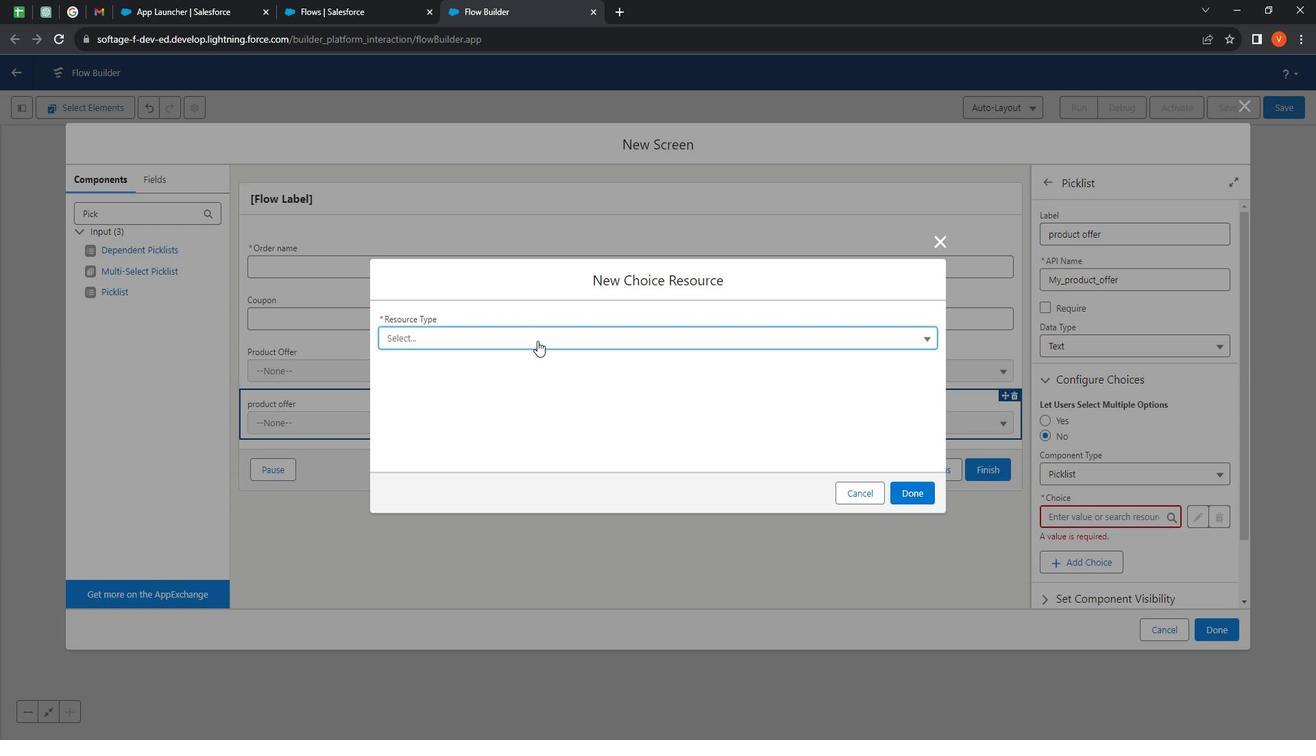 
Action: Mouse moved to (504, 453)
Screenshot: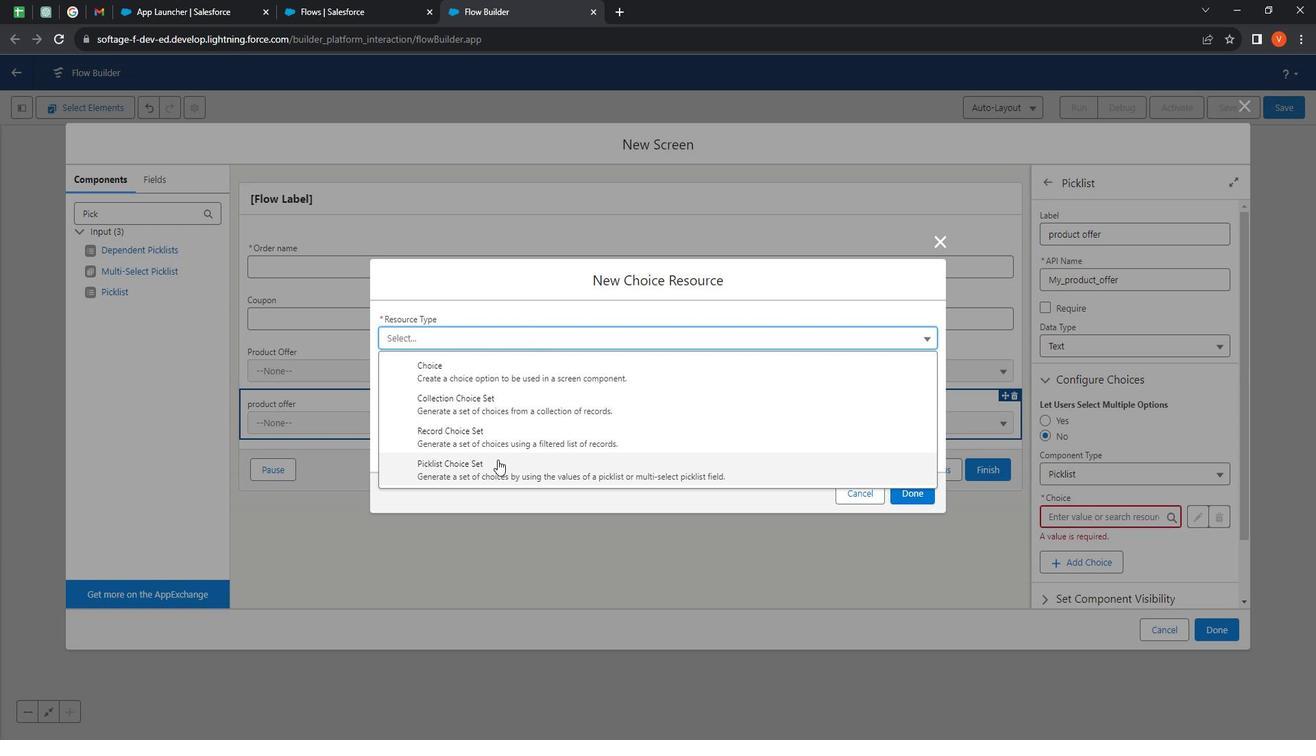 
Action: Mouse pressed left at (504, 453)
Screenshot: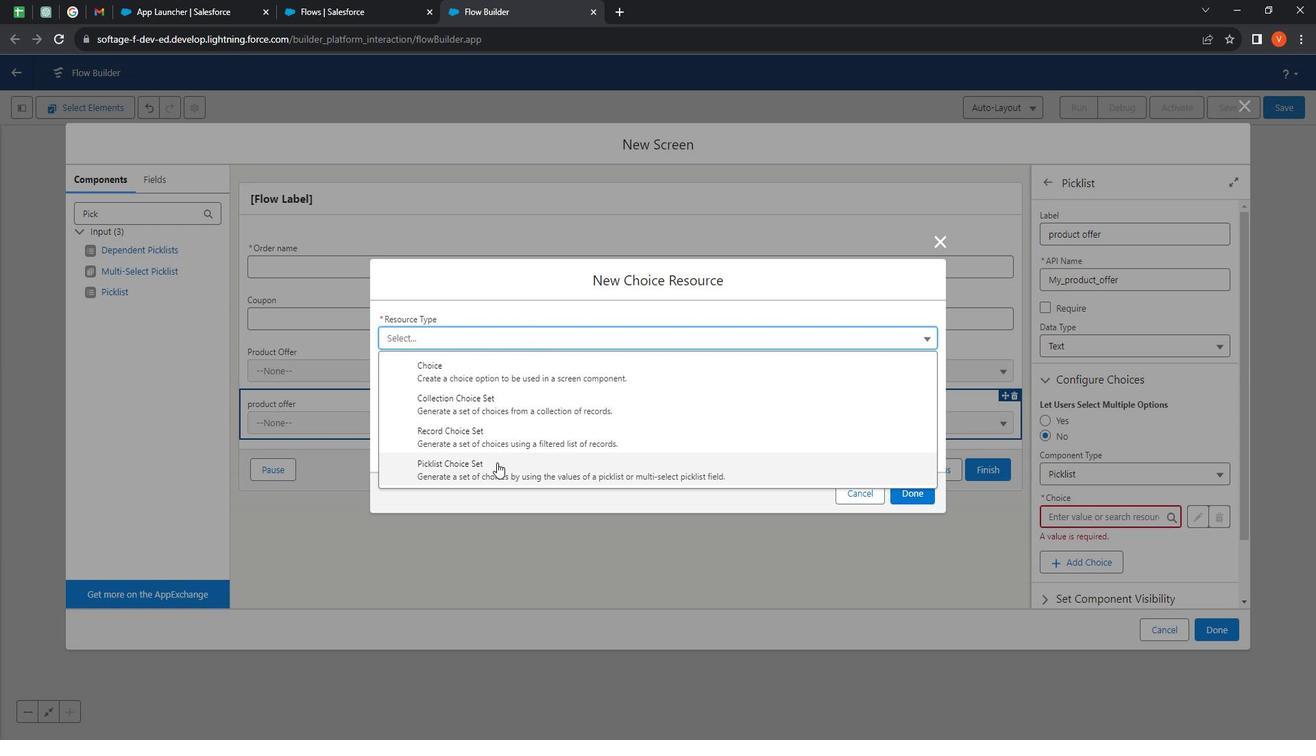 
Action: Mouse moved to (433, 367)
Screenshot: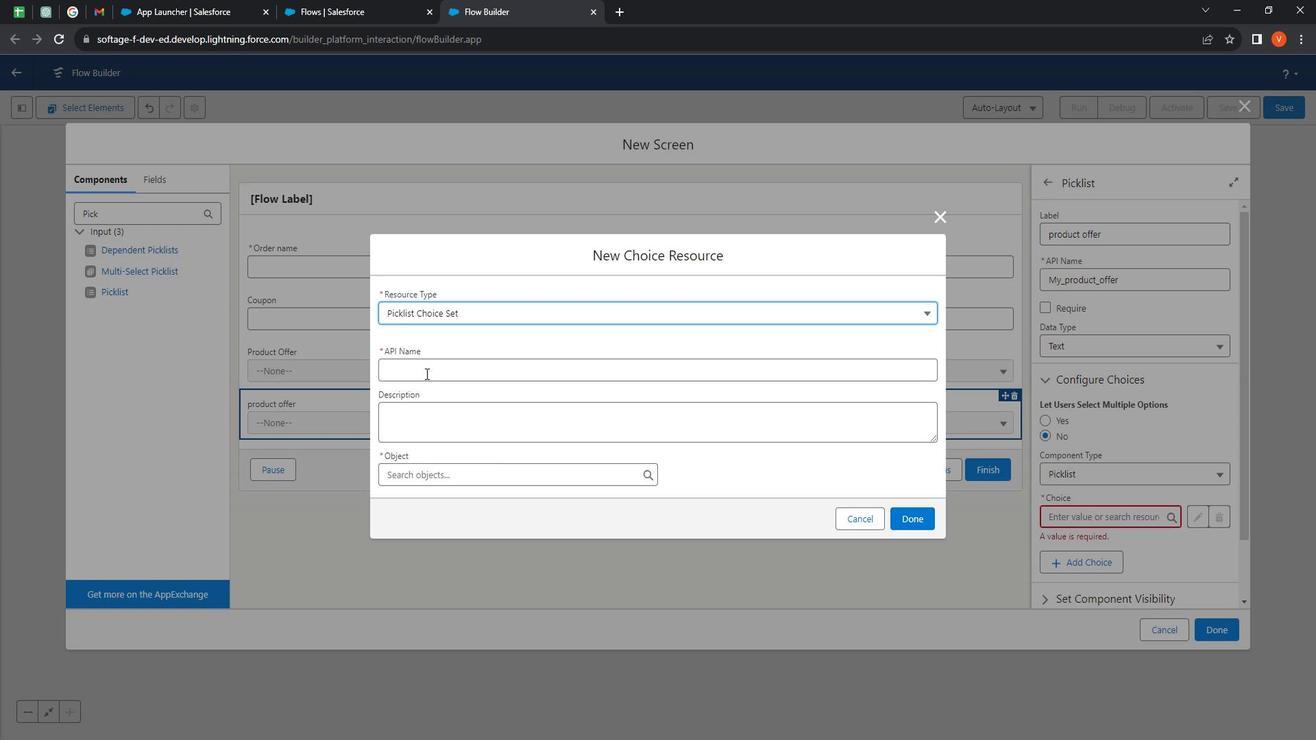 
Action: Mouse pressed left at (433, 367)
Screenshot: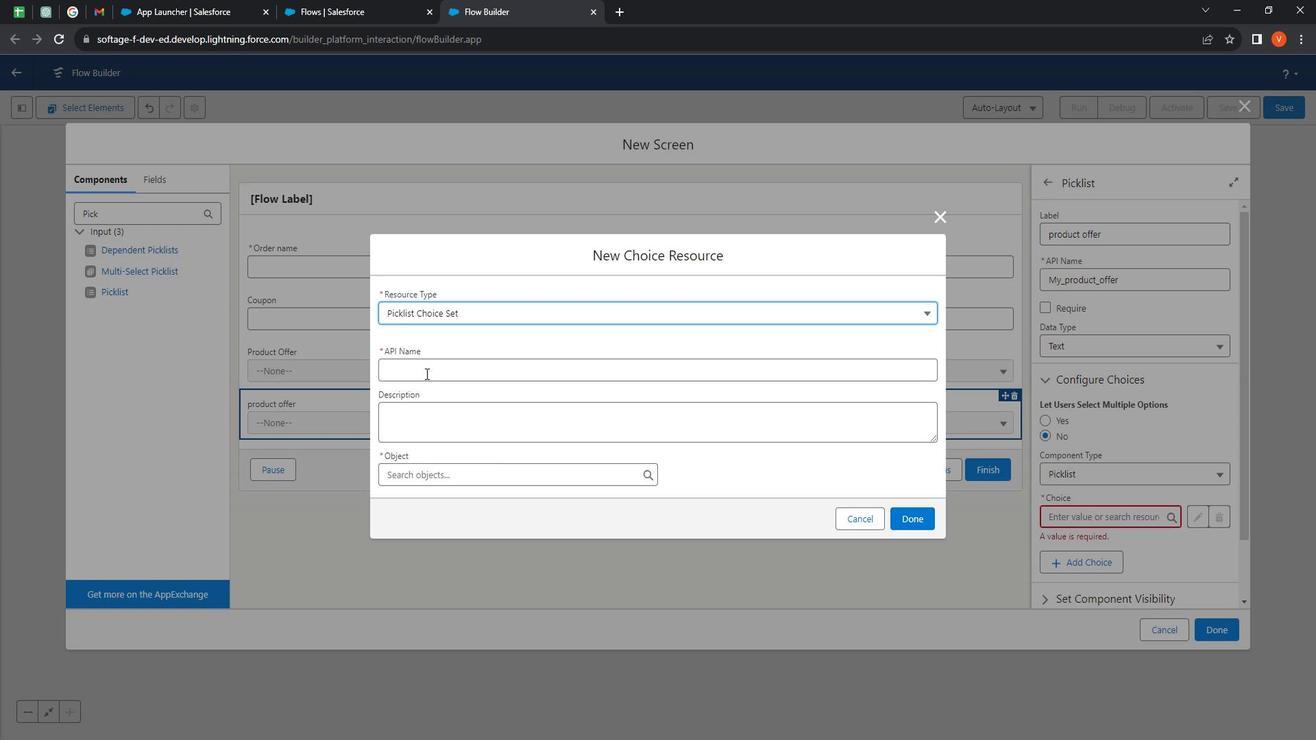 
Action: Mouse moved to (438, 352)
Screenshot: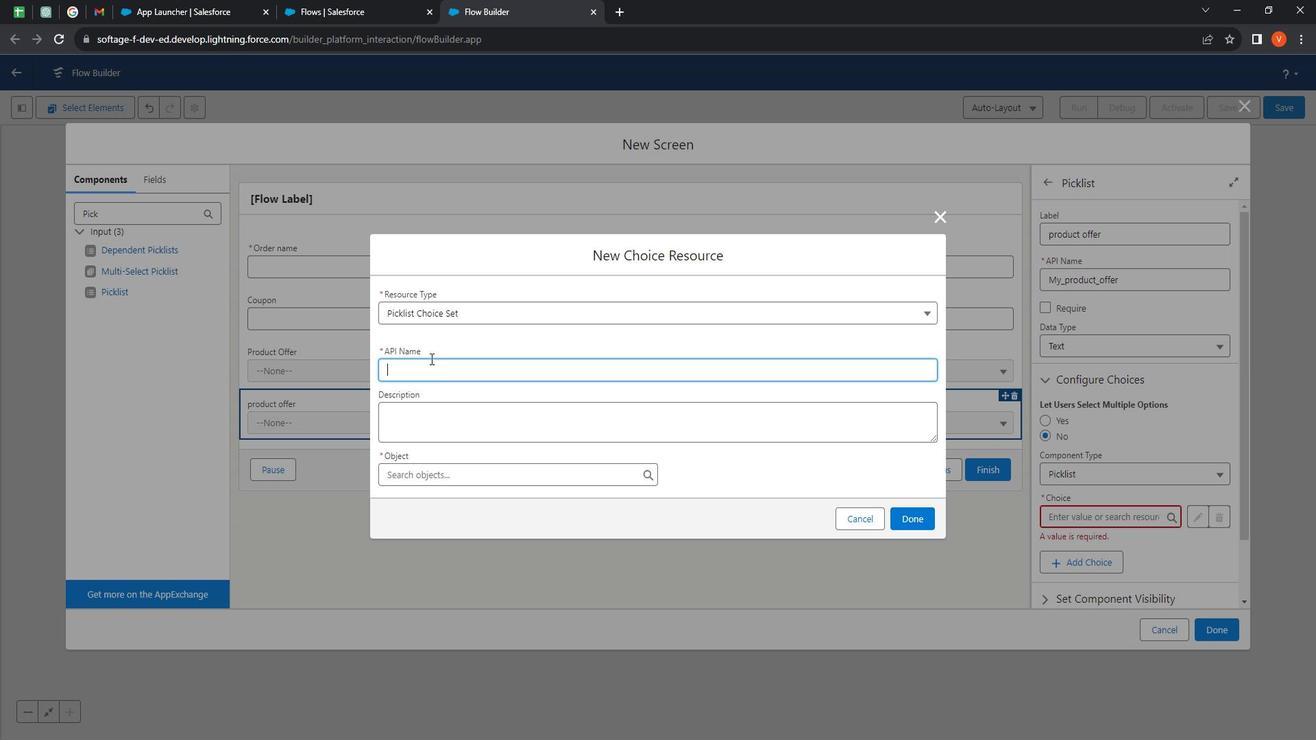 
Action: Key pressed <Key.shift>Product<Key.space>offers
Screenshot: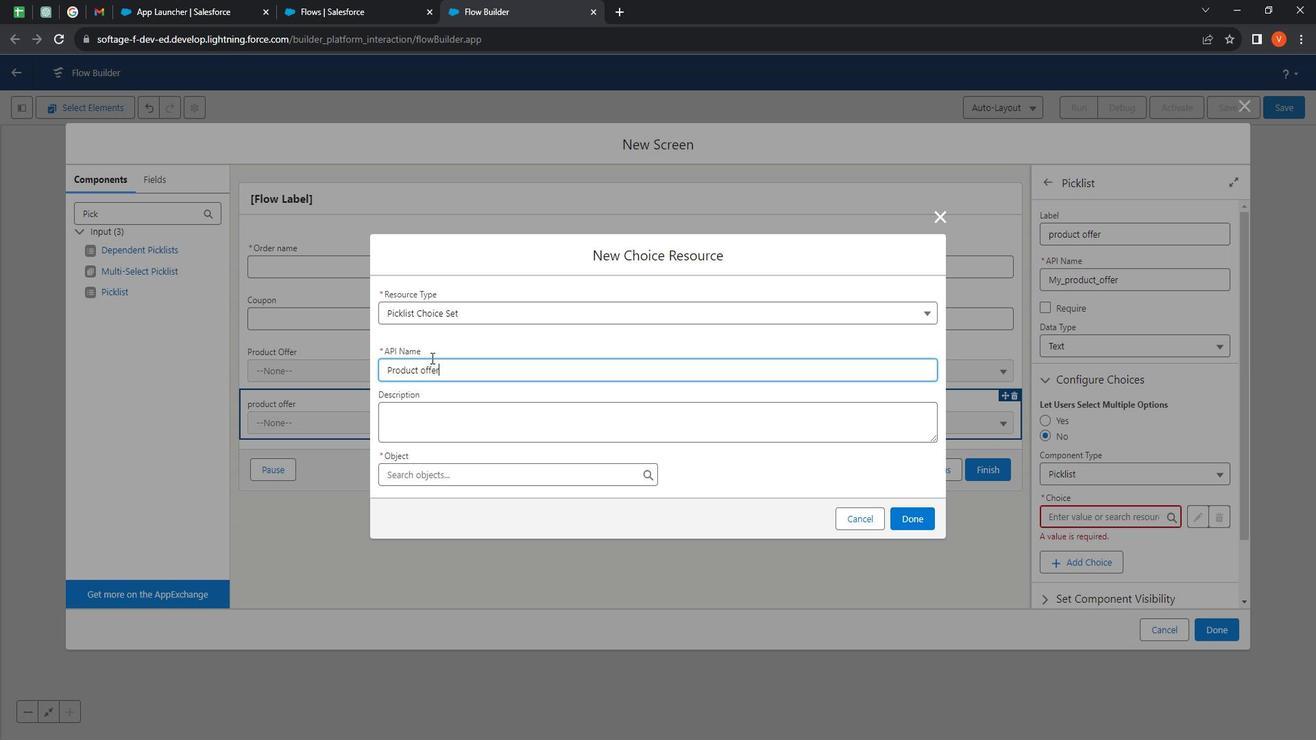 
Action: Mouse moved to (444, 412)
Screenshot: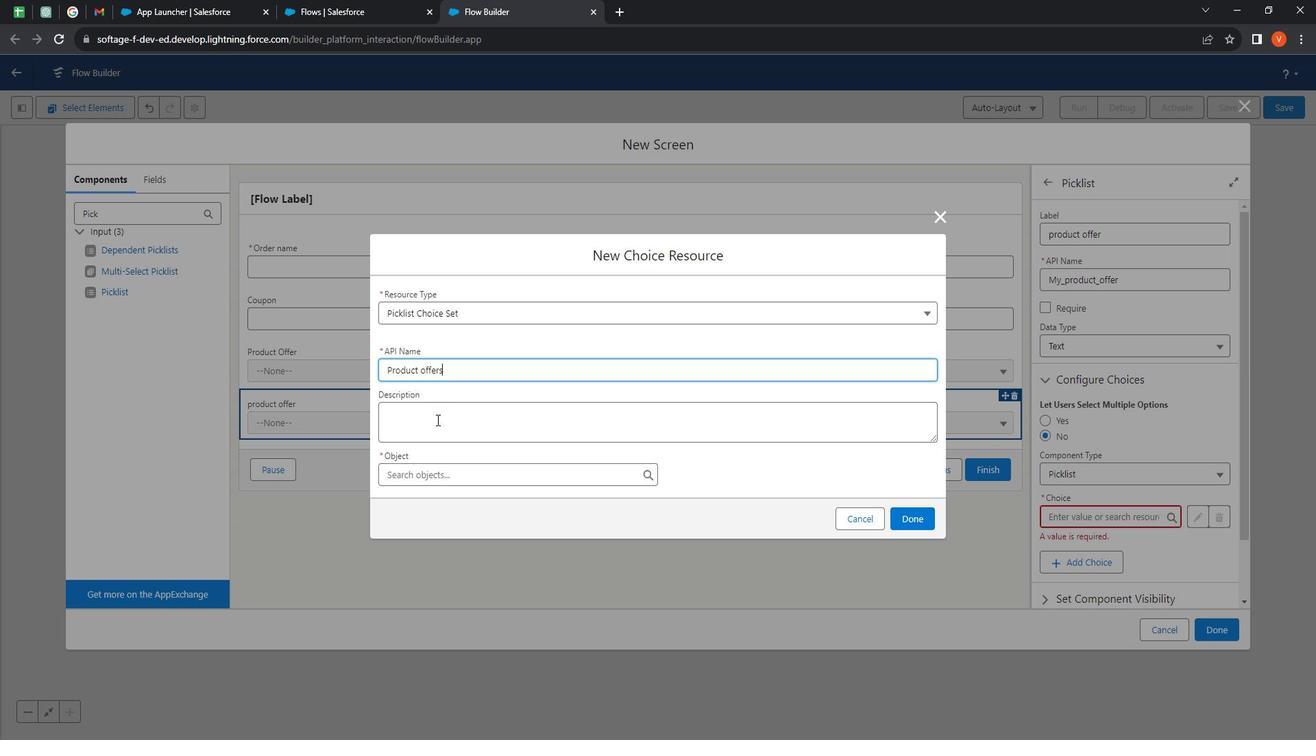 
Action: Mouse pressed left at (444, 412)
Screenshot: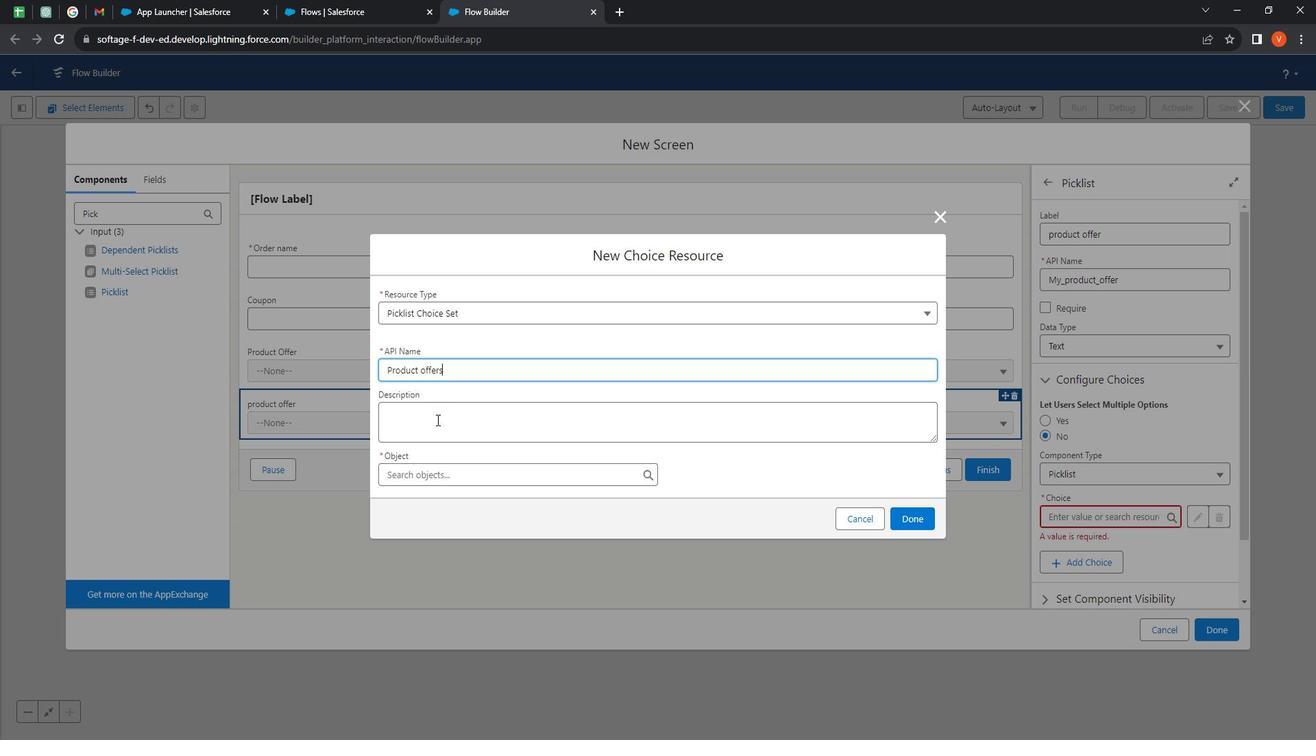 
Action: Key pressed <Key.shift><Key.shift><Key.shift><Key.shift><Key.shift><Key.shift><Key.shift><Key.shift>The<Key.space><Key.backspace><Key.backspace>is<Key.space>is<Key.space>the<Key.space>description<Key.space>for<Key.space>picklist<Key.space>choice<Key.space>set
Screenshot: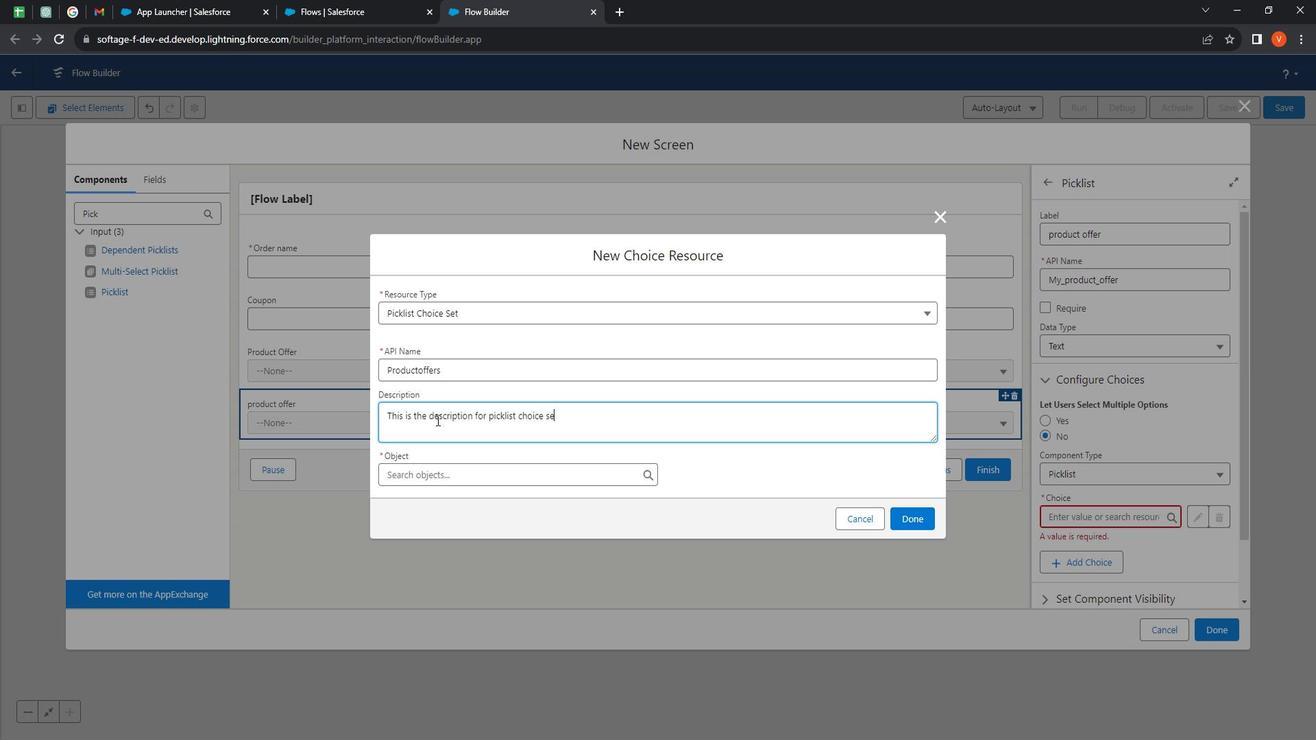 
Action: Mouse moved to (553, 475)
Screenshot: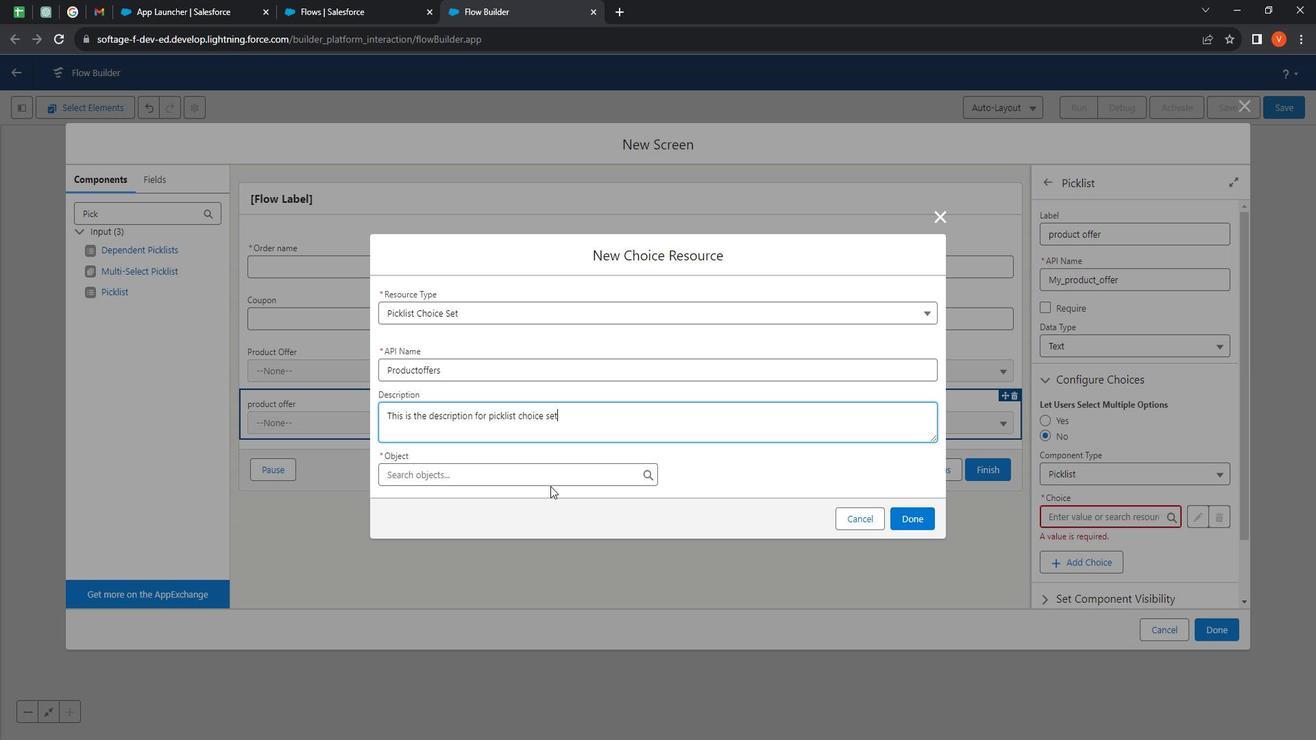 
Action: Mouse pressed left at (553, 475)
Screenshot: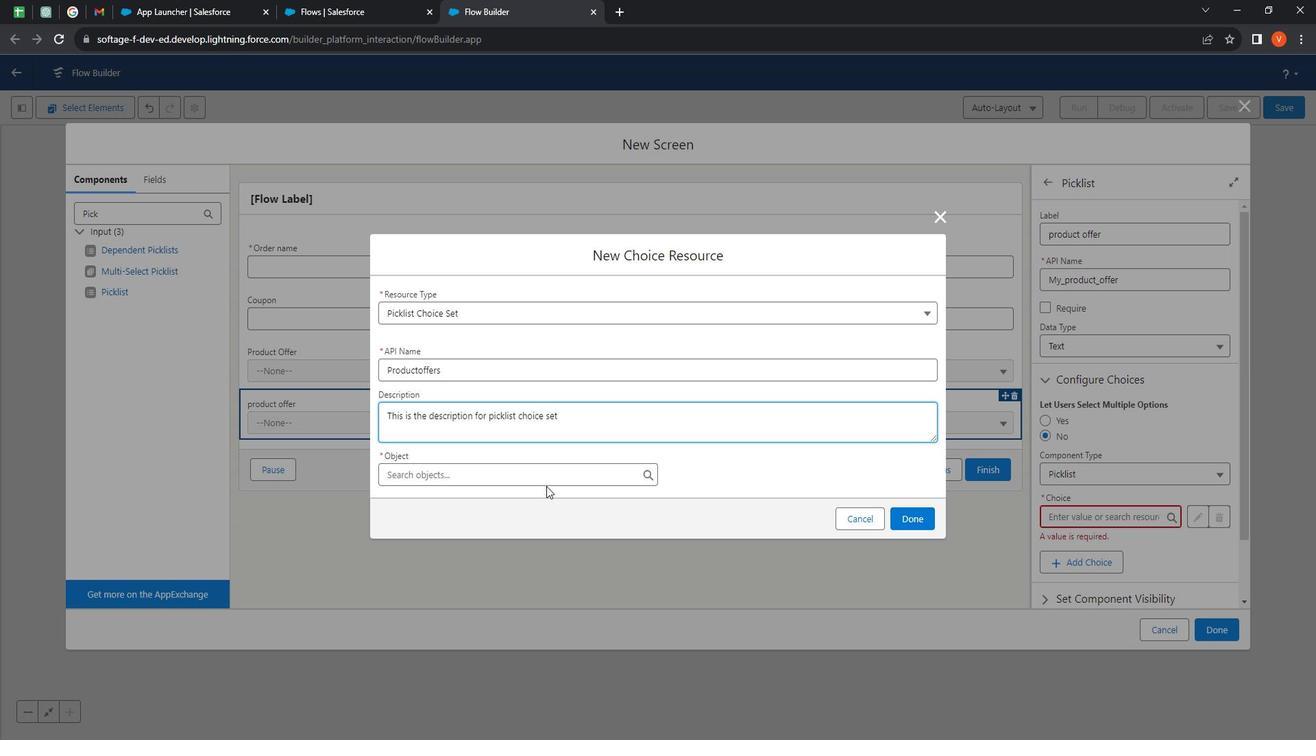 
Action: Mouse moved to (560, 475)
Screenshot: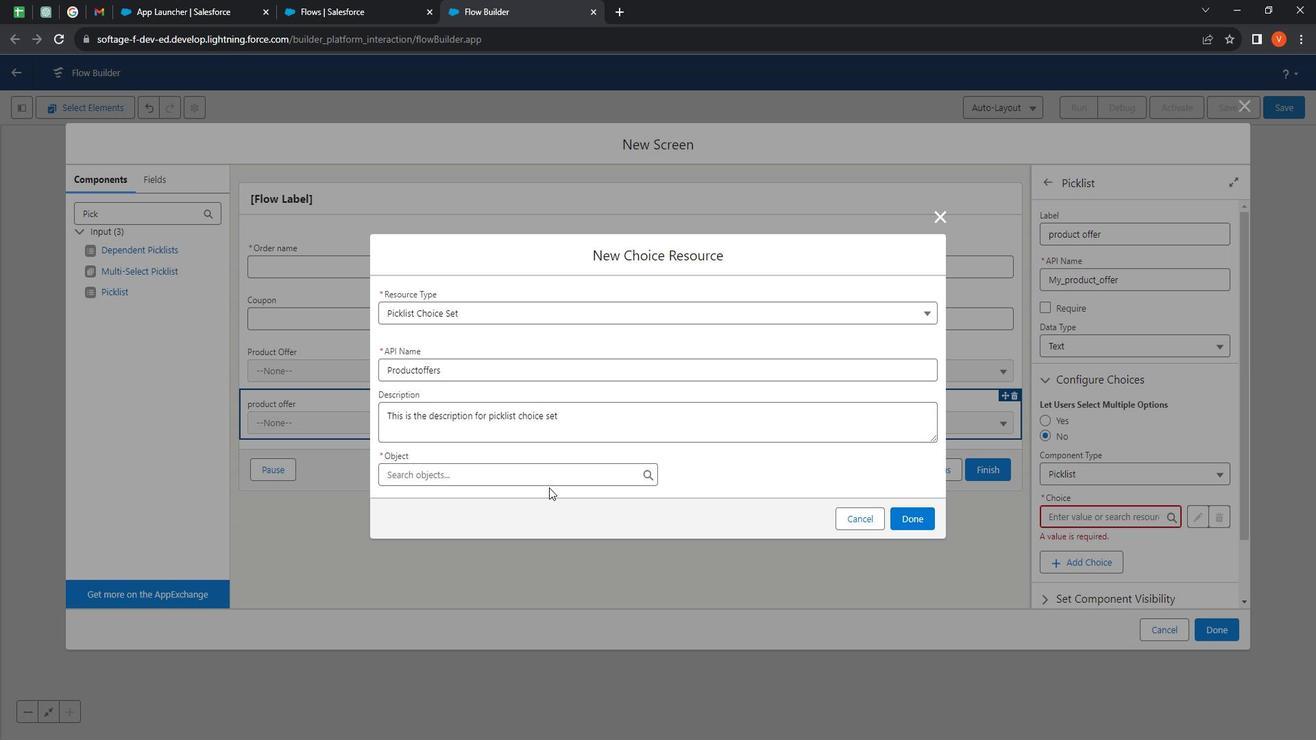
Action: Mouse pressed left at (560, 475)
Screenshot: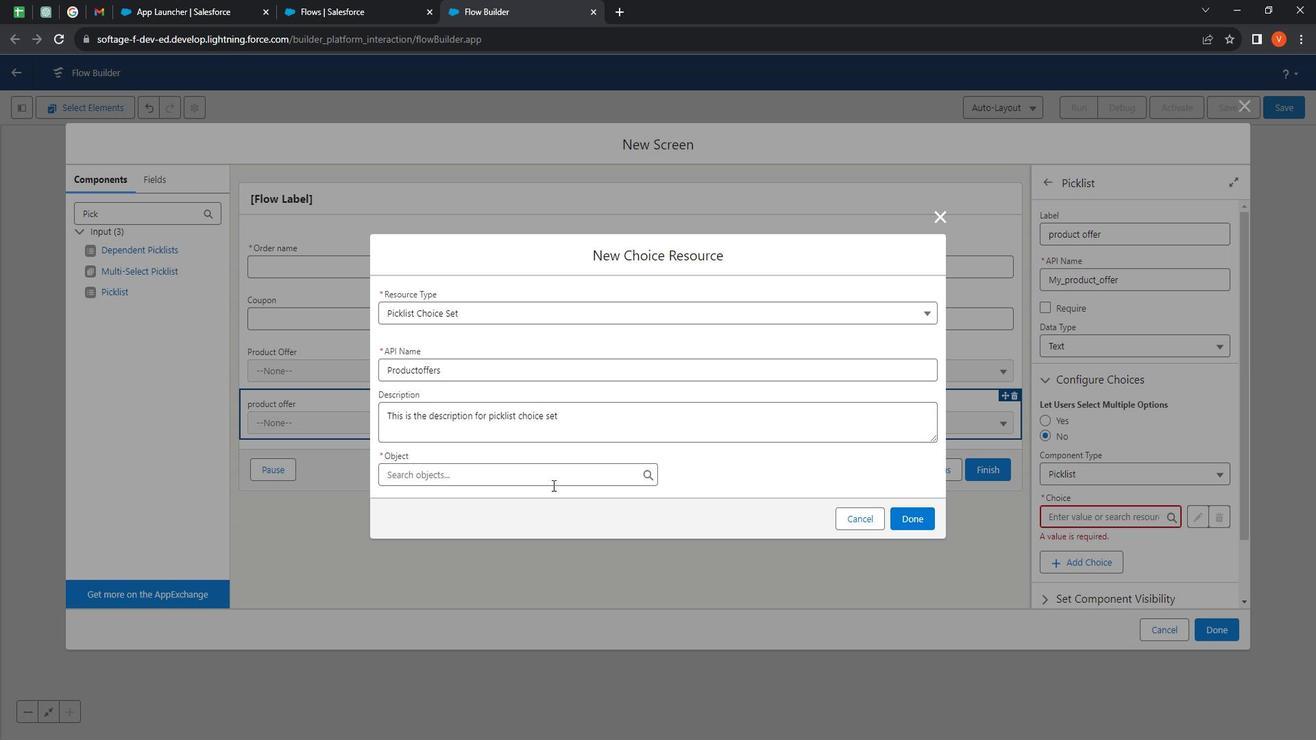 
Action: Key pressed order
Screenshot: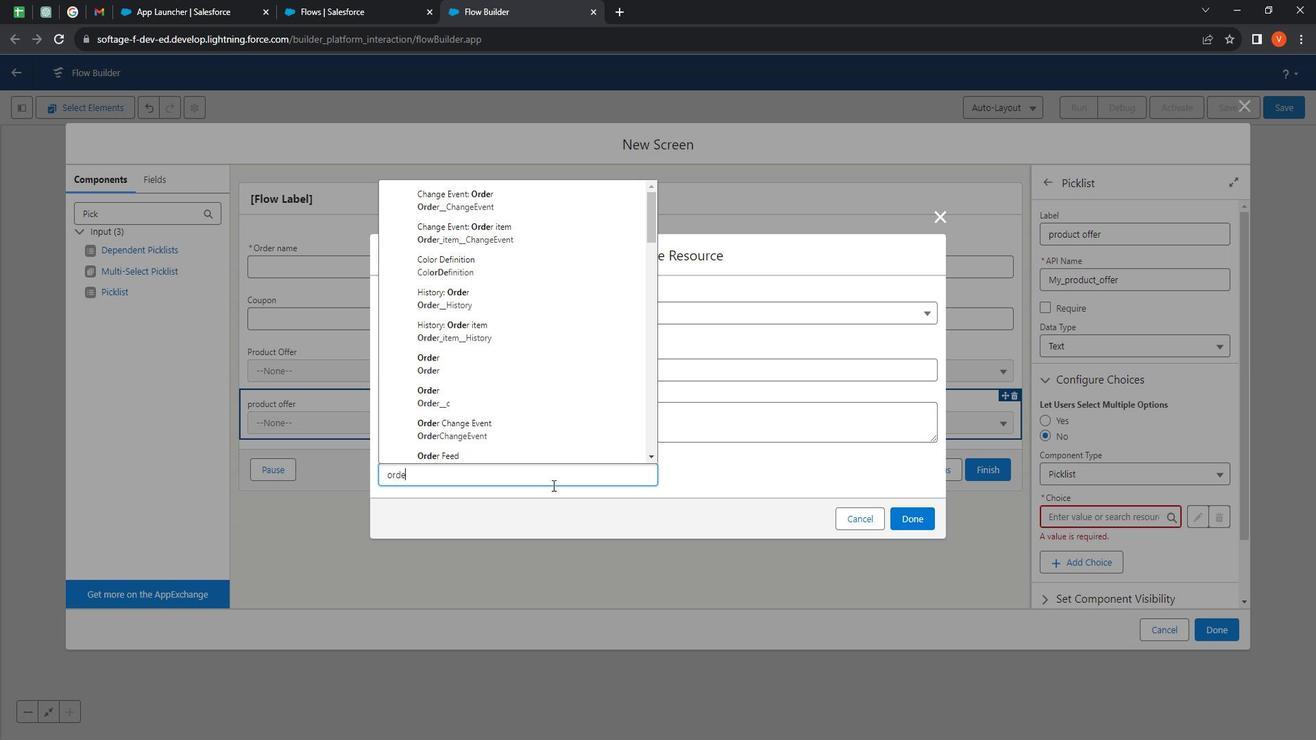 
Action: Mouse moved to (492, 357)
Screenshot: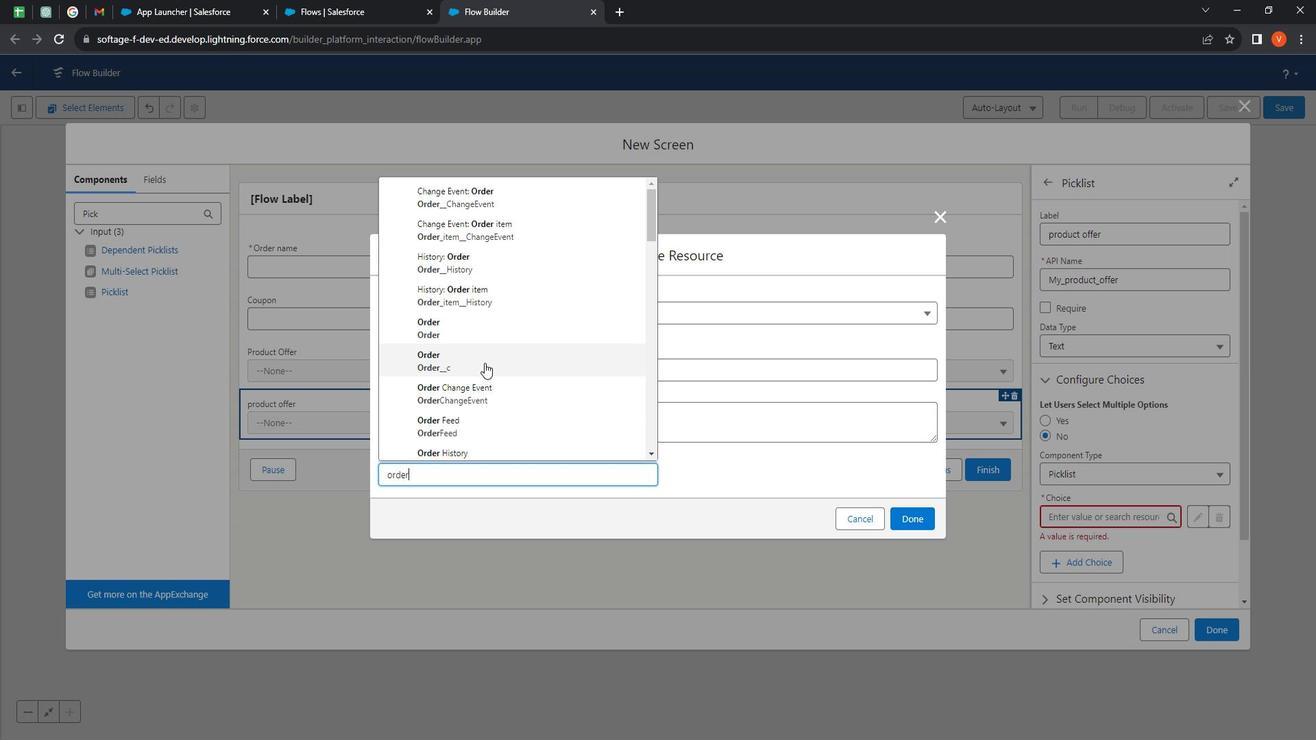 
Action: Mouse pressed left at (492, 357)
Screenshot: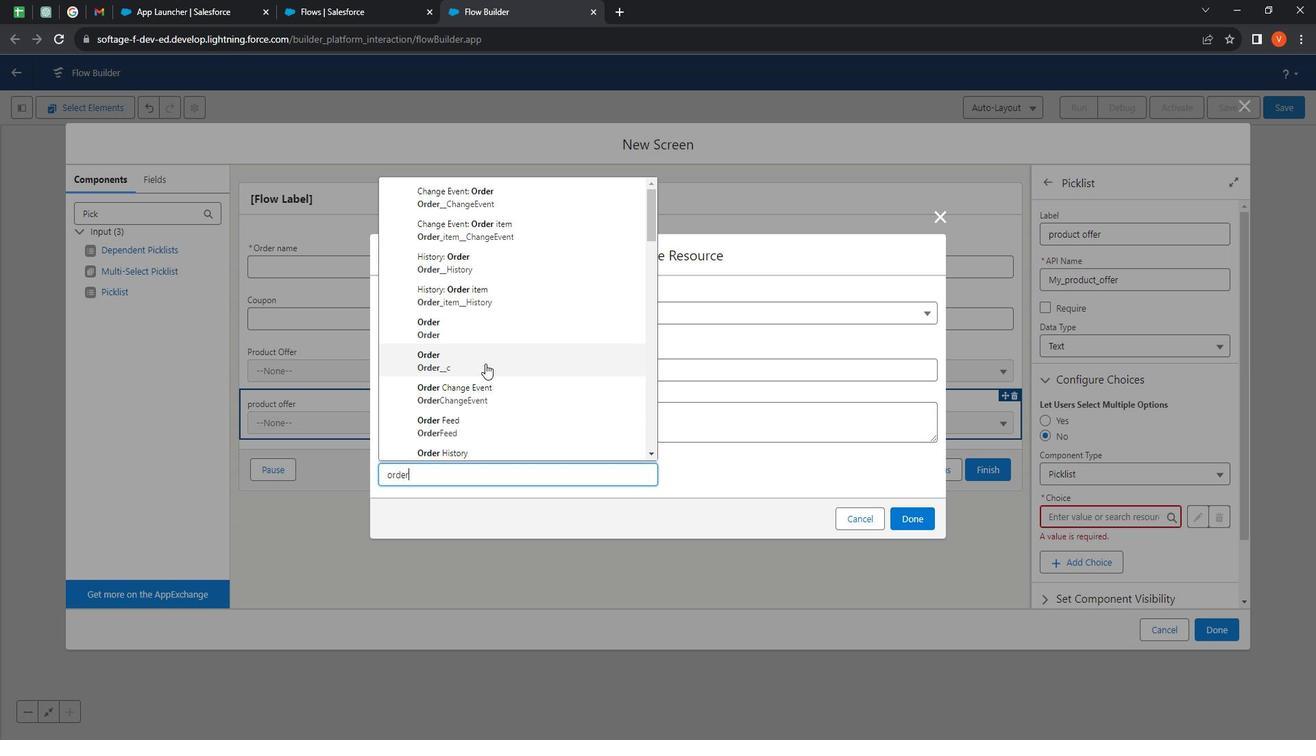 
Action: Mouse moved to (460, 469)
Screenshot: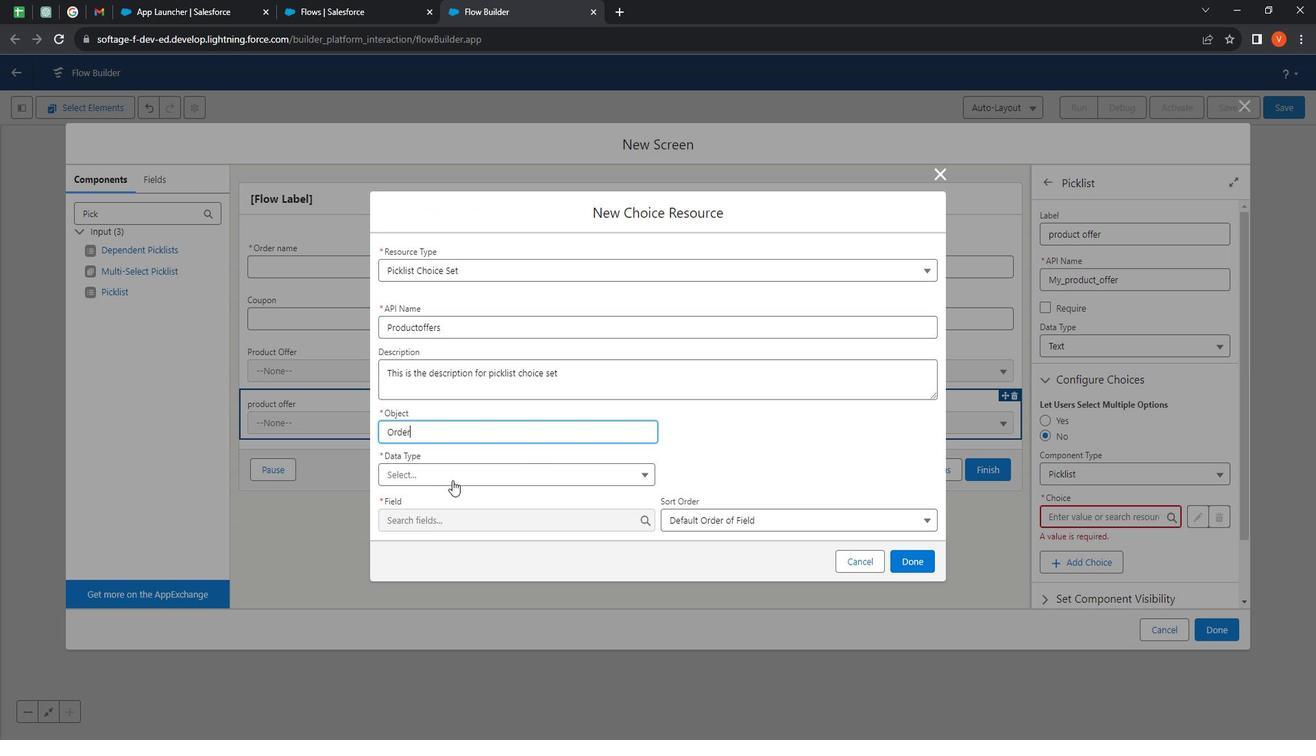 
Action: Mouse pressed left at (460, 469)
Screenshot: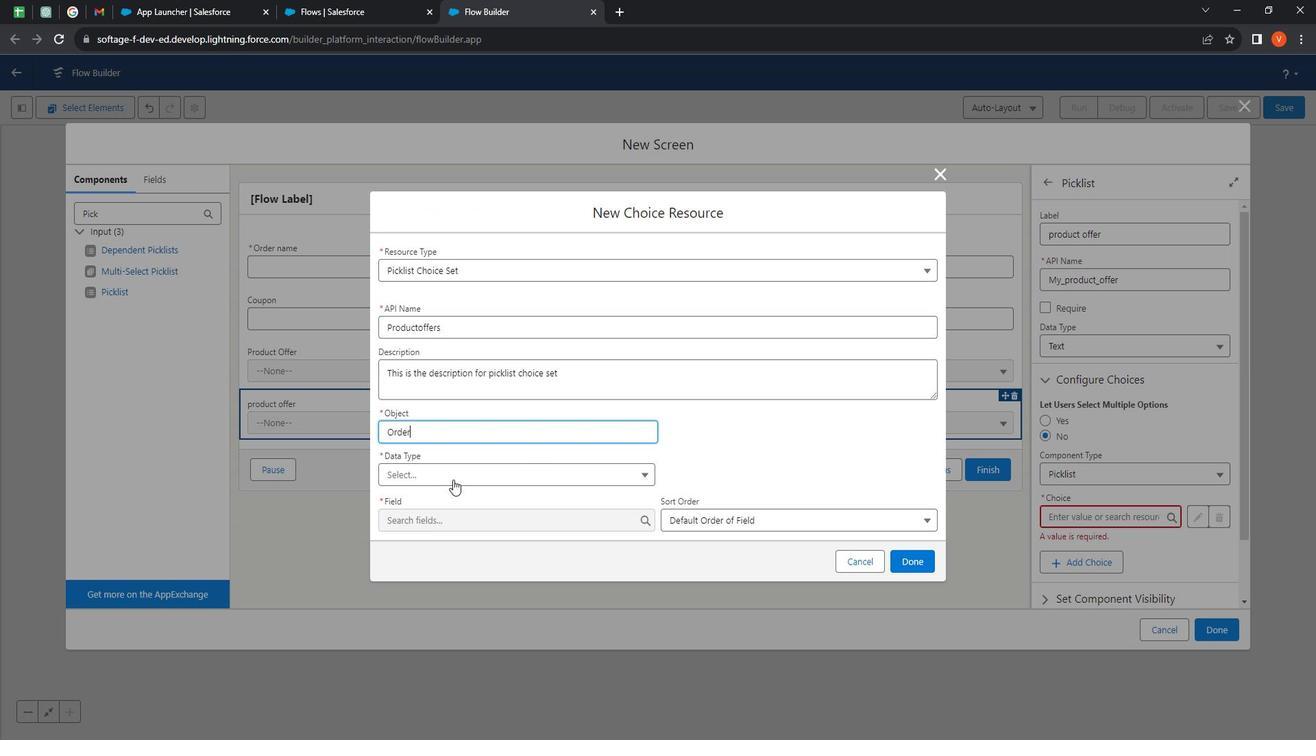 
Action: Mouse moved to (464, 497)
Screenshot: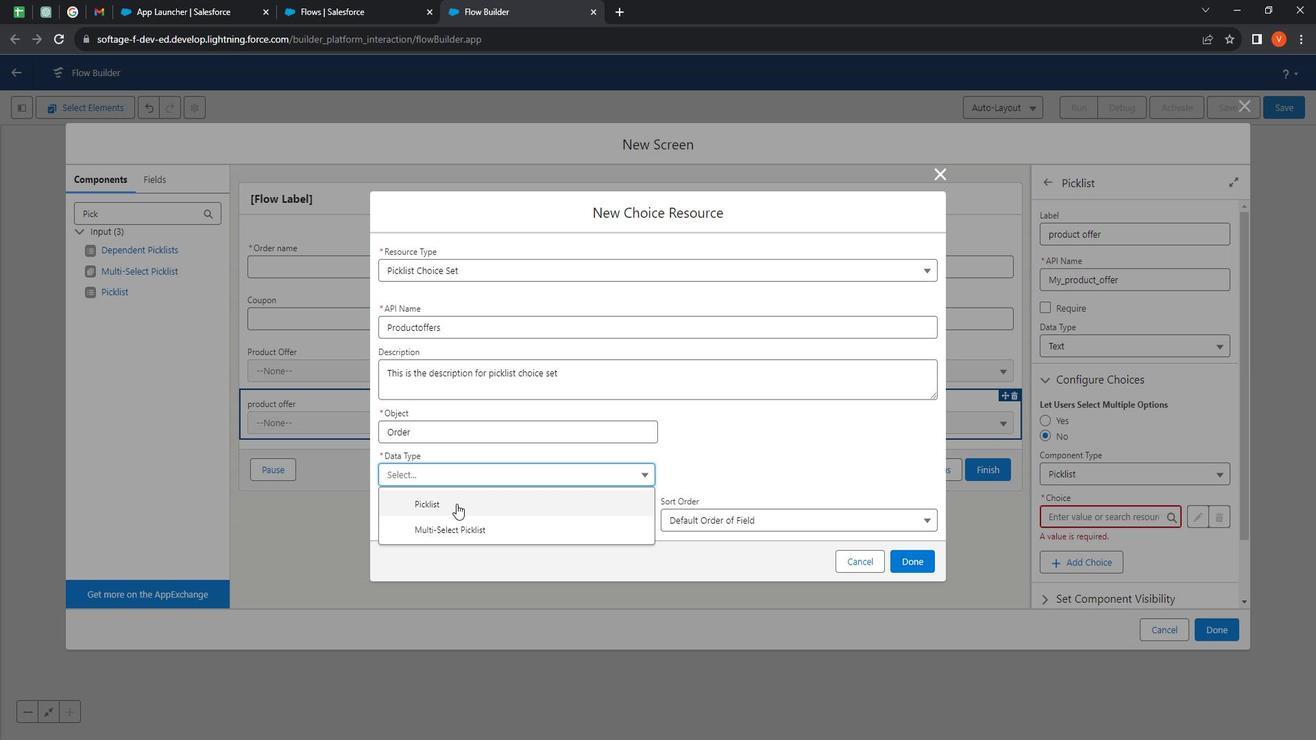 
Action: Mouse pressed left at (464, 497)
Screenshot: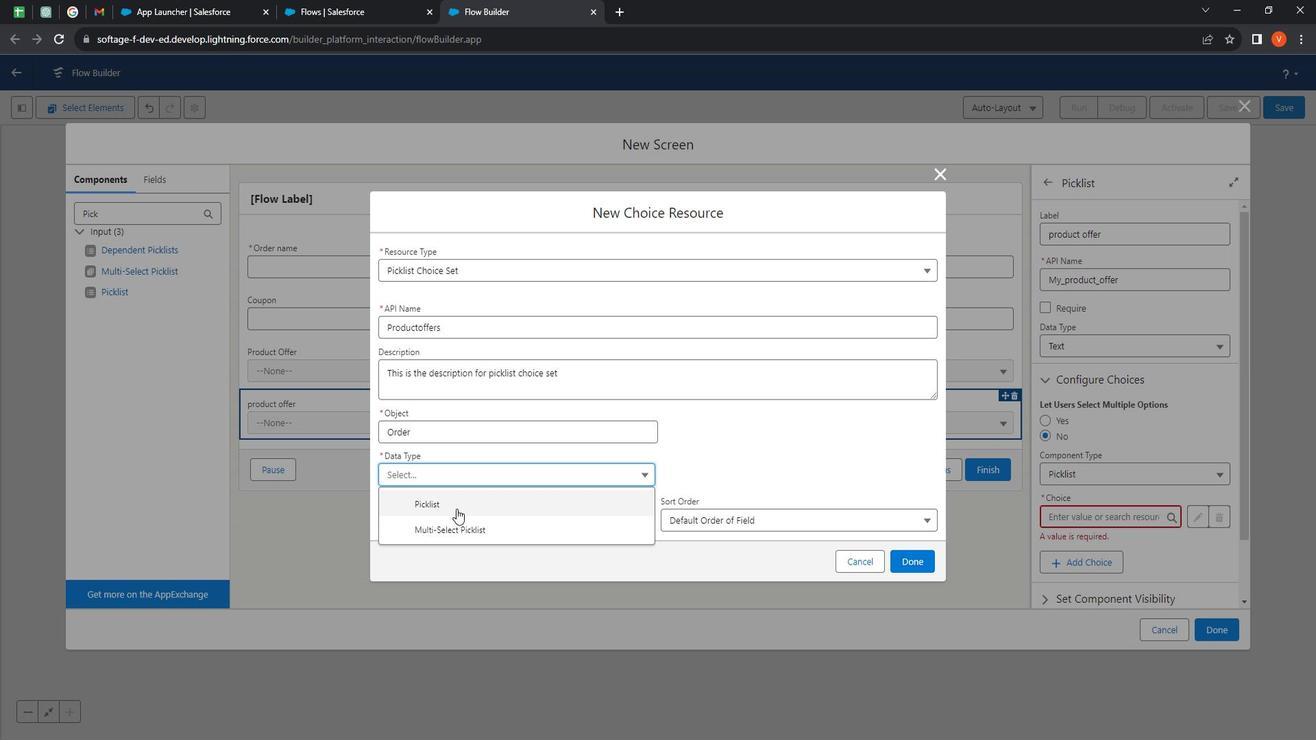 
Action: Mouse moved to (477, 508)
Screenshot: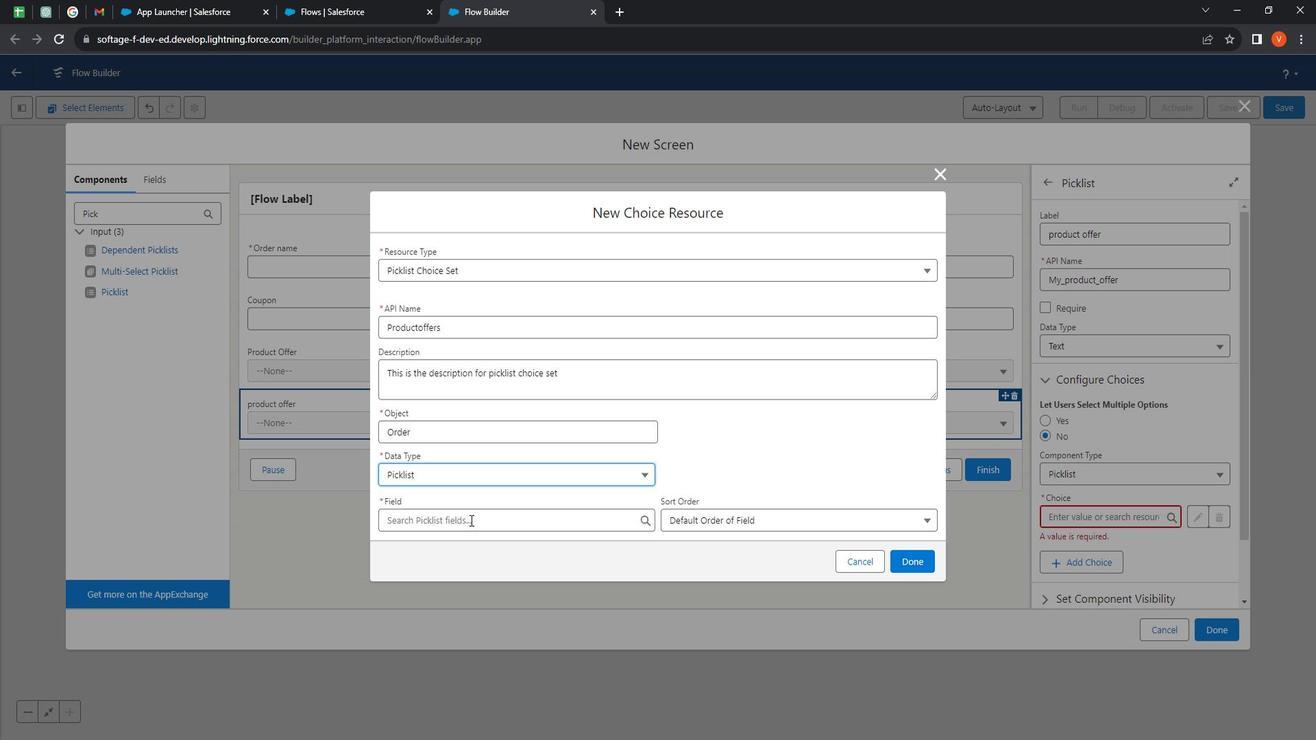 
Action: Mouse pressed left at (477, 508)
Screenshot: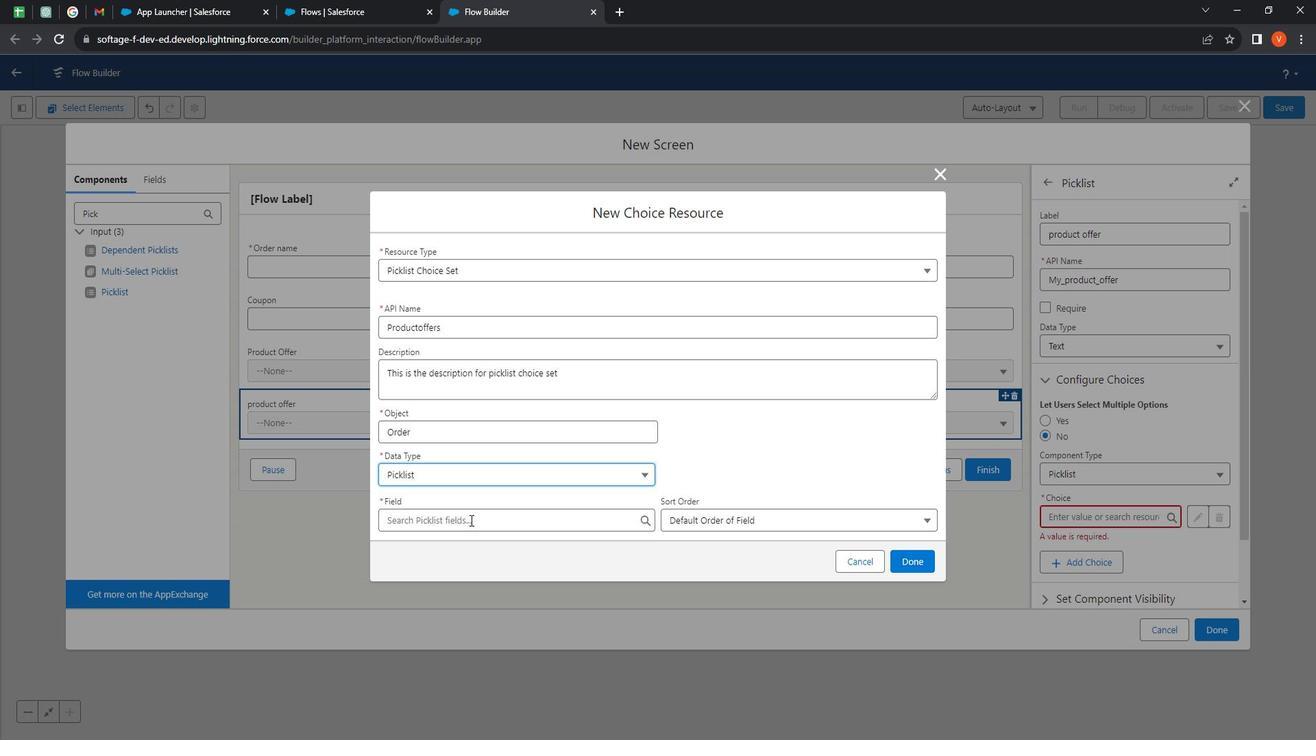 
Action: Mouse moved to (478, 510)
Screenshot: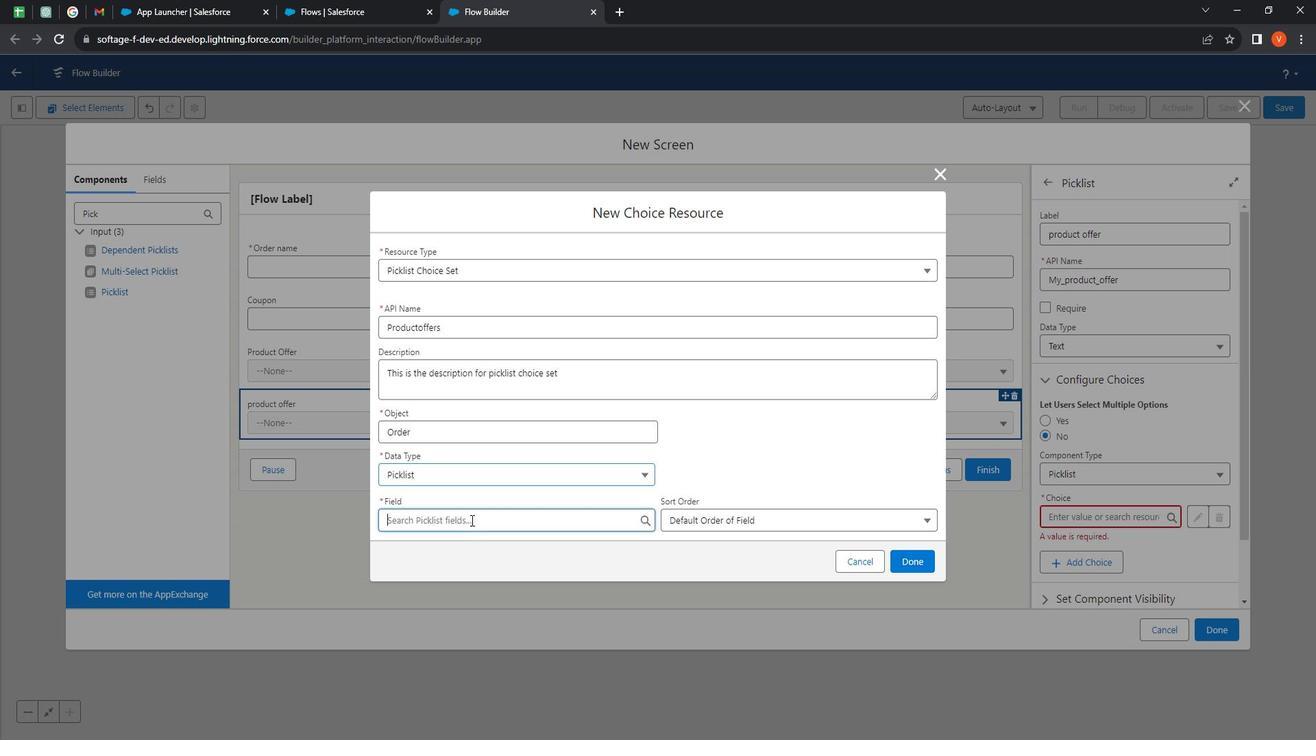 
Action: Key pressed offer
Screenshot: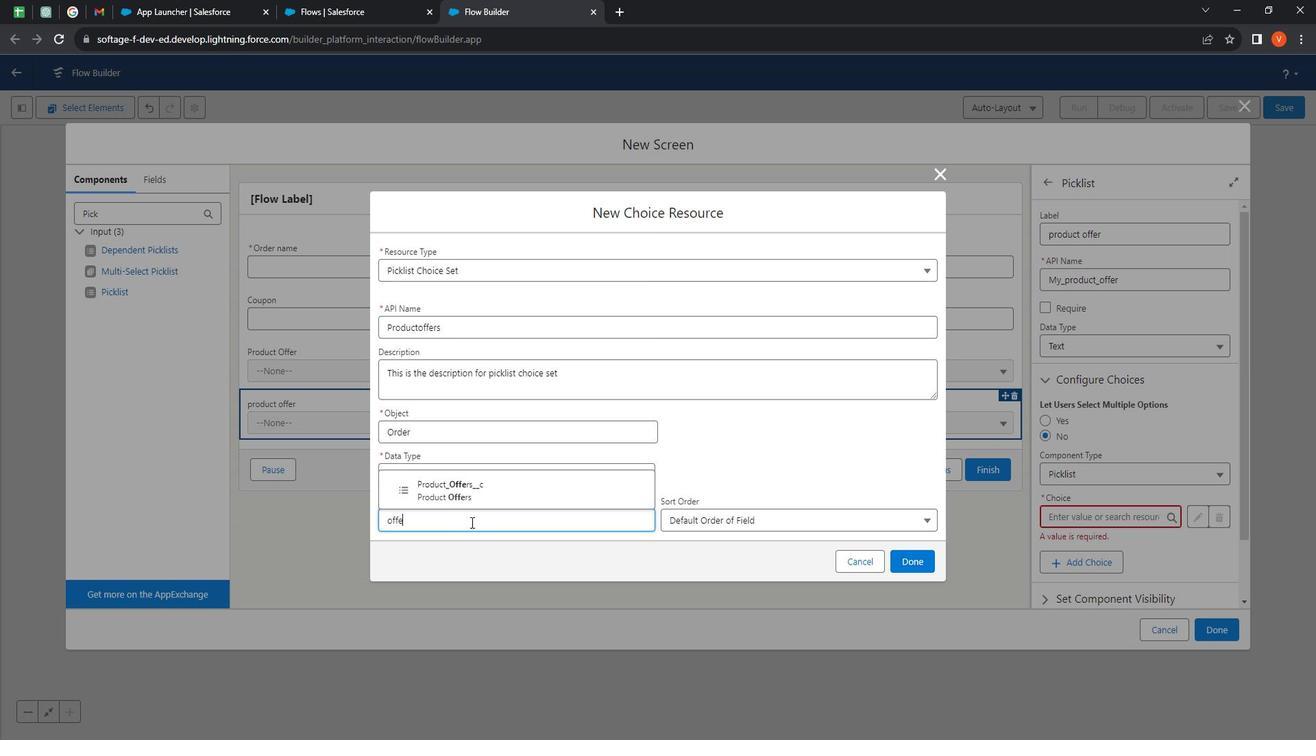 
Action: Mouse moved to (582, 485)
Screenshot: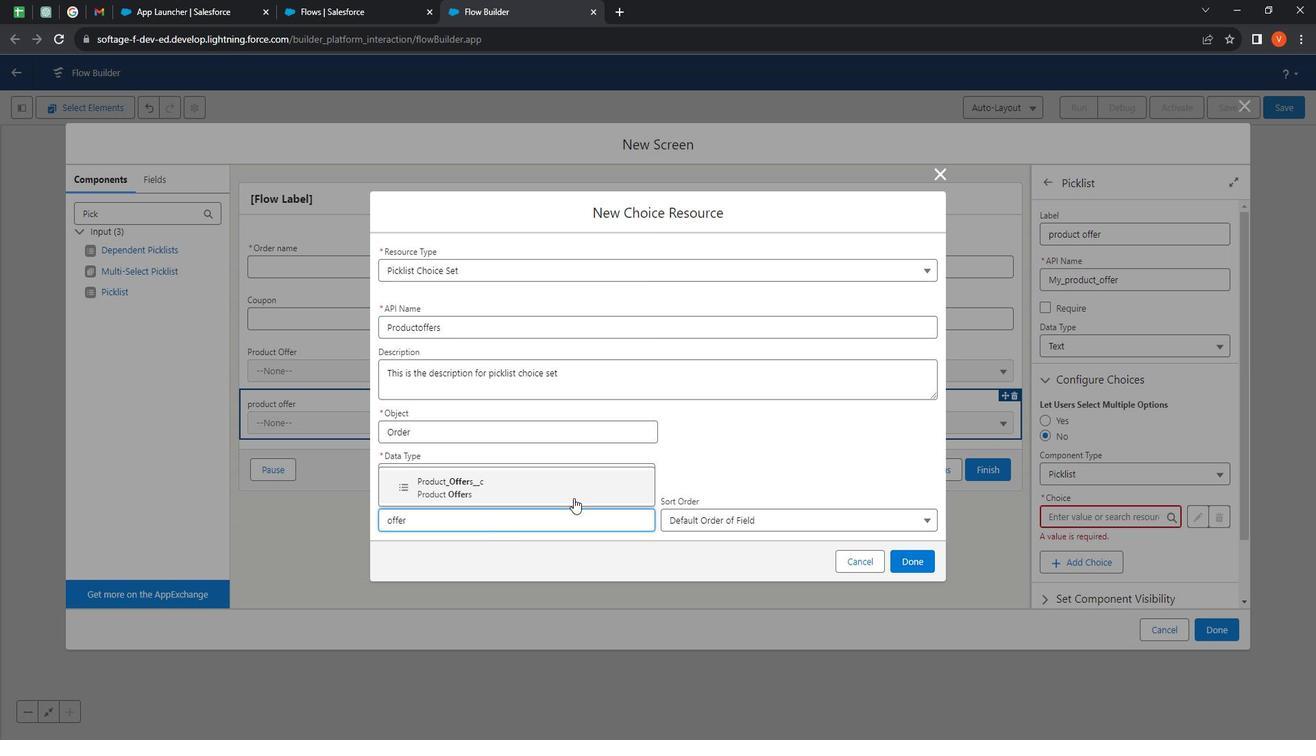 
Action: Mouse pressed left at (582, 485)
Screenshot: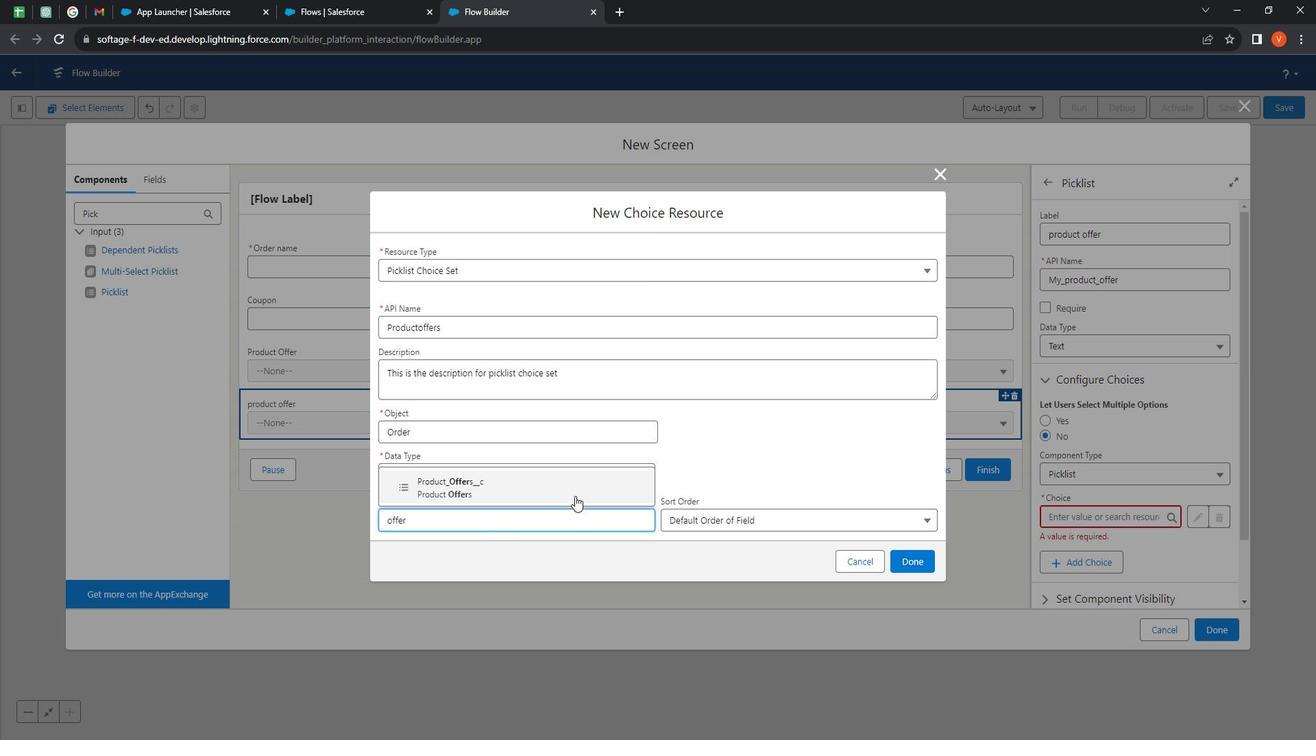 
Action: Mouse moved to (784, 503)
Screenshot: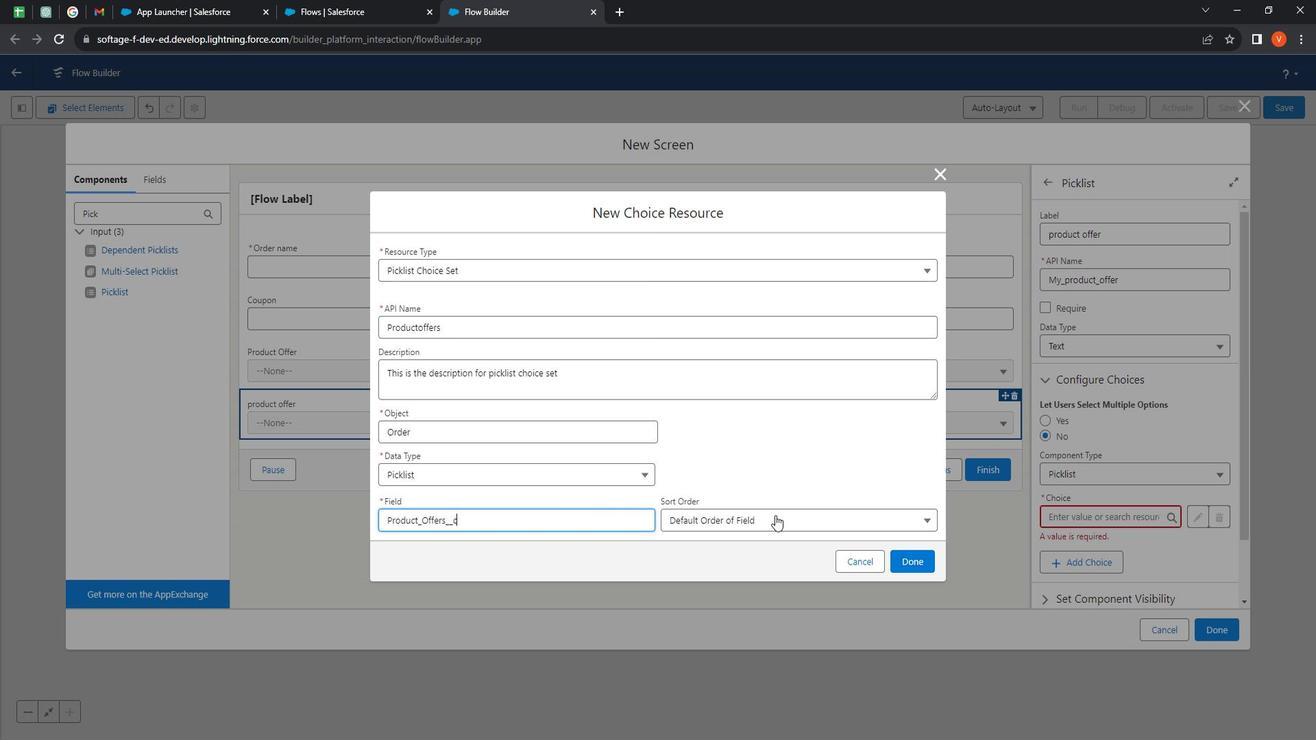 
Action: Mouse pressed left at (784, 503)
Screenshot: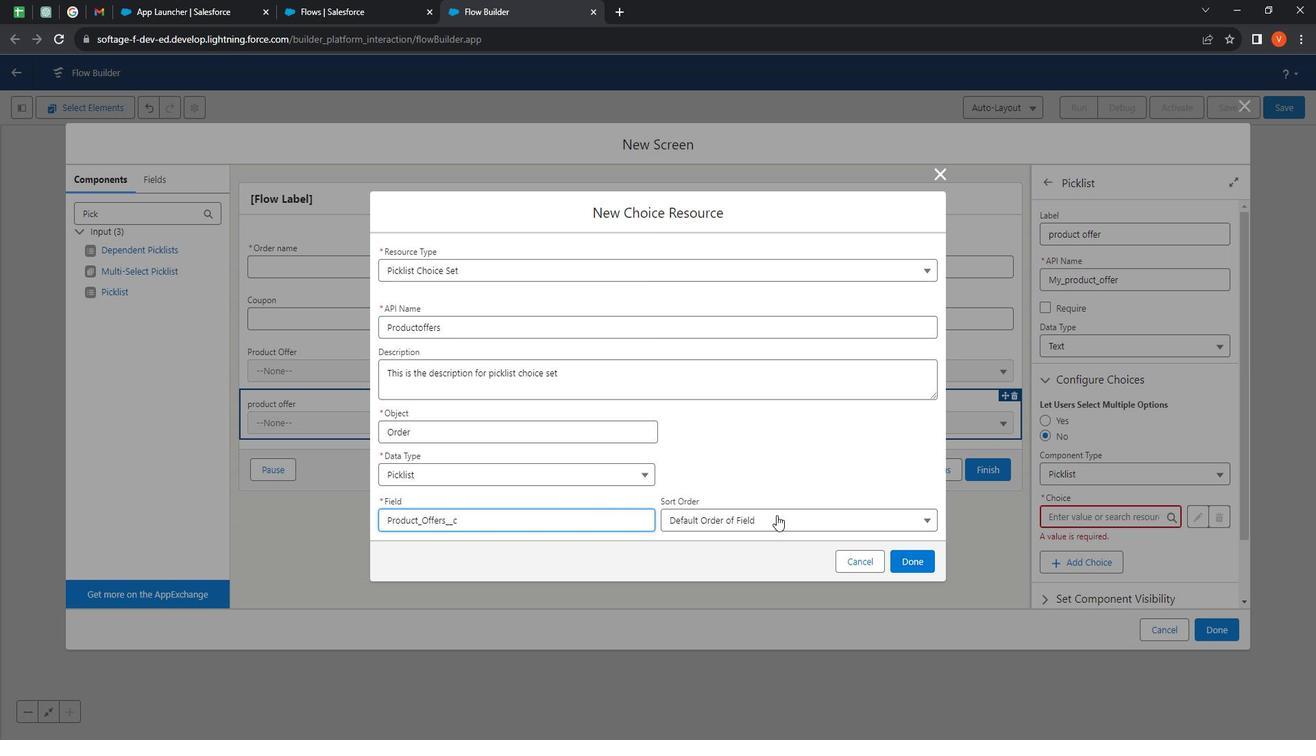 
Action: Mouse moved to (775, 591)
Screenshot: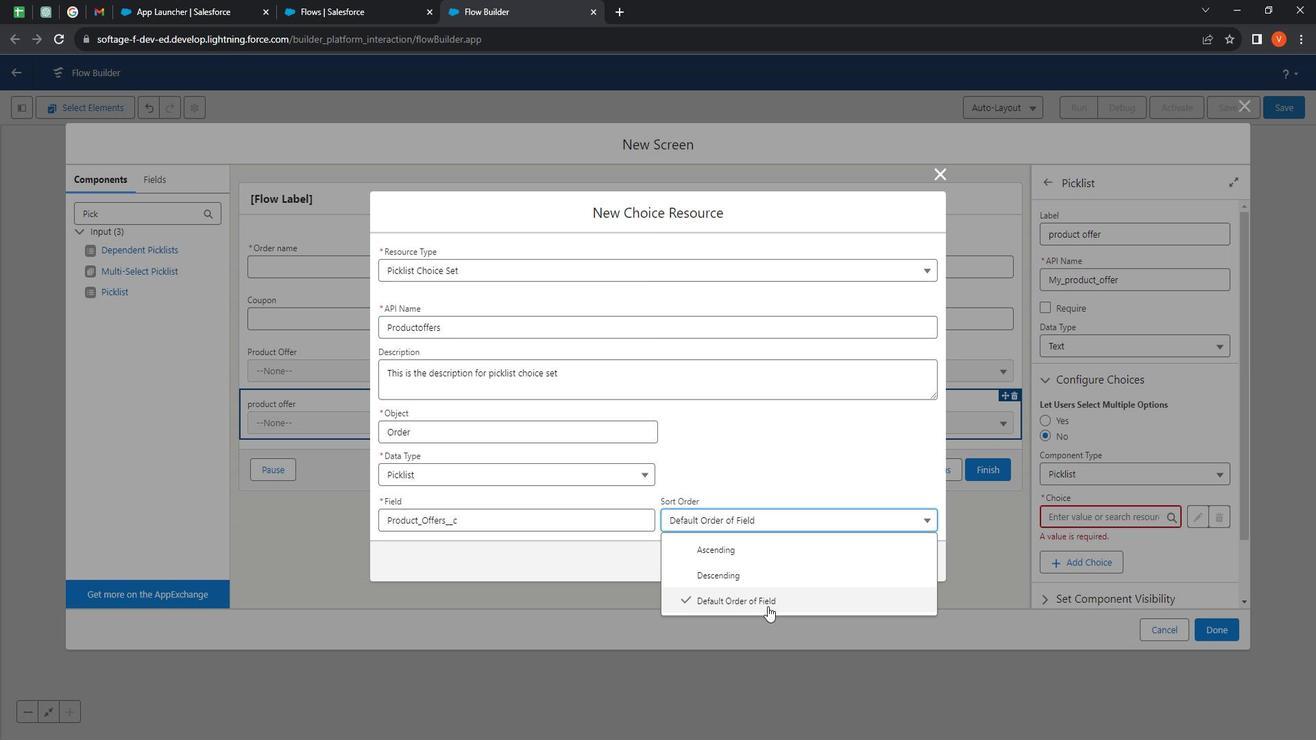
Action: Mouse pressed left at (775, 591)
Screenshot: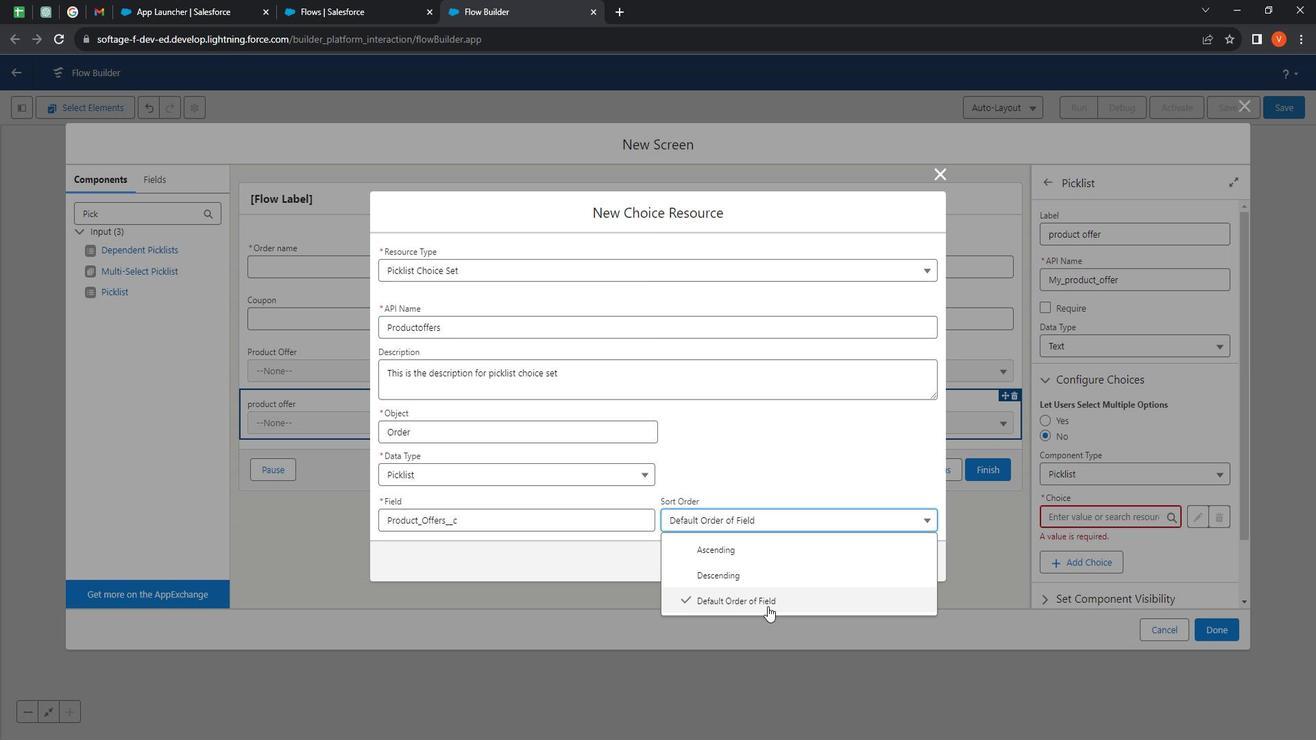 
Action: Mouse moved to (921, 544)
Screenshot: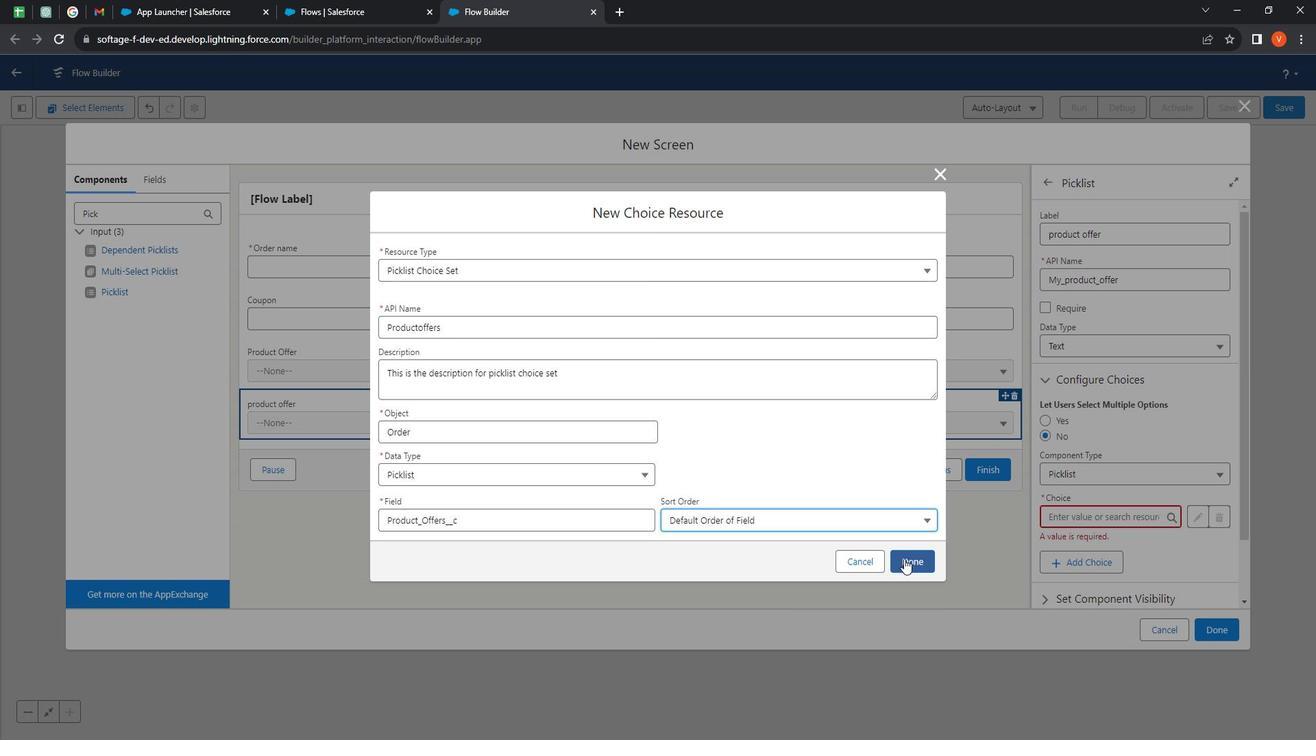 
Action: Mouse pressed left at (921, 544)
Screenshot: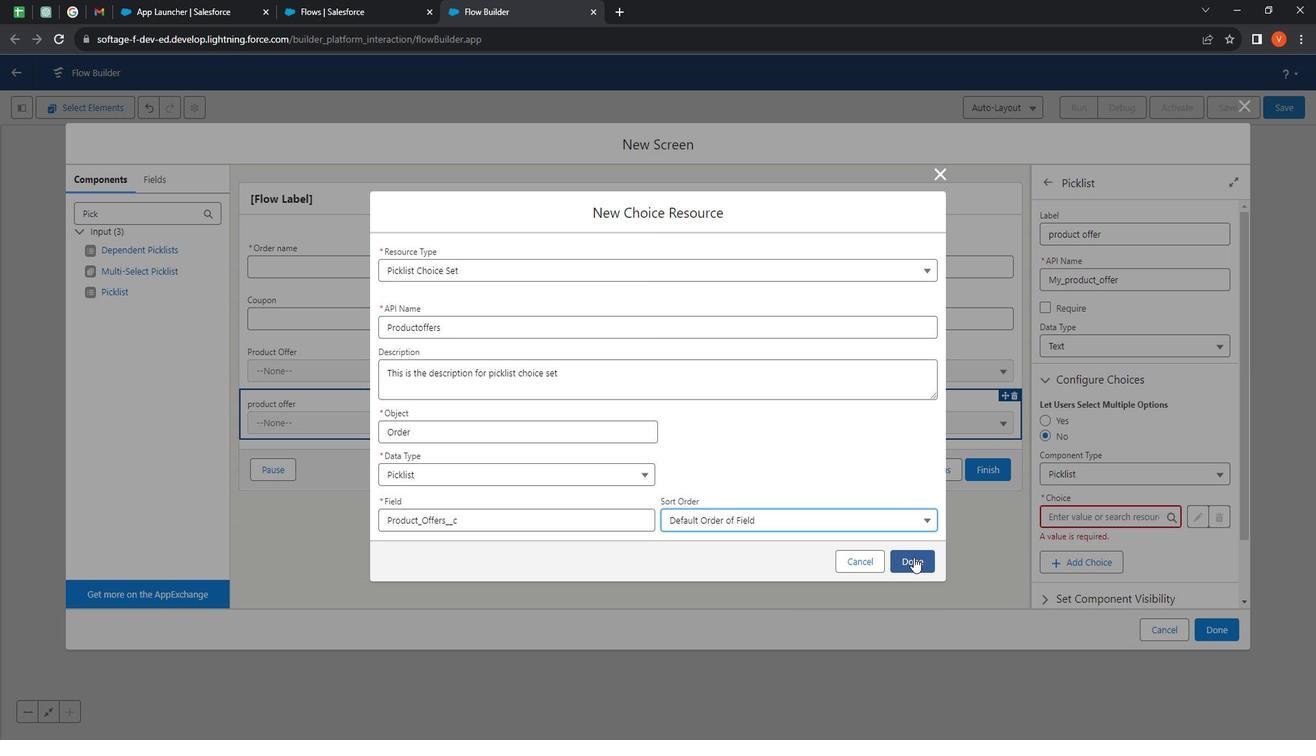 
Action: Mouse moved to (824, 352)
Screenshot: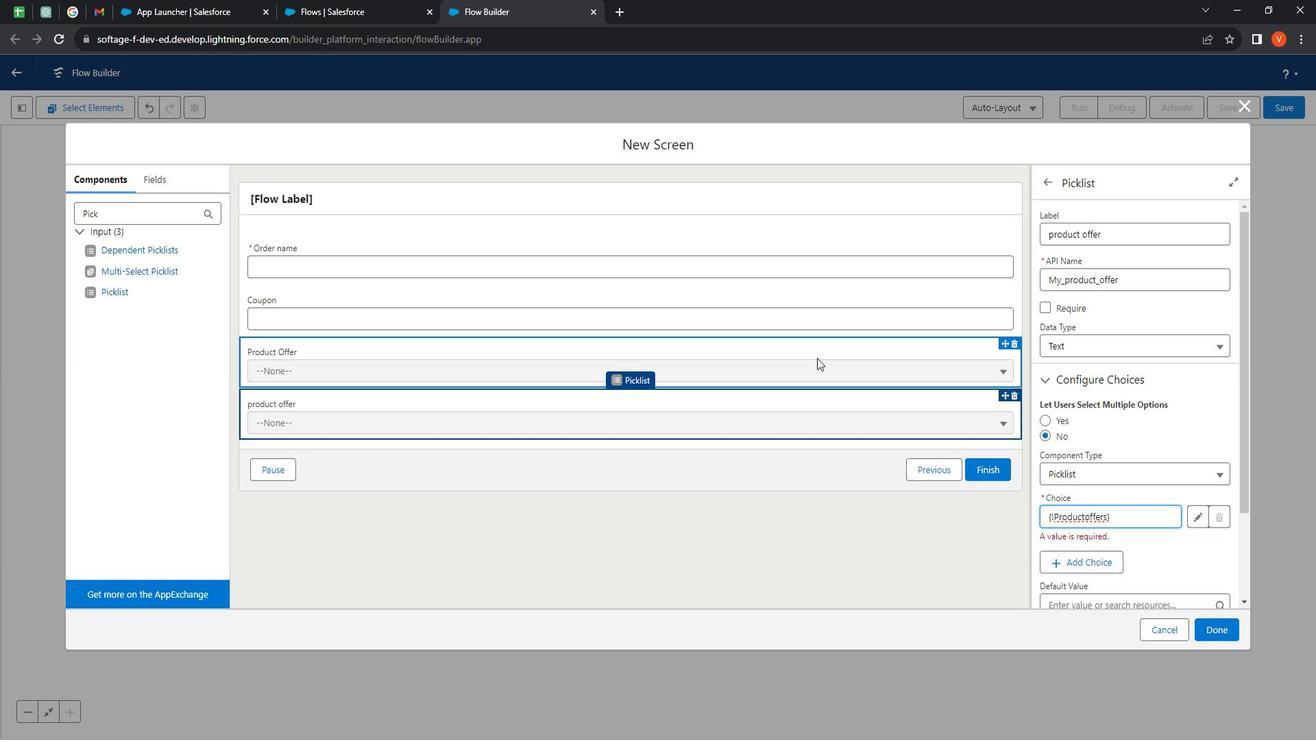 
Action: Mouse pressed left at (824, 352)
Screenshot: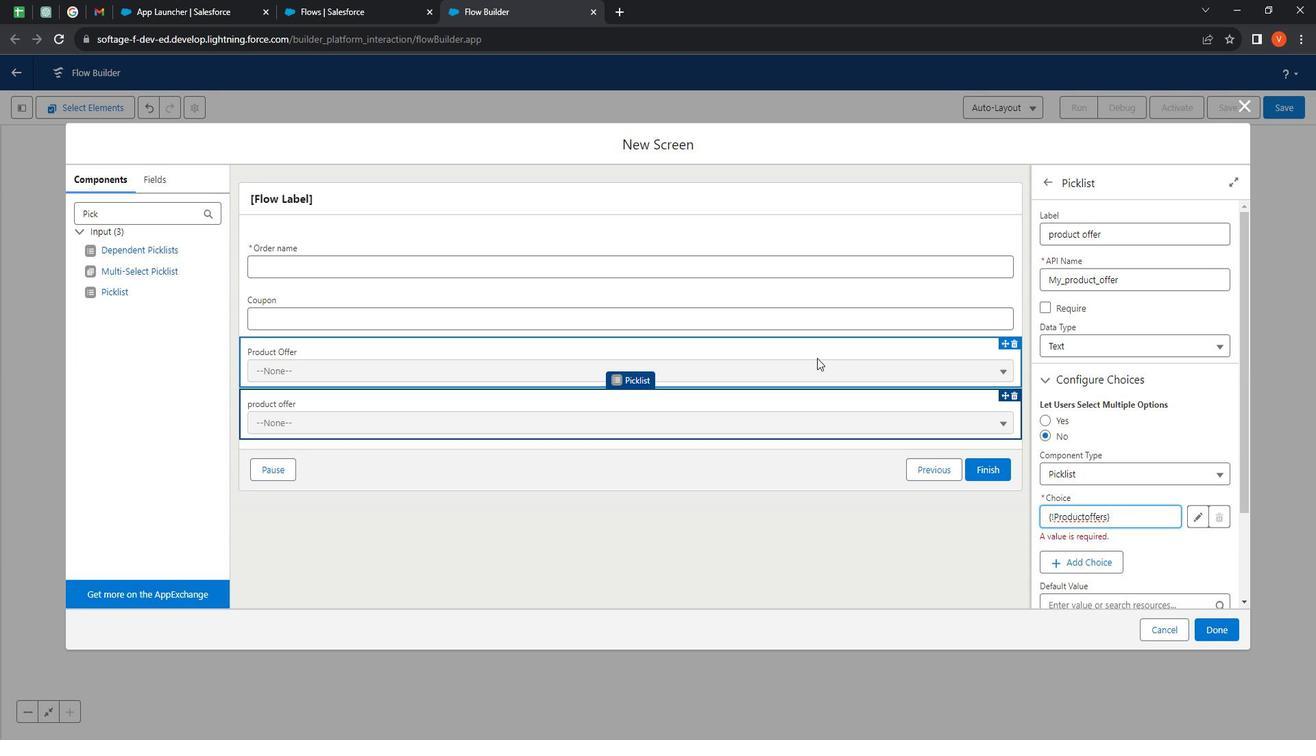 
Action: Mouse moved to (1122, 233)
Screenshot: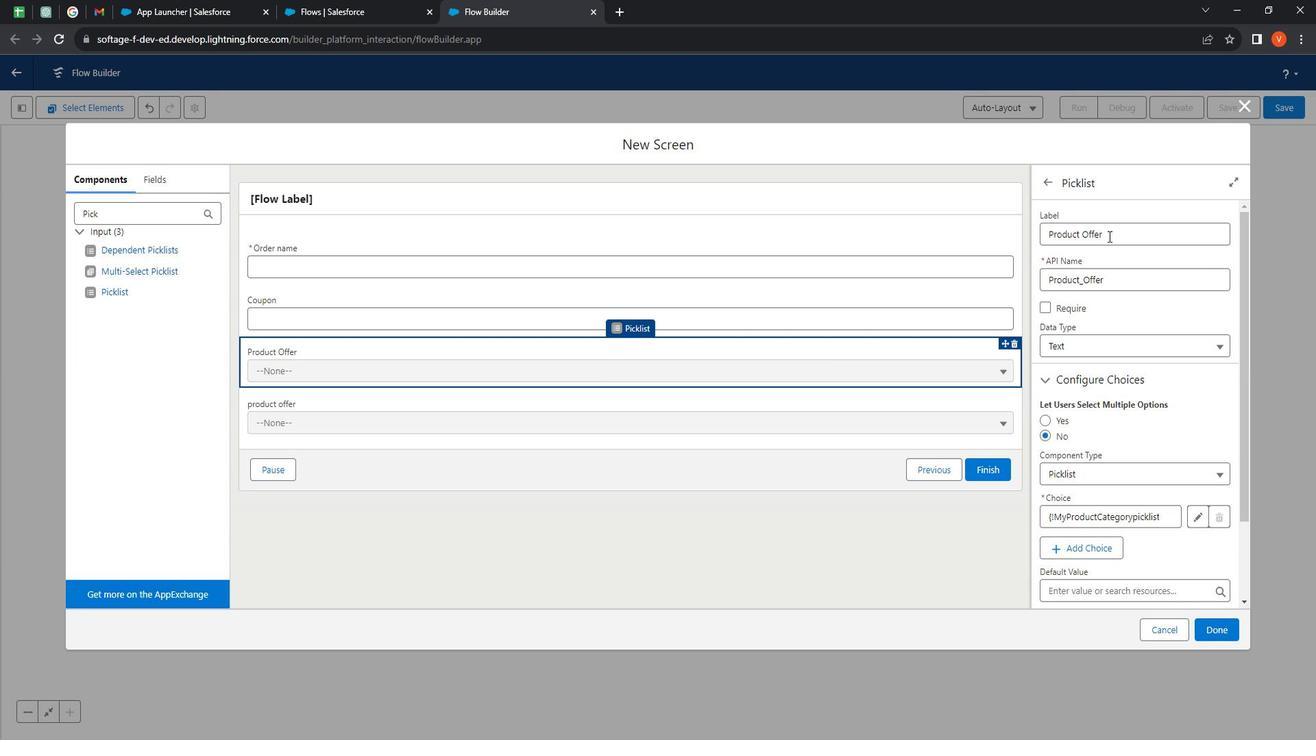 
Action: Mouse pressed left at (1122, 233)
Screenshot: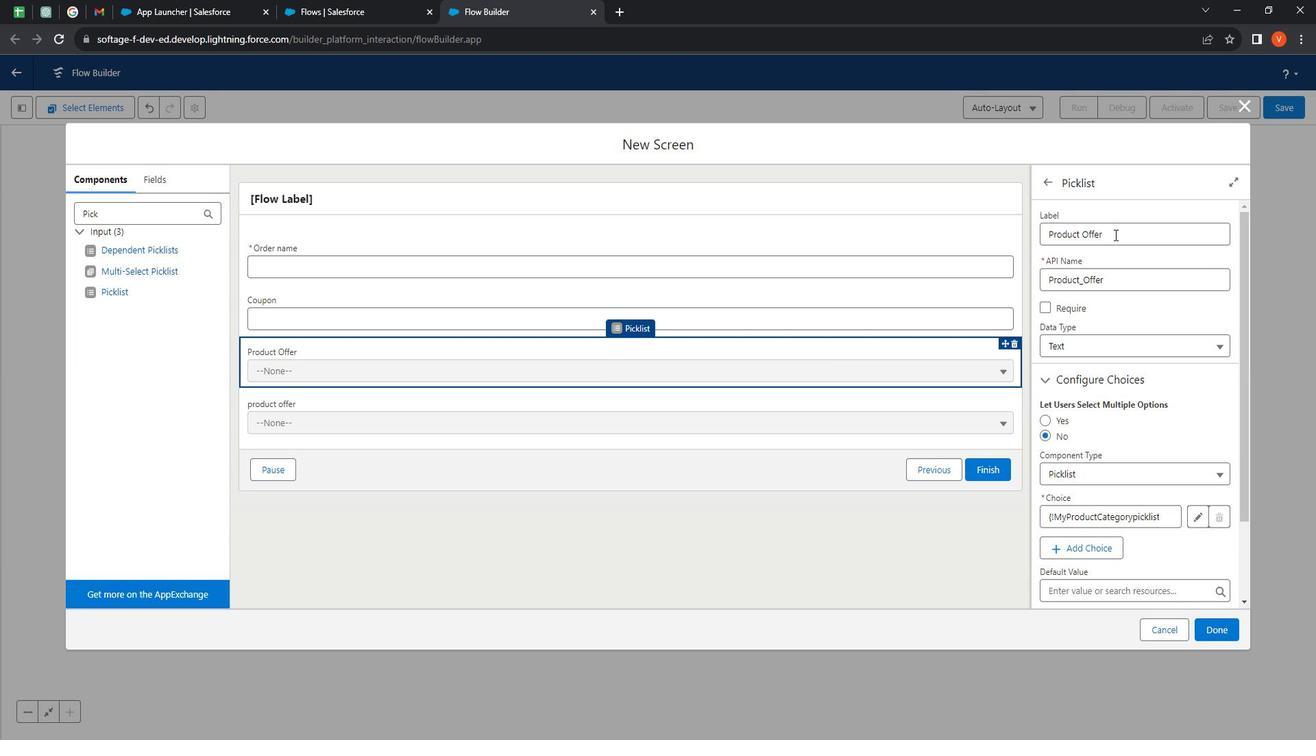 
Action: Mouse moved to (976, 215)
Screenshot: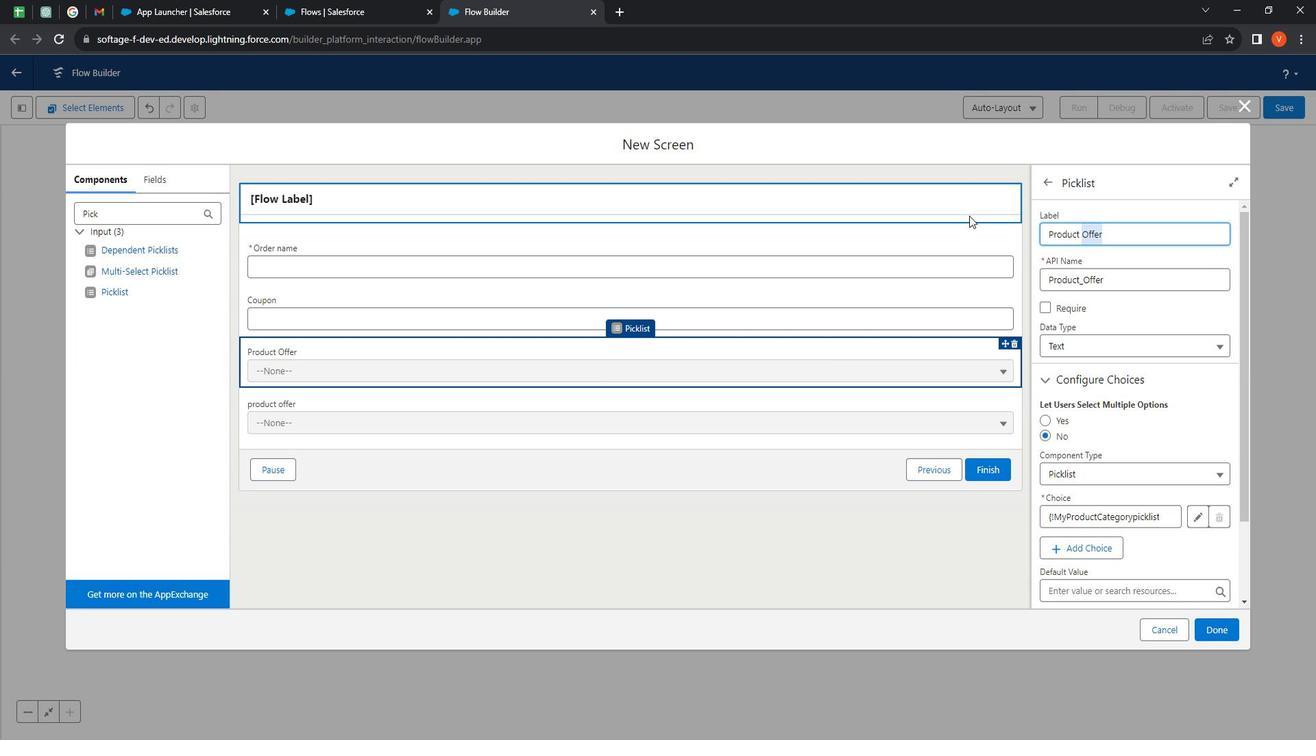 
Action: Key pressed <Key.shift>
Screenshot: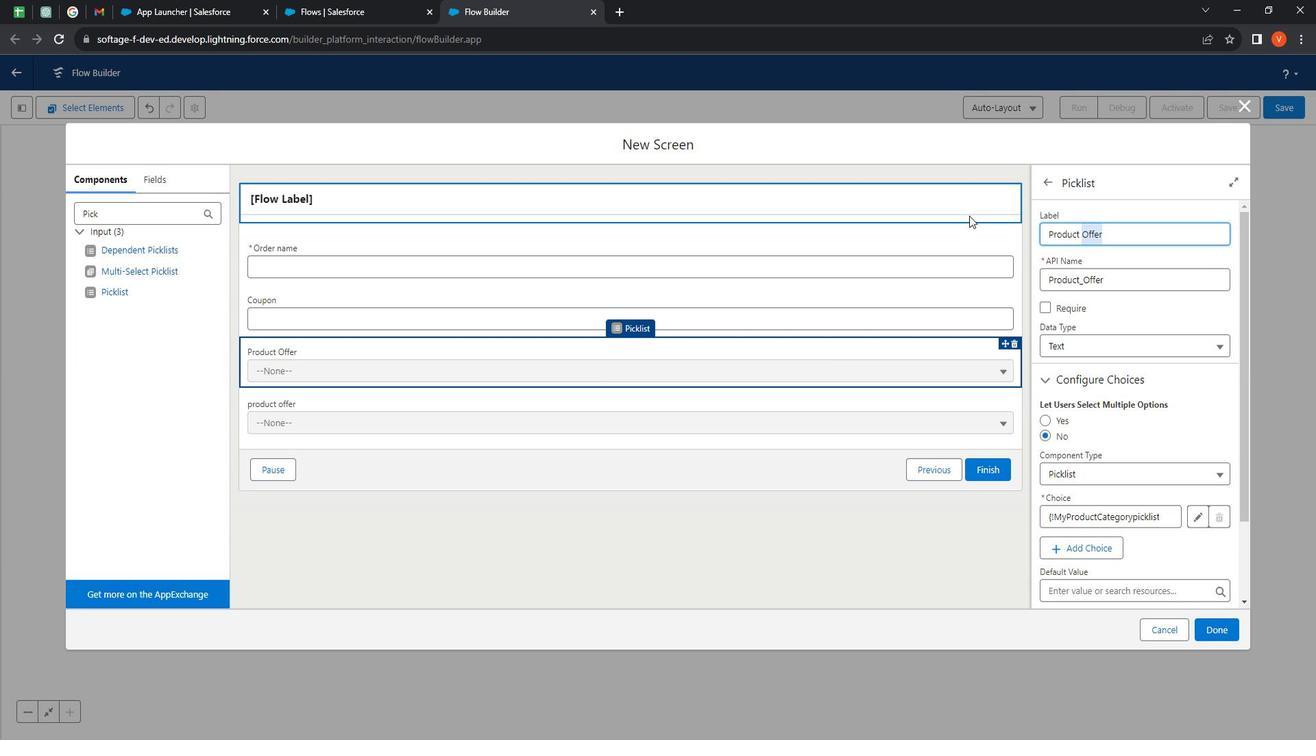 
Action: Mouse moved to (976, 215)
Screenshot: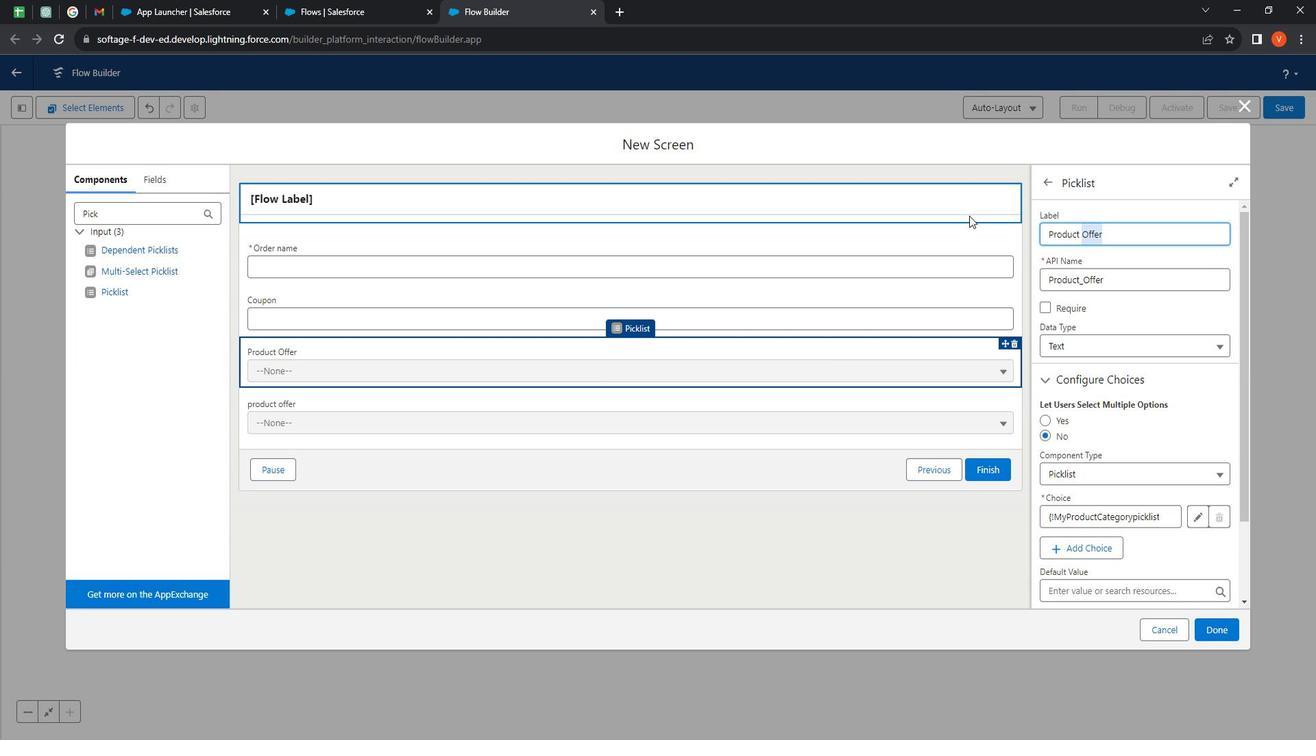 
Action: Key pressed Category<Key.space>
Screenshot: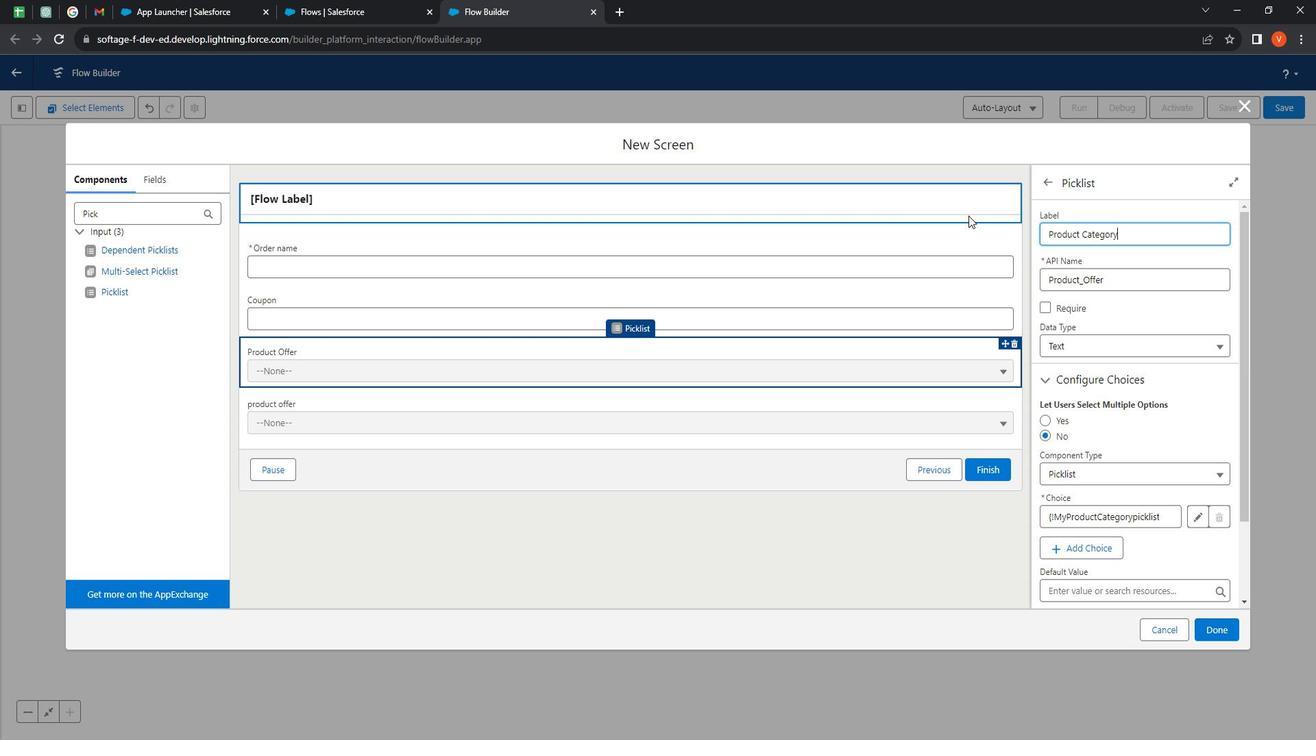 
Action: Mouse moved to (966, 216)
Screenshot: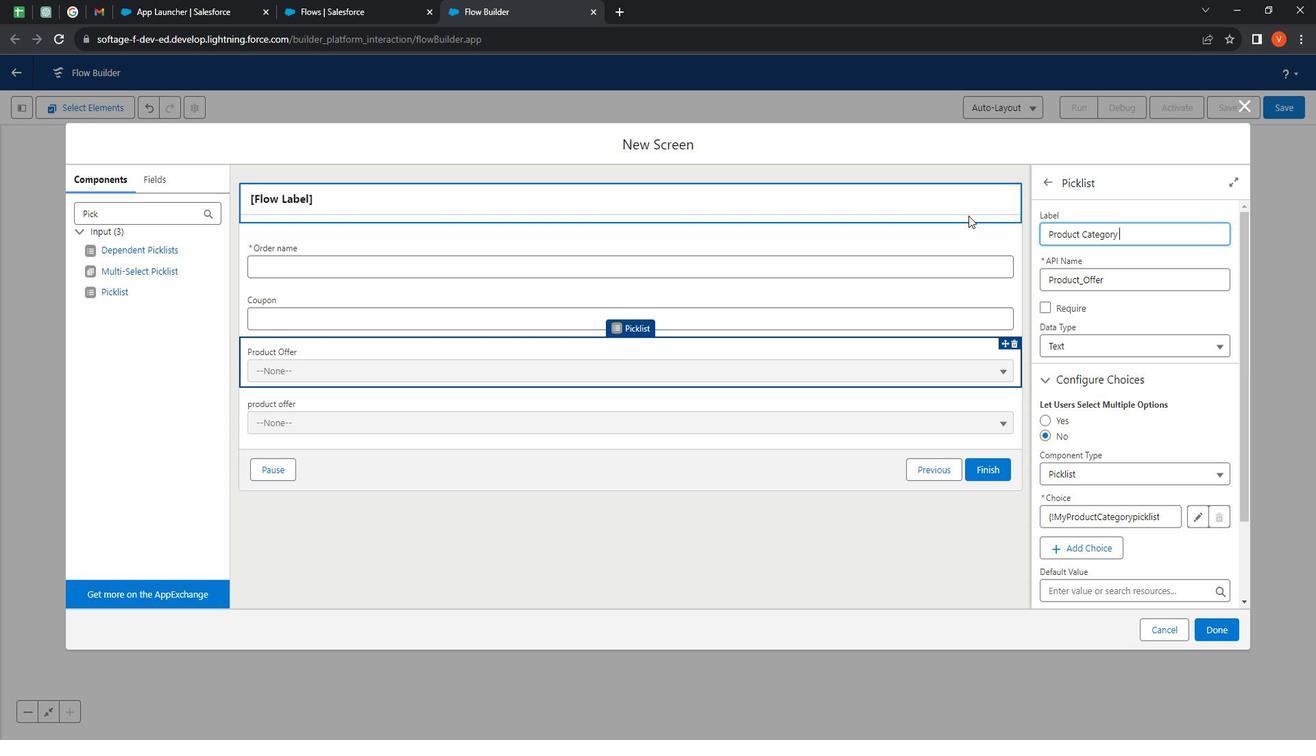 
Action: Mouse scrolled (966, 215) with delta (0, 0)
Screenshot: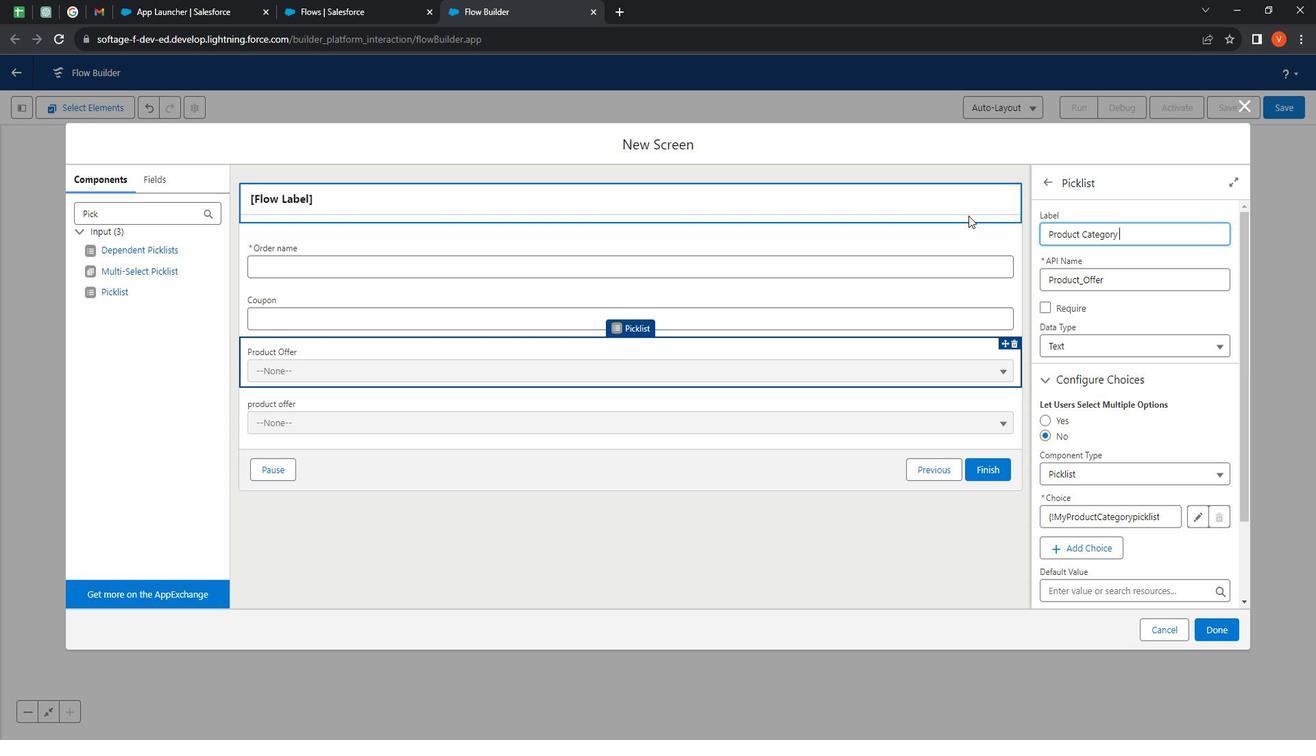 
Action: Mouse moved to (824, 508)
Screenshot: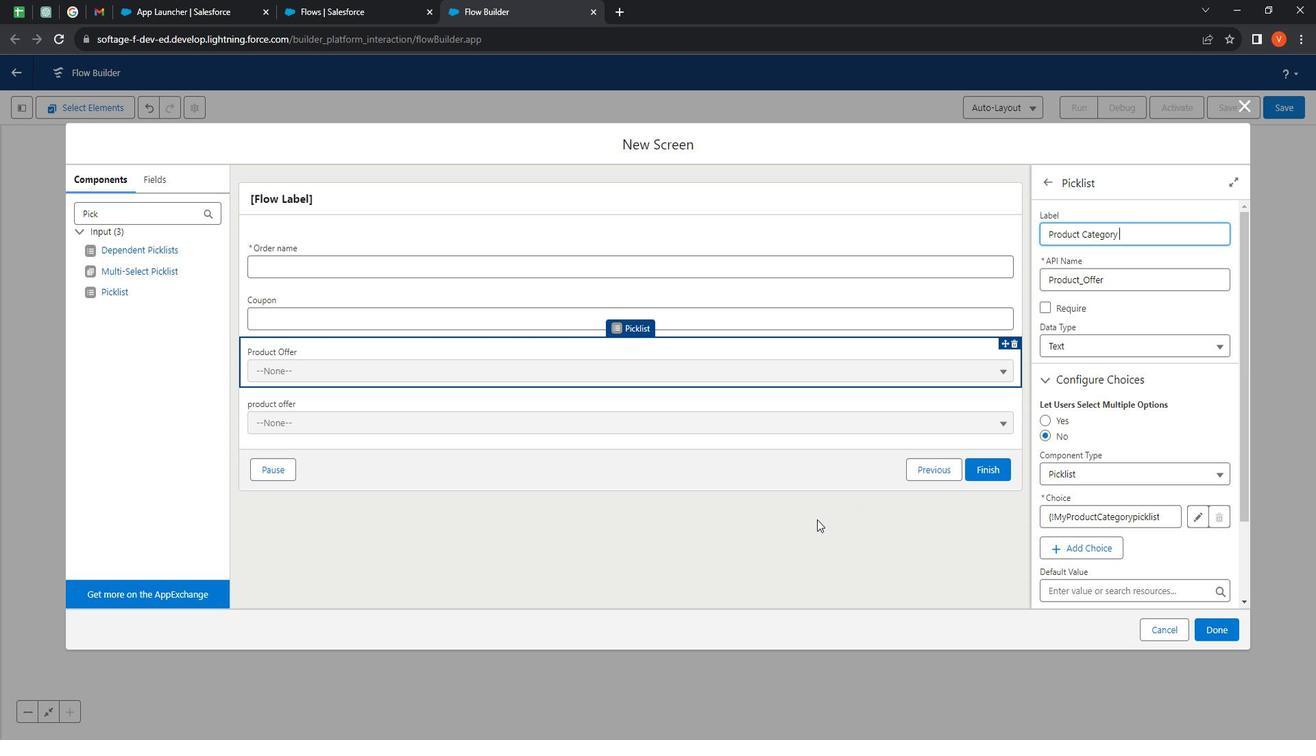 
Action: Mouse pressed left at (824, 508)
Screenshot: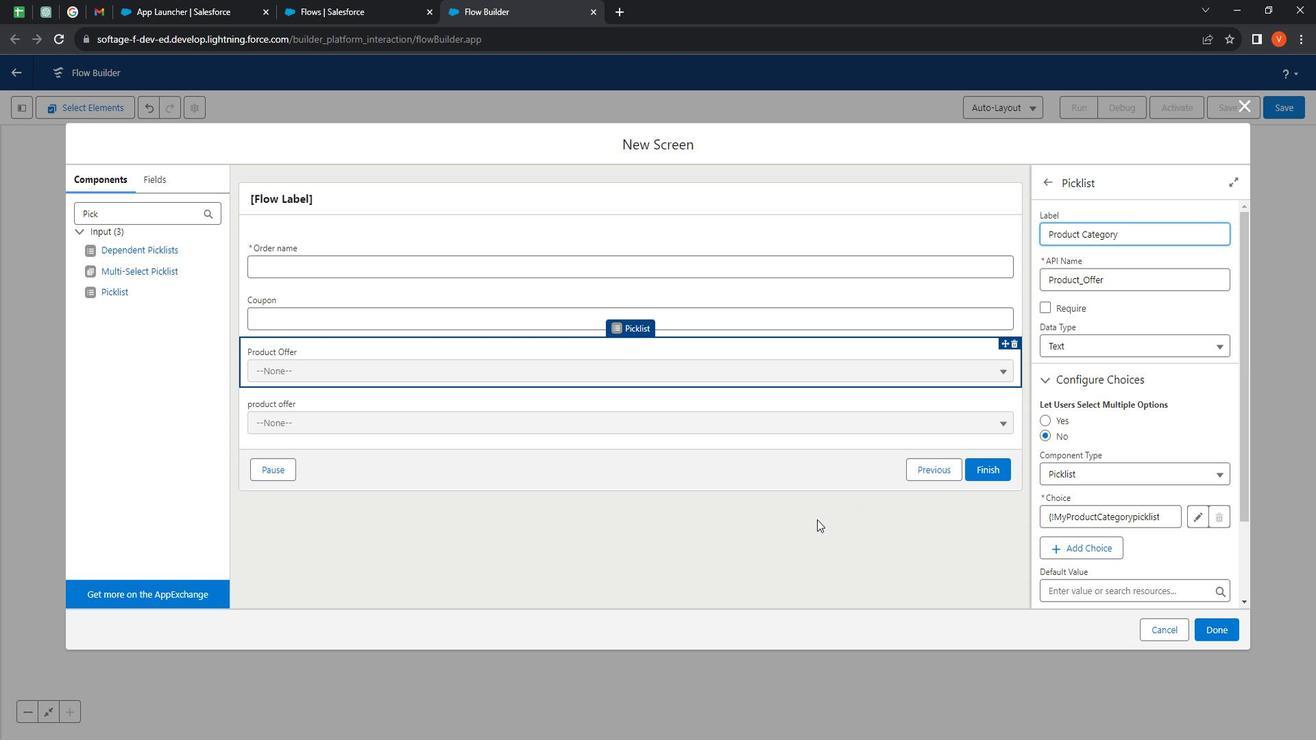 
Action: Mouse moved to (141, 206)
Screenshot: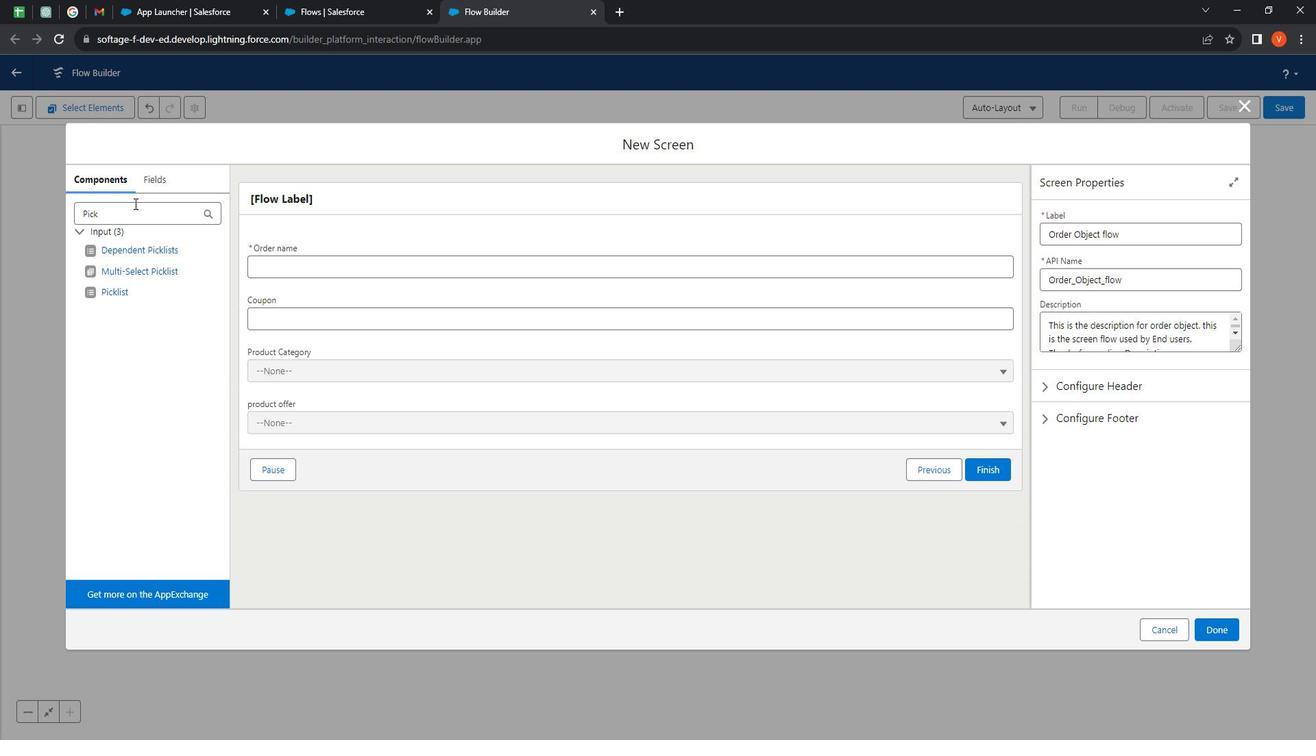 
Action: Mouse pressed left at (141, 206)
Screenshot: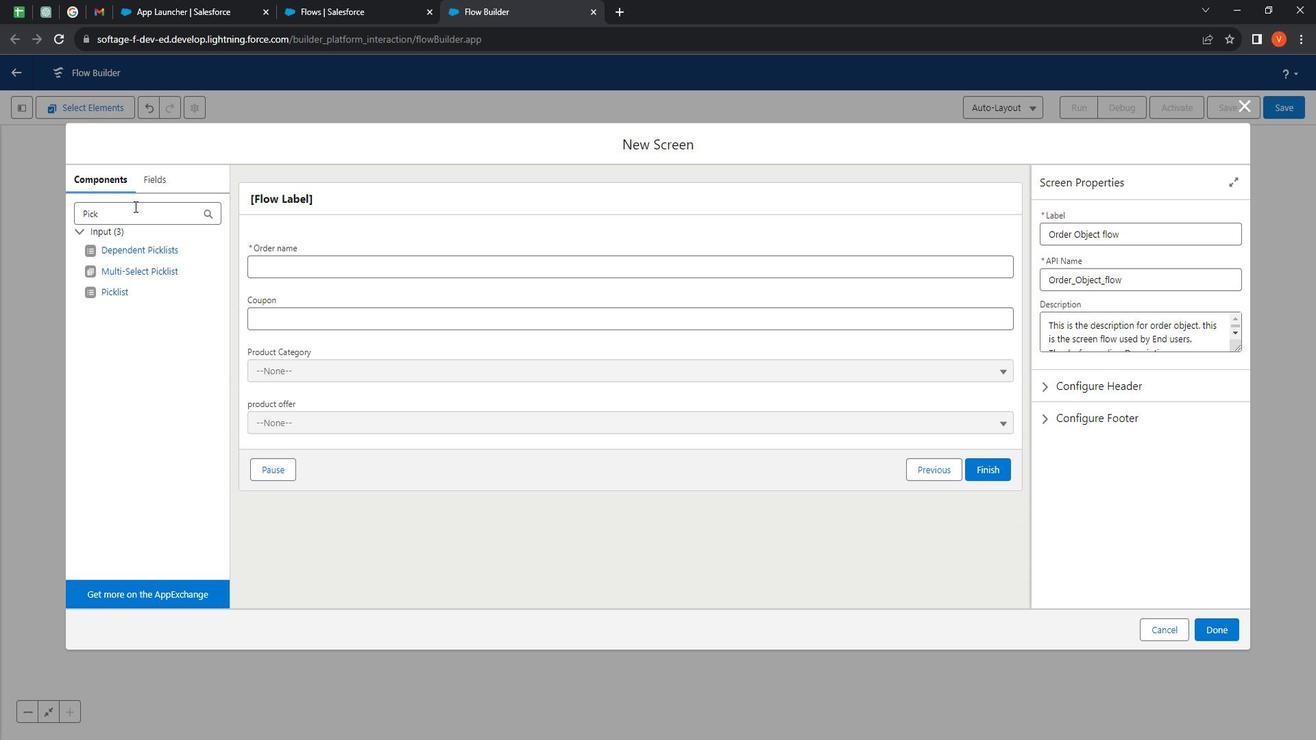 
Action: Mouse pressed left at (141, 206)
Screenshot: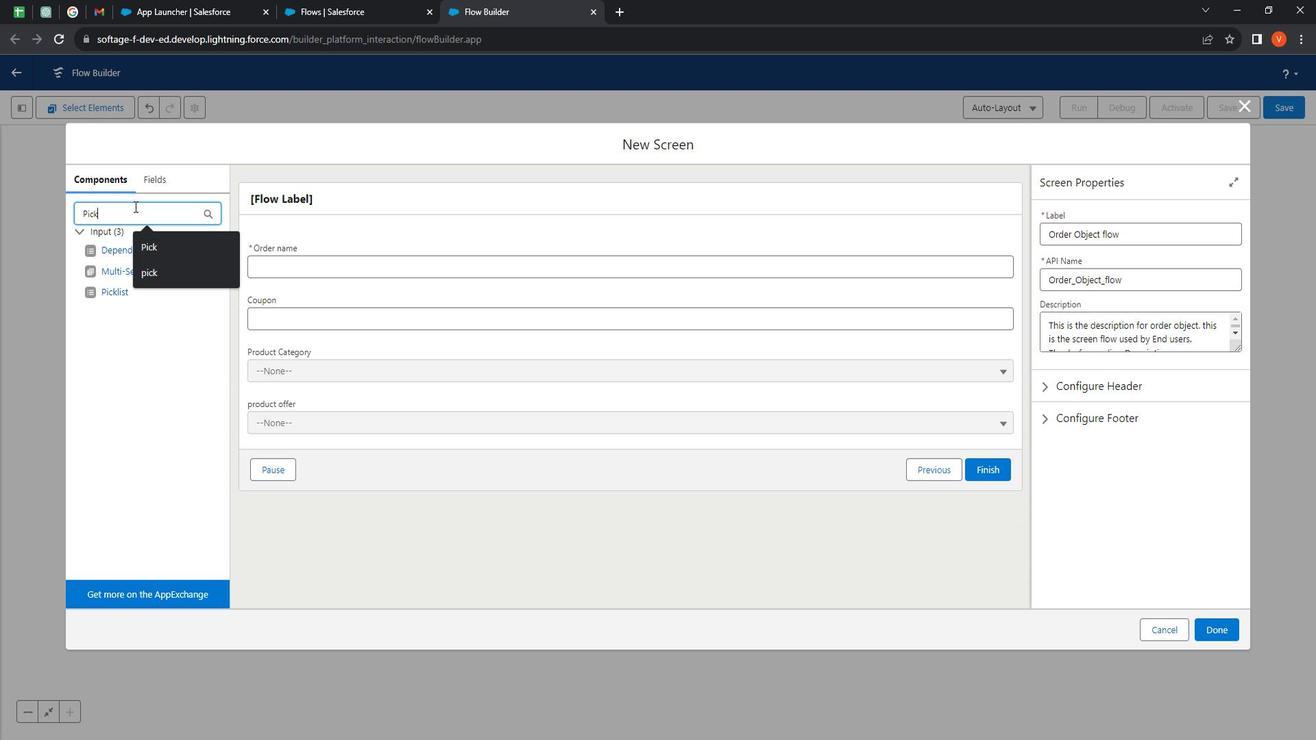 
Action: Key pressed <Key.shift><Key.shift><Key.shift><Key.shift><Key.shift><Key.shift><Key.shift><Key.shift><Key.shift><Key.shift><Key.shift><Key.shift><Key.shift><Key.shift><Key.shift><Key.shift><Key.shift><Key.shift><Key.shift><Key.shift><Key.shift><Key.shift><Key.shift>Pick<Key.backspace><Key.backspace><Key.backspace><Key.backspace><Key.backspace><Key.backspace><Key.backspace><Key.backspace>mult
Screenshot: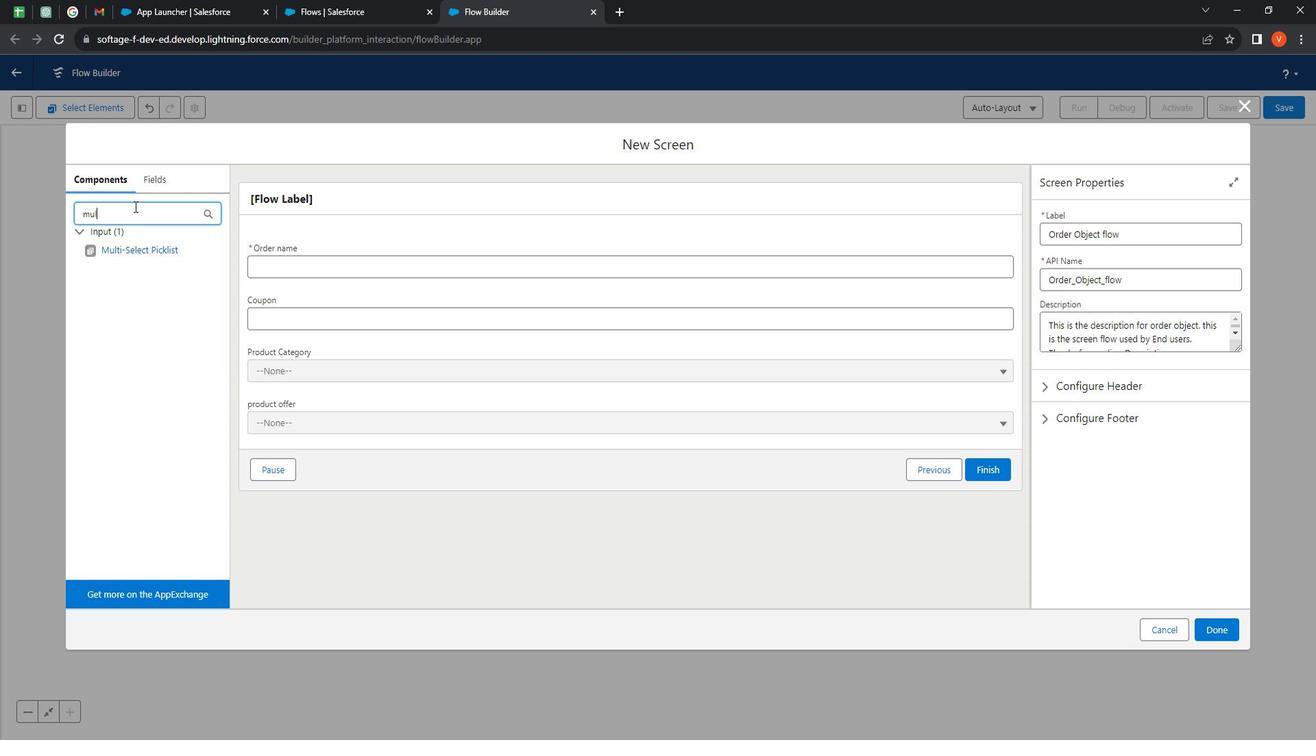 
Action: Mouse moved to (154, 244)
Screenshot: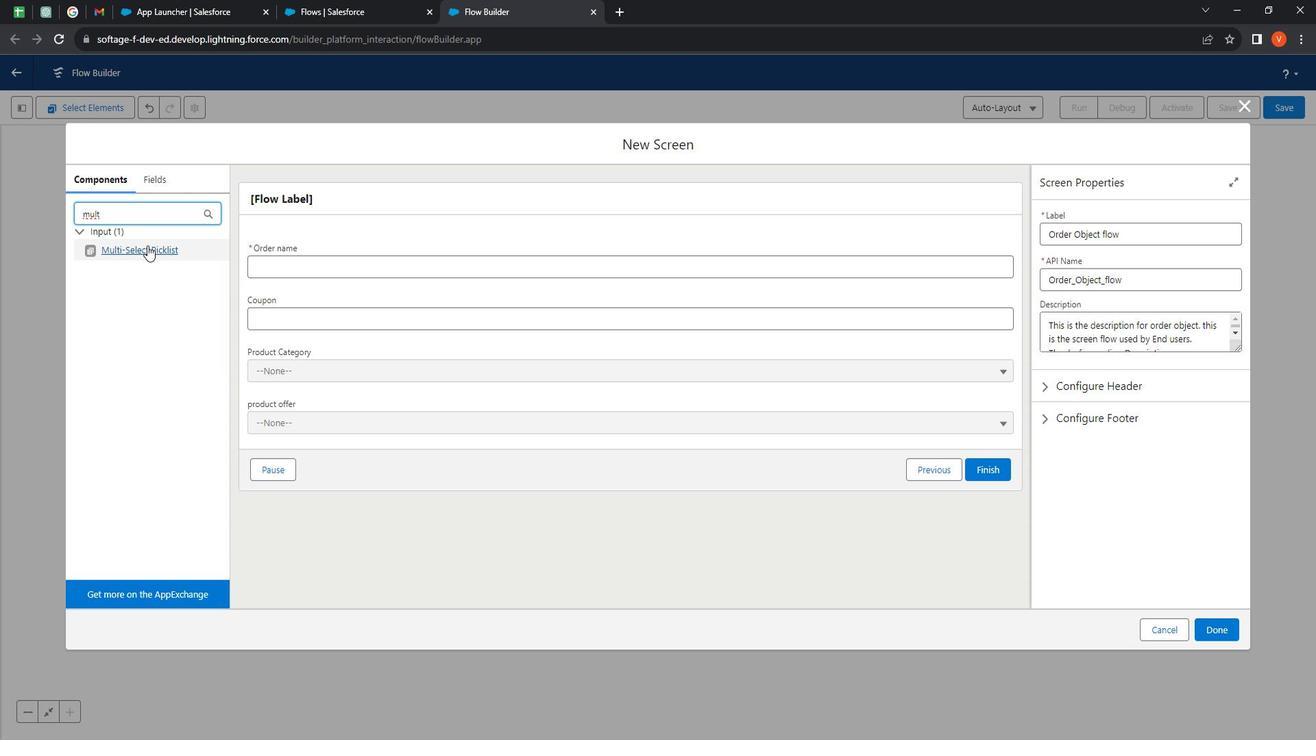 
Action: Mouse pressed left at (154, 244)
Screenshot: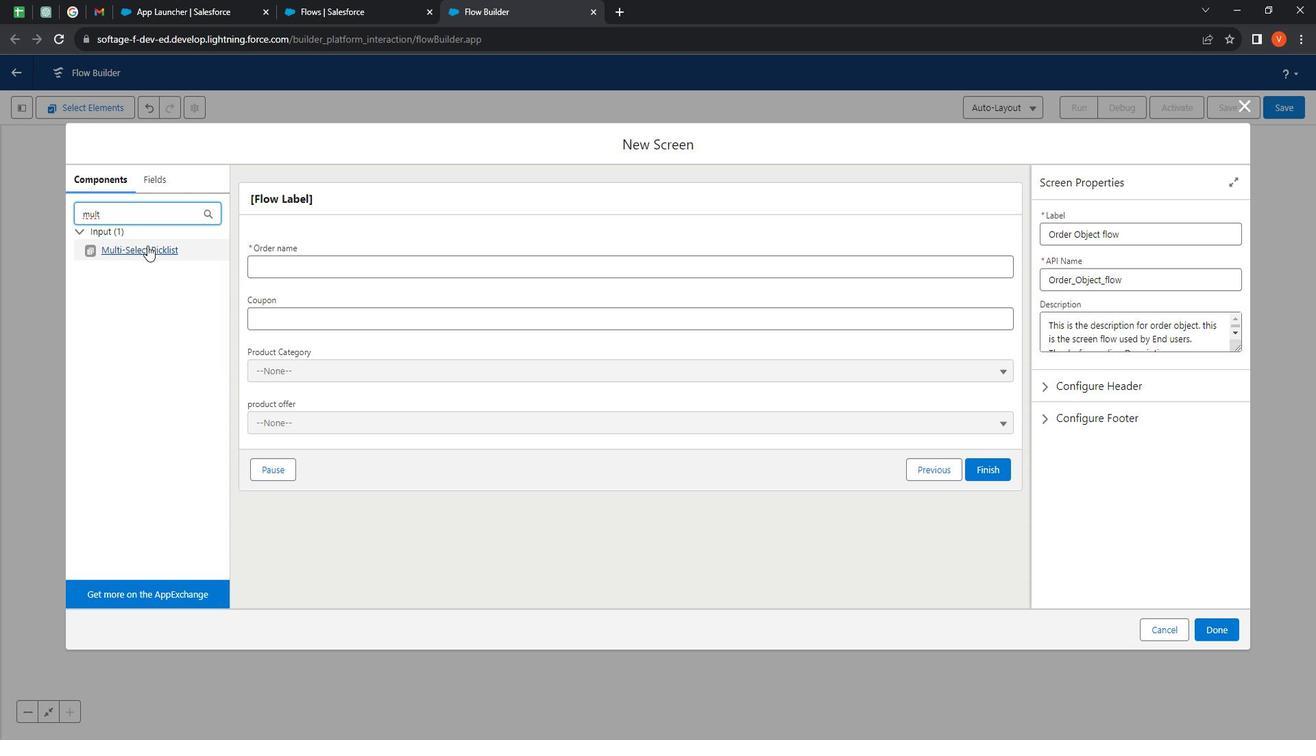 
Action: Mouse moved to (1086, 238)
Screenshot: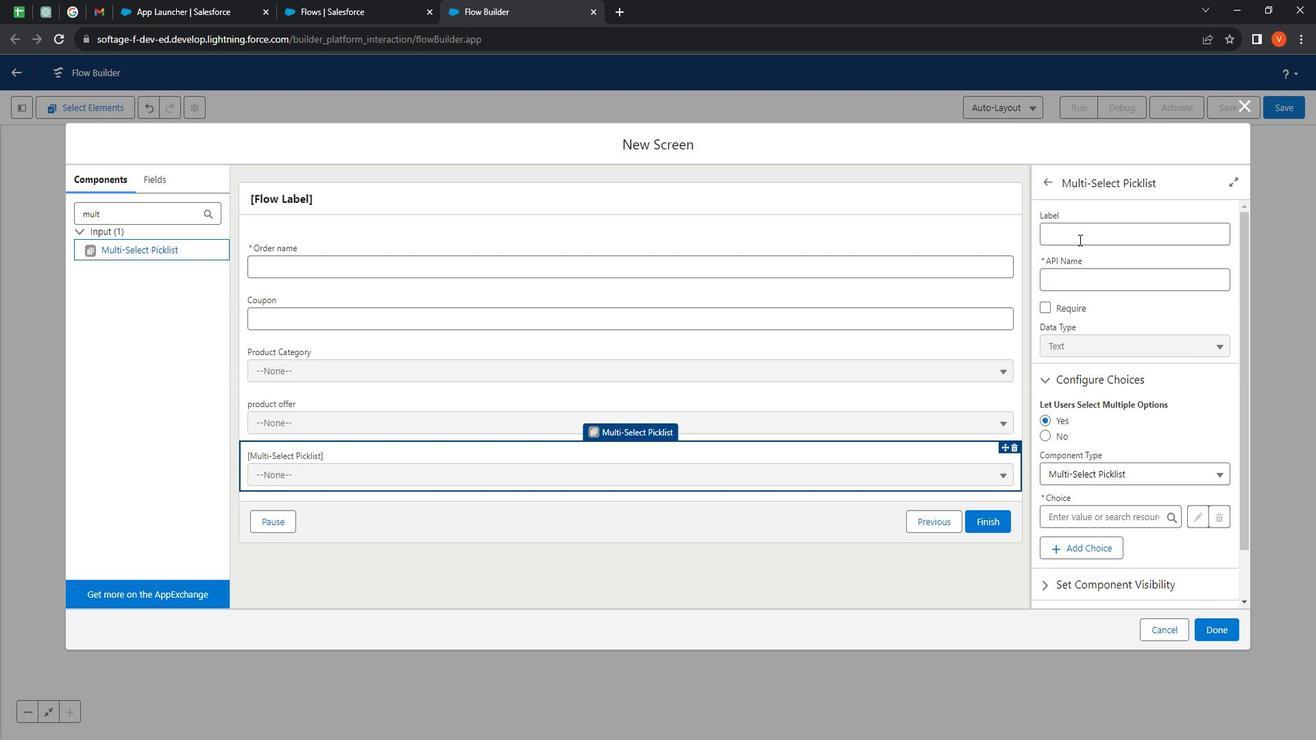
Action: Mouse pressed left at (1086, 238)
Screenshot: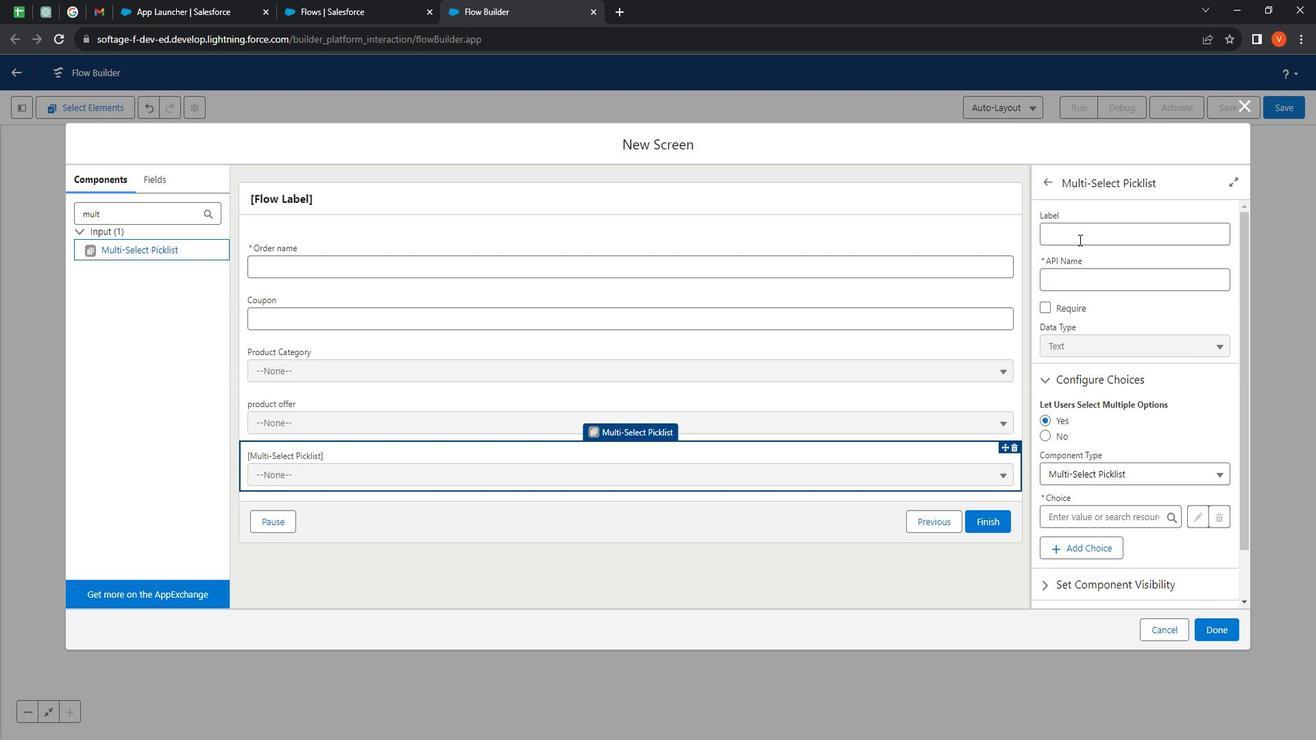 
Action: Mouse moved to (1083, 237)
Screenshot: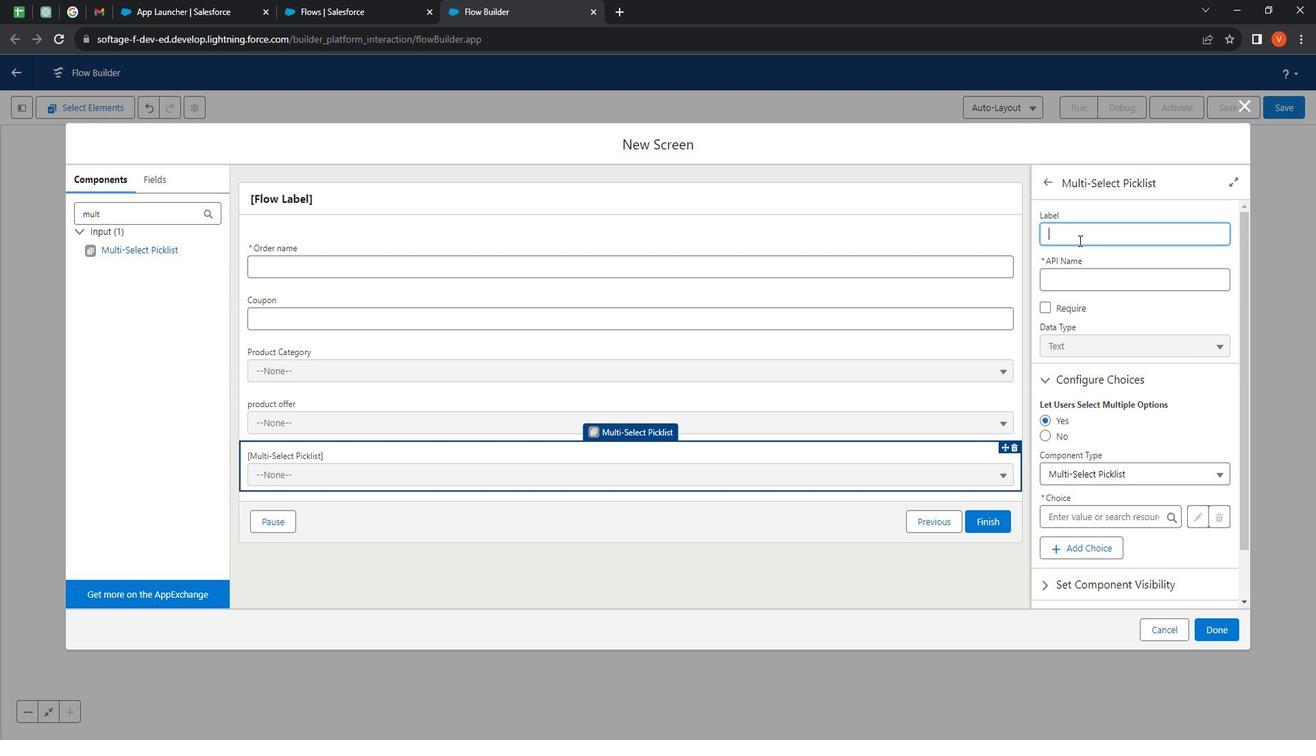 
Action: Key pressed <Key.shift>
Screenshot: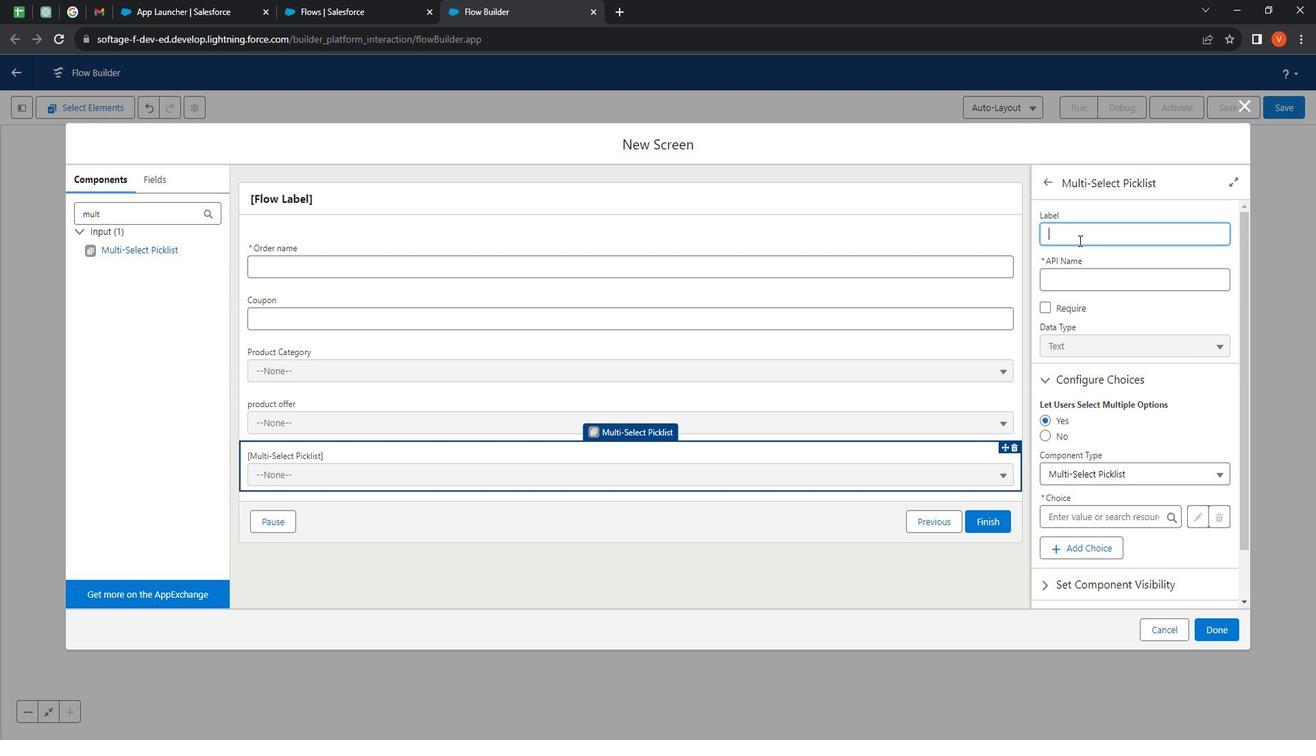 
Action: Mouse moved to (1007, 204)
Screenshot: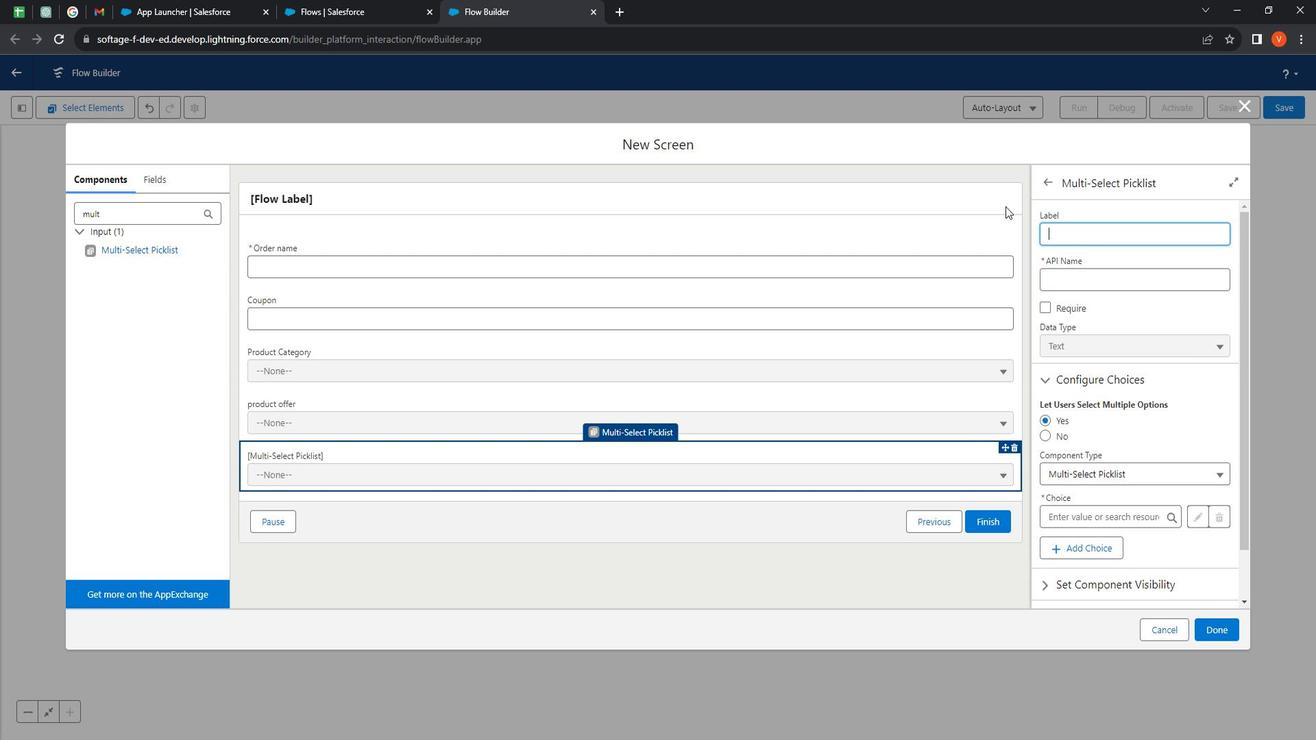 
Action: Key pressed <Key.shift><Key.shift><Key.shift><Key.shift><Key.shift><Key.shift><Key.shift><Key.shift><Key.shift><Key.shift><Key.shift><Key.shift><Key.shift><Key.shift><Key.shift><Key.shift><Key.shift><Key.shift><Key.shift><Key.shift><Key.shift><Key.shift><Key.shift><Key.shift><Key.shift><Key.shift><Key.shift><Key.shift><Key.shift><Key.shift><Key.shift><Key.shift><Key.shift><Key.shift><Key.shift>Cart
Screenshot: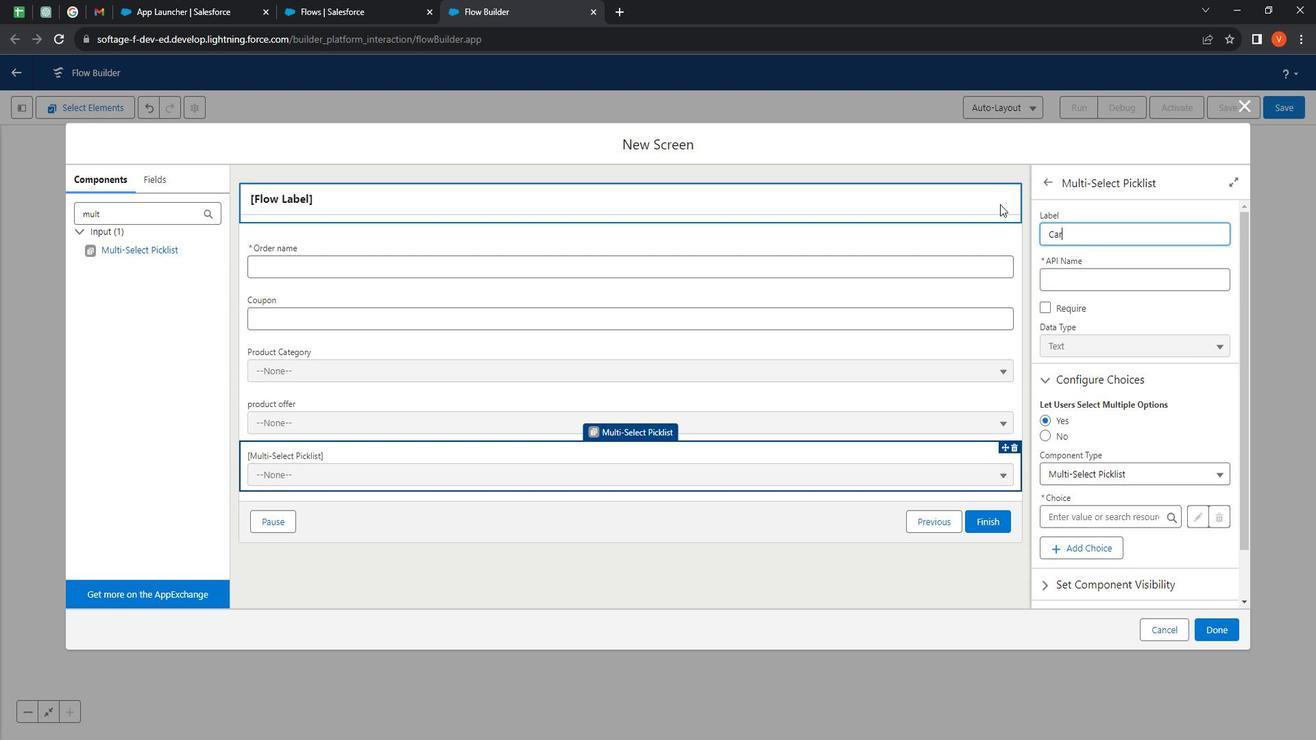 
Action: Mouse moved to (1090, 281)
Screenshot: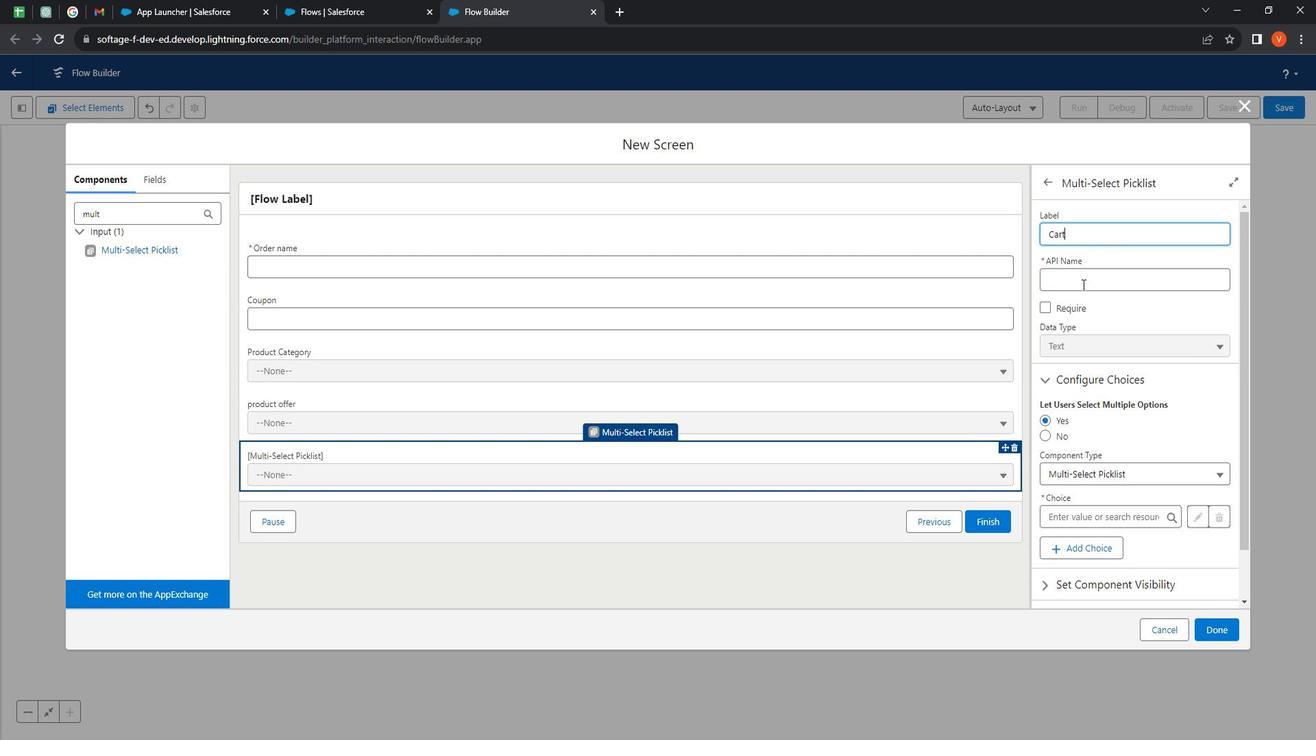 
Action: Mouse pressed left at (1090, 281)
Screenshot: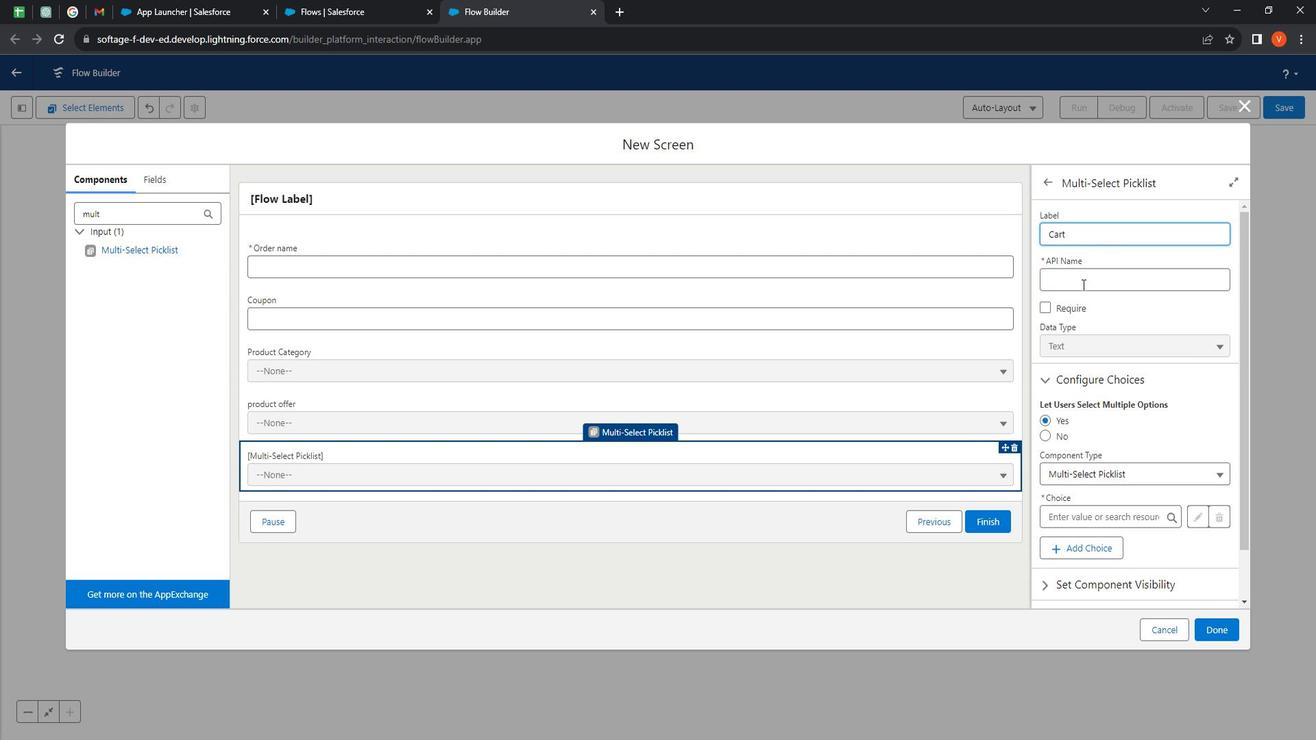 
Action: Mouse moved to (1096, 527)
Screenshot: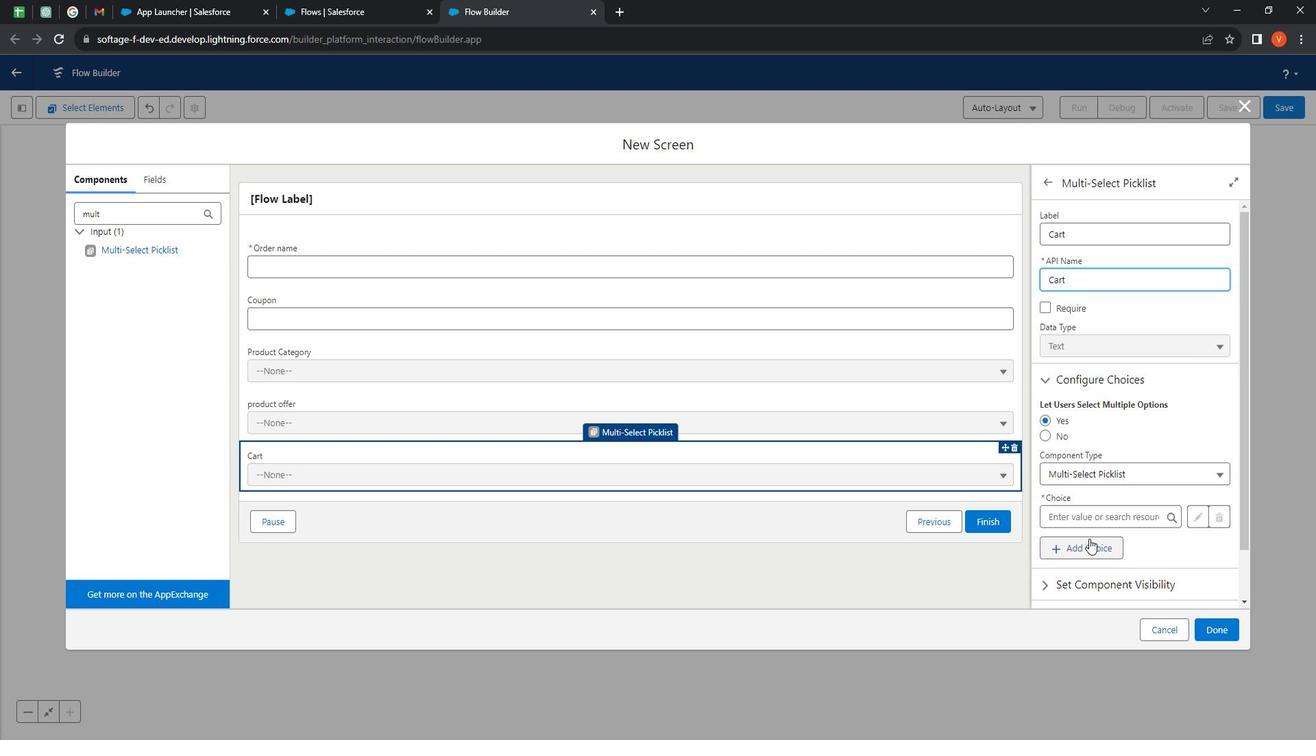 
Action: Mouse pressed left at (1096, 527)
Screenshot: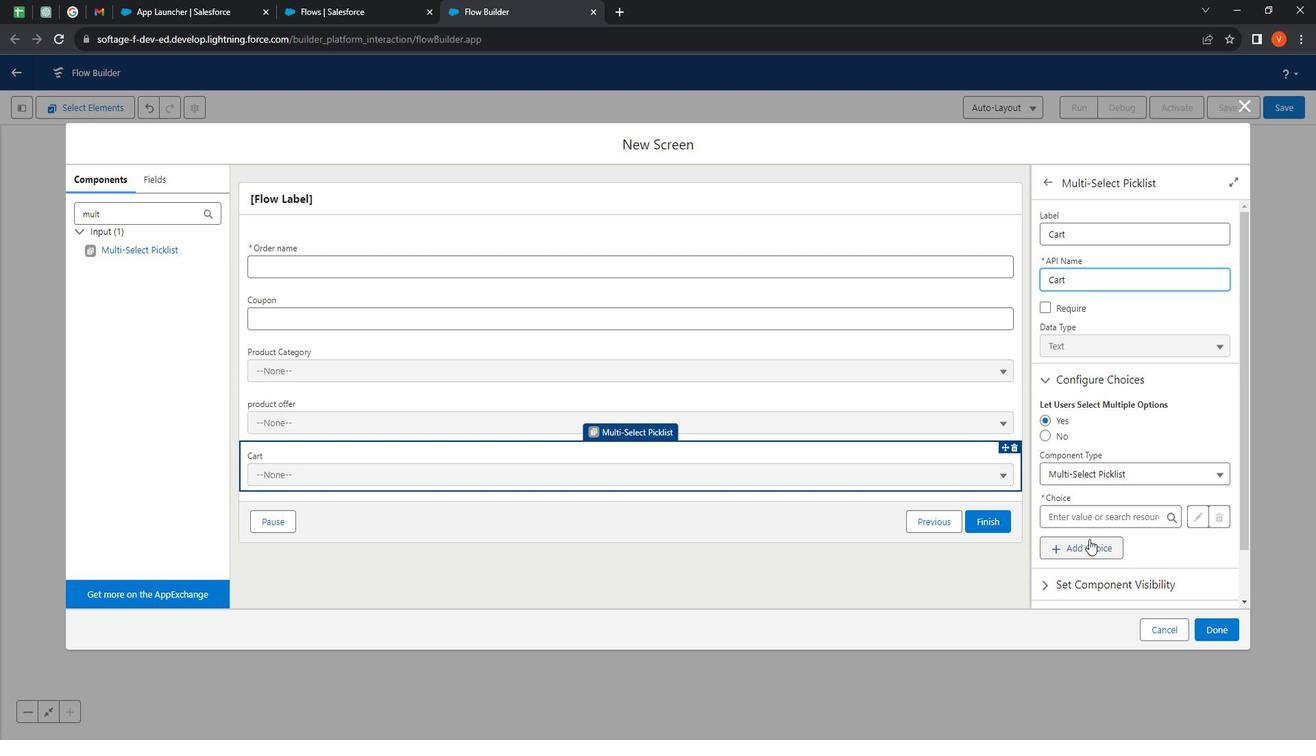 
Action: Mouse moved to (1227, 549)
Screenshot: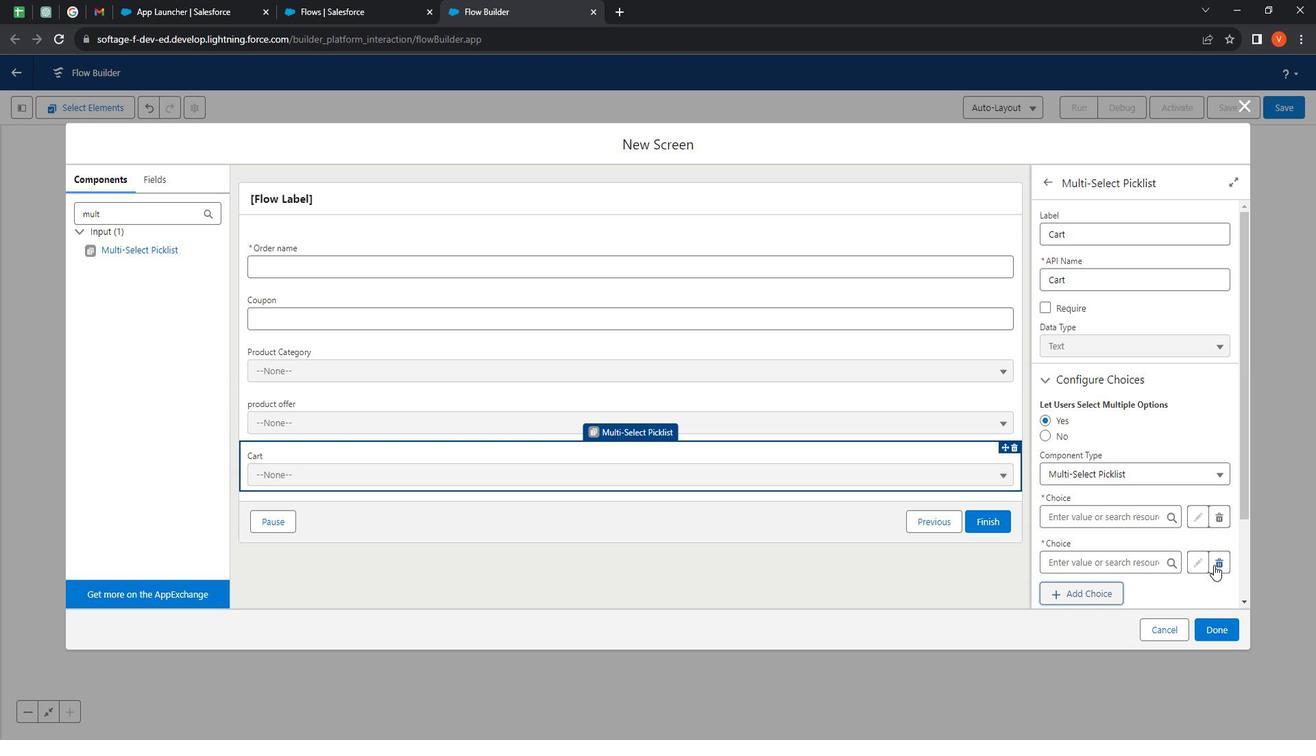 
Action: Mouse pressed left at (1227, 549)
Screenshot: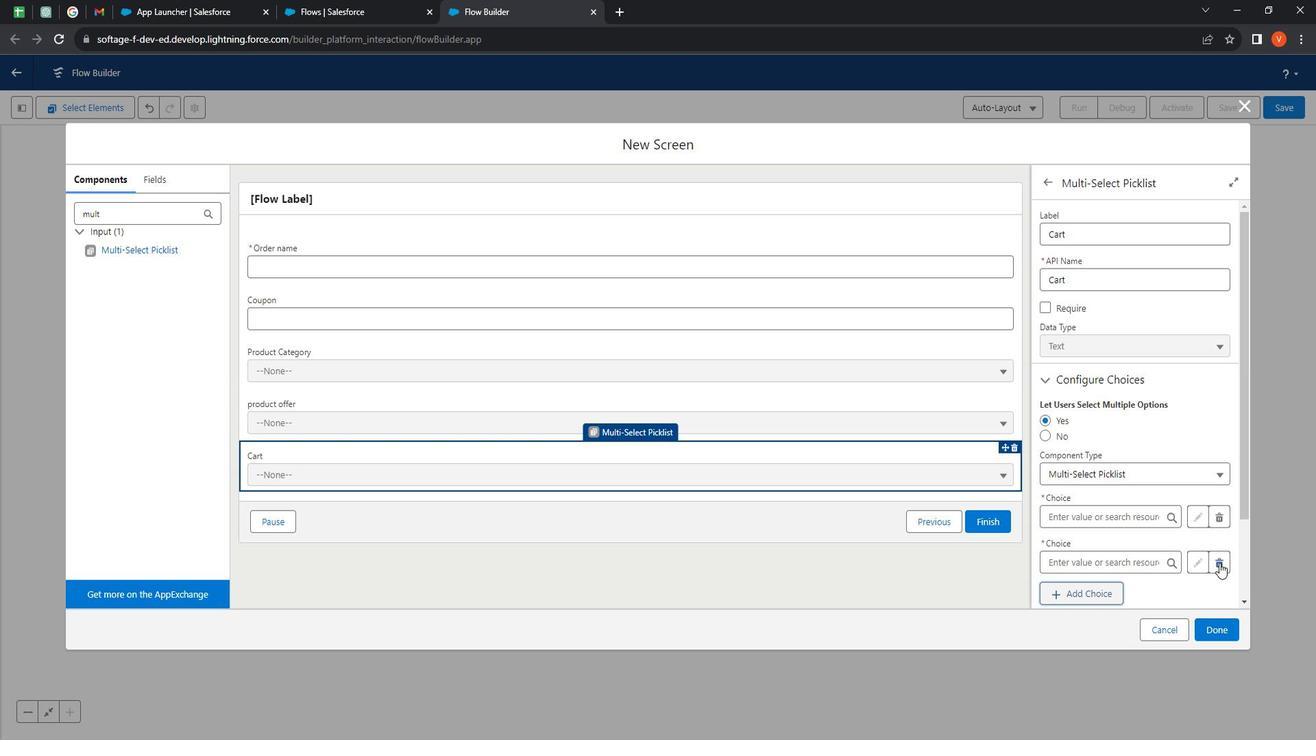 
Action: Mouse moved to (1117, 508)
Screenshot: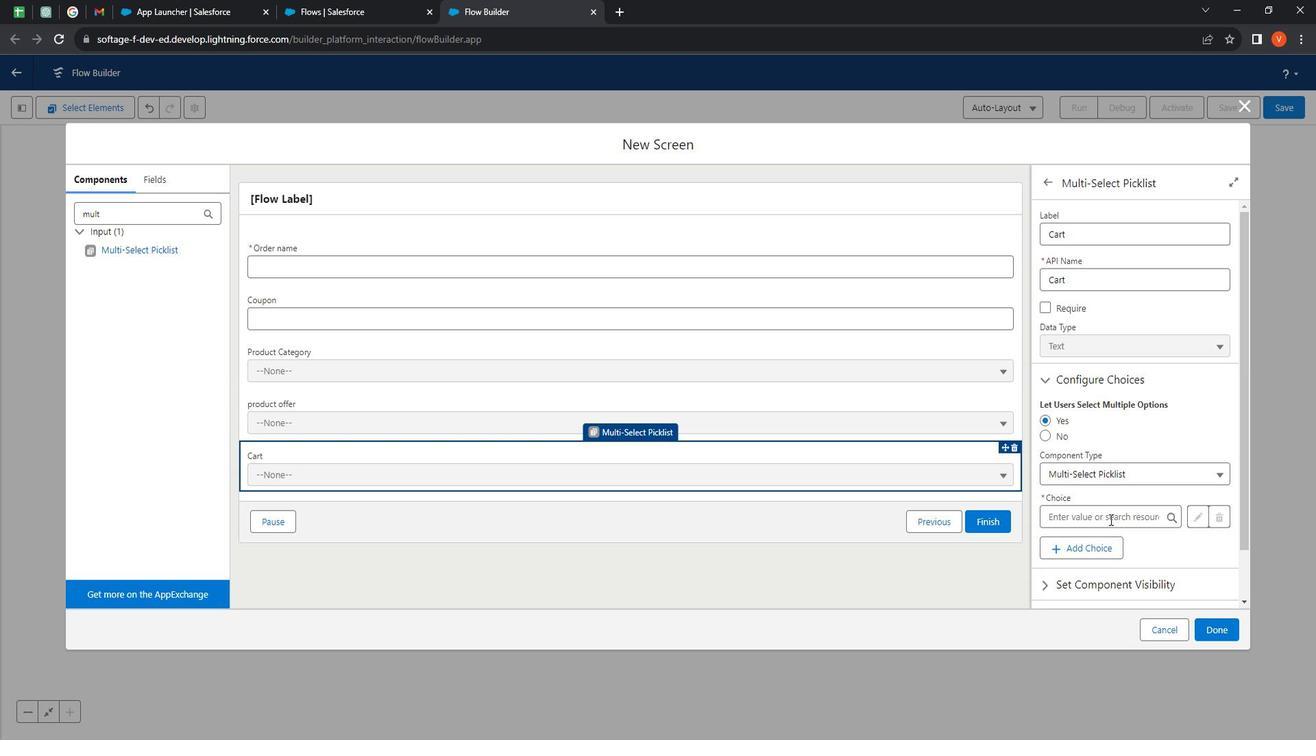 
Action: Mouse pressed left at (1117, 508)
Screenshot: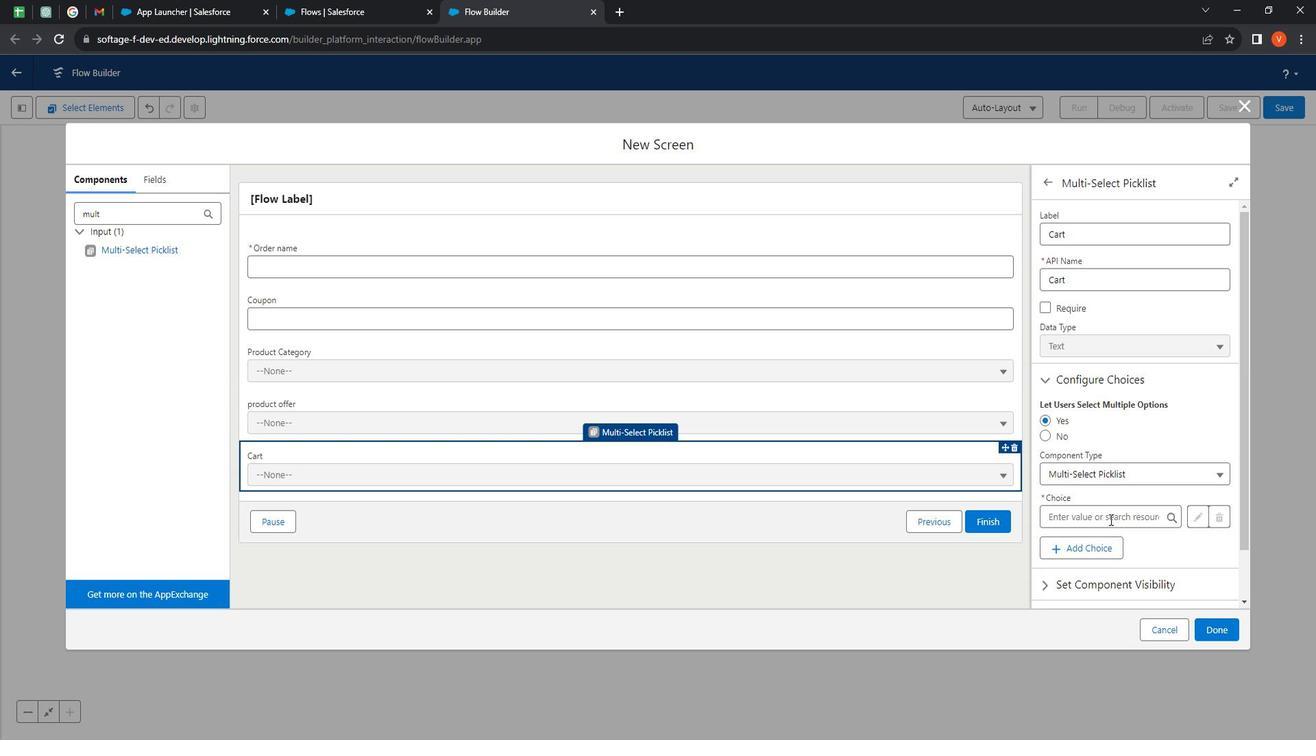 
Action: Mouse moved to (1114, 536)
Screenshot: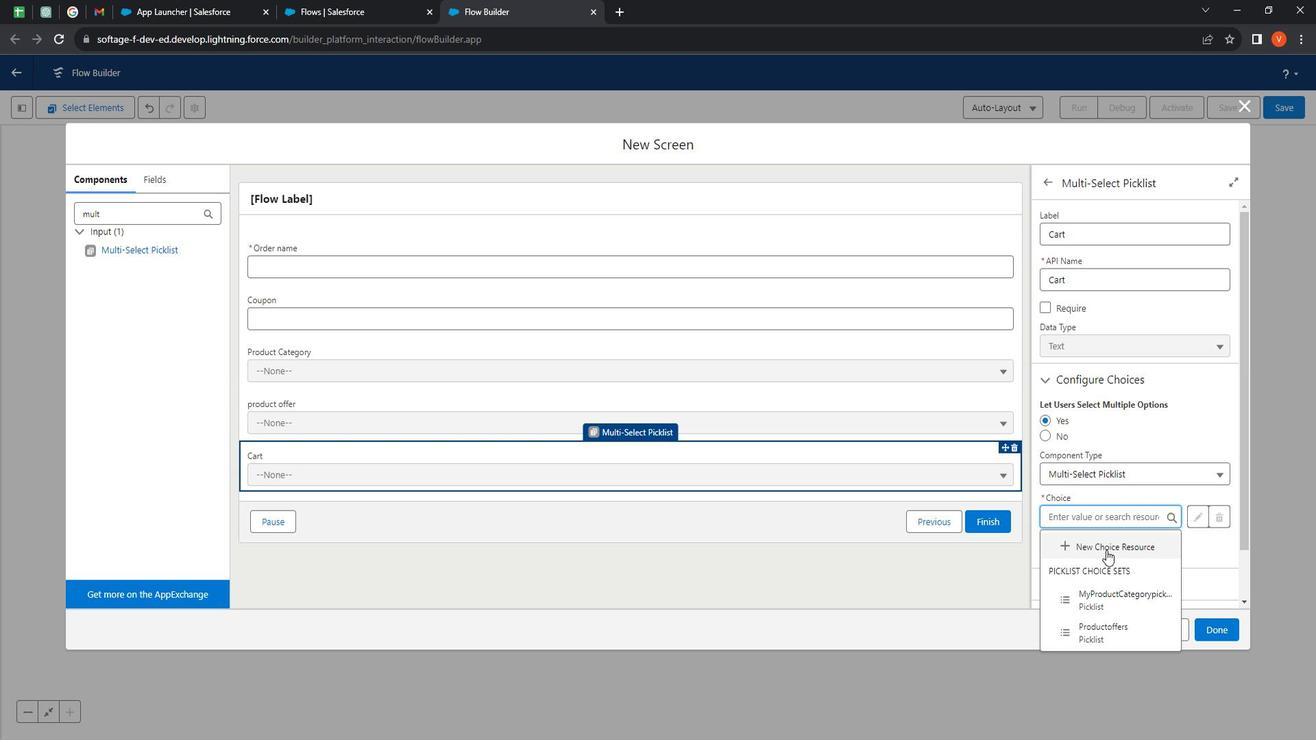 
Action: Mouse pressed left at (1114, 536)
Screenshot: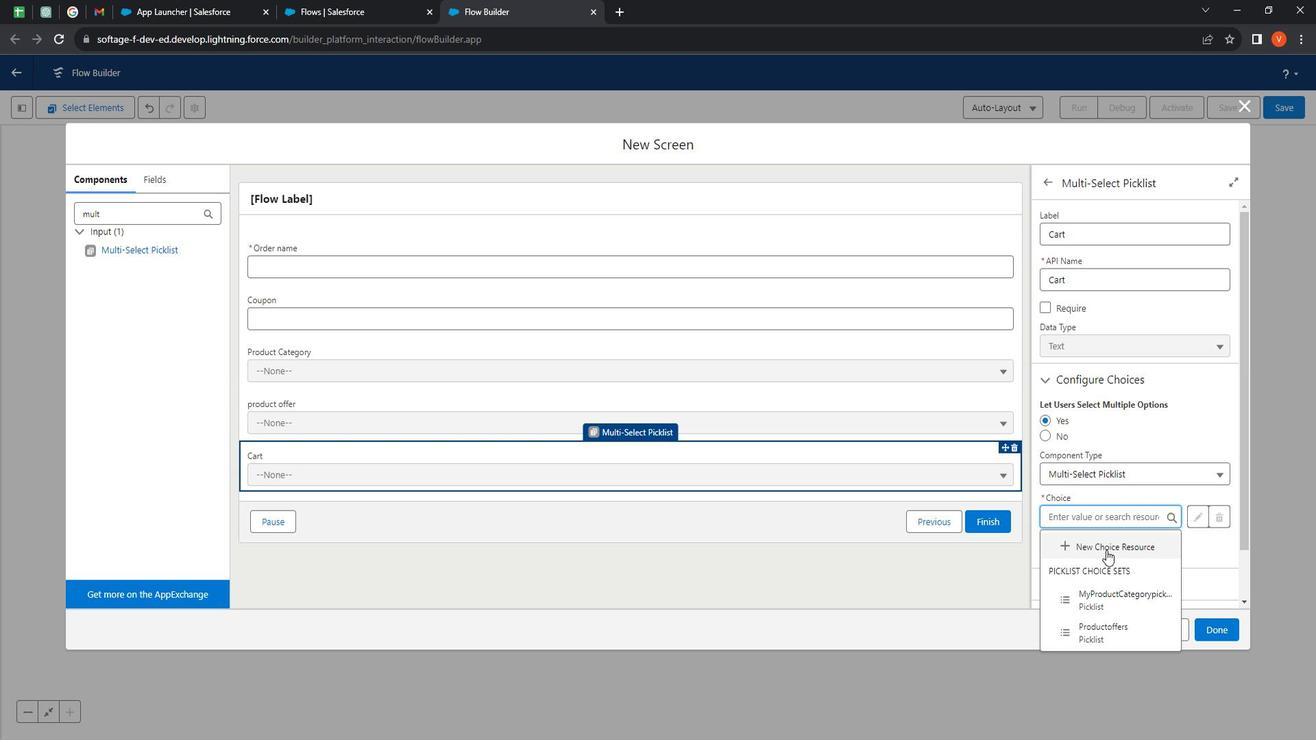 
Action: Mouse moved to (530, 331)
Screenshot: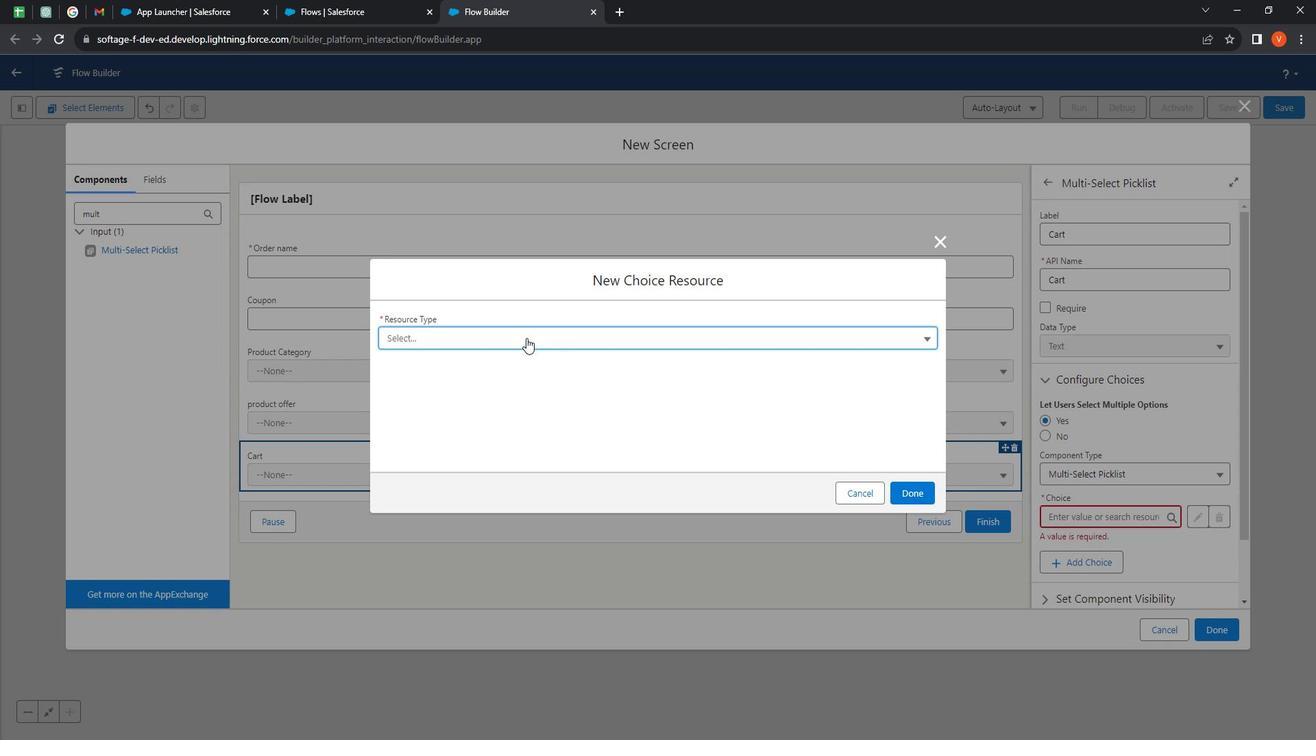 
Action: Mouse pressed left at (530, 331)
Screenshot: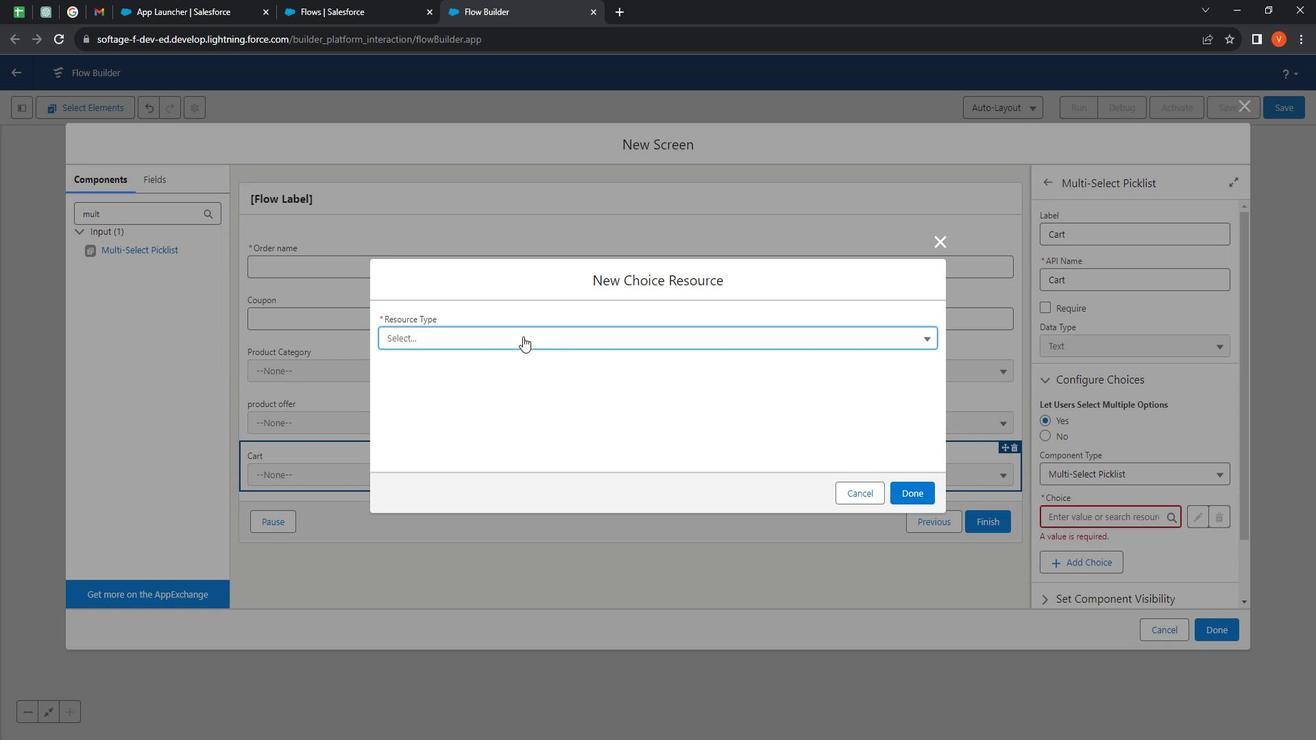 
Action: Mouse moved to (511, 454)
Screenshot: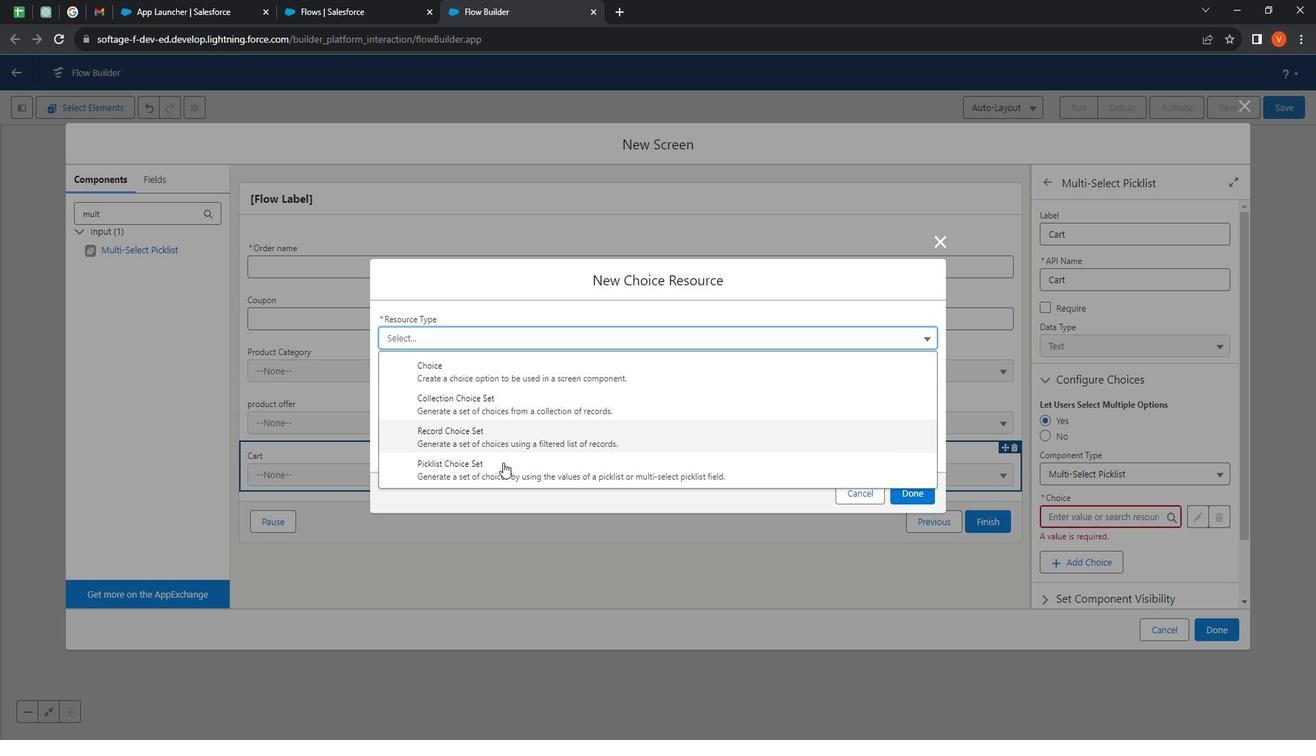 
Action: Mouse pressed left at (511, 454)
Screenshot: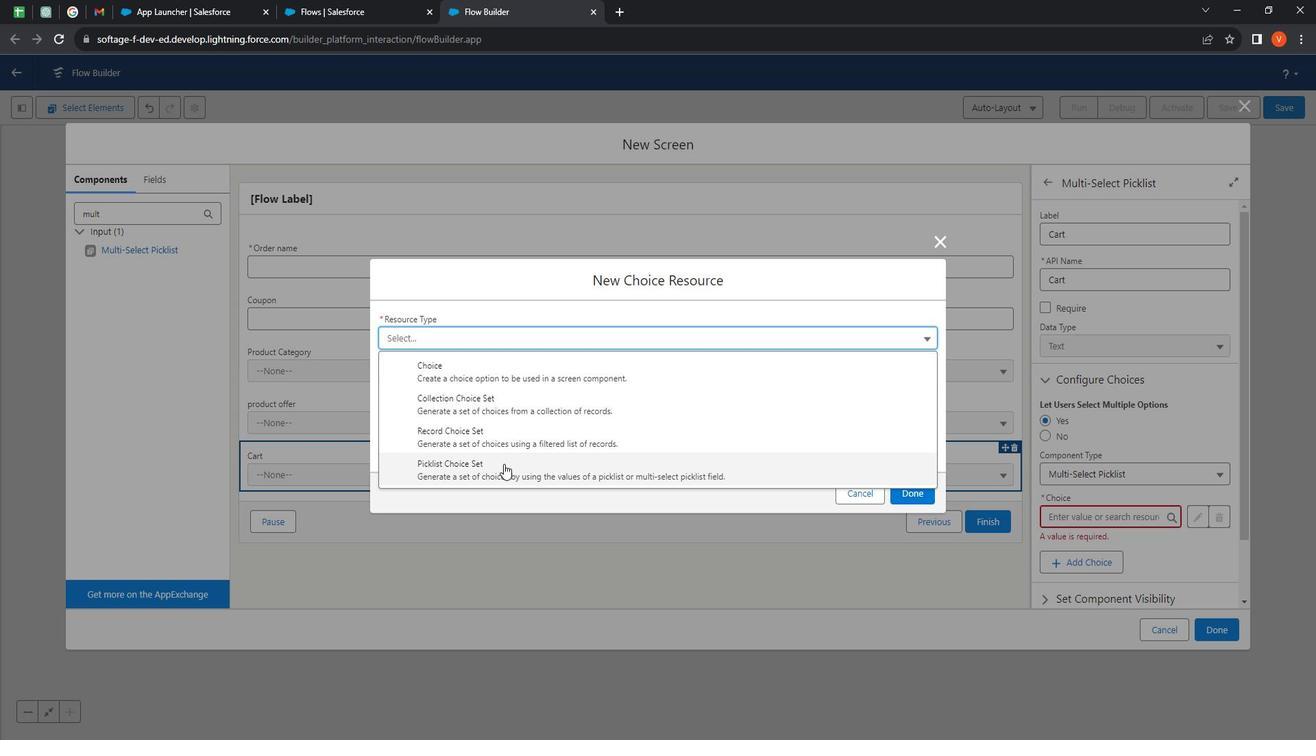 
Action: Mouse moved to (474, 309)
Screenshot: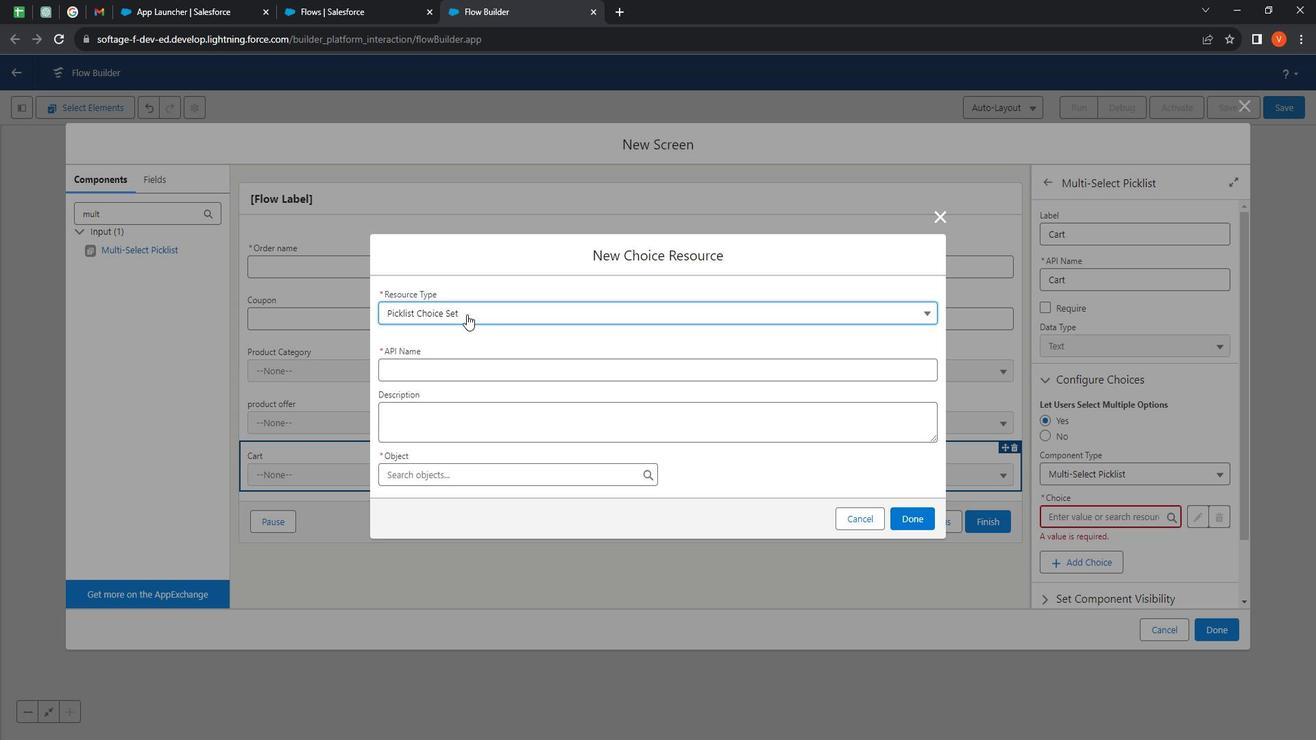 
Action: Mouse pressed left at (474, 309)
Screenshot: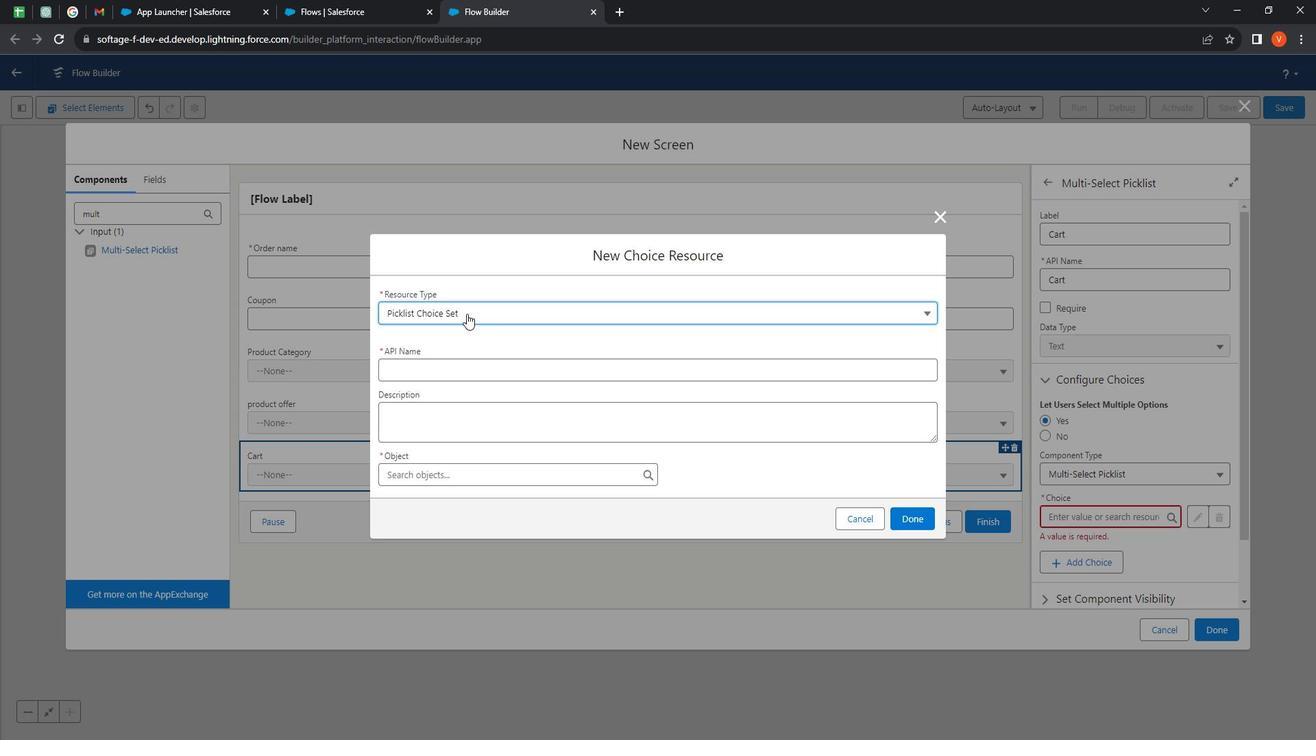 
Action: Mouse moved to (499, 281)
Screenshot: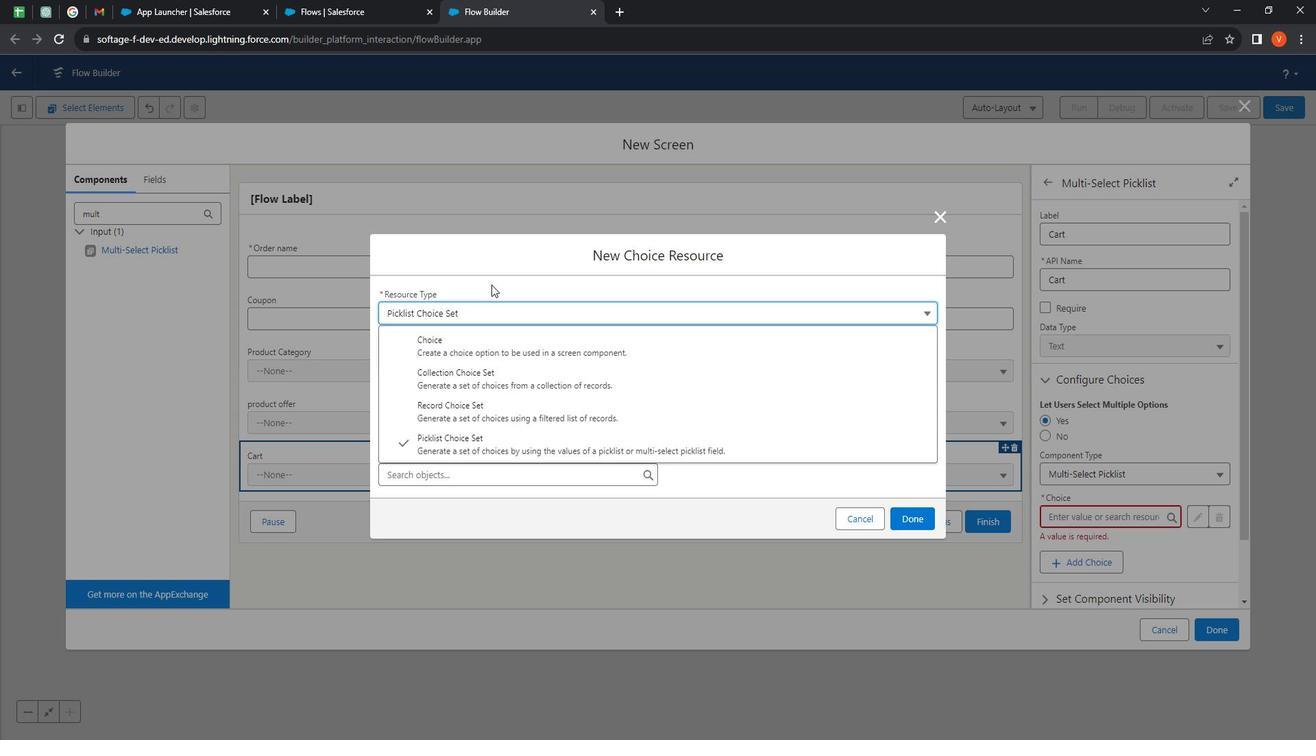 
Action: Mouse pressed left at (499, 281)
Screenshot: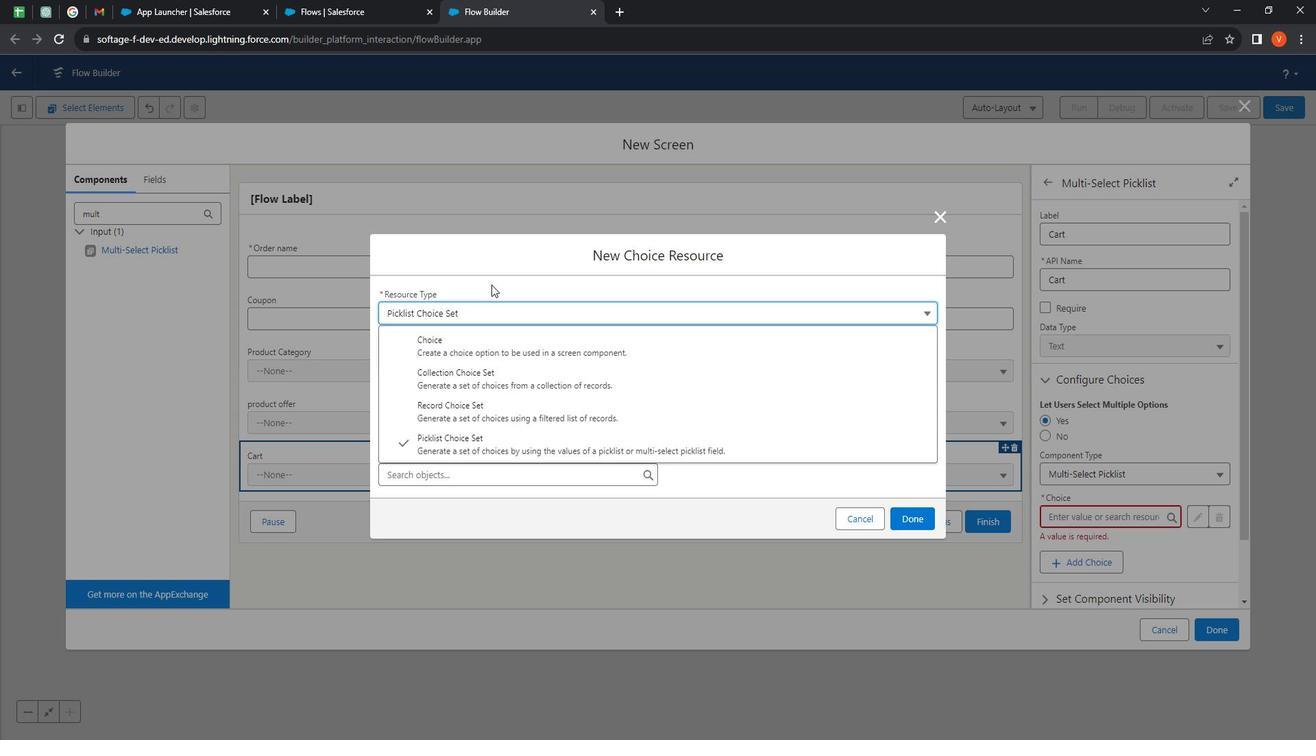 
Action: Mouse moved to (472, 358)
Screenshot: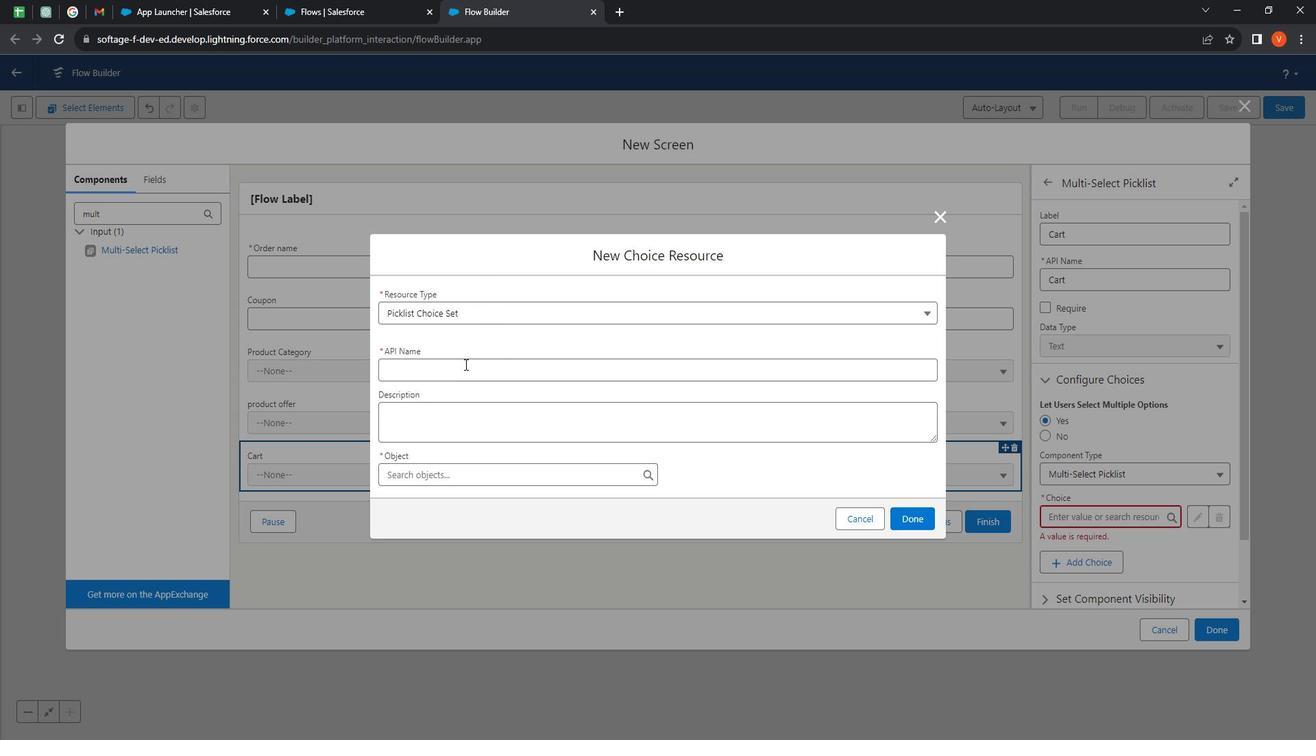 
Action: Mouse pressed left at (472, 358)
Screenshot: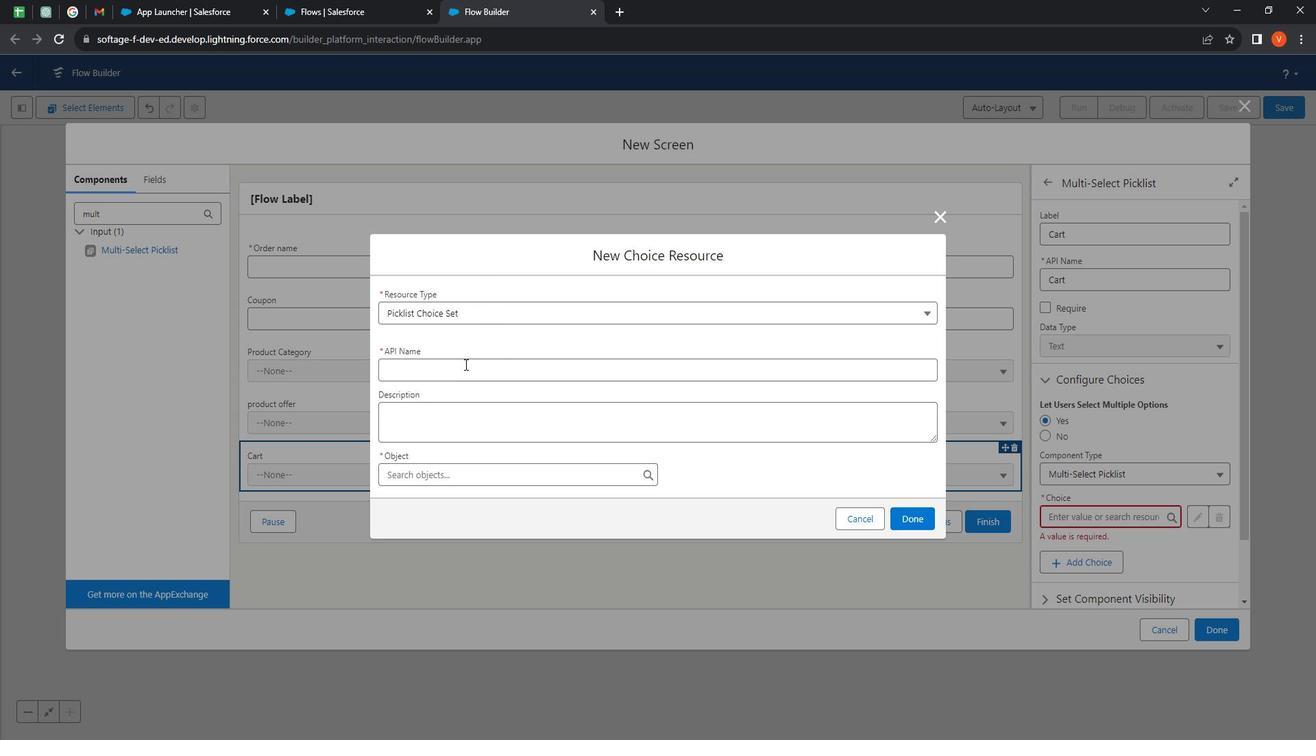 
Action: Mouse moved to (471, 357)
Screenshot: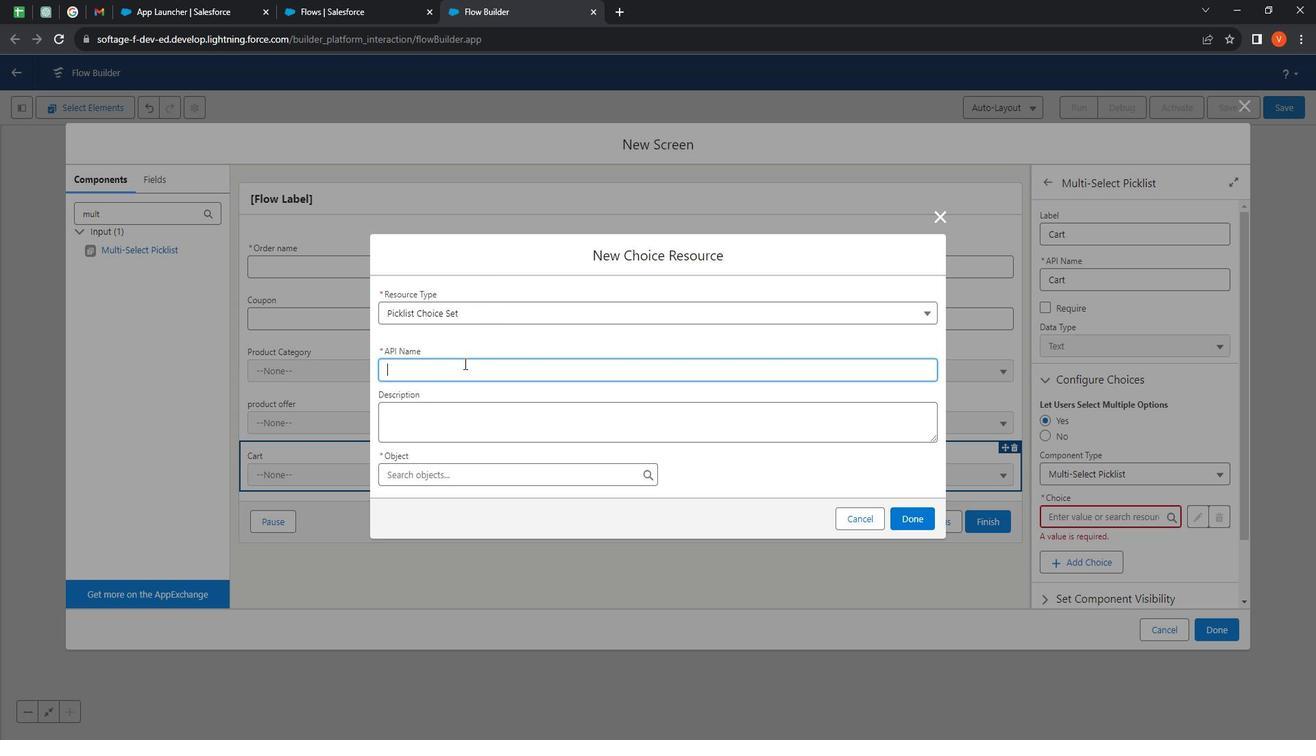 
Action: Key pressed <Key.shift><Key.shift><Key.shift><Key.shift><Key.shift><Key.shift><Key.shift><Key.shift><Key.shift><Key.shift><Key.shift><Key.shift><Key.shift><Key.shift><Key.shift><Key.shift><Key.shift><Key.shift><Key.shift><Key.shift><Key.shift><Key.shift><Key.shift><Key.shift>Cart<Key.space>picklist
Screenshot: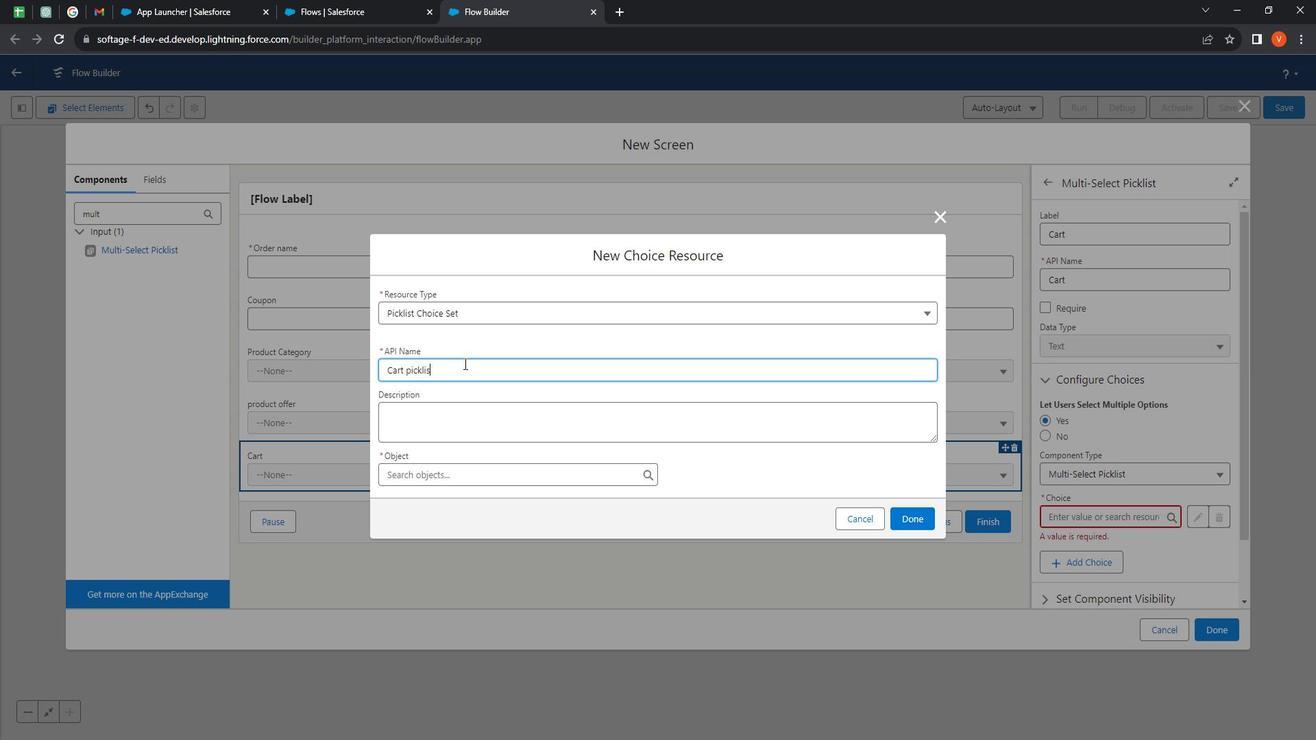 
Action: Mouse moved to (454, 463)
Screenshot: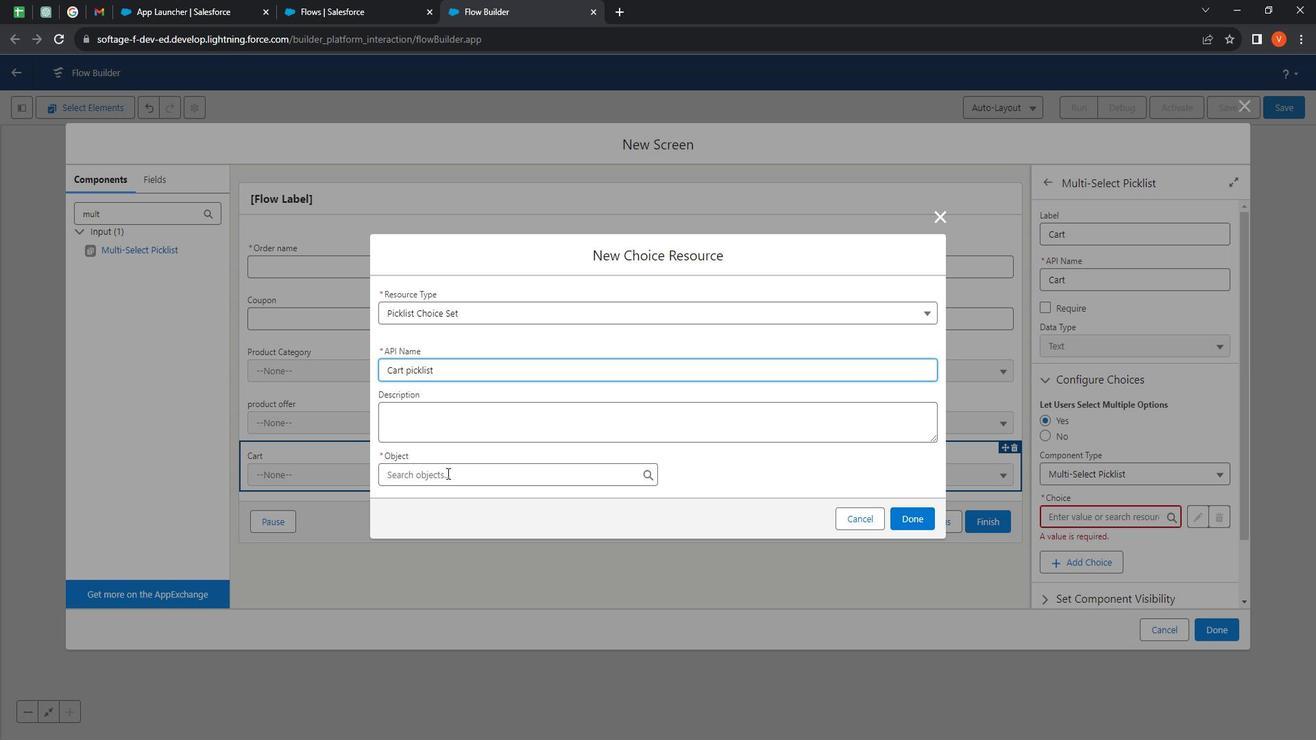 
Action: Mouse pressed left at (454, 463)
Screenshot: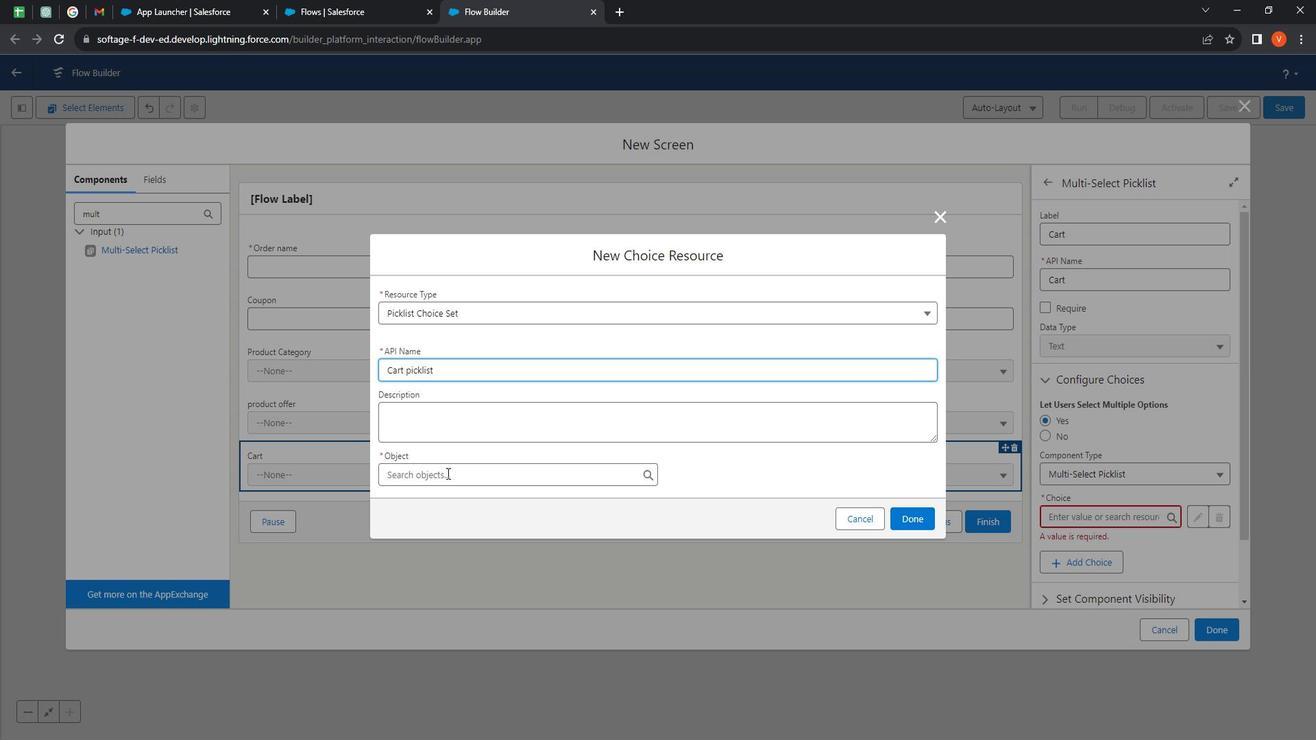 
Action: Mouse moved to (486, 428)
Screenshot: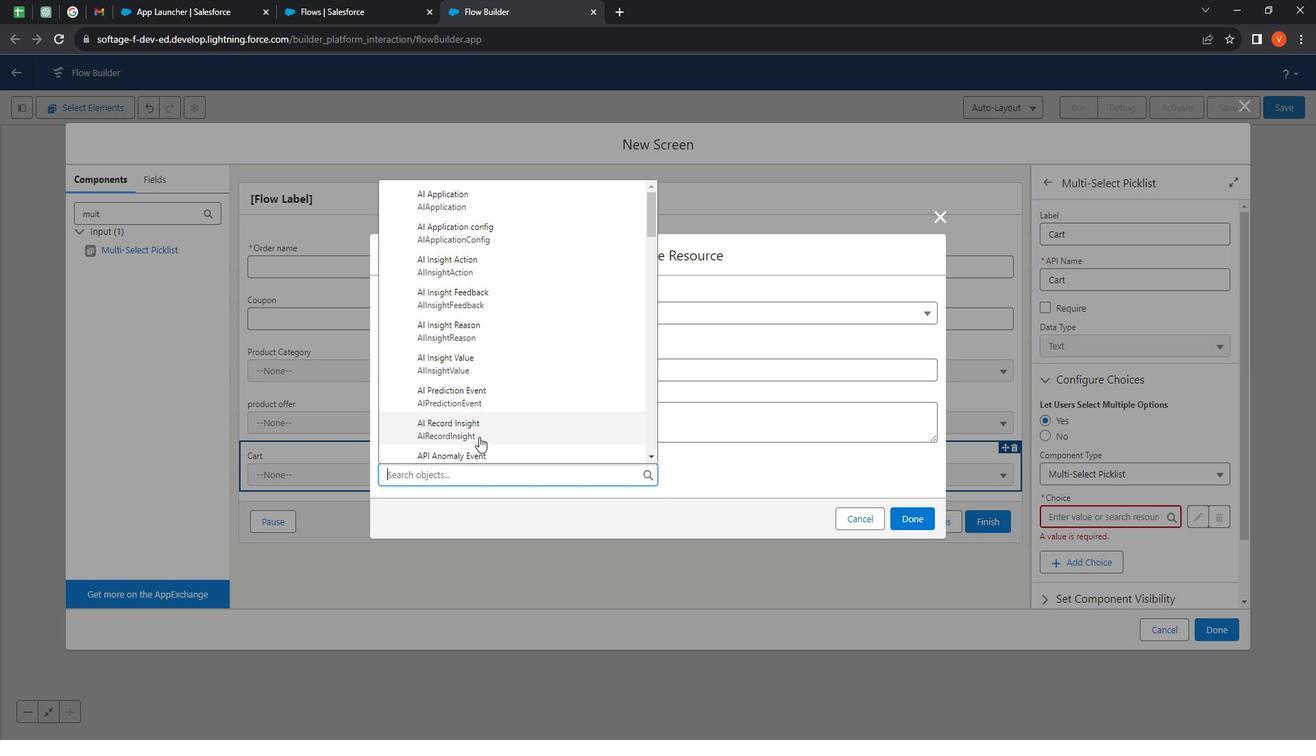
Action: Key pressed orde
Screenshot: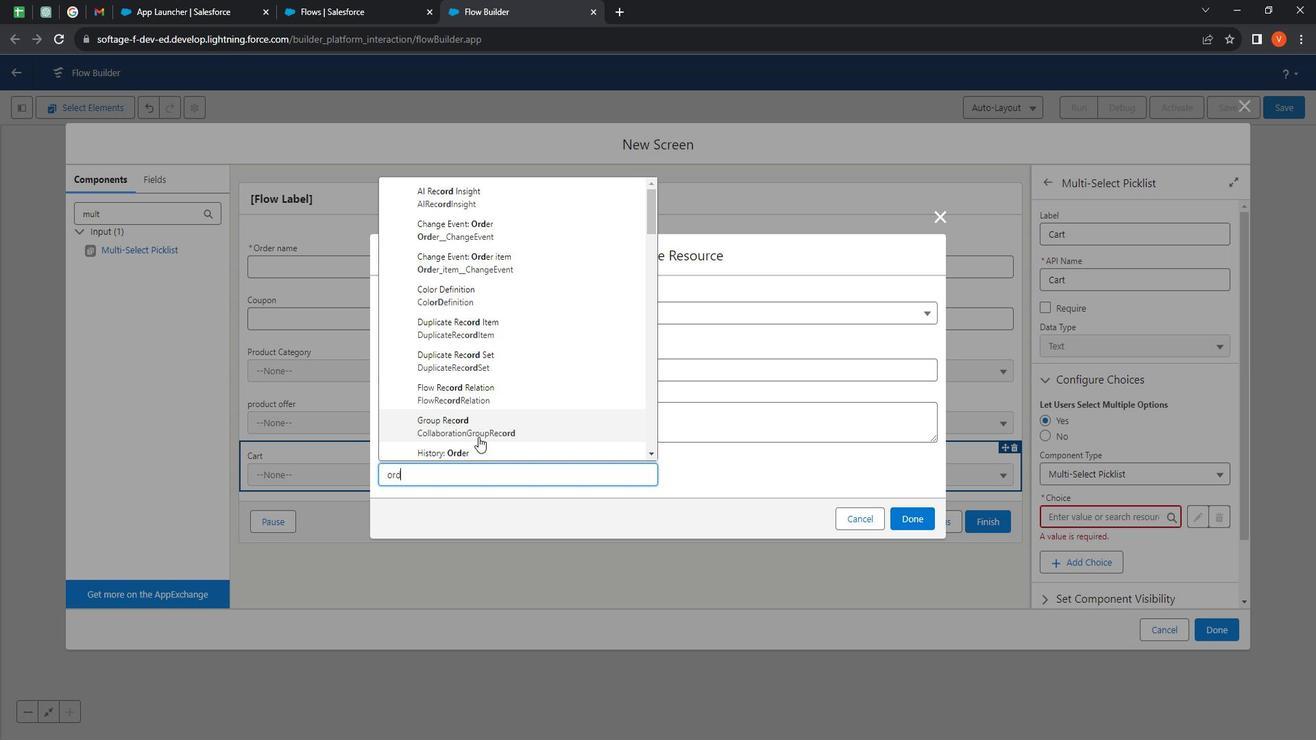 
Action: Mouse moved to (468, 382)
Screenshot: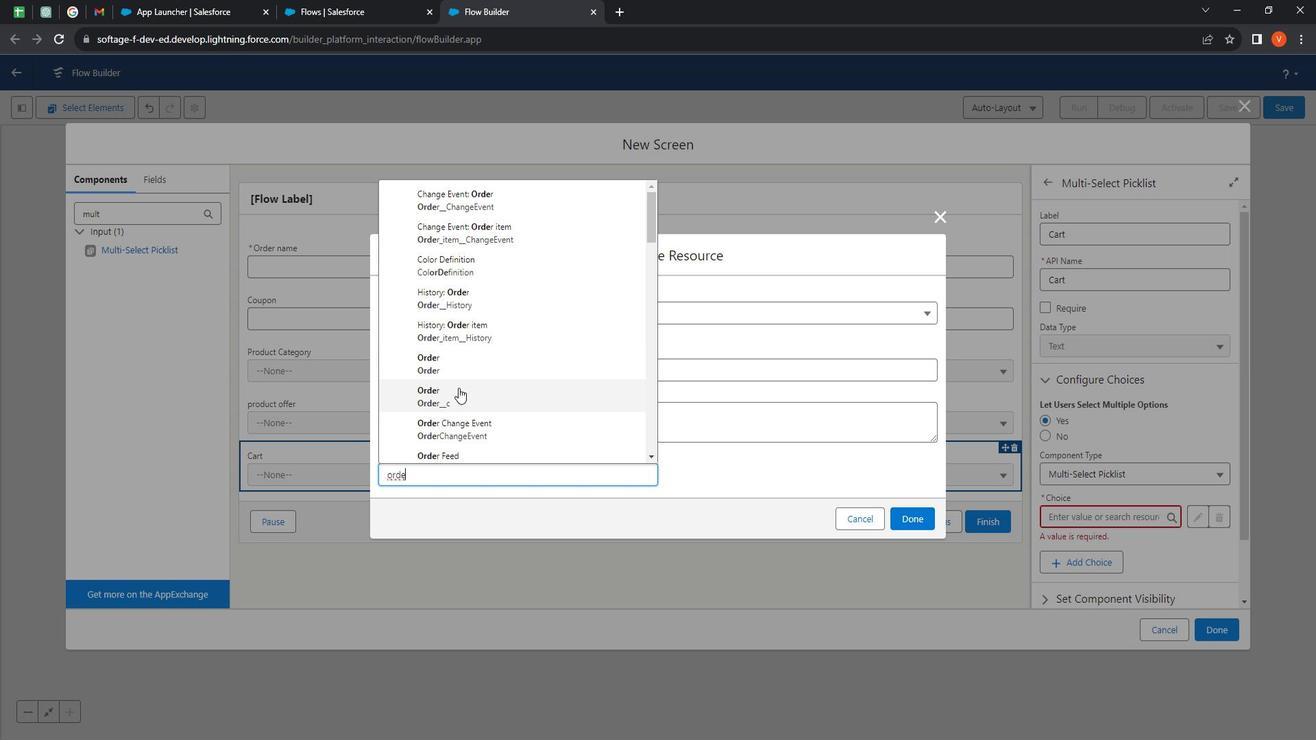 
Action: Mouse pressed left at (468, 382)
Screenshot: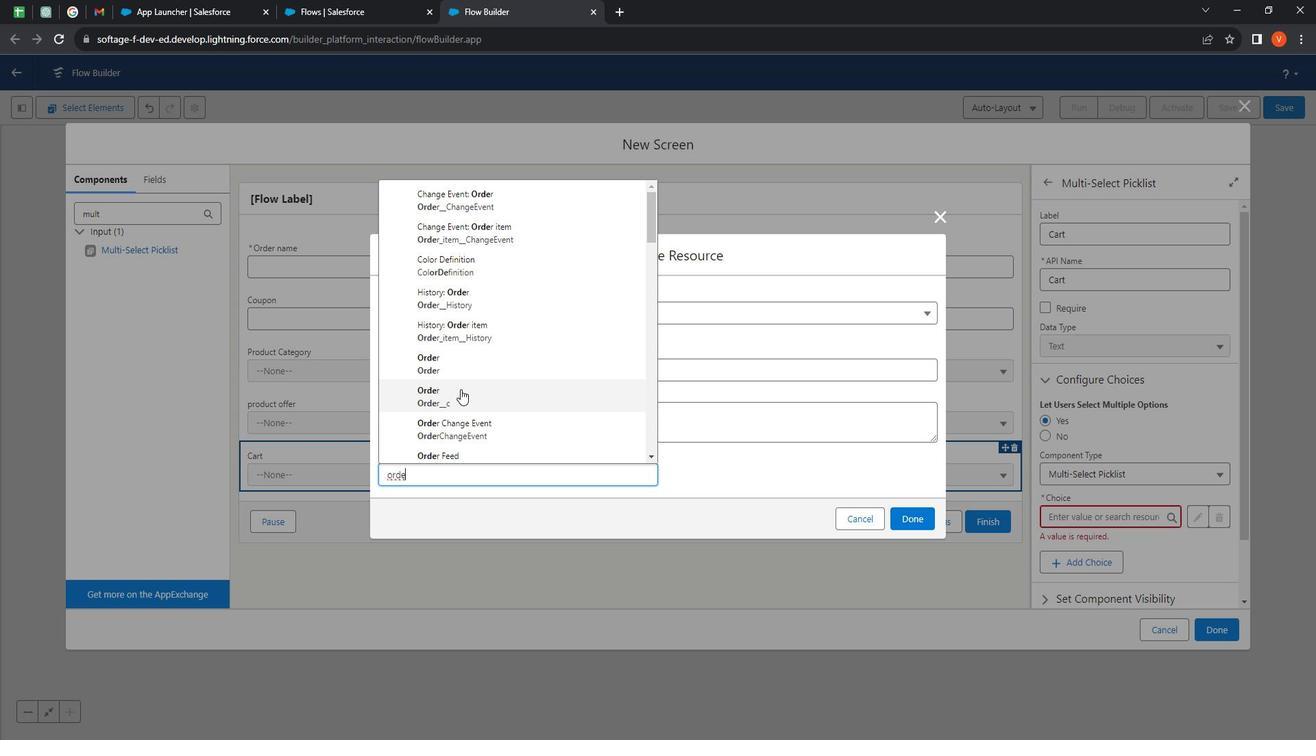 
Action: Mouse moved to (477, 462)
Screenshot: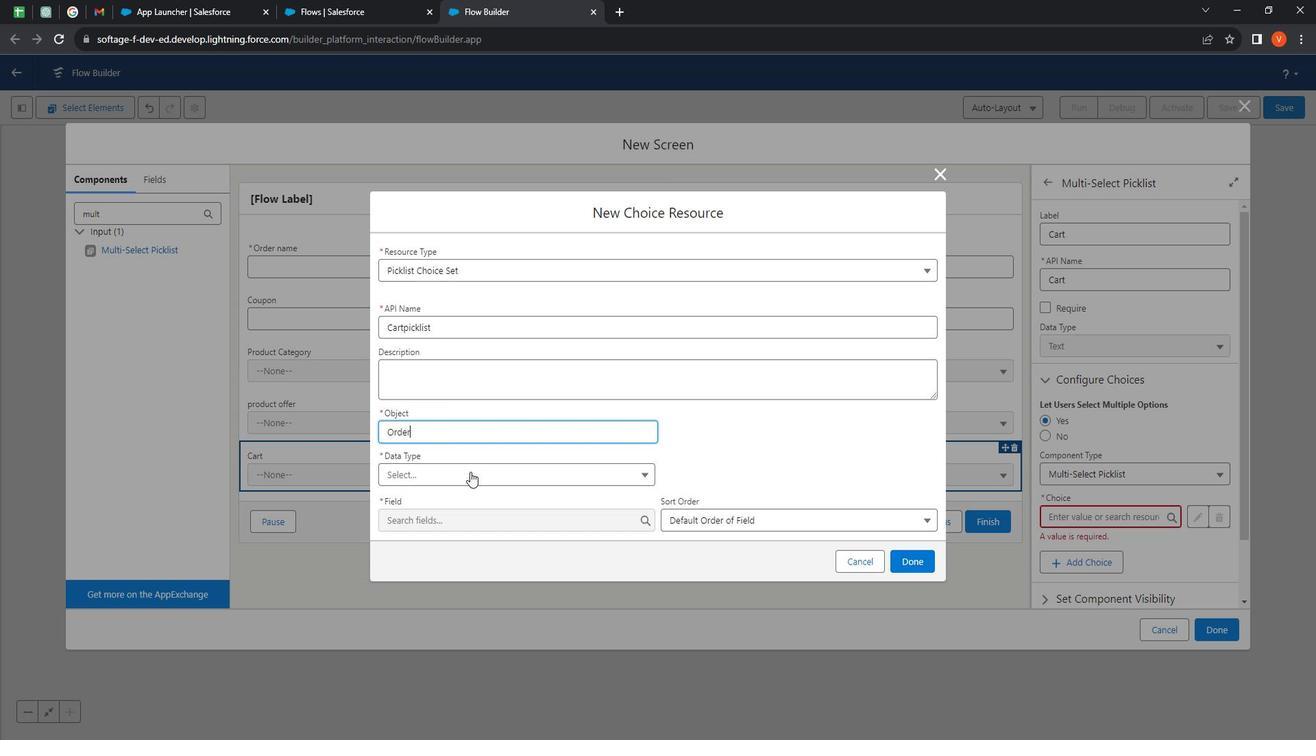 
Action: Mouse pressed left at (477, 462)
Screenshot: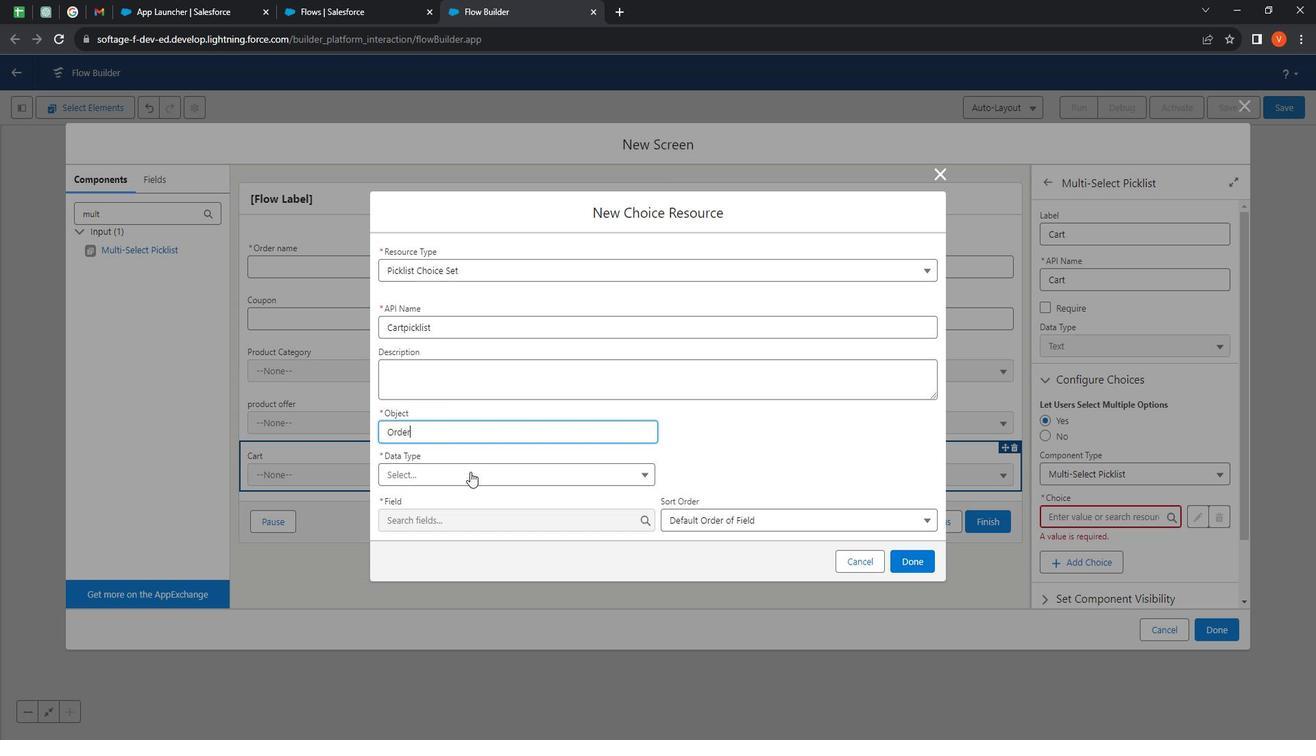 
Action: Mouse moved to (481, 516)
Screenshot: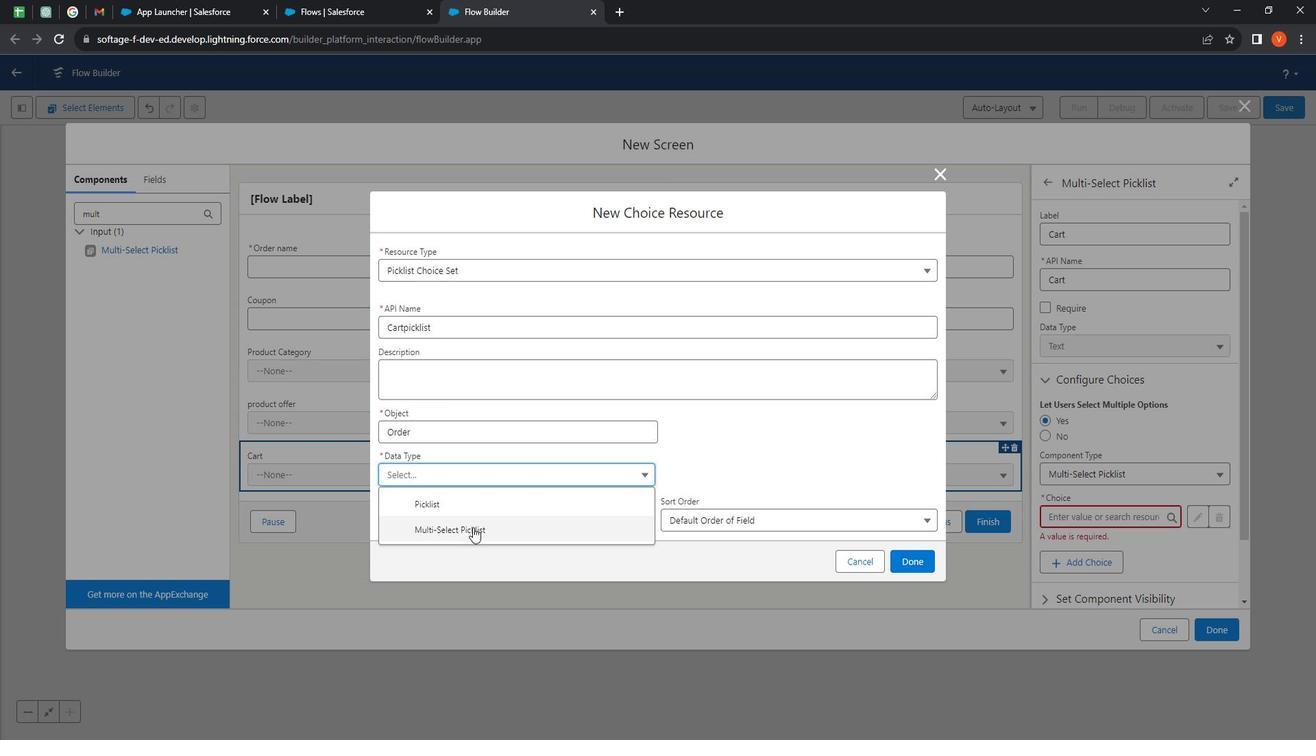 
Action: Mouse pressed left at (481, 516)
Screenshot: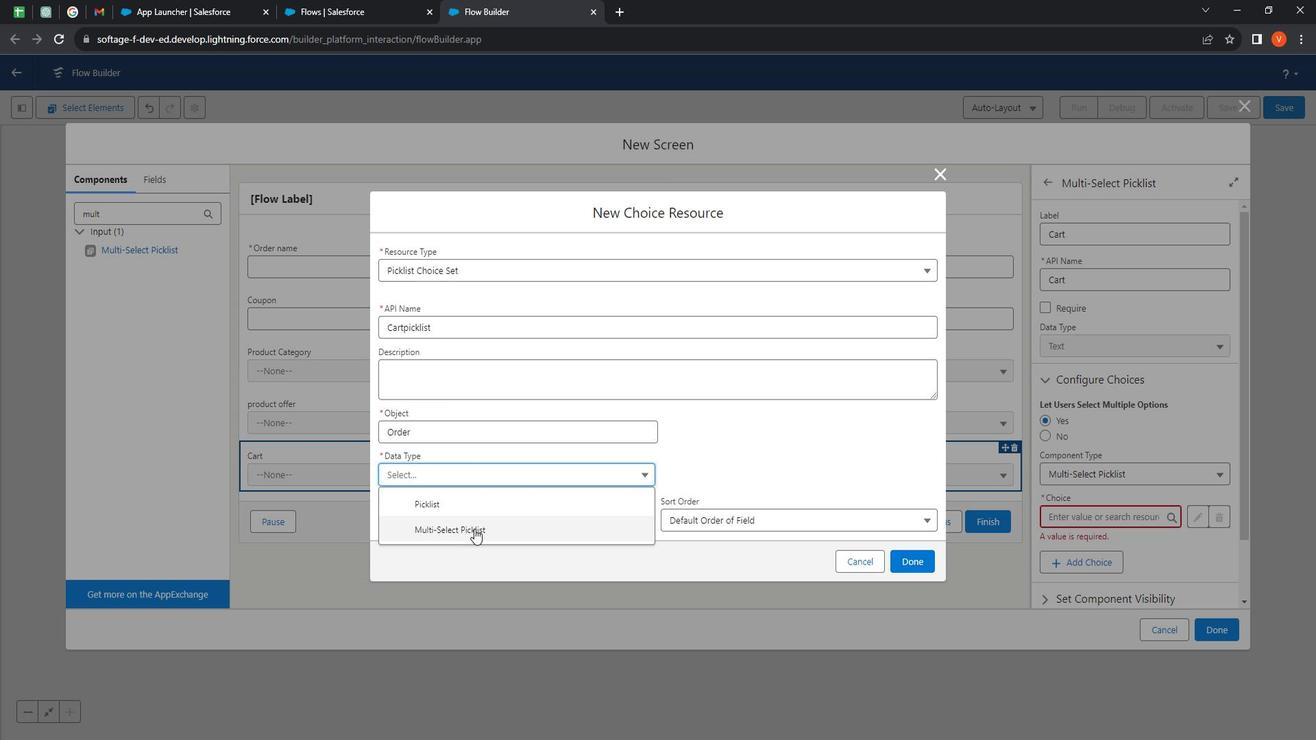 
Action: Mouse moved to (490, 508)
Screenshot: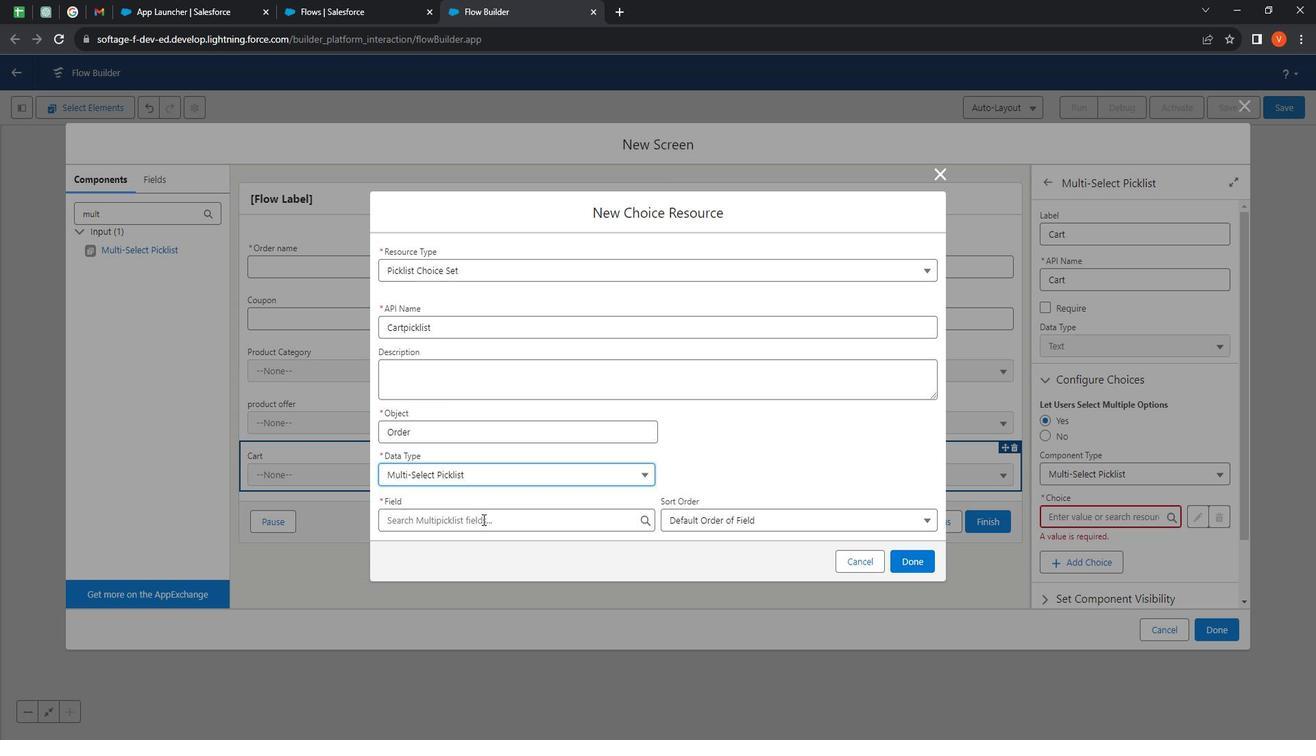 
Action: Mouse pressed left at (490, 508)
Screenshot: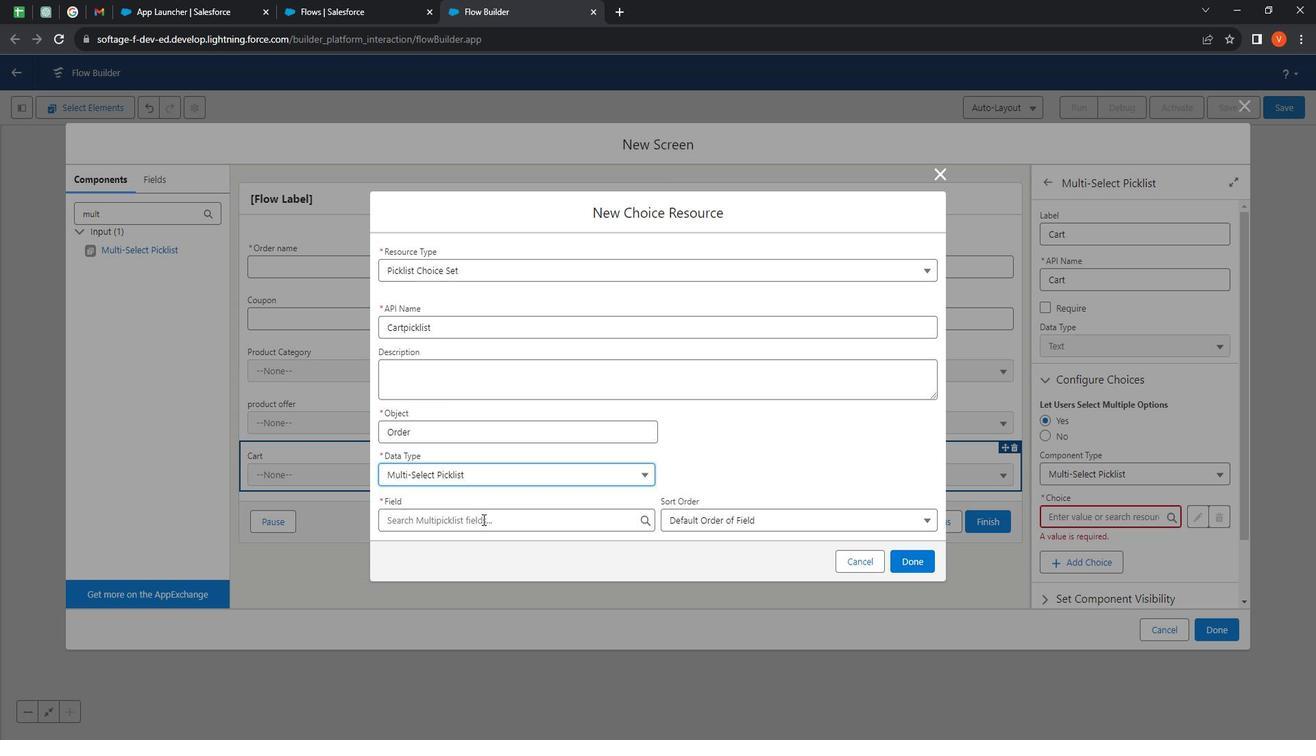 
Action: Mouse moved to (501, 539)
Screenshot: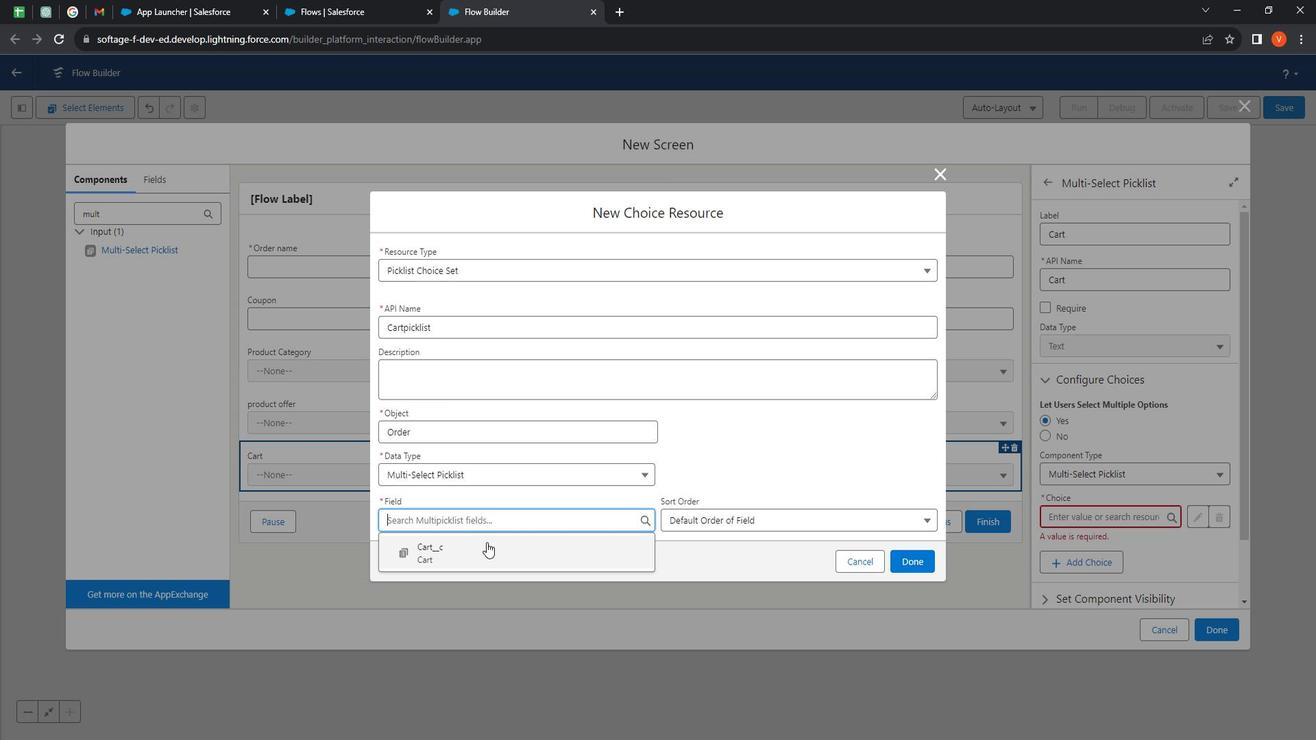 
Action: Mouse pressed left at (501, 539)
Screenshot: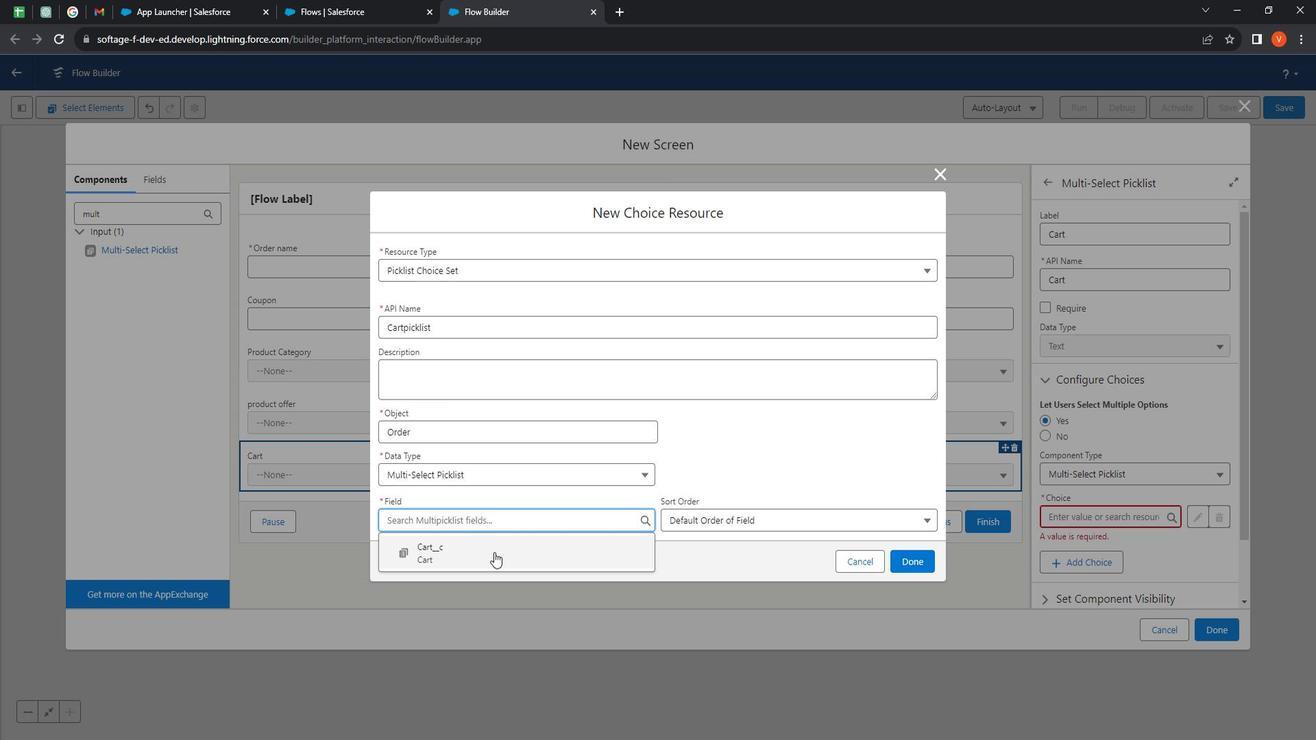 
Action: Mouse moved to (917, 545)
Screenshot: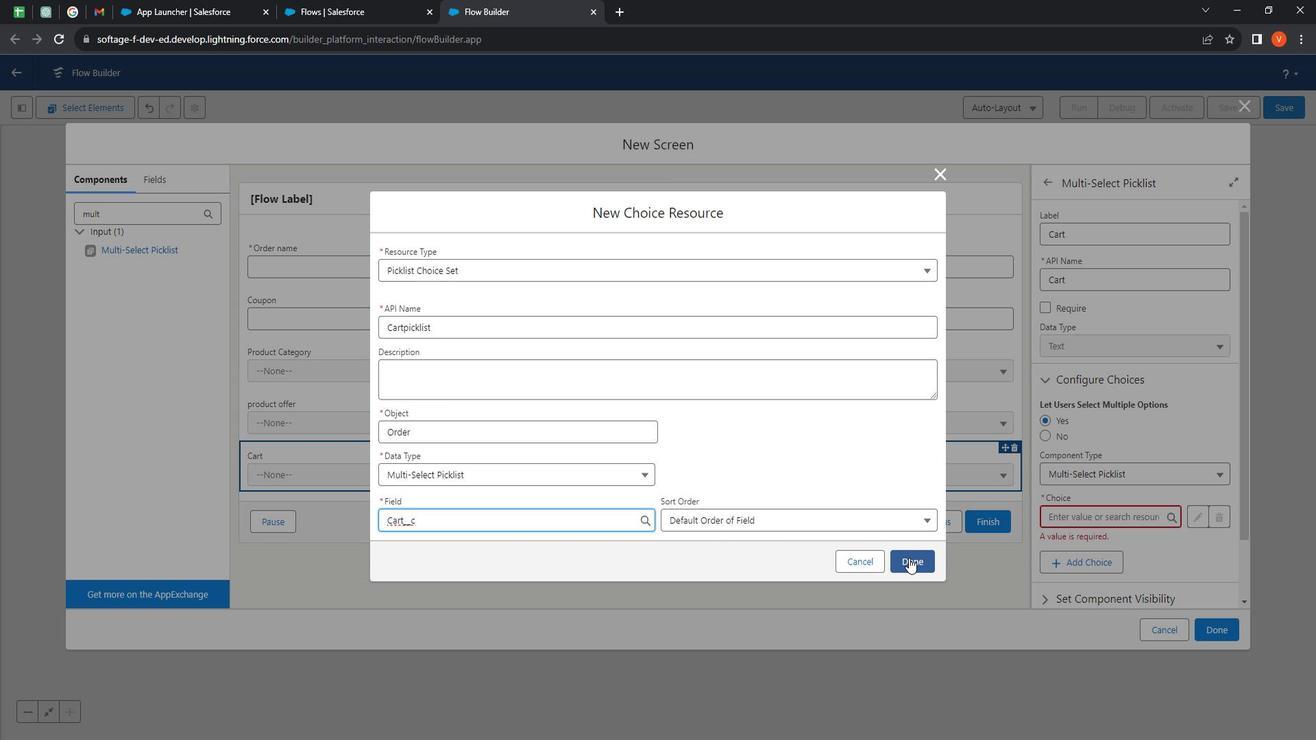 
Action: Mouse pressed left at (917, 545)
Screenshot: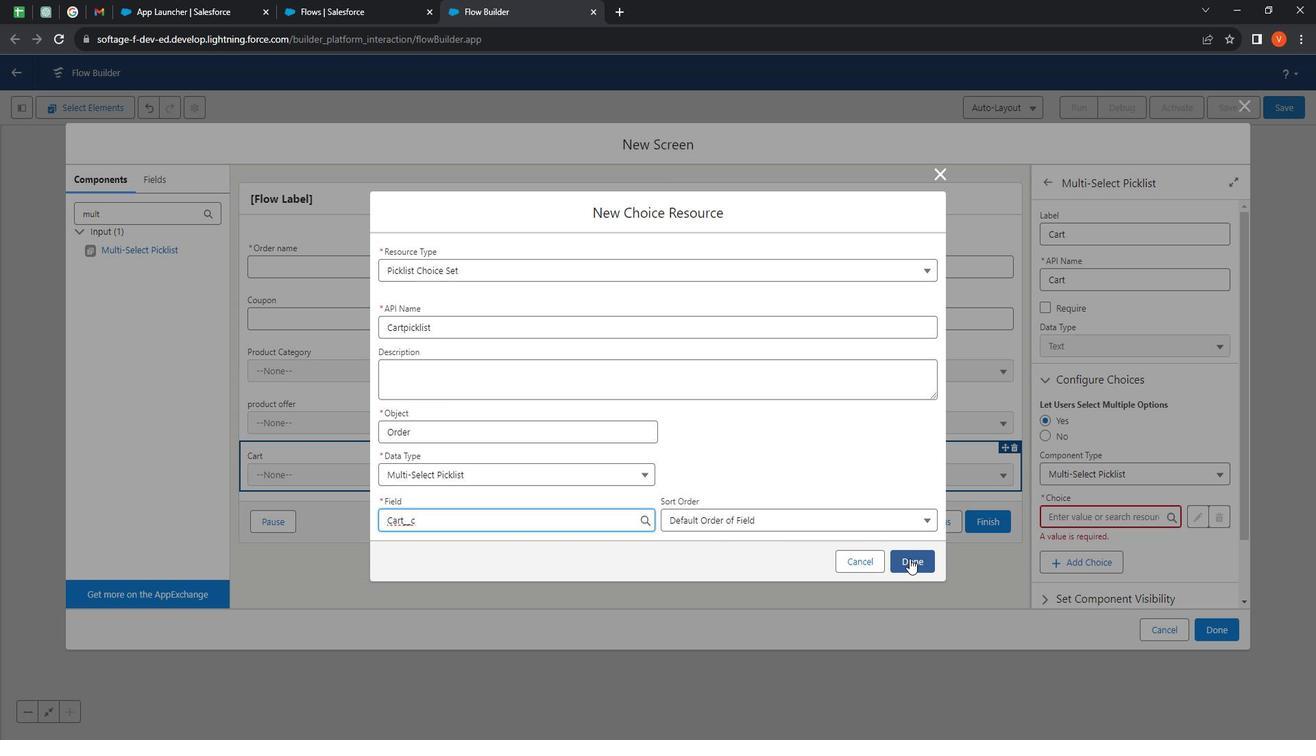 
Action: Mouse moved to (1168, 542)
Screenshot: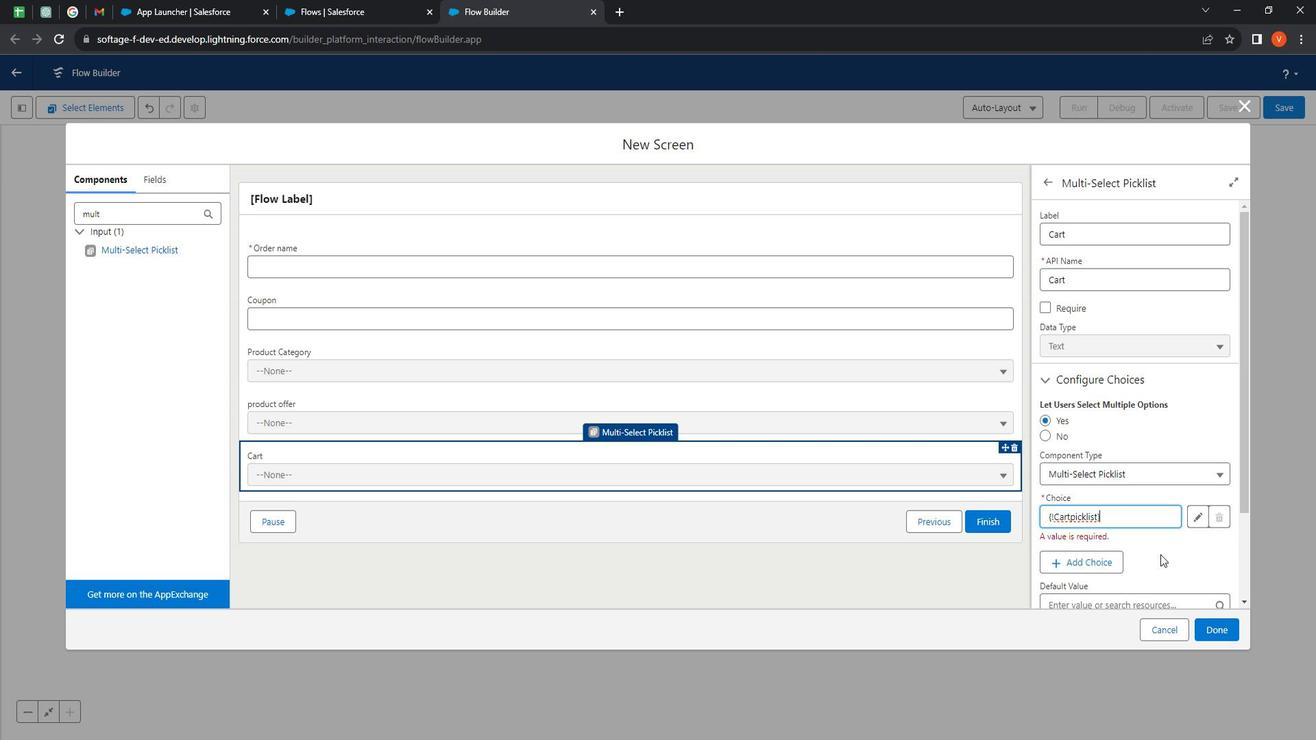 
Action: Mouse pressed left at (1168, 542)
Screenshot: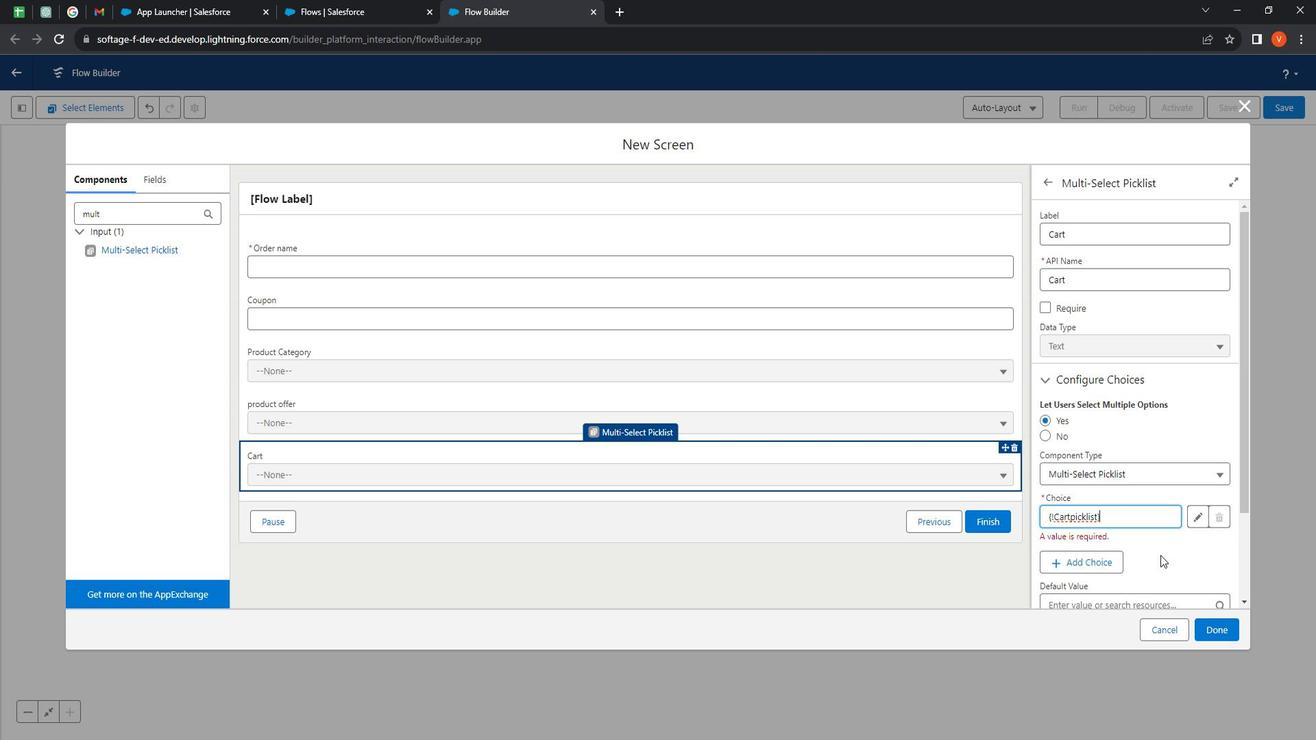 
Action: Mouse moved to (628, 546)
Screenshot: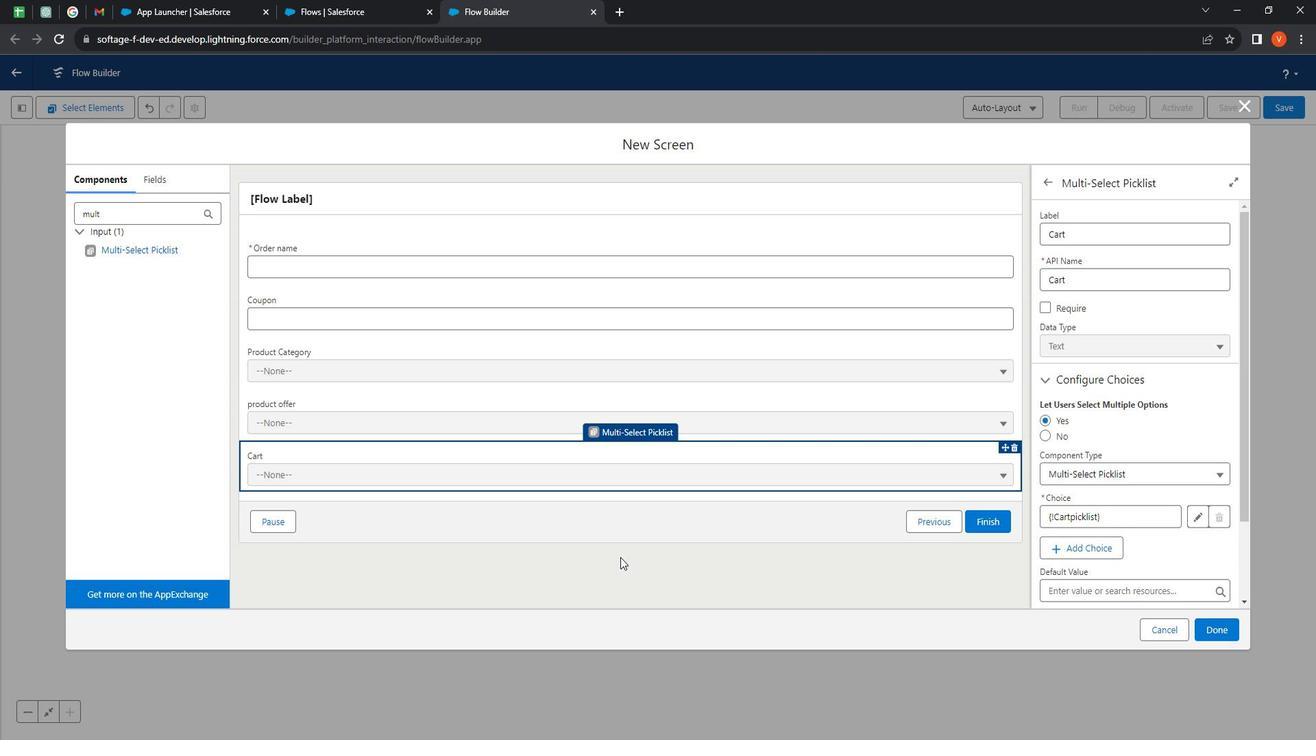 
Action: Mouse pressed left at (628, 546)
Screenshot: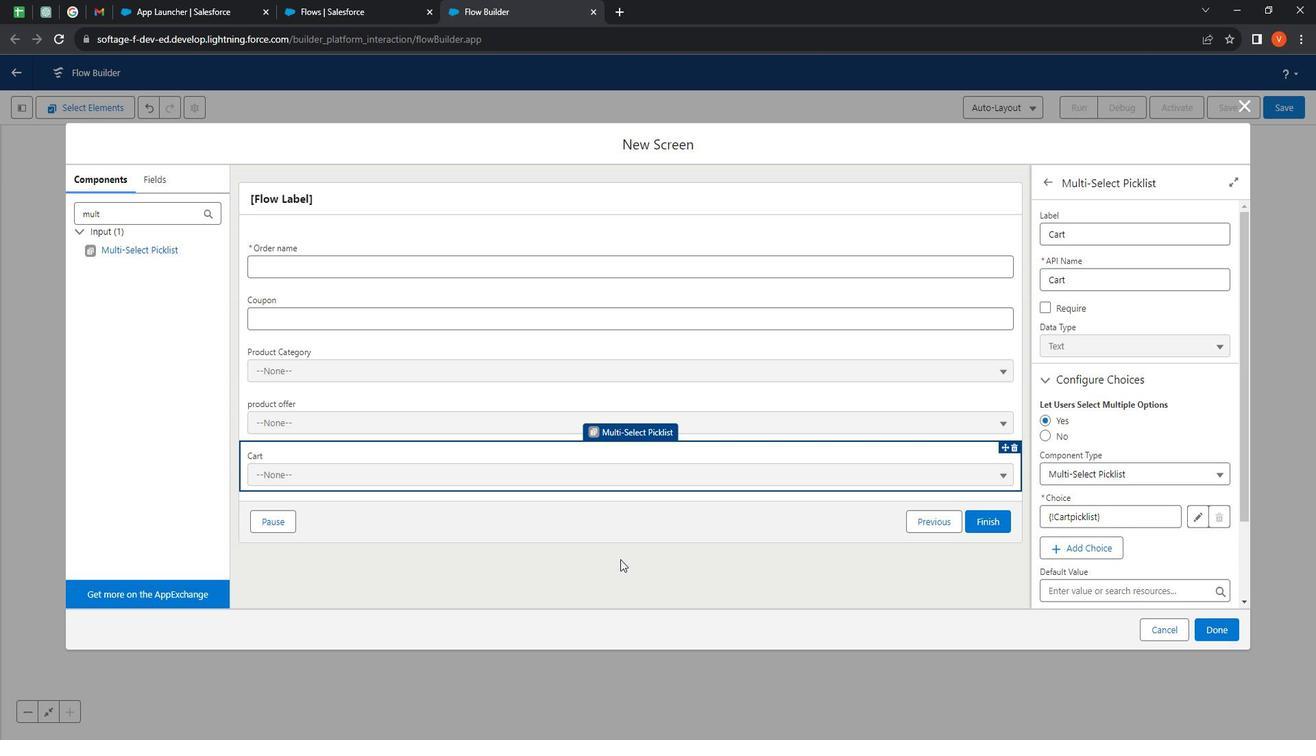 
Action: Mouse moved to (795, 424)
Screenshot: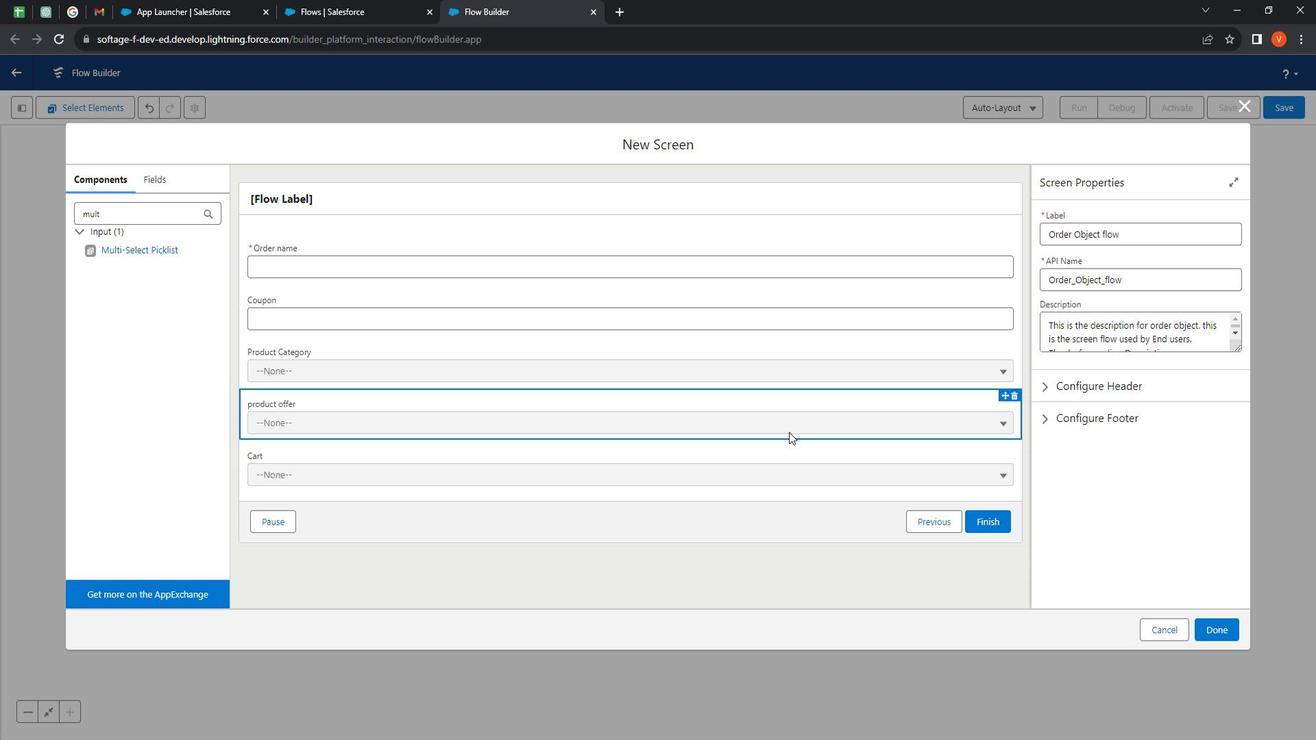 
Action: Mouse pressed left at (795, 424)
Screenshot: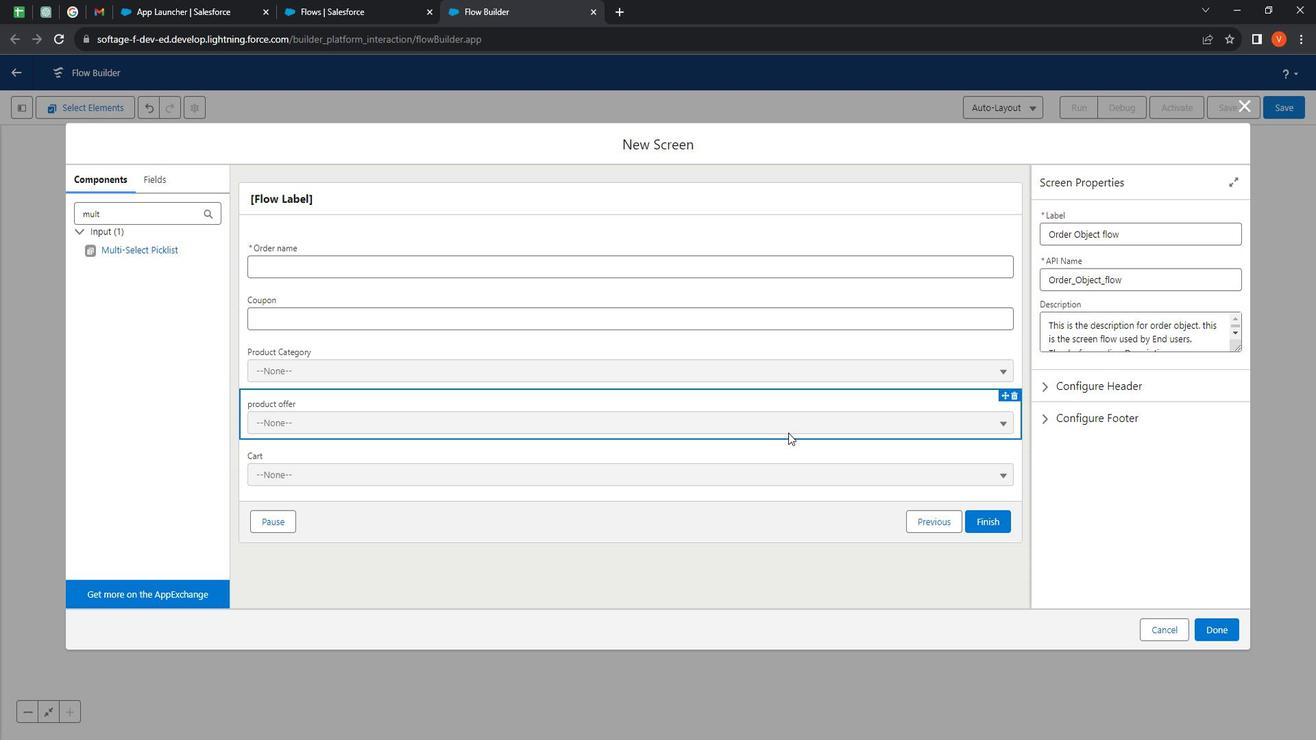 
Action: Mouse moved to (1100, 542)
Screenshot: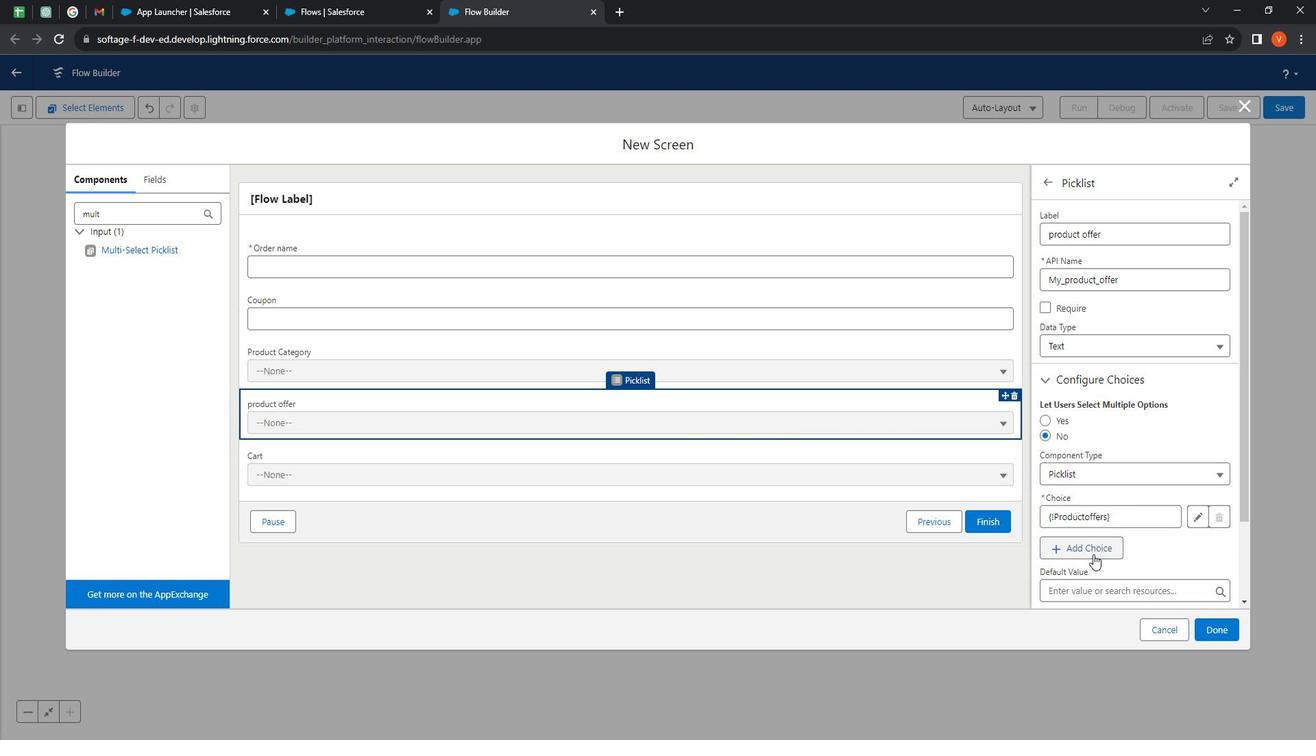 
Action: Mouse pressed left at (1100, 542)
Screenshot: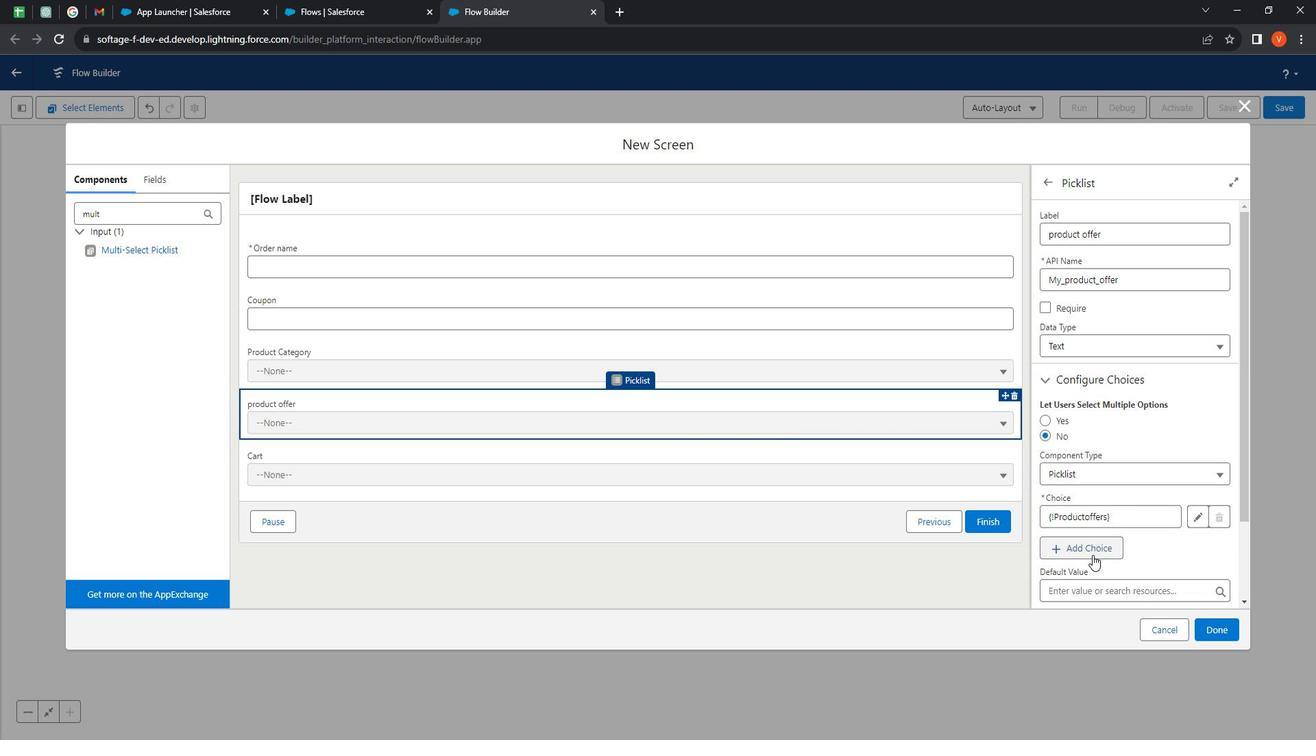 
Action: Mouse moved to (1128, 546)
Screenshot: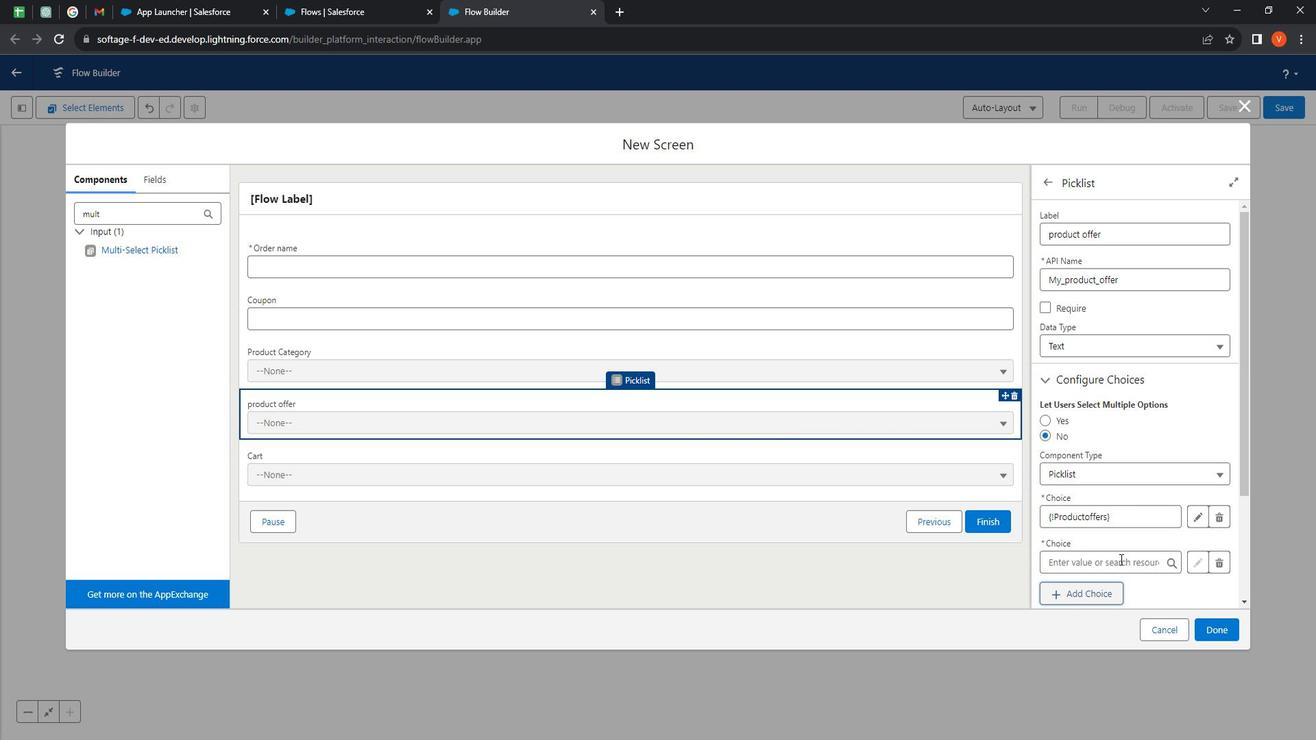
Action: Mouse pressed left at (1128, 546)
Screenshot: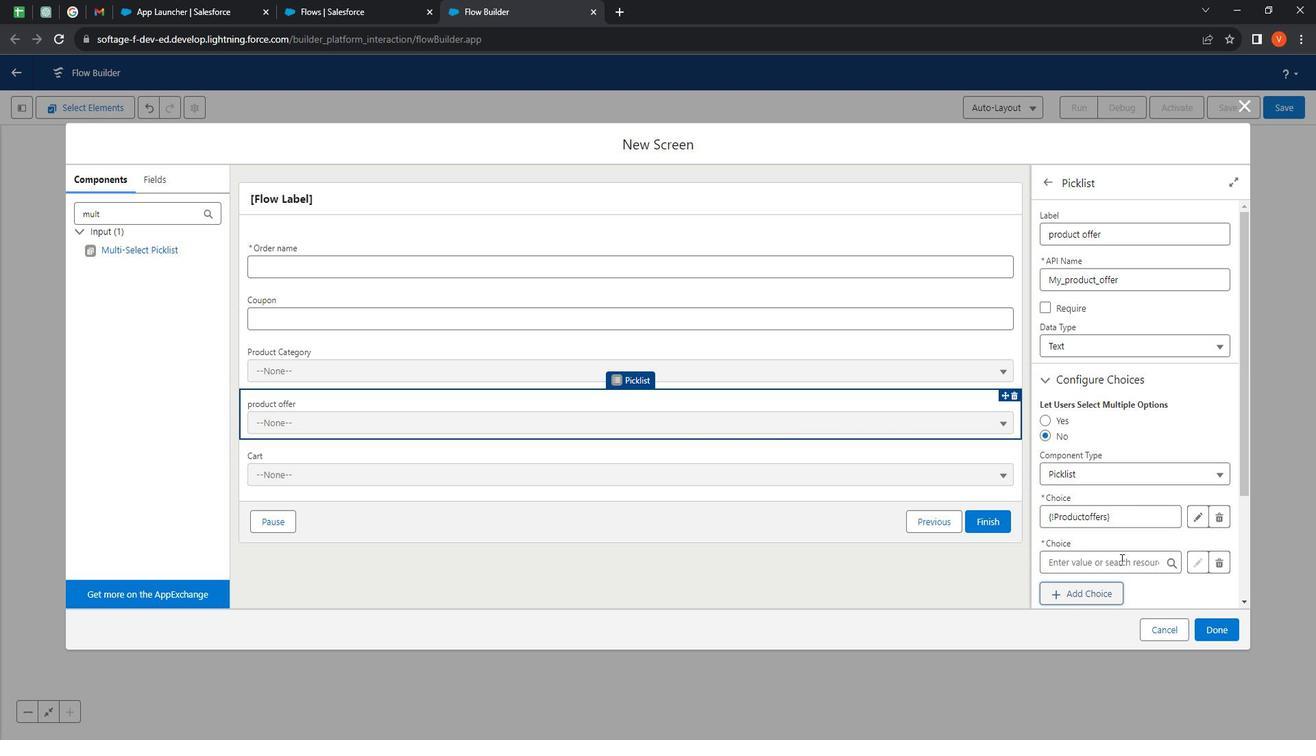 
Action: Mouse moved to (1201, 508)
Screenshot: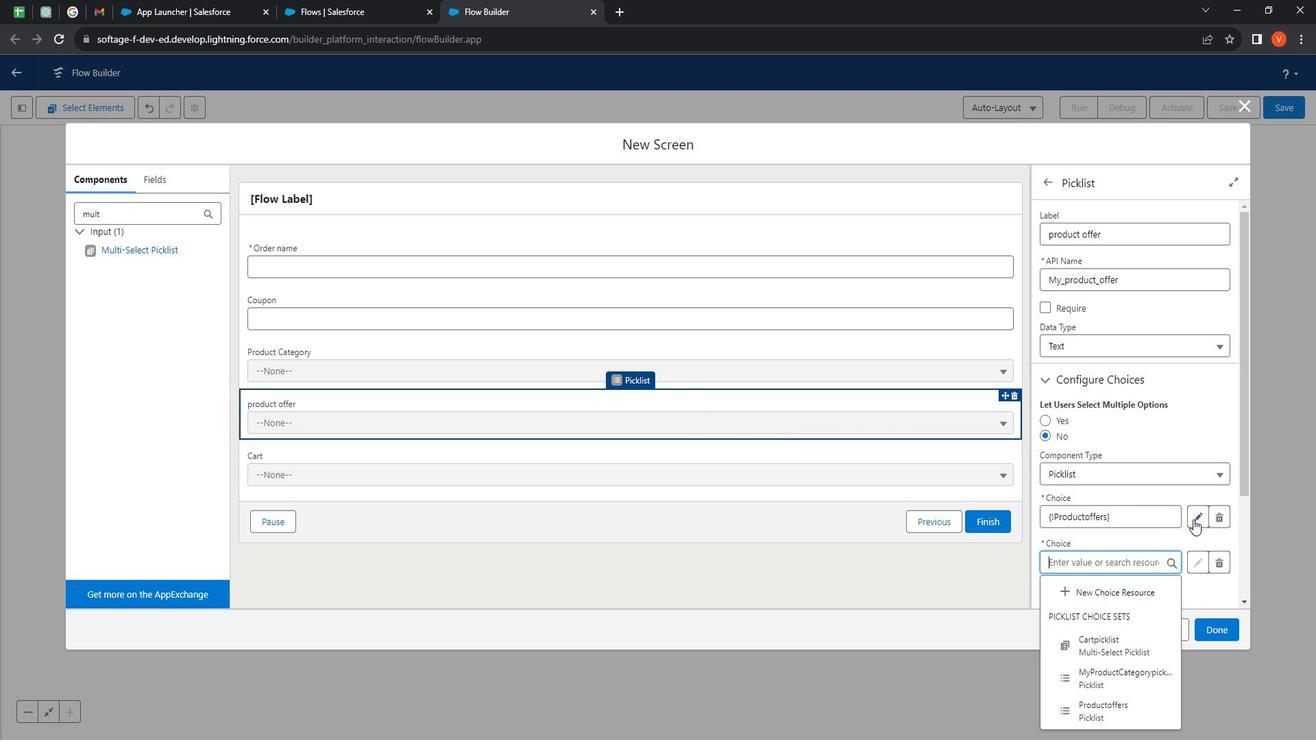 
Action: Mouse pressed left at (1201, 508)
Screenshot: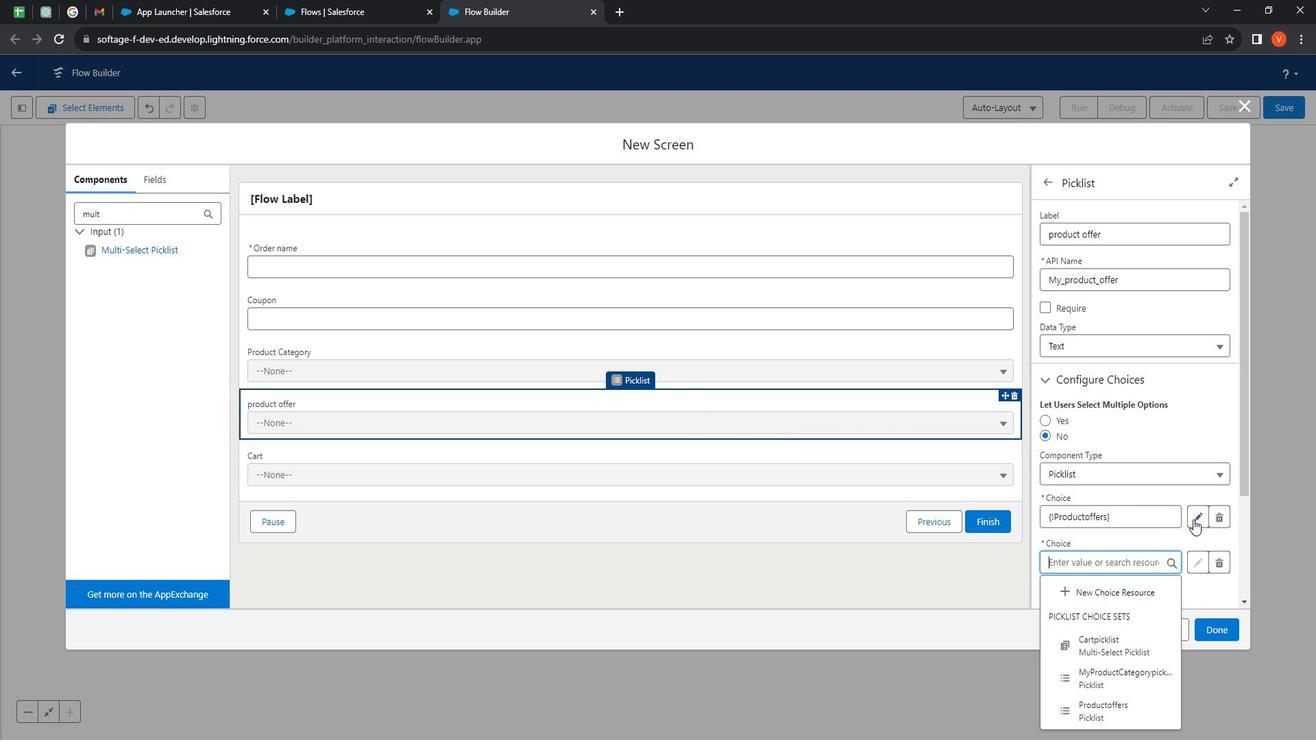 
Action: Mouse moved to (540, 454)
Screenshot: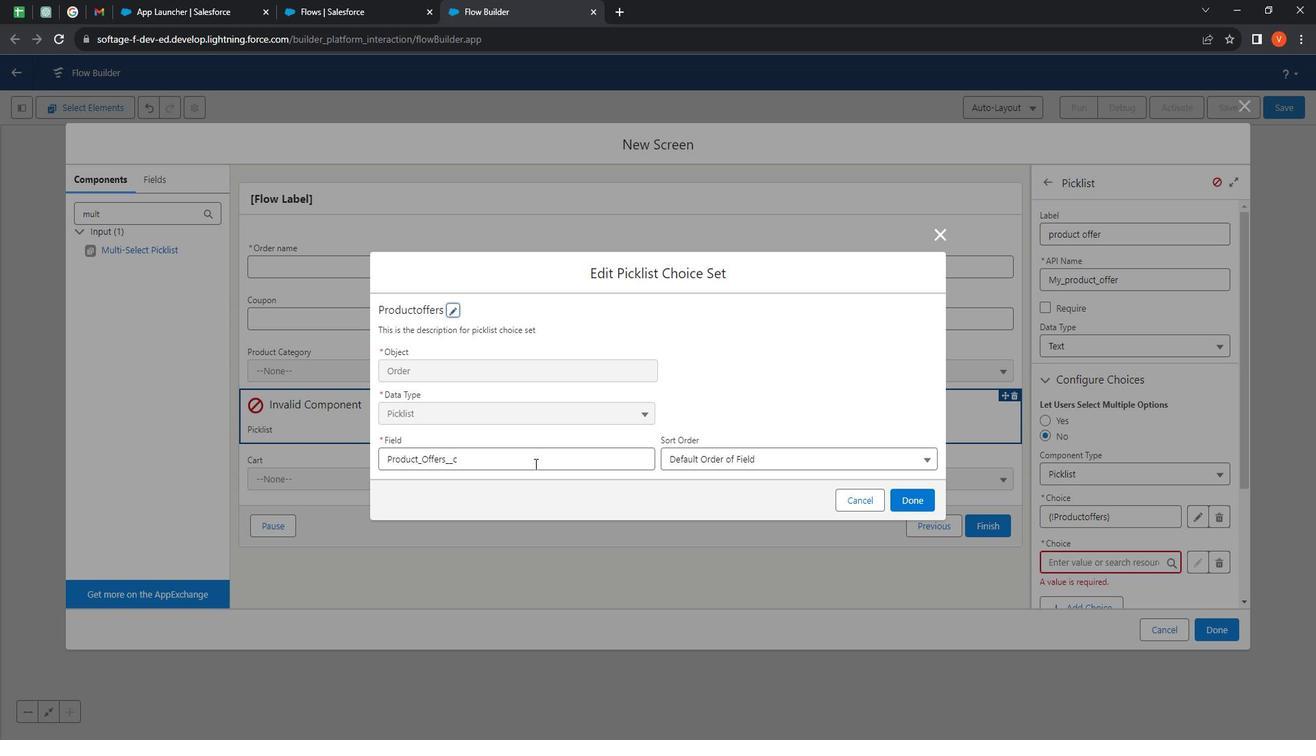 
Action: Mouse pressed left at (540, 454)
